 Task: Go to Digital Content & Devices. Select Echo & Alexa. Add to cart Echo Show-2-. Select Smart Home Devices from Echo & Alexa. Add to cart Ecobee Smart Thermostat-2, Samsung SmartThings Hub-1. Select Fire Tablet. Add to cart Amazon Fire 7 Kids Edition-1. Select Fire TV from Amazon Fire TV. Add to cart Amazon Fire TV Stick Basic Edition, Amazon Fire TV 40 2-Series 1080p HD smart TV-2. Select Audible Books & Originals. Add to cart Where the Crawdads Sing by Delia Owens-2. Place order for _x000D_
12 Shoal Dr_x000D_
Barnegat, New Jersey(NJ), 08005, Cell Number (609) 660-9227
Action: Mouse moved to (374, 266)
Screenshot: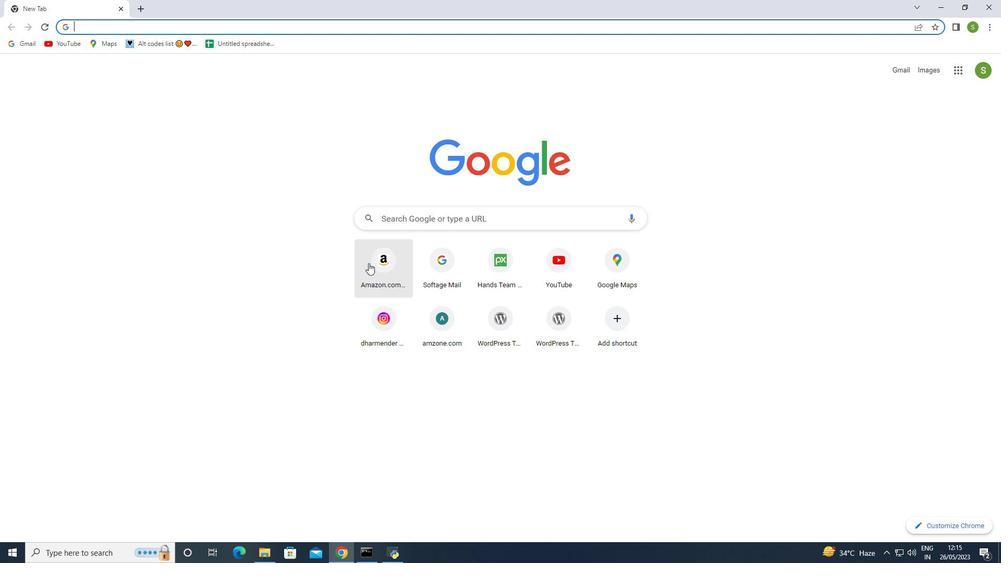 
Action: Mouse pressed left at (374, 266)
Screenshot: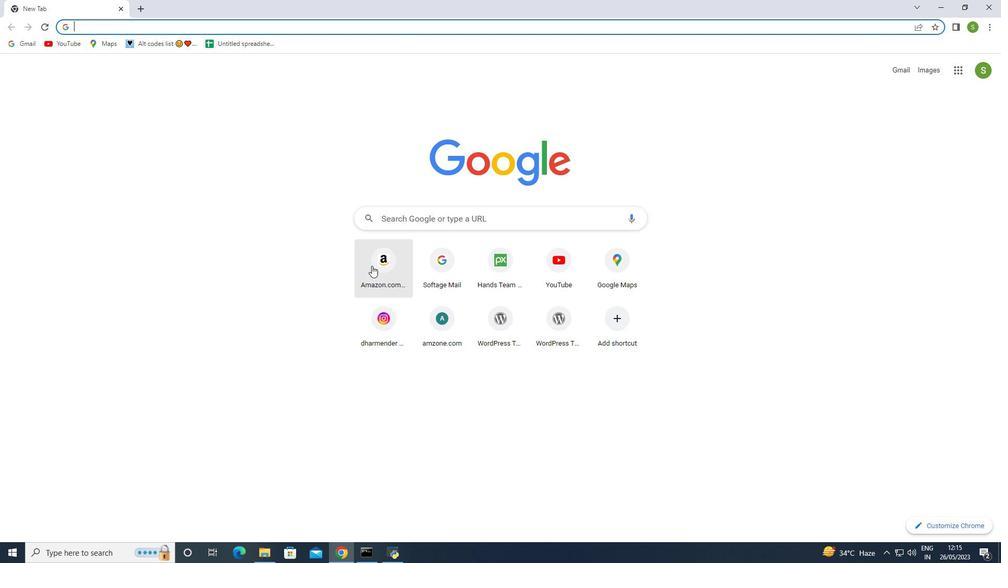 
Action: Mouse moved to (10, 97)
Screenshot: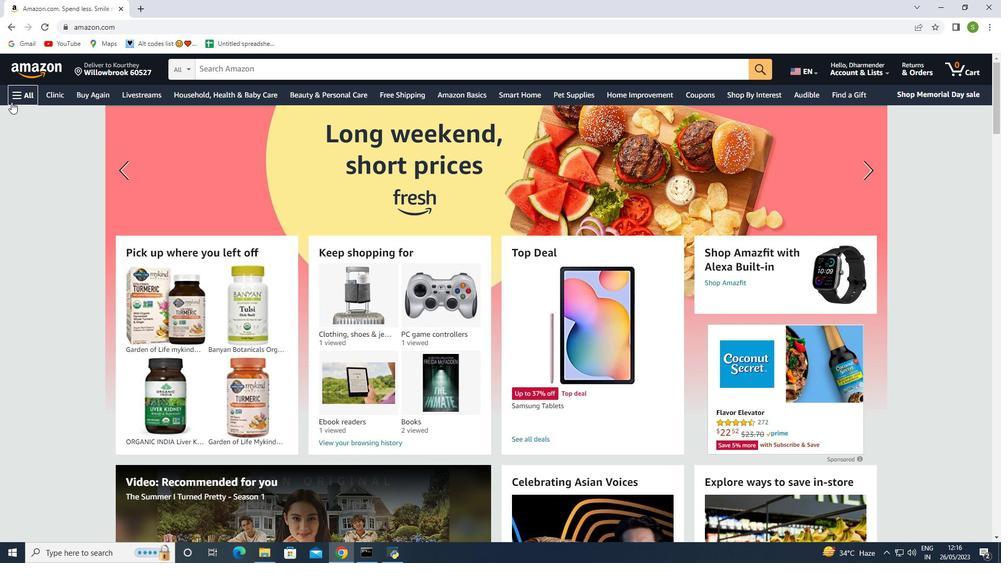 
Action: Mouse pressed left at (10, 97)
Screenshot: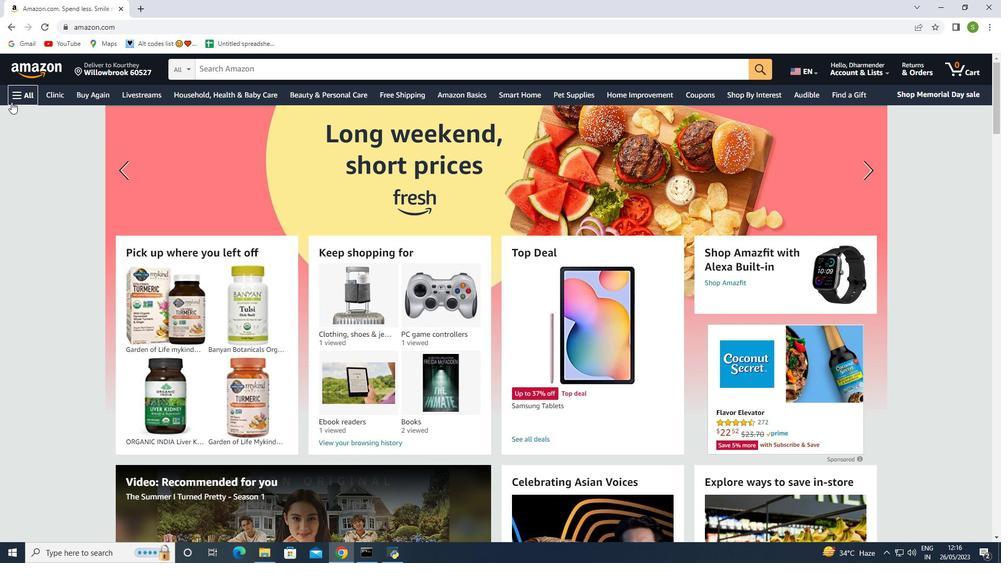 
Action: Mouse moved to (59, 284)
Screenshot: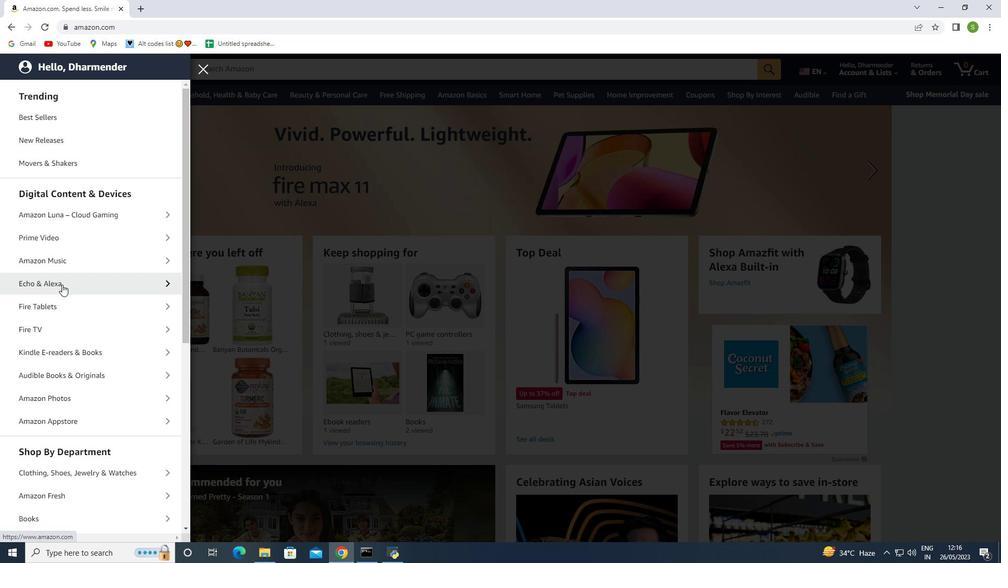 
Action: Mouse pressed left at (59, 284)
Screenshot: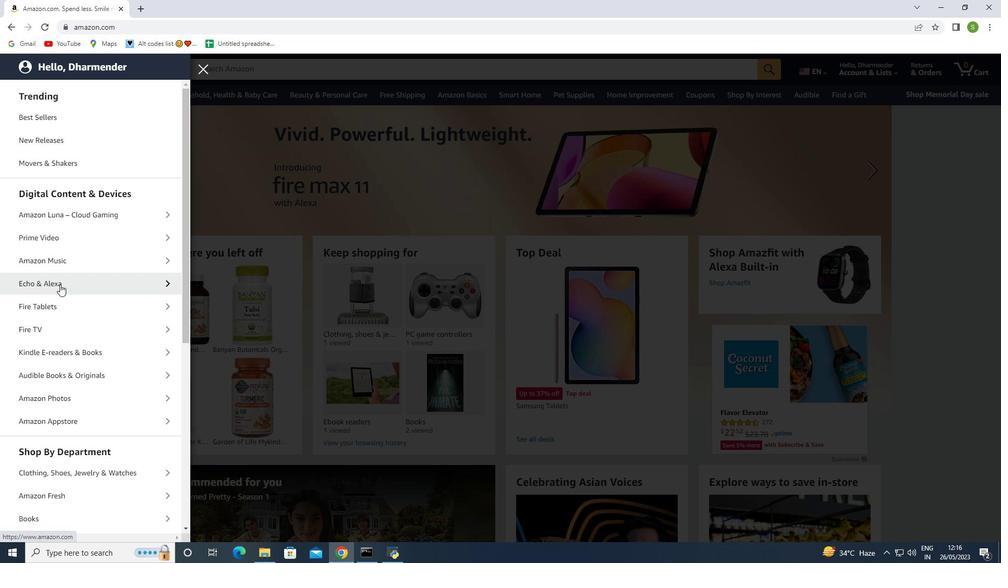 
Action: Mouse moved to (45, 287)
Screenshot: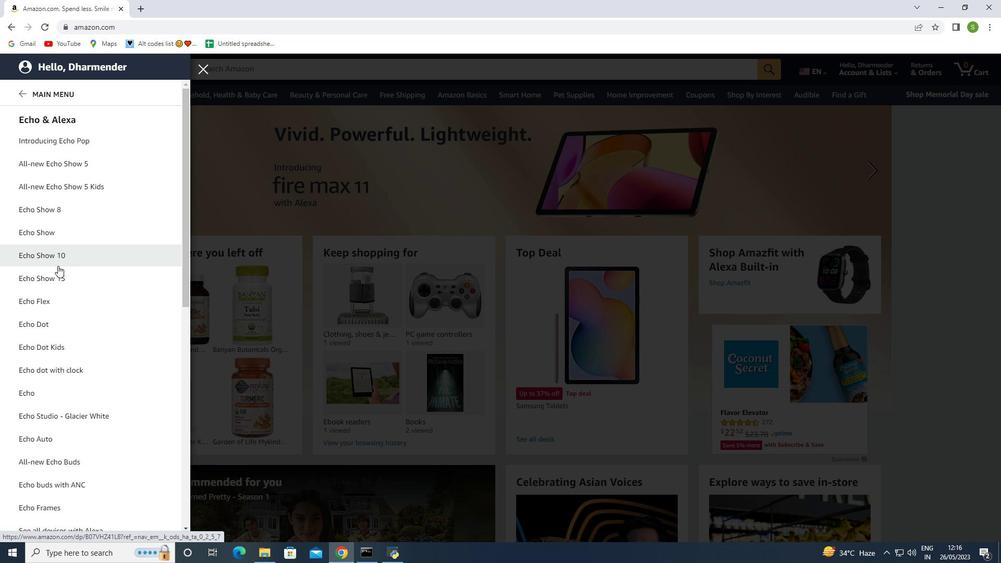 
Action: Mouse scrolled (45, 286) with delta (0, 0)
Screenshot: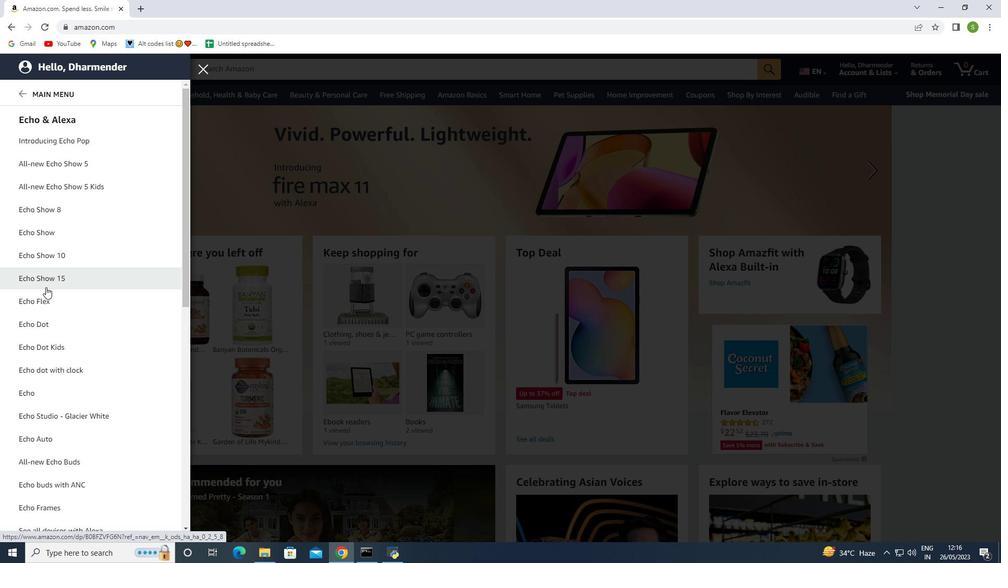 
Action: Mouse moved to (64, 301)
Screenshot: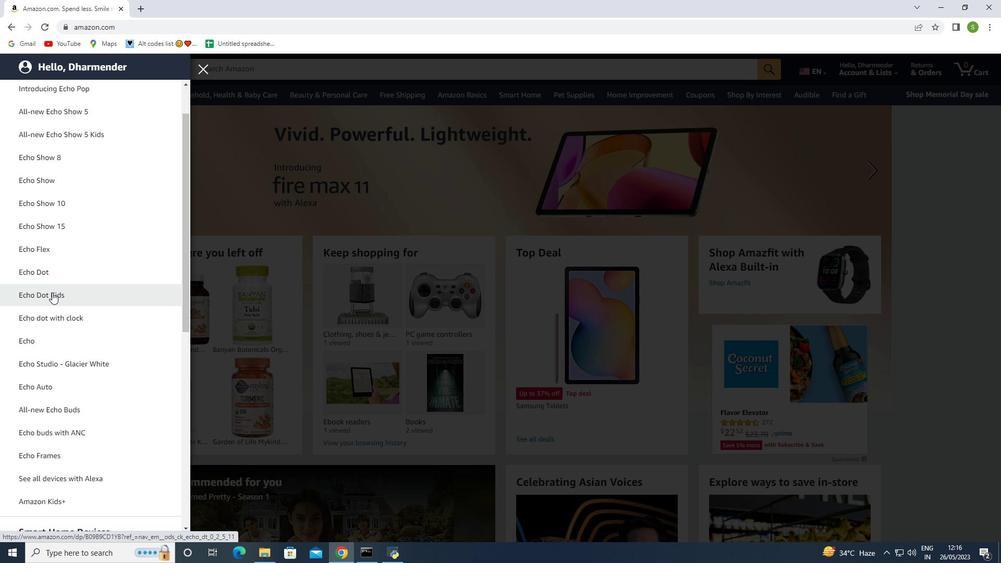
Action: Mouse scrolled (64, 301) with delta (0, 0)
Screenshot: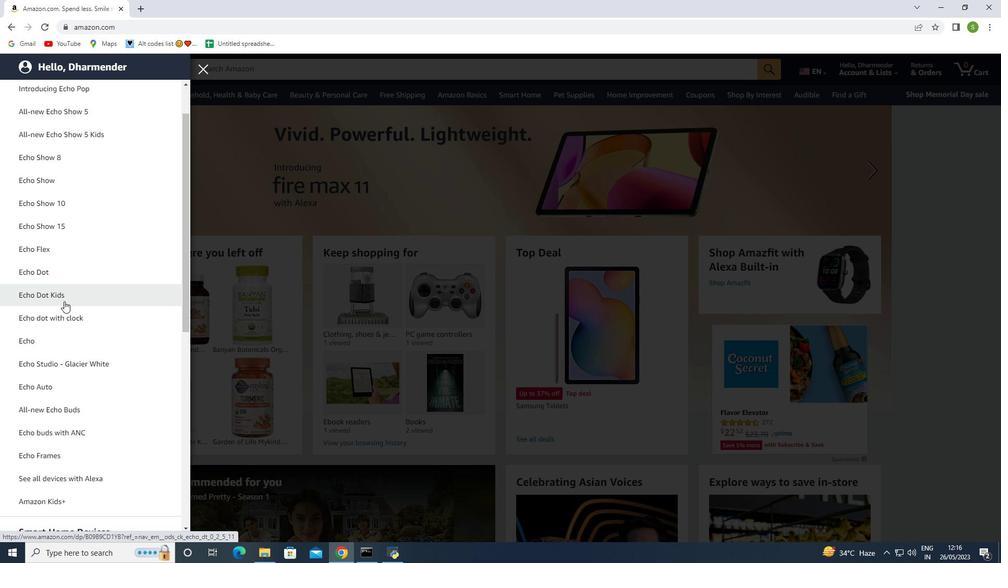 
Action: Mouse moved to (79, 353)
Screenshot: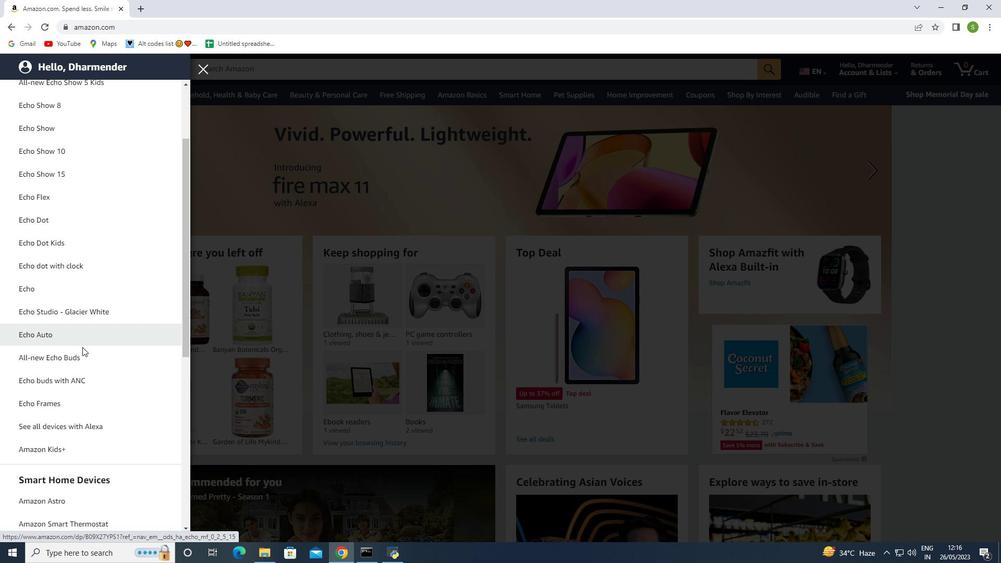 
Action: Mouse scrolled (79, 353) with delta (0, 0)
Screenshot: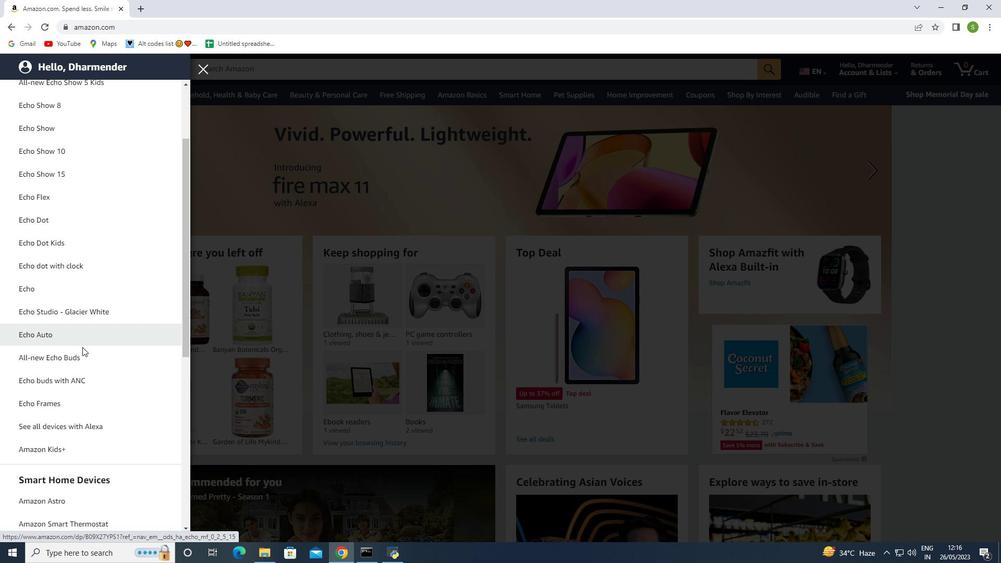
Action: Mouse scrolled (79, 353) with delta (0, 0)
Screenshot: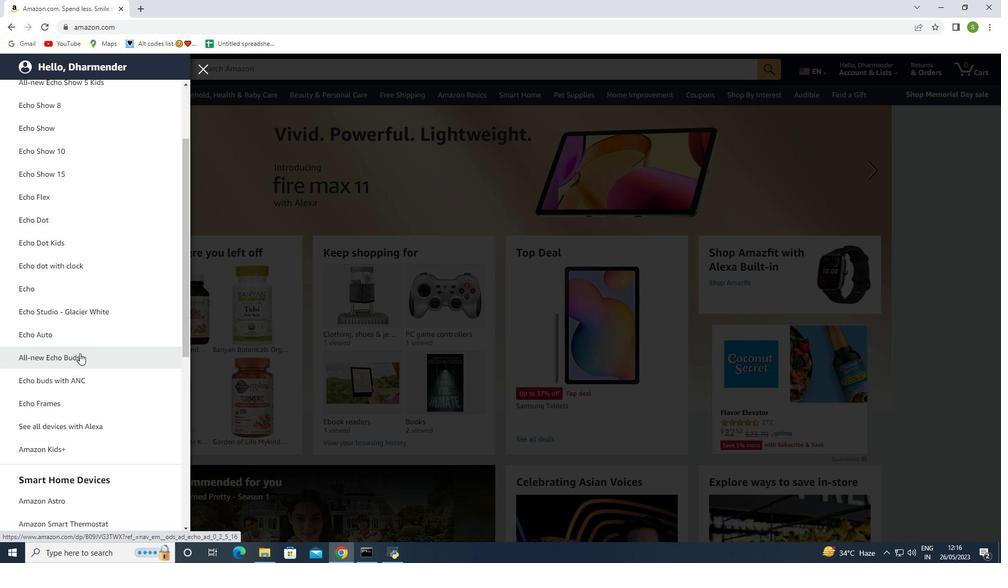 
Action: Mouse moved to (62, 299)
Screenshot: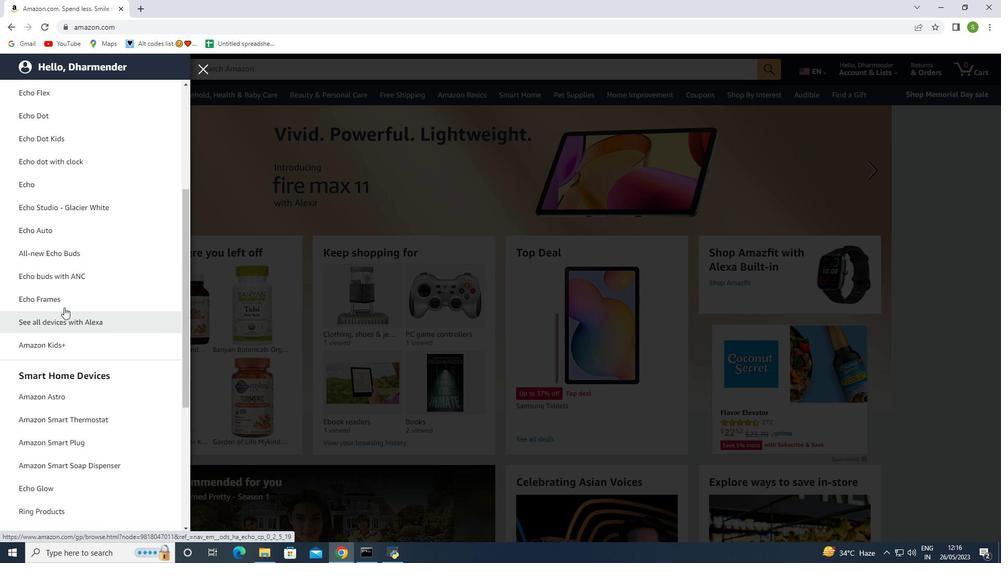 
Action: Mouse scrolled (62, 300) with delta (0, 0)
Screenshot: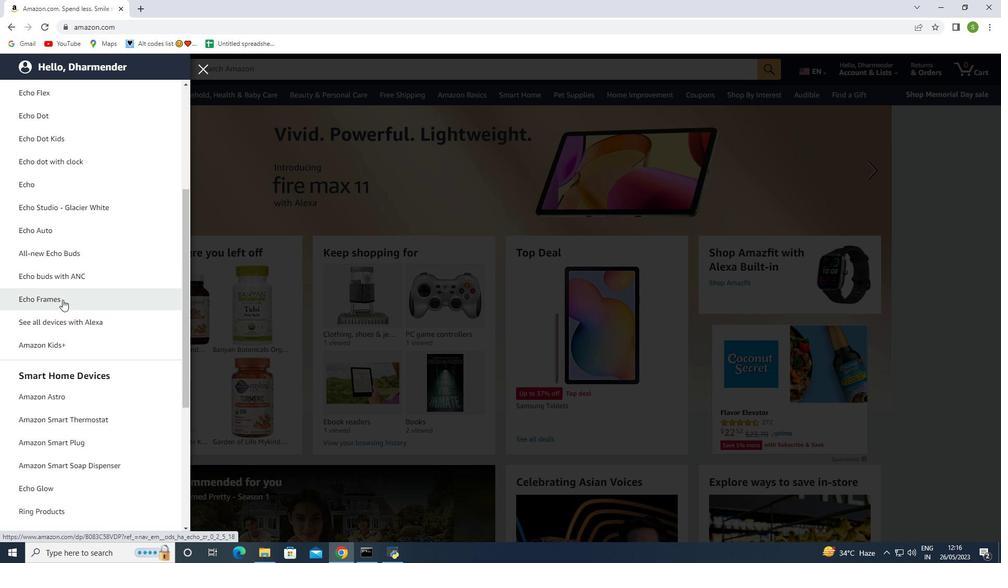 
Action: Mouse moved to (41, 283)
Screenshot: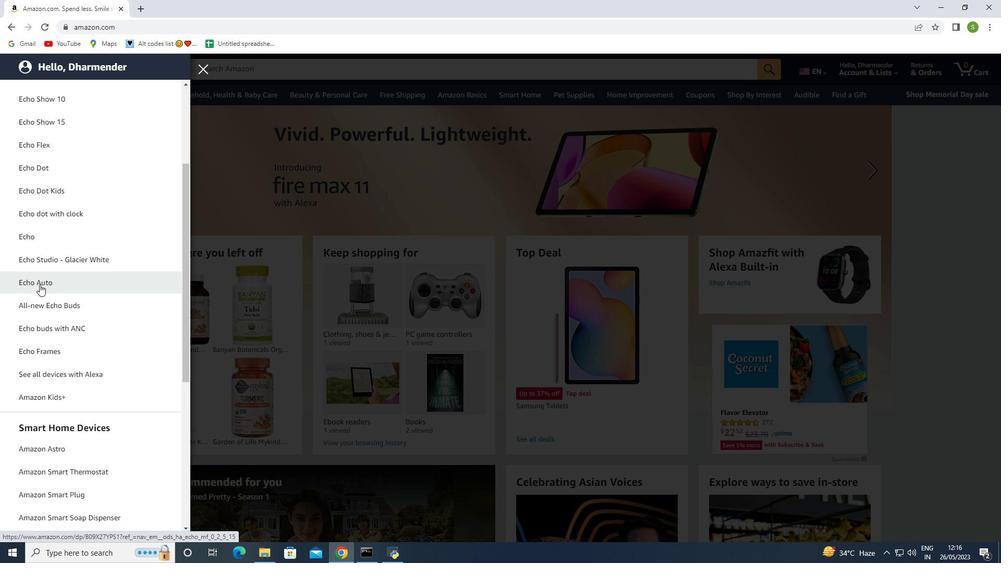
Action: Mouse scrolled (41, 284) with delta (0, 0)
Screenshot: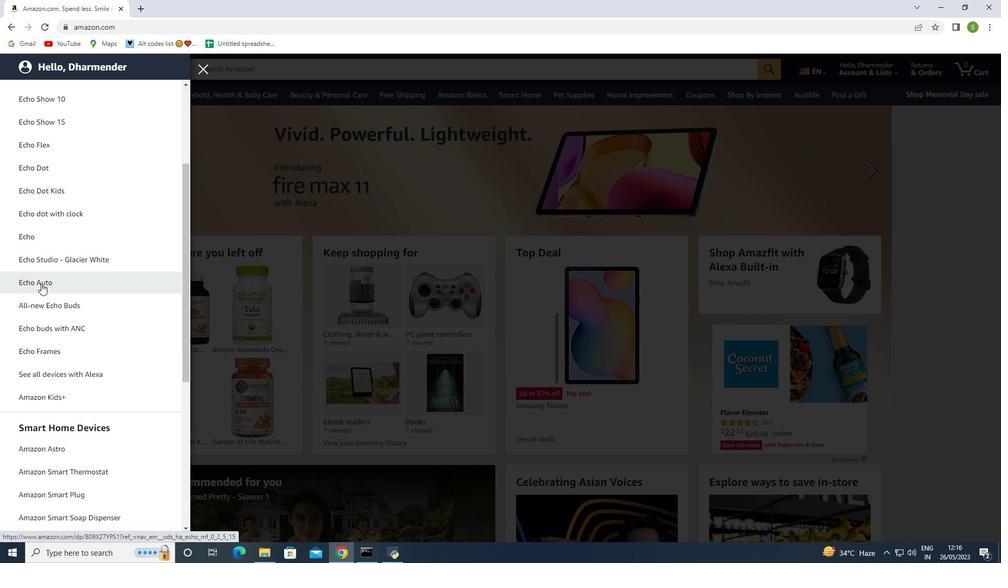 
Action: Mouse scrolled (41, 284) with delta (0, 0)
Screenshot: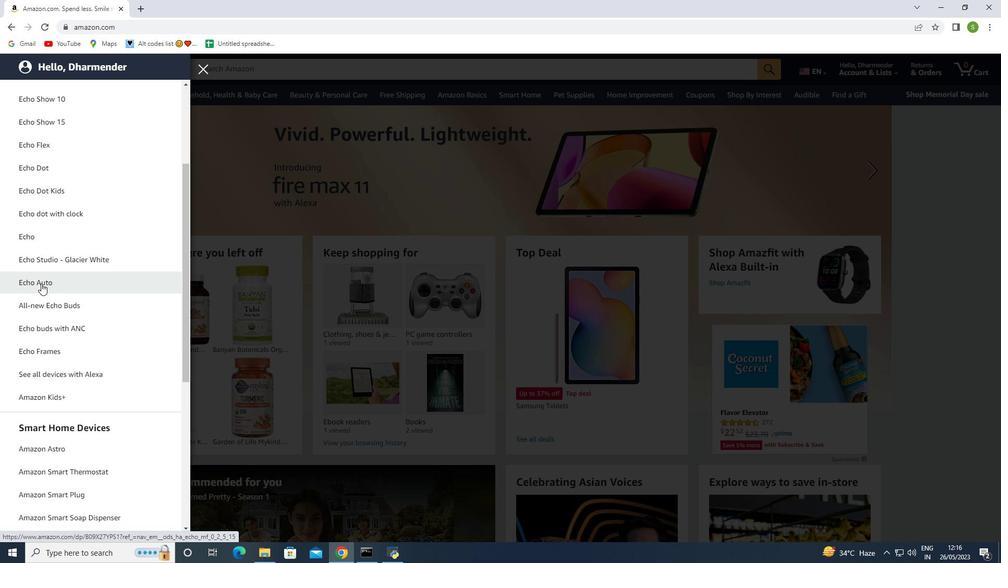 
Action: Mouse moved to (57, 229)
Screenshot: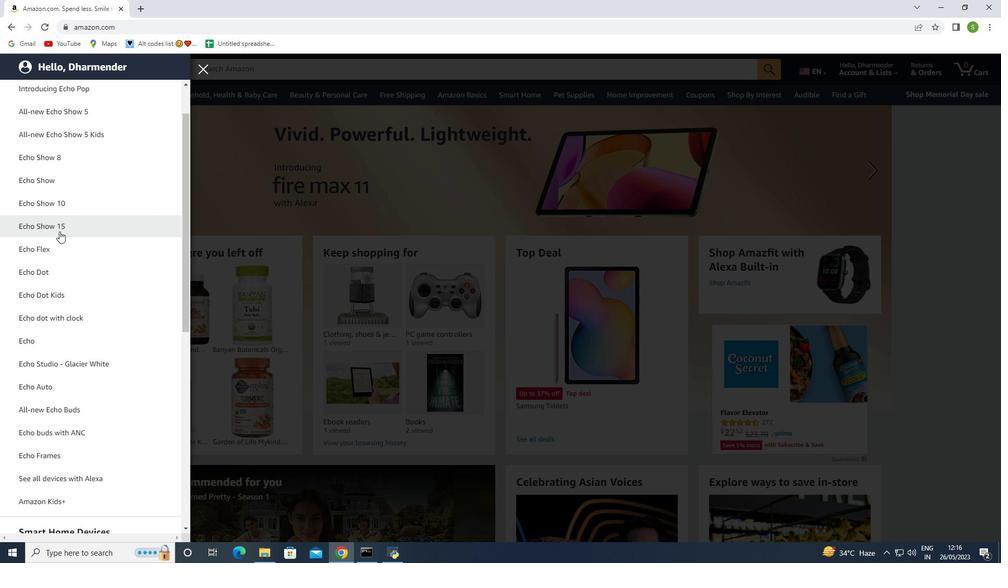 
Action: Mouse scrolled (57, 229) with delta (0, 0)
Screenshot: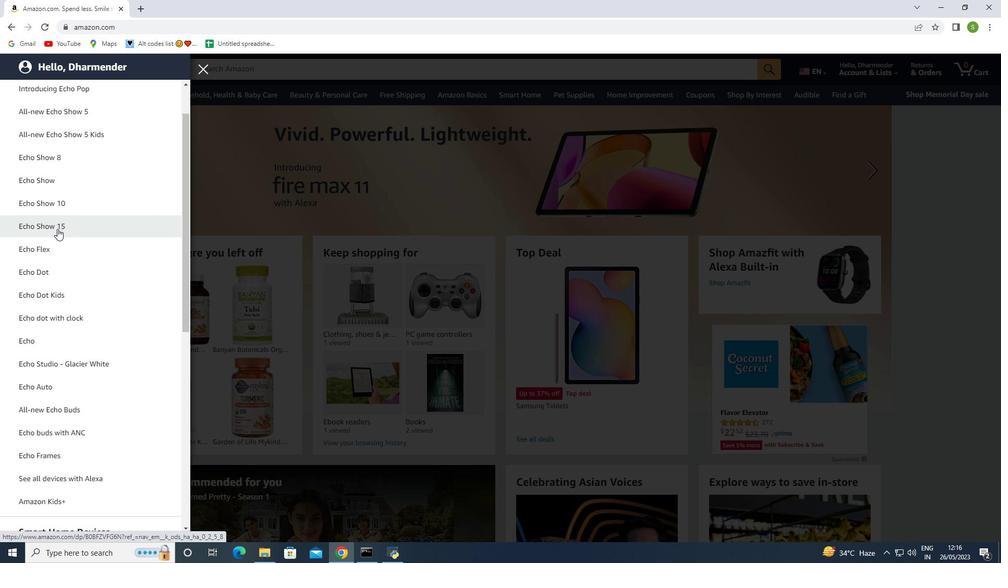 
Action: Mouse moved to (67, 242)
Screenshot: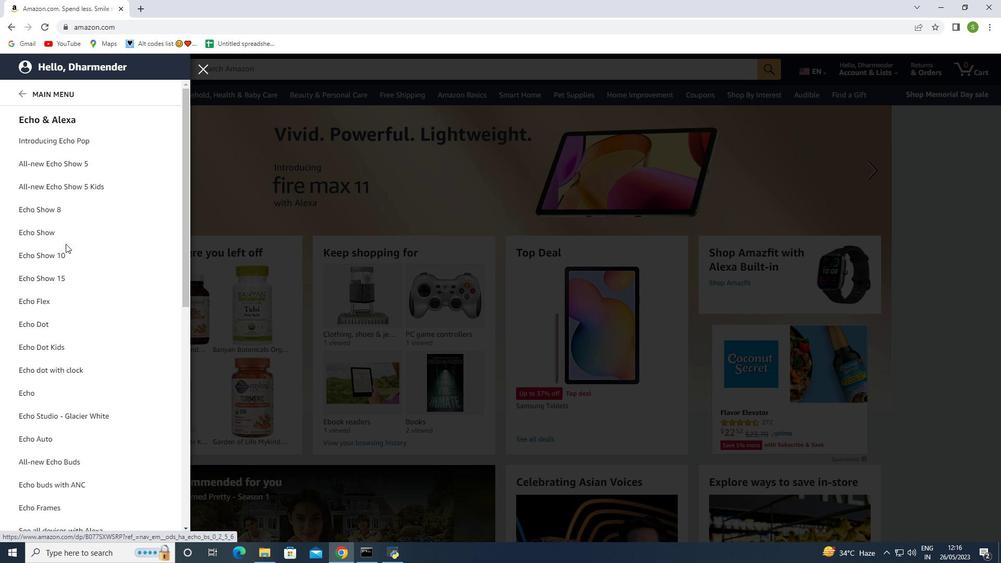 
Action: Mouse scrolled (67, 243) with delta (0, 0)
Screenshot: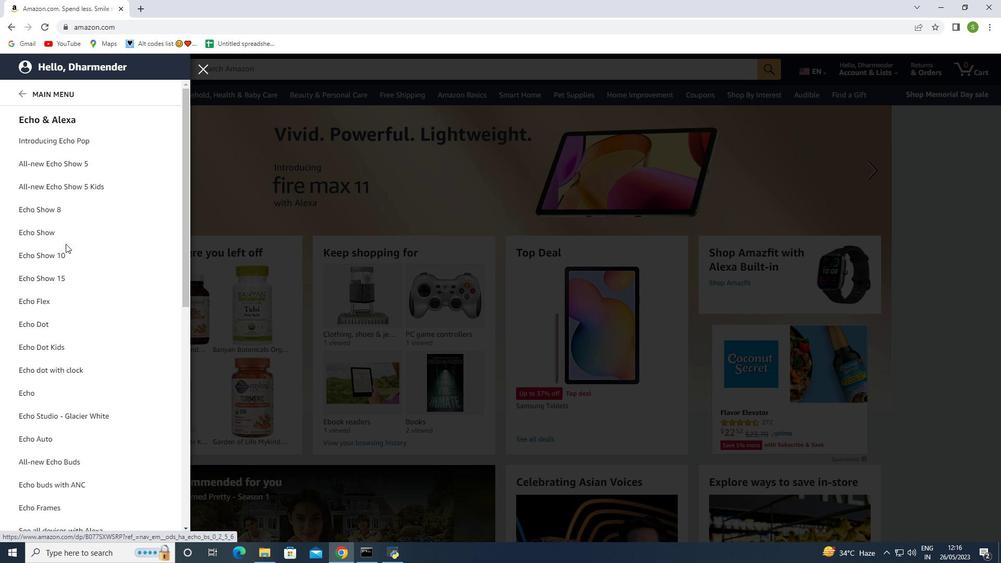 
Action: Mouse scrolled (67, 243) with delta (0, 0)
Screenshot: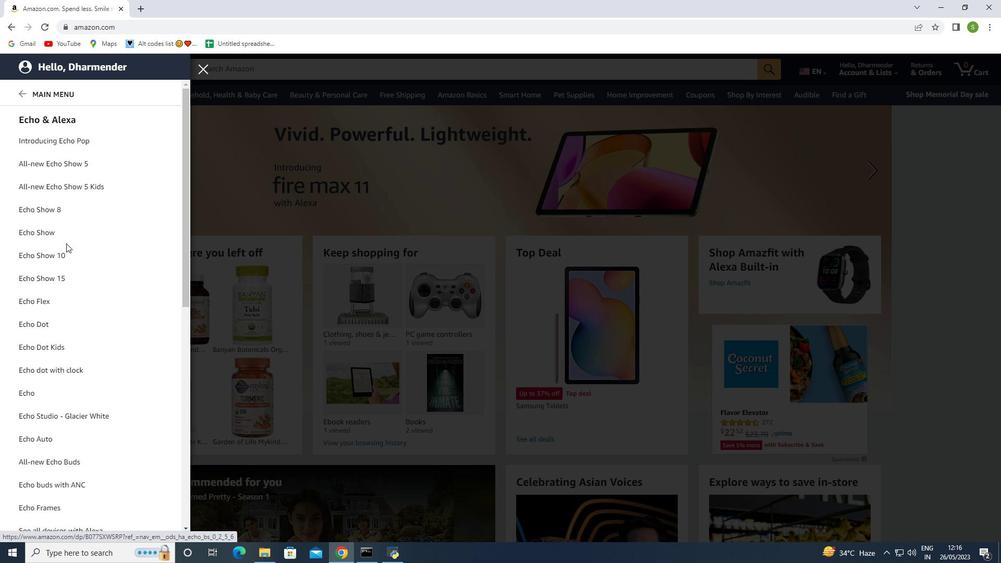 
Action: Mouse moved to (65, 230)
Screenshot: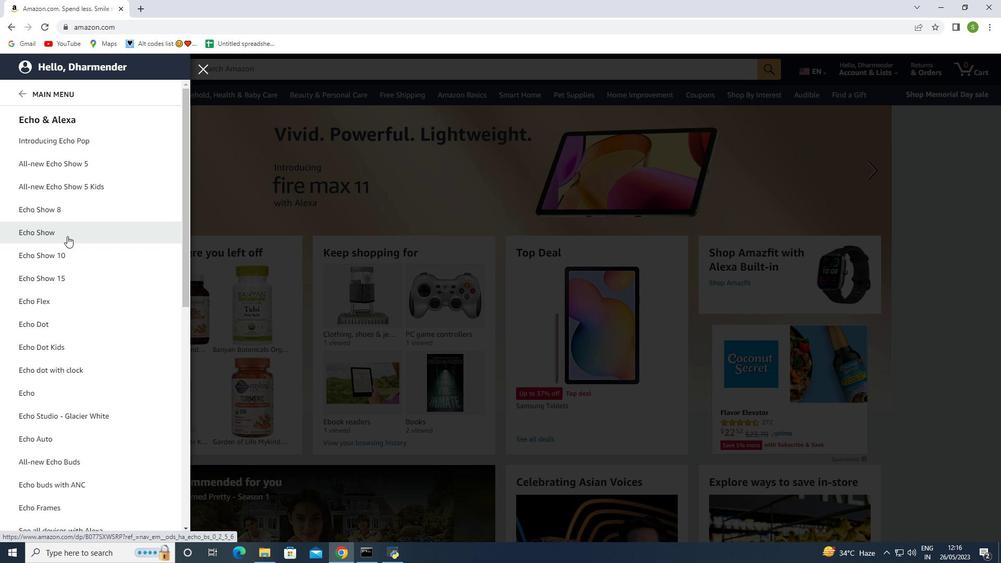 
Action: Mouse pressed left at (65, 230)
Screenshot: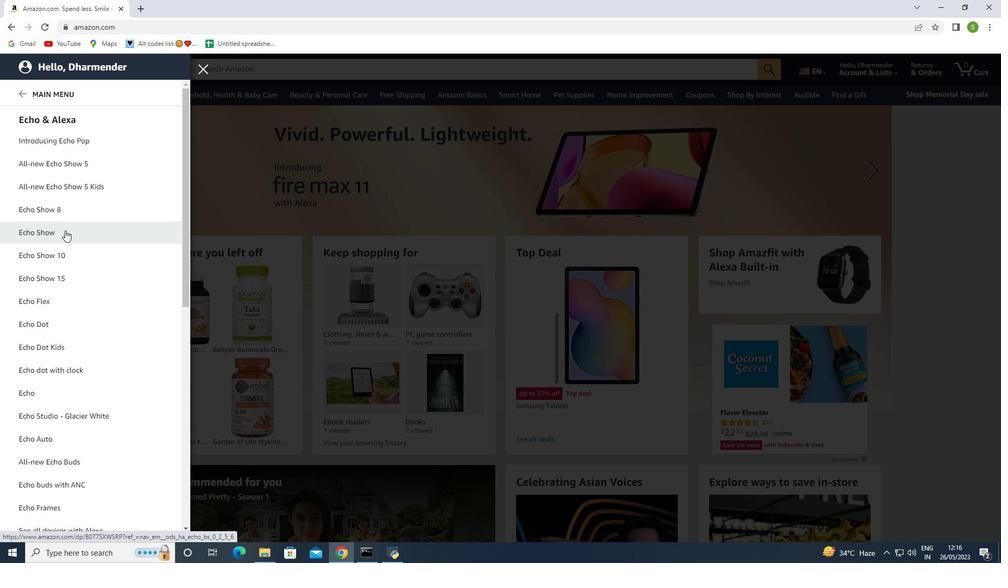 
Action: Mouse moved to (495, 253)
Screenshot: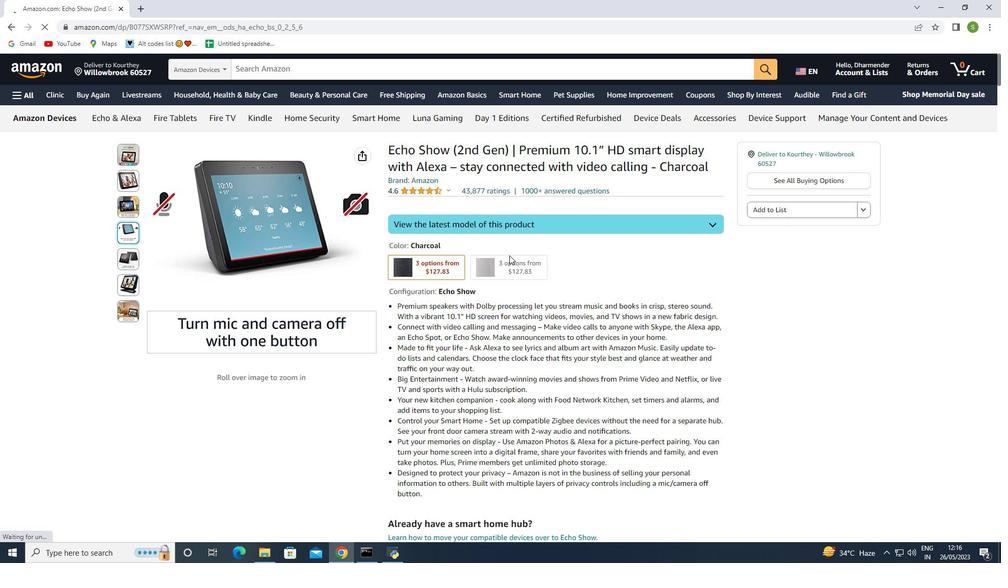 
Action: Mouse scrolled (495, 252) with delta (0, 0)
Screenshot: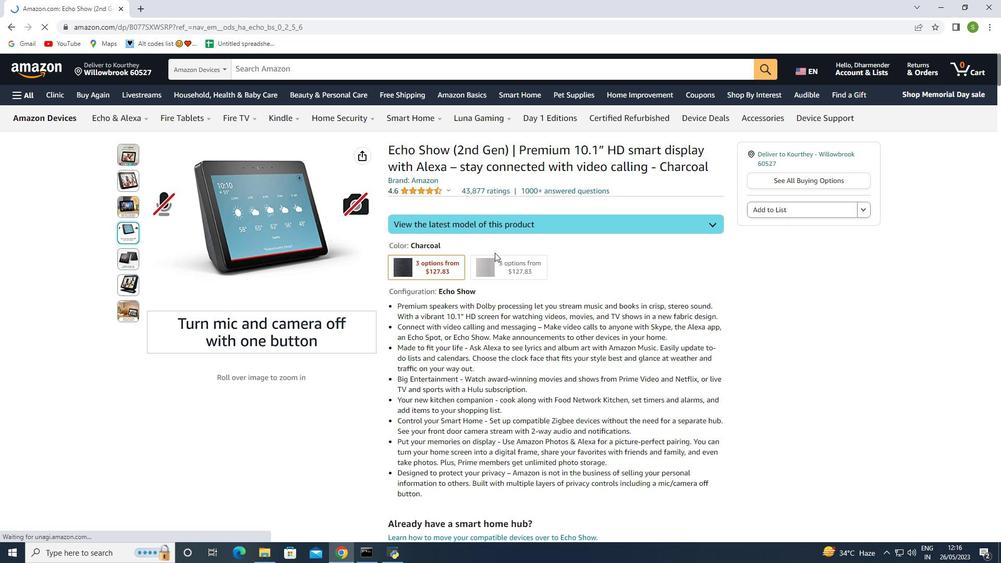 
Action: Mouse scrolled (495, 252) with delta (0, 0)
Screenshot: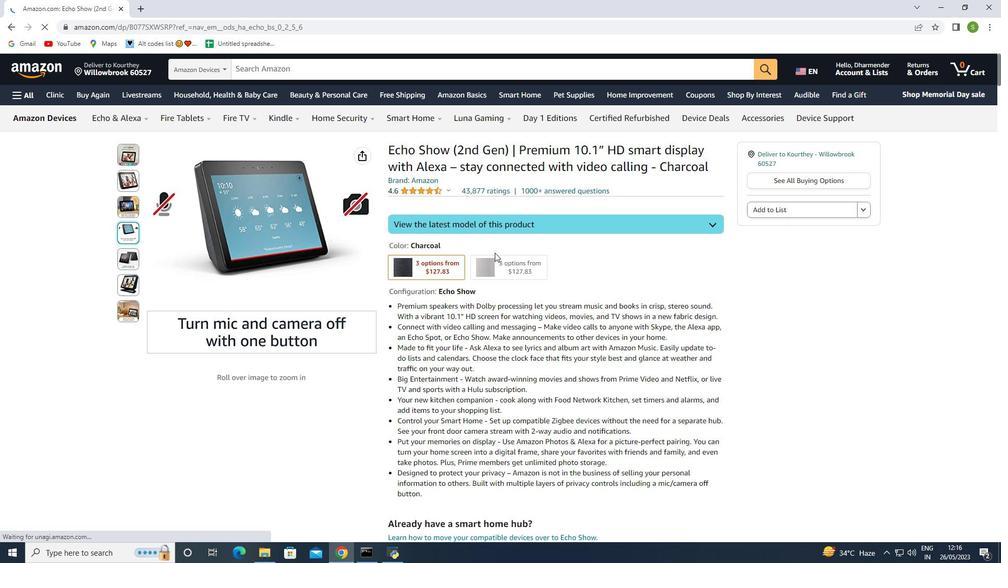 
Action: Mouse scrolled (495, 252) with delta (0, 0)
Screenshot: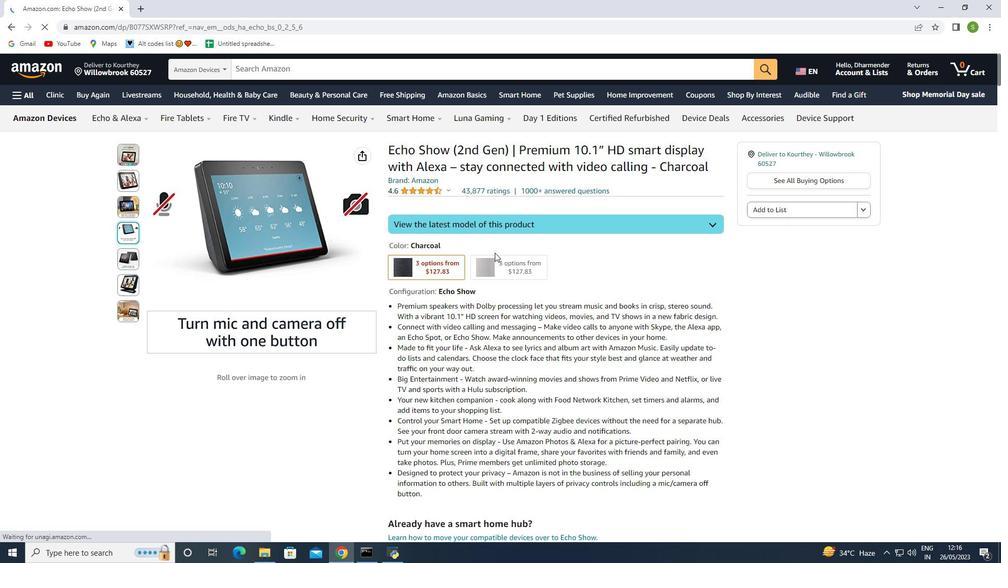 
Action: Mouse moved to (496, 254)
Screenshot: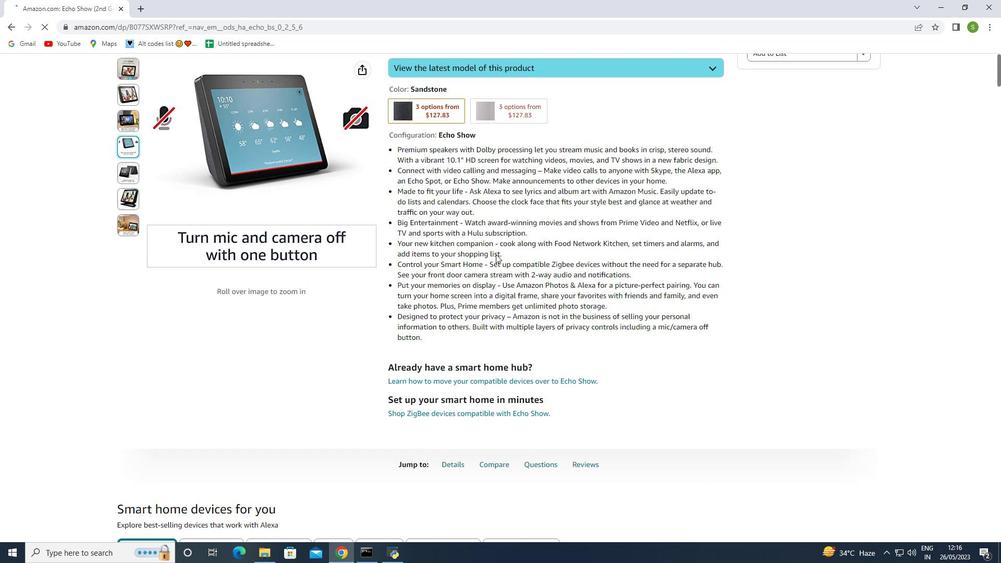 
Action: Mouse scrolled (496, 254) with delta (0, 0)
Screenshot: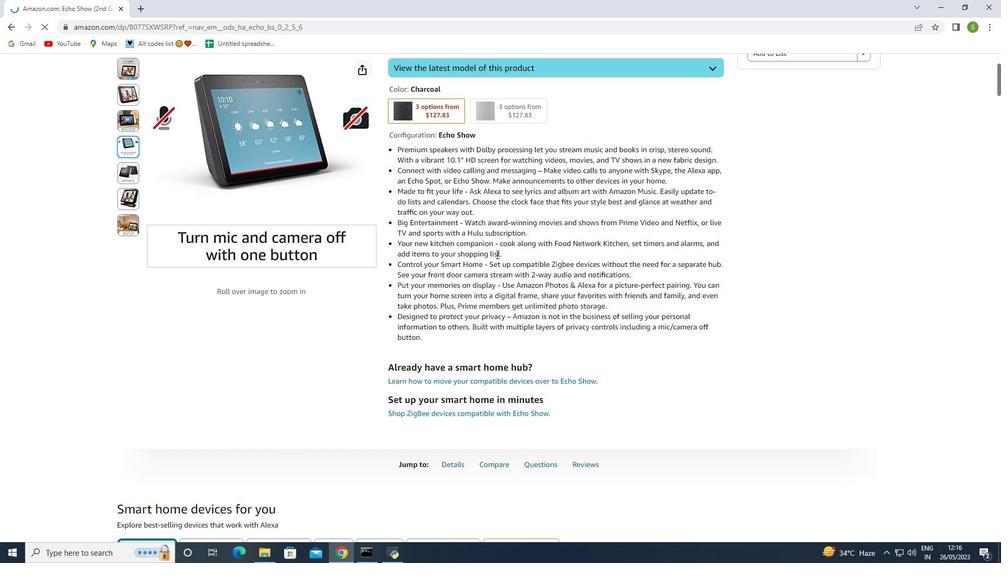 
Action: Mouse scrolled (496, 254) with delta (0, 0)
Screenshot: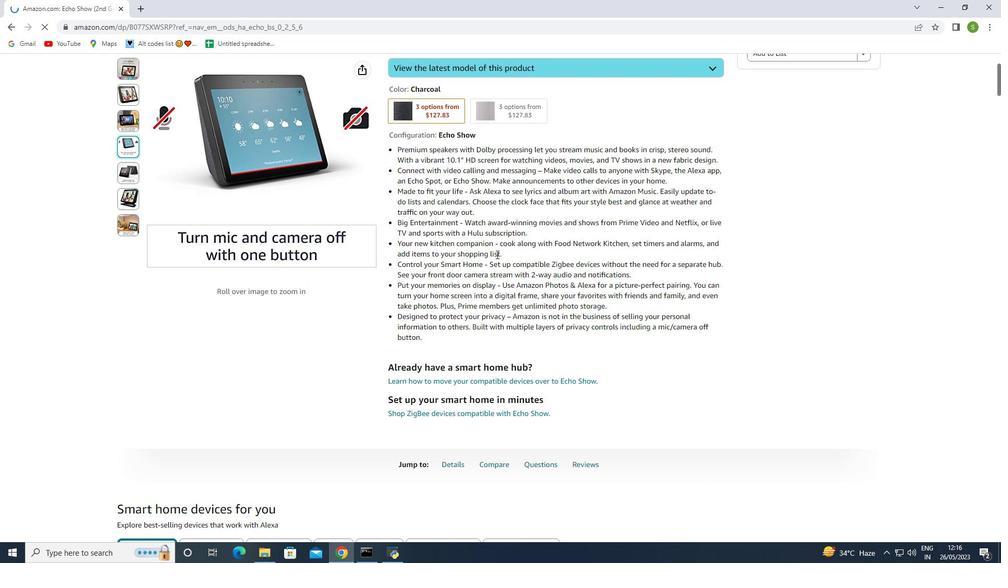 
Action: Mouse scrolled (496, 254) with delta (0, 0)
Screenshot: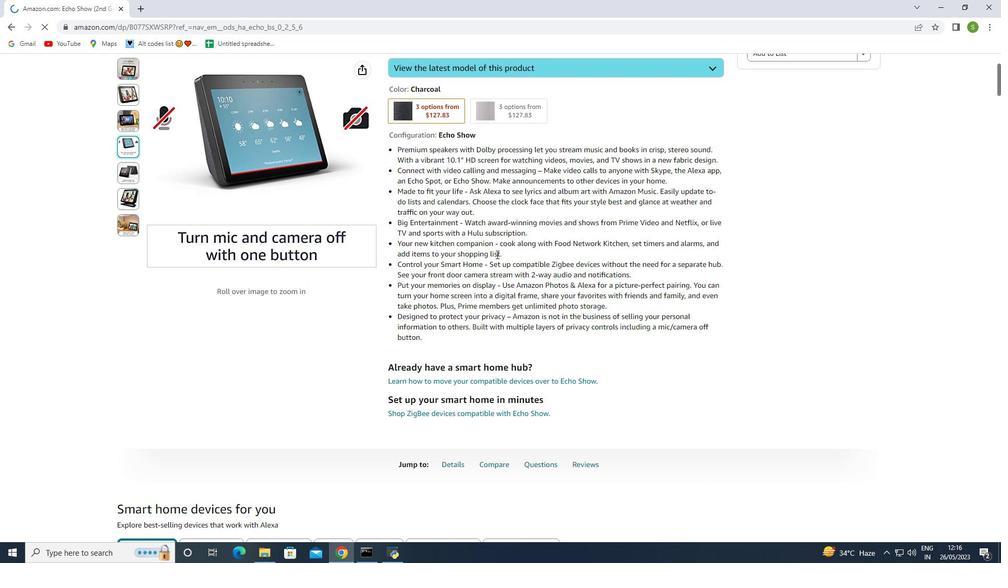 
Action: Mouse scrolled (496, 255) with delta (0, 0)
Screenshot: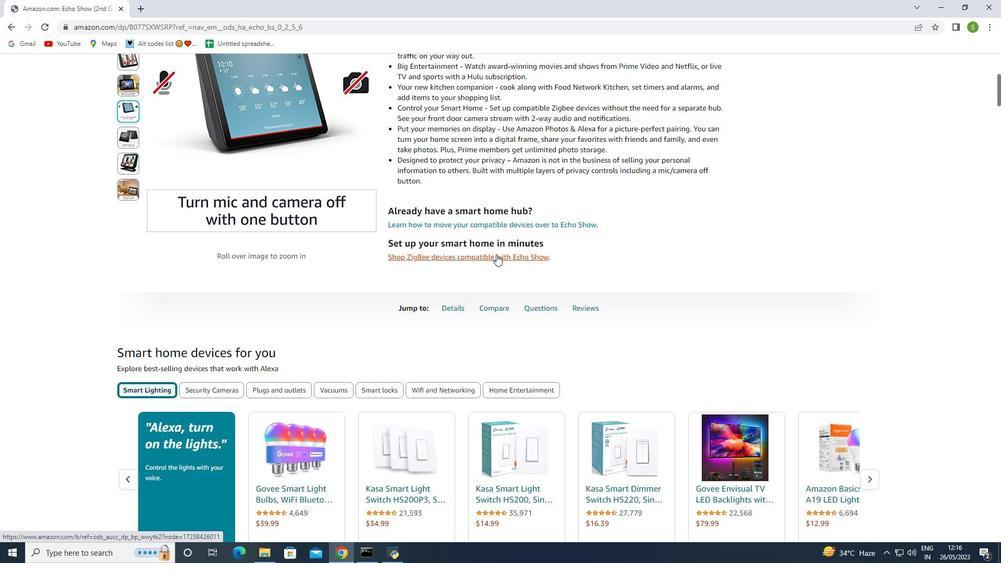 
Action: Mouse scrolled (496, 255) with delta (0, 0)
Screenshot: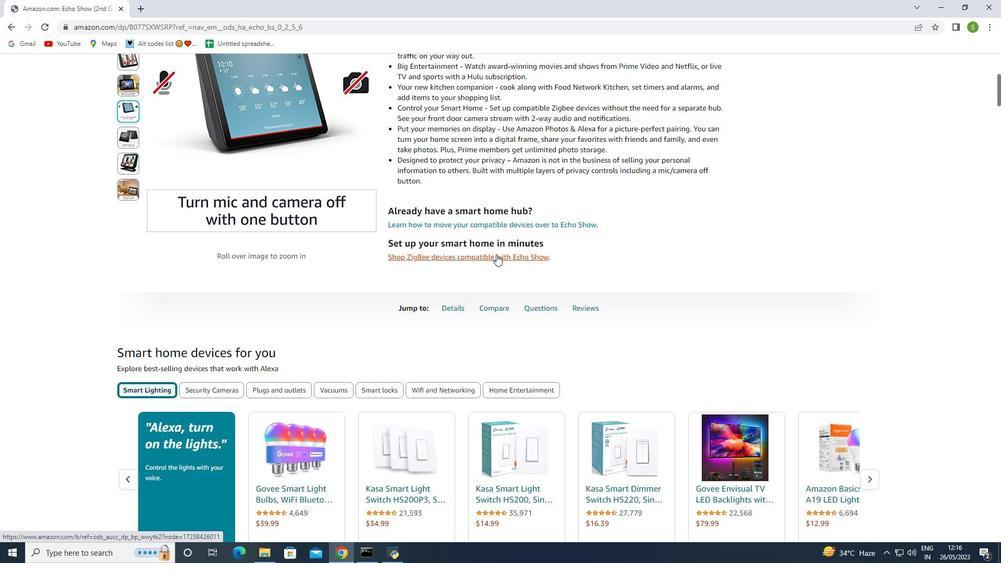 
Action: Mouse scrolled (496, 255) with delta (0, 0)
Screenshot: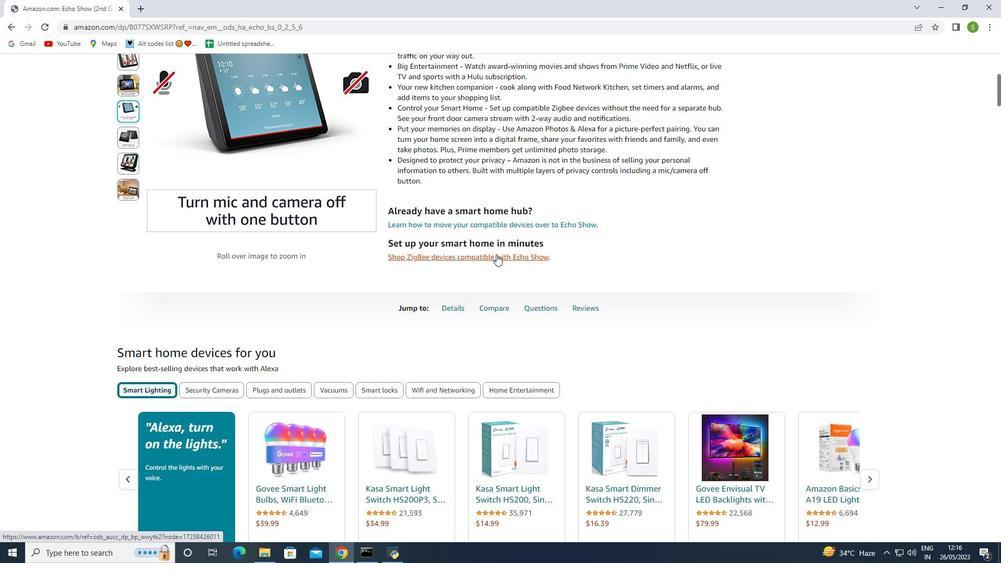 
Action: Mouse scrolled (496, 255) with delta (0, 0)
Screenshot: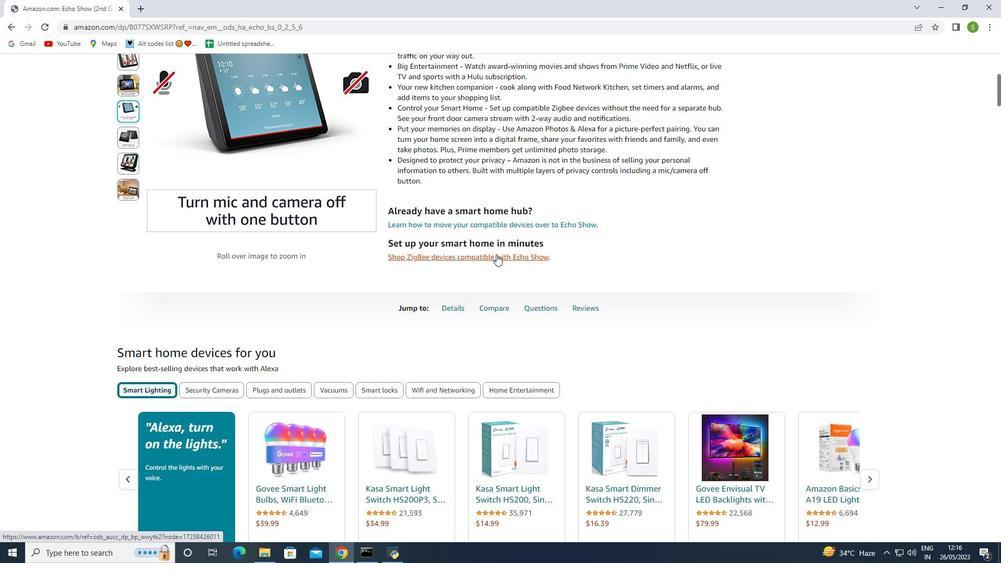 
Action: Mouse scrolled (496, 255) with delta (0, 0)
Screenshot: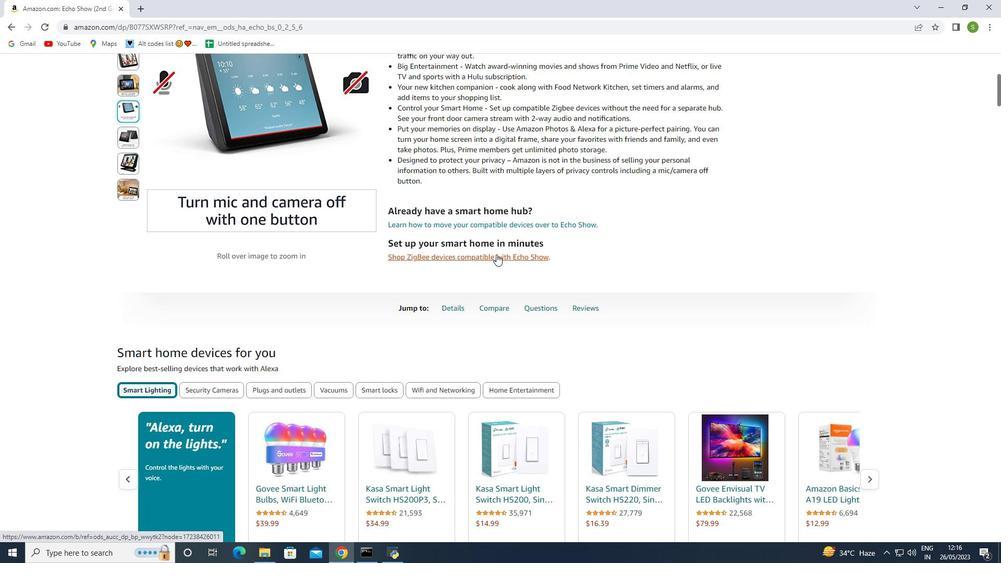 
Action: Mouse moved to (500, 259)
Screenshot: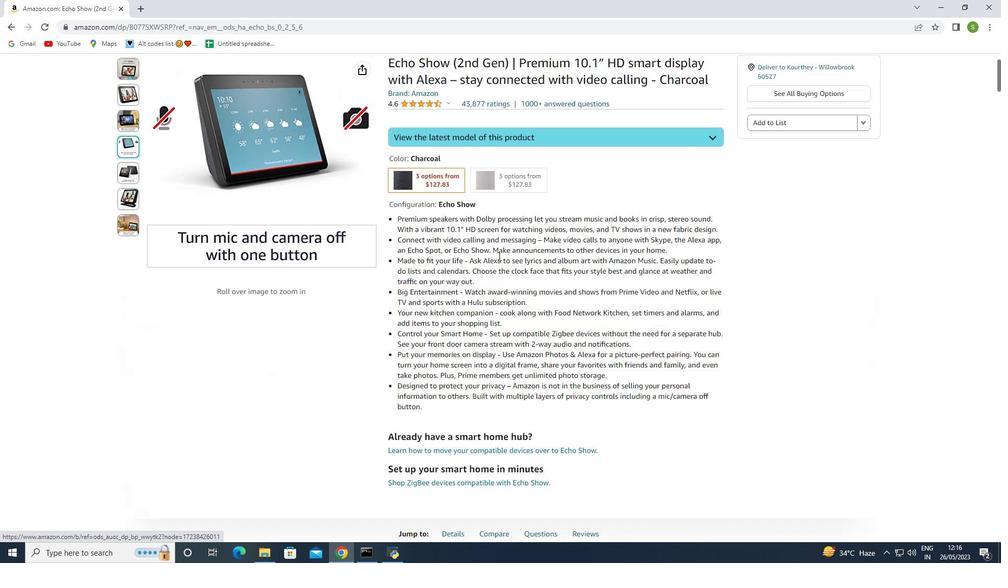 
Action: Mouse scrolled (500, 260) with delta (0, 0)
Screenshot: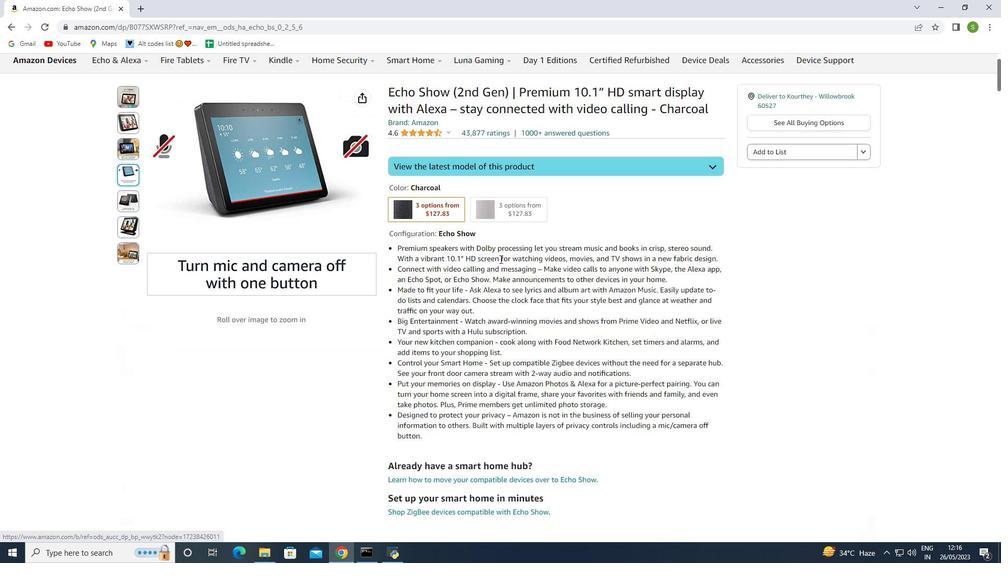
Action: Mouse scrolled (500, 260) with delta (0, 0)
Screenshot: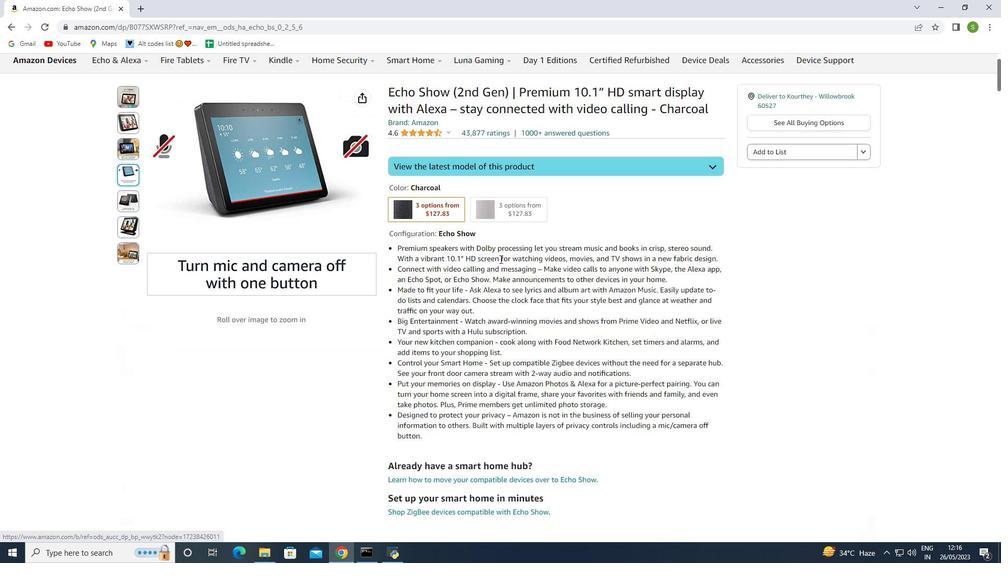 
Action: Mouse scrolled (500, 260) with delta (0, 0)
Screenshot: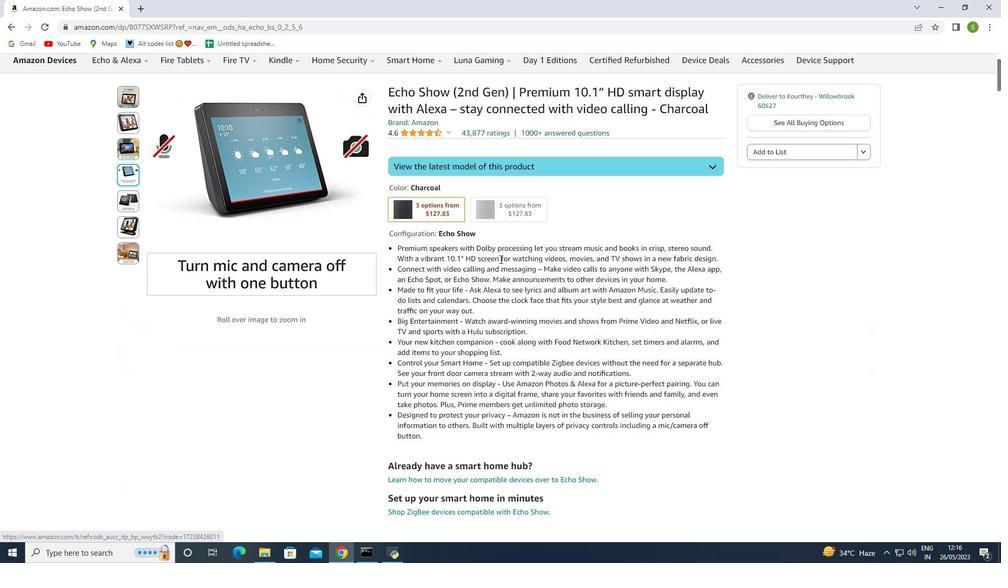 
Action: Mouse scrolled (500, 260) with delta (0, 0)
Screenshot: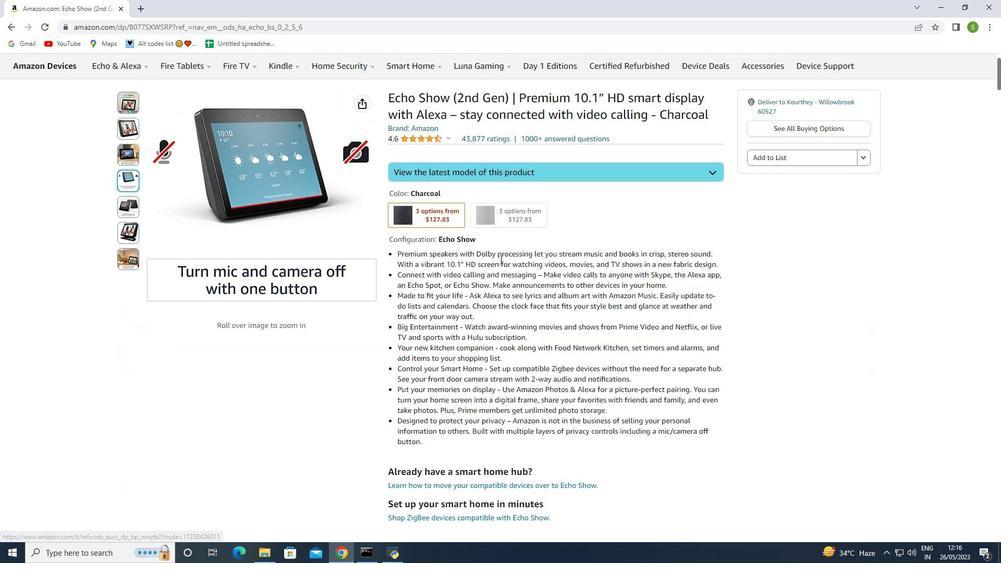 
Action: Mouse moved to (144, 75)
Screenshot: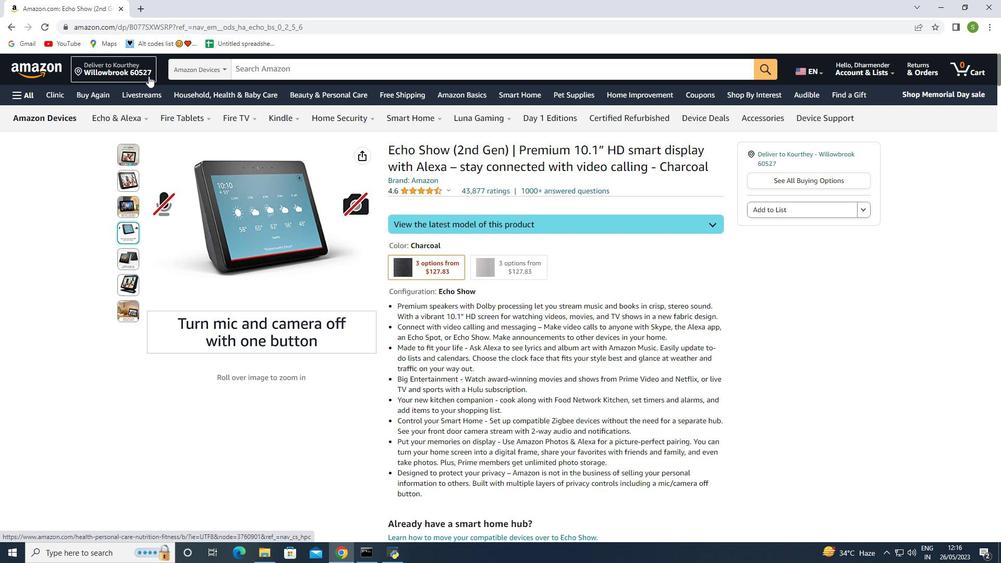 
Action: Mouse pressed left at (144, 75)
Screenshot: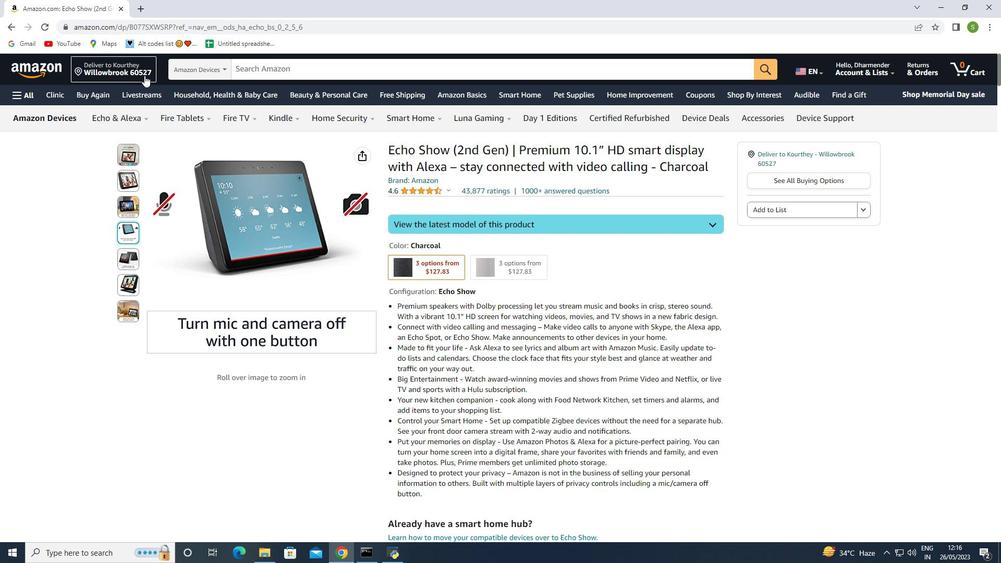 
Action: Mouse moved to (475, 364)
Screenshot: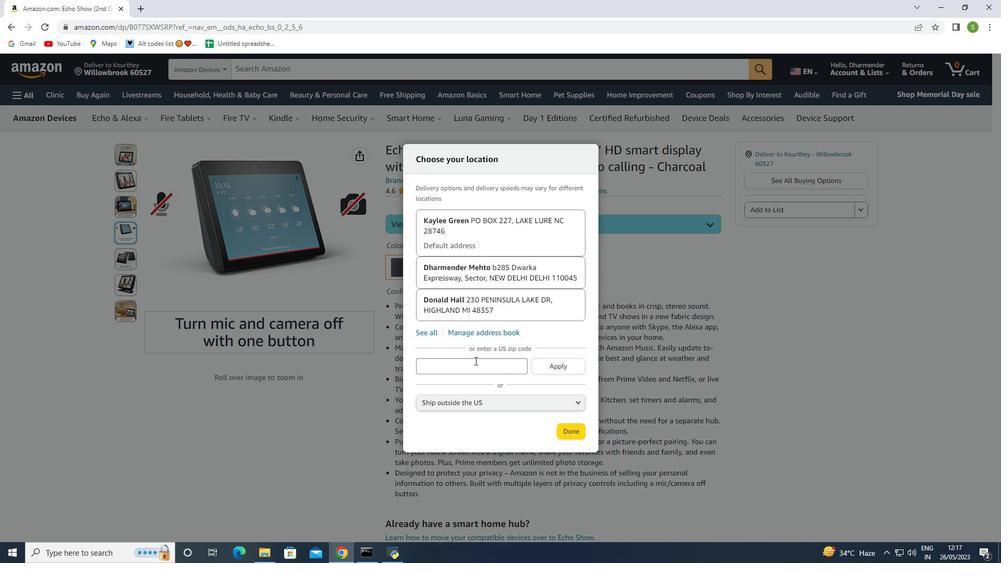 
Action: Mouse pressed left at (475, 364)
Screenshot: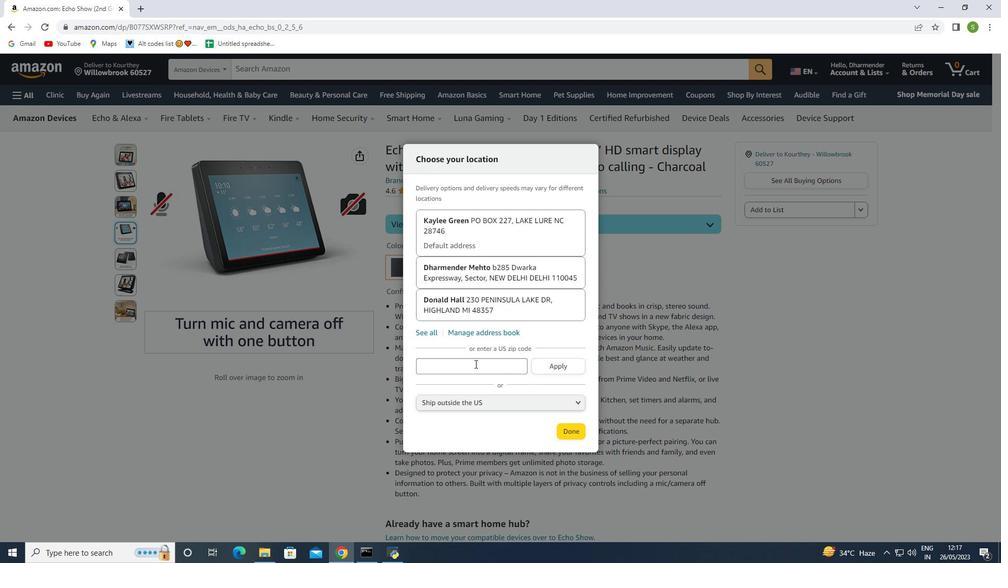 
Action: Mouse moved to (471, 384)
Screenshot: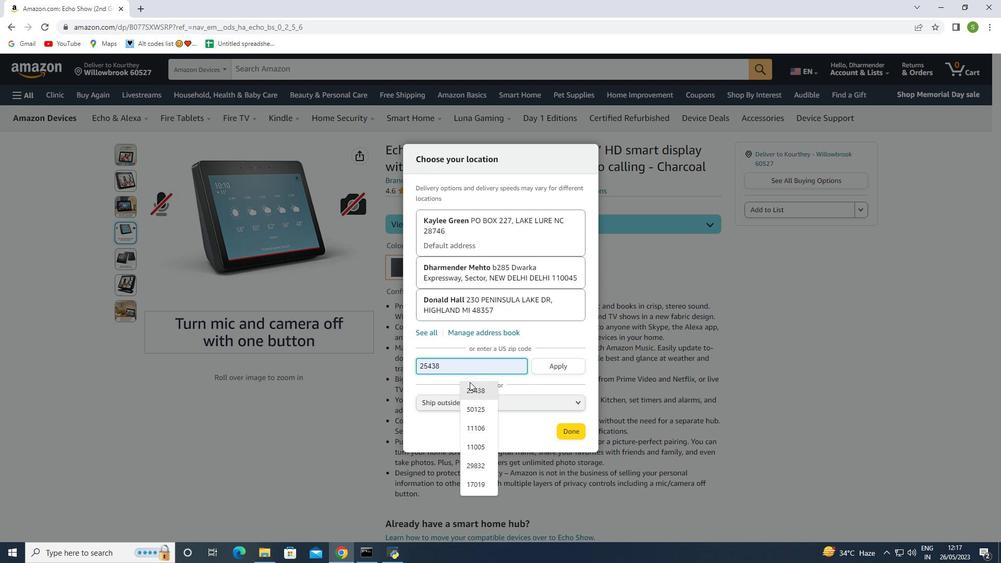 
Action: Key pressed 11
Screenshot: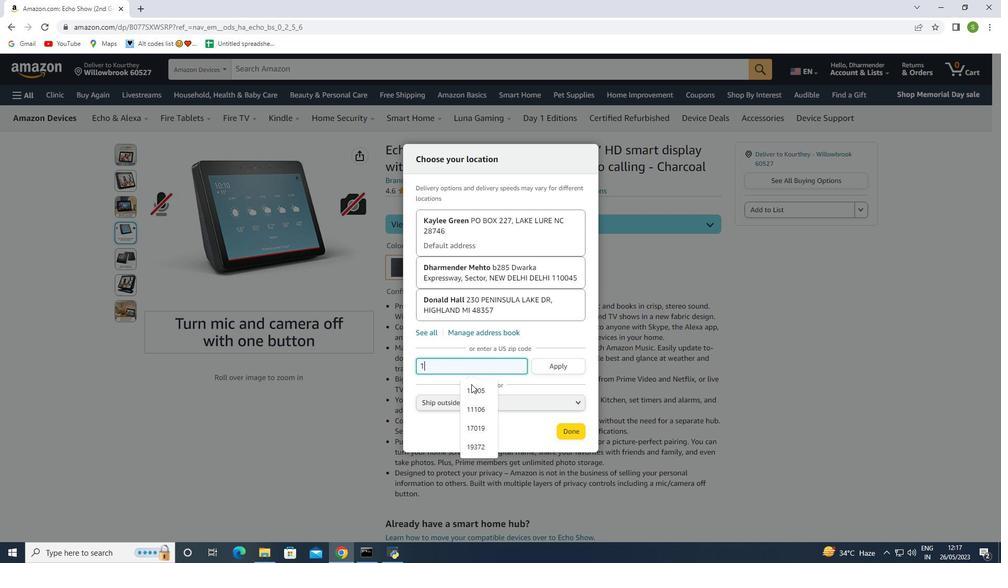 
Action: Mouse moved to (475, 383)
Screenshot: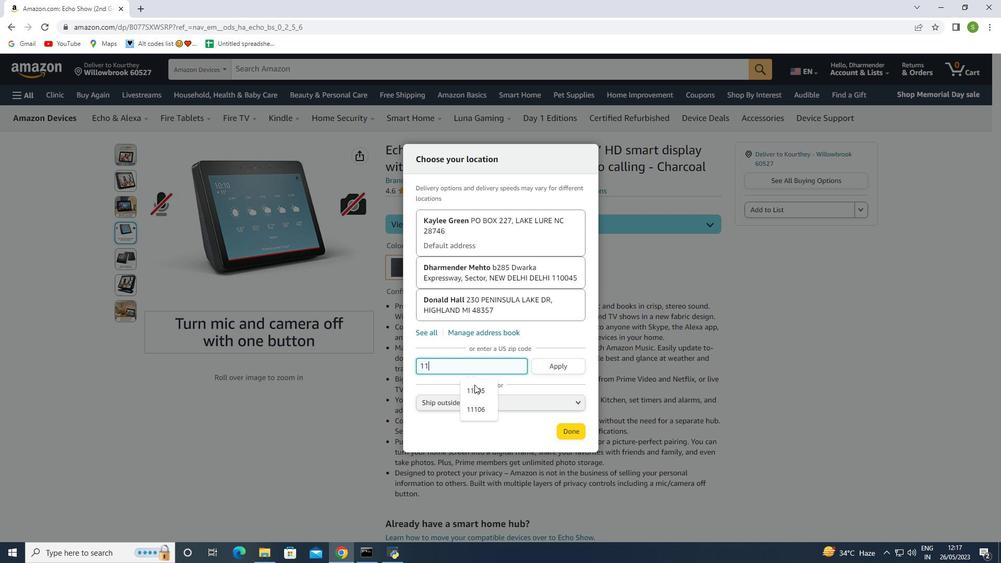 
Action: Key pressed <Key.backspace>
Screenshot: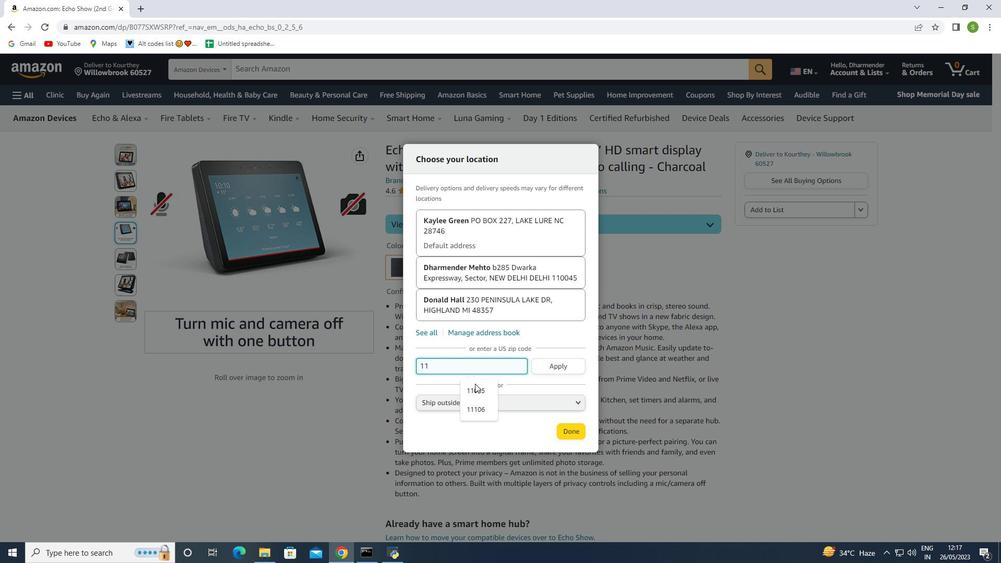 
Action: Mouse moved to (475, 379)
Screenshot: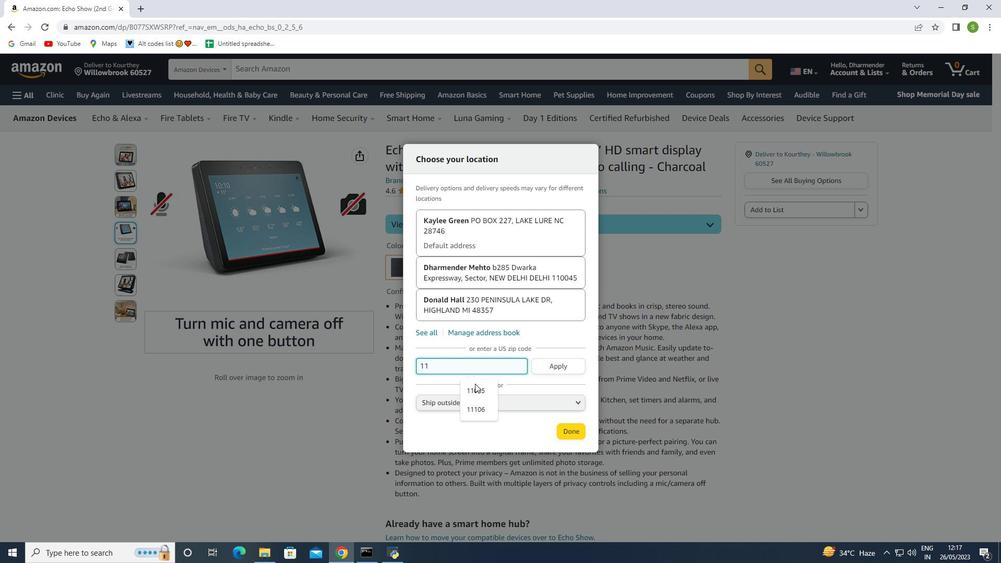 
Action: Key pressed <Key.backspace>
Screenshot: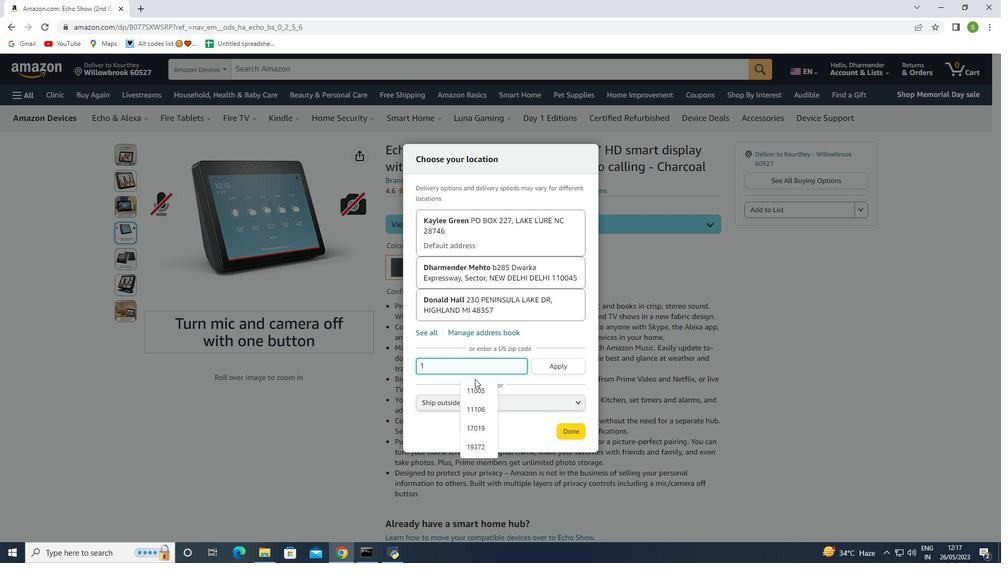 
Action: Mouse moved to (477, 378)
Screenshot: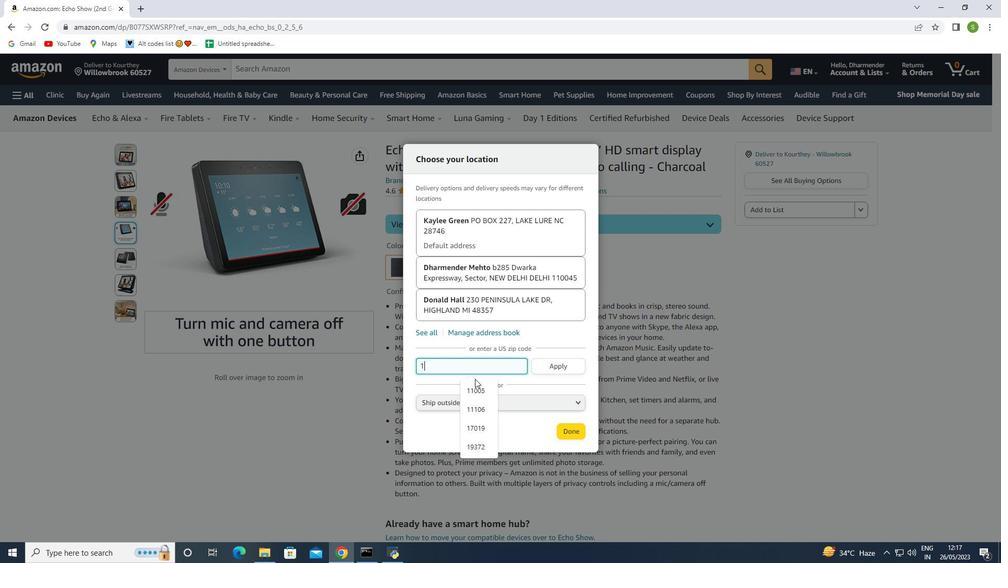 
Action: Key pressed <Key.backspace>
Screenshot: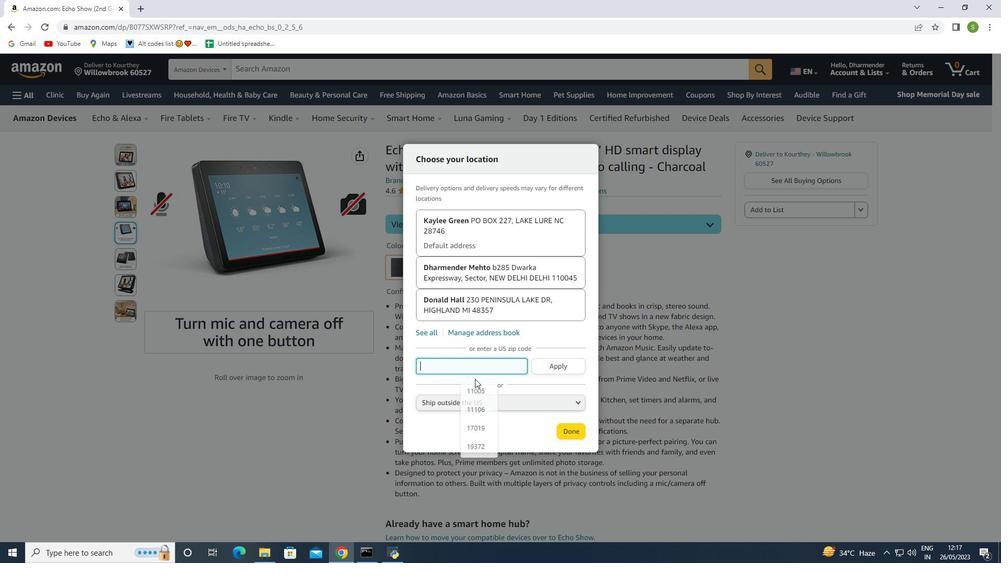 
Action: Mouse moved to (574, 436)
Screenshot: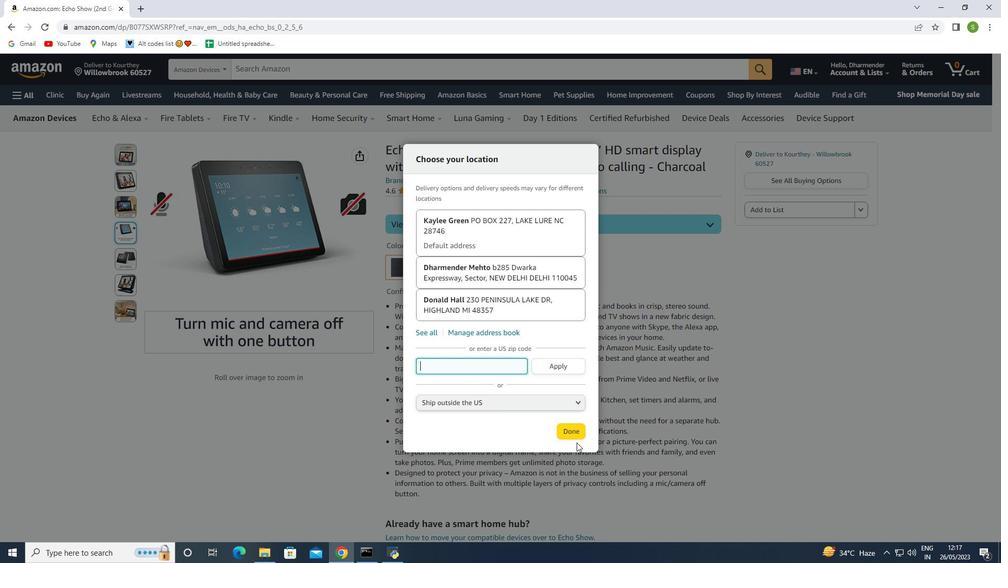 
Action: Mouse pressed left at (574, 436)
Screenshot: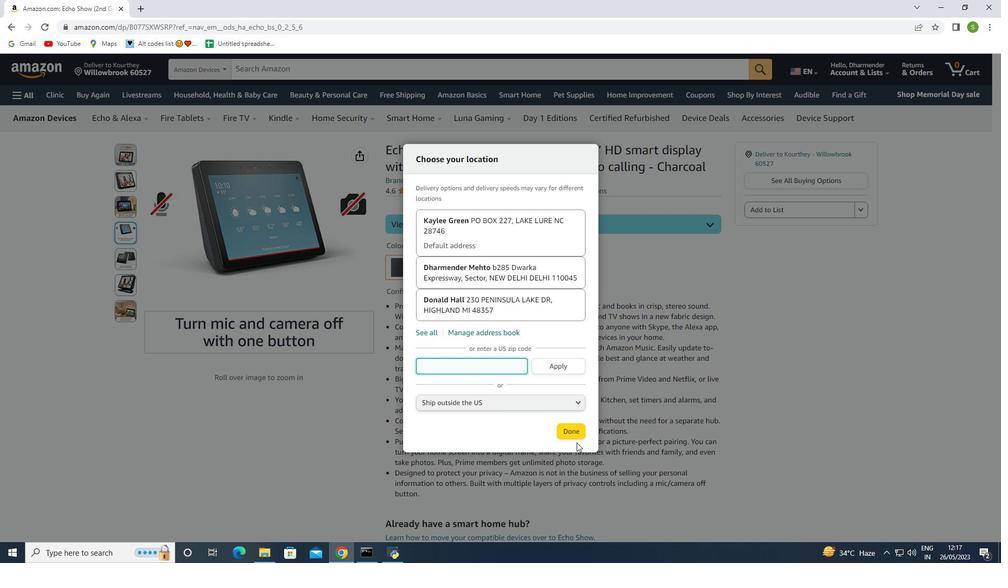 
Action: Mouse moved to (853, 145)
Screenshot: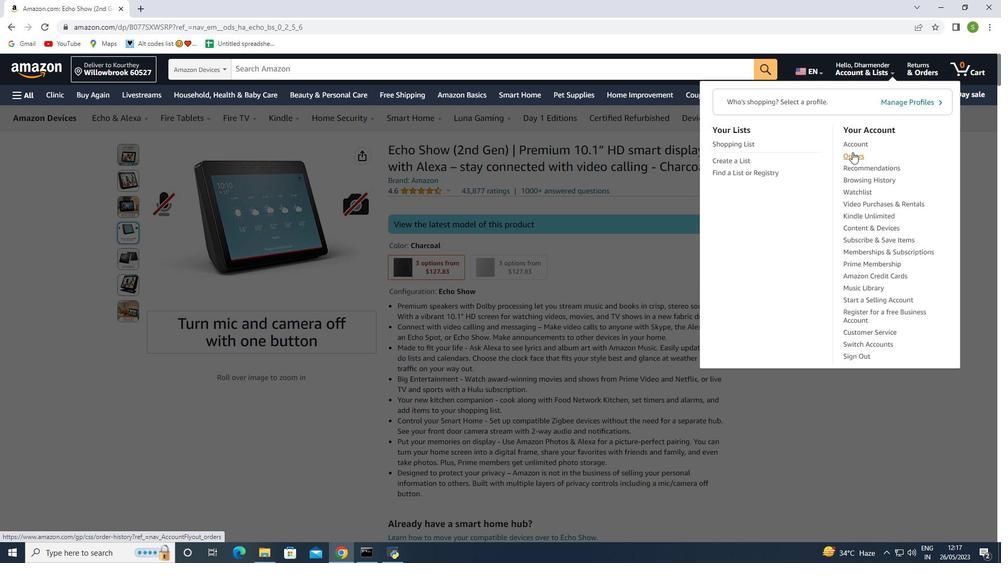 
Action: Mouse pressed left at (853, 145)
Screenshot: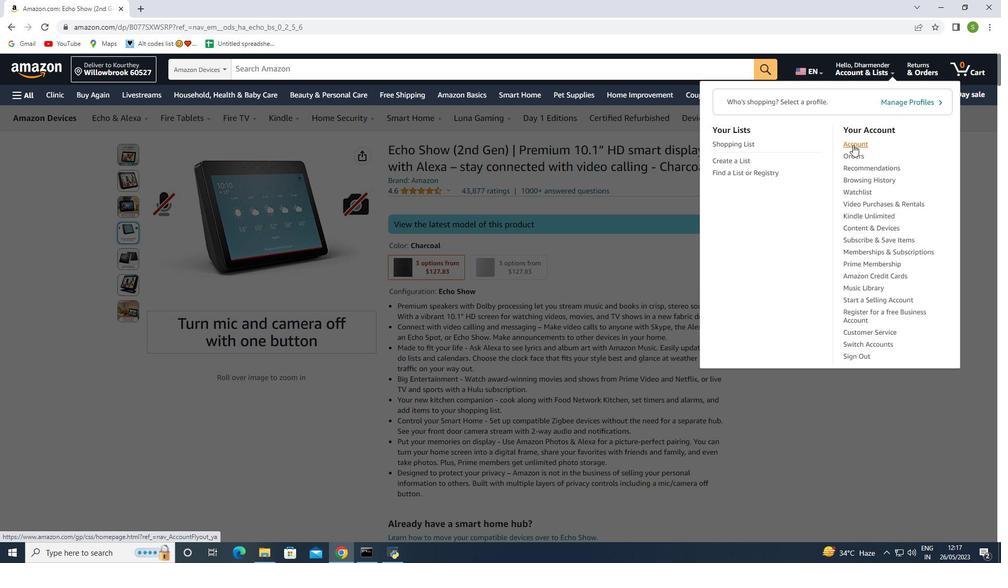 
Action: Mouse moved to (301, 234)
Screenshot: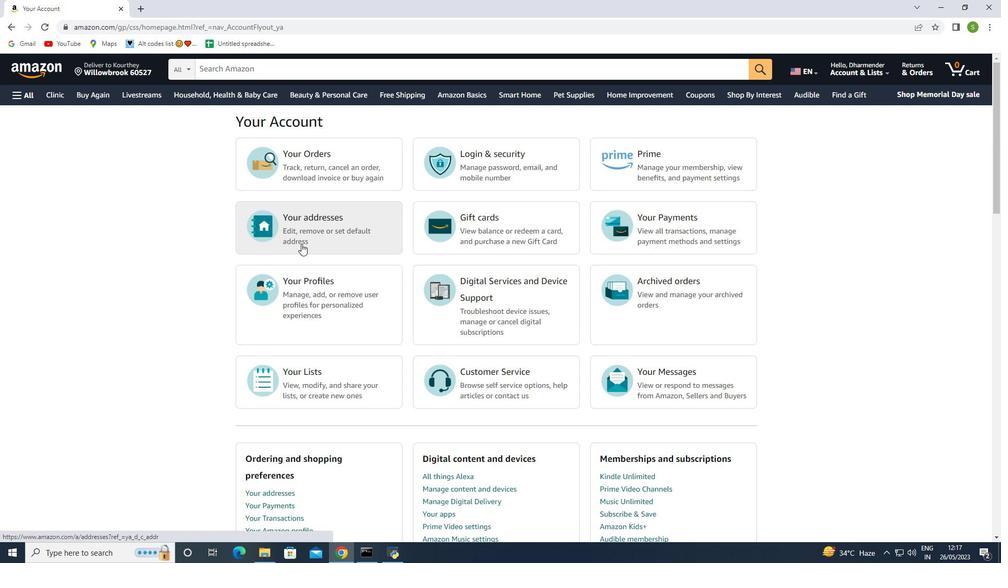 
Action: Mouse pressed left at (301, 234)
Screenshot: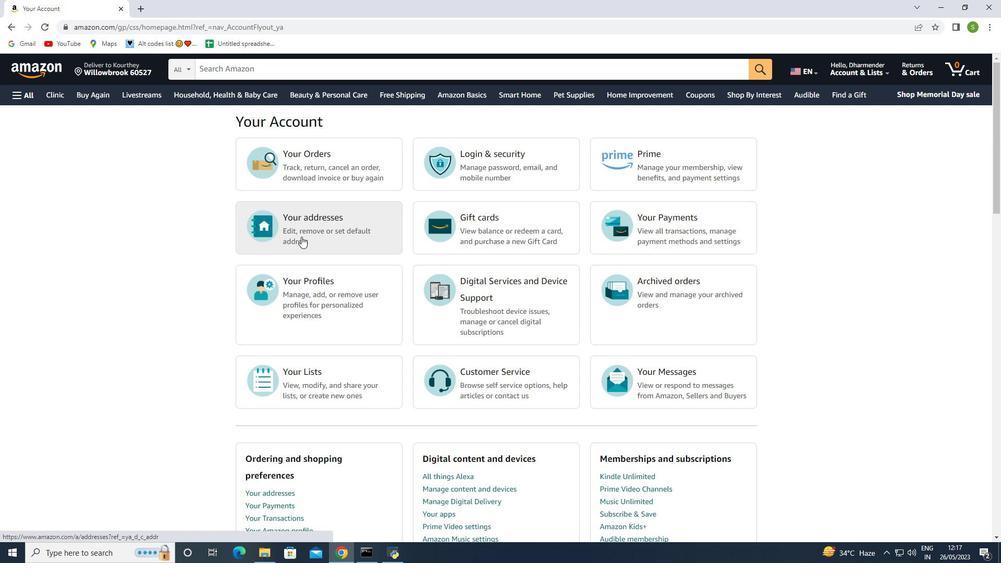 
Action: Mouse moved to (263, 250)
Screenshot: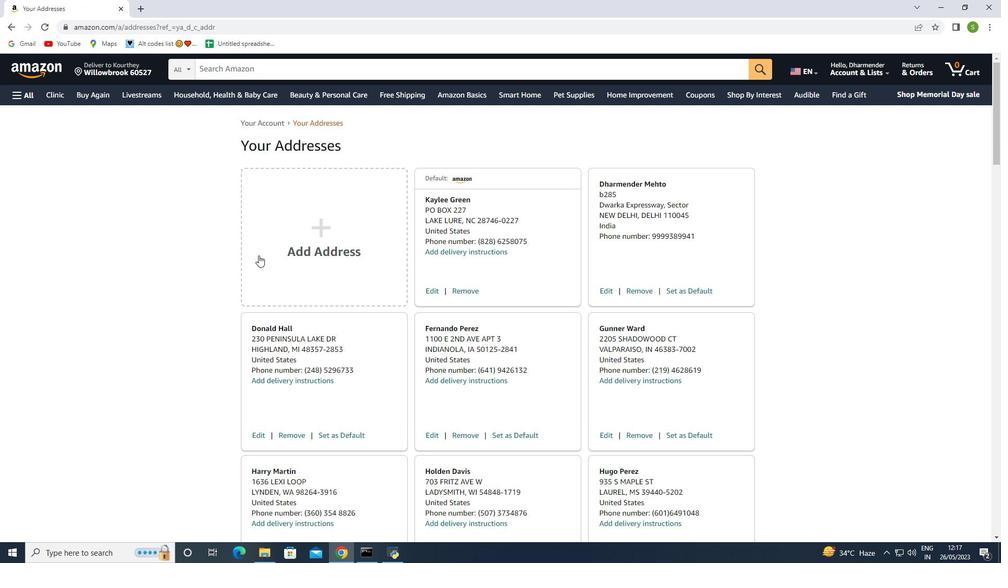 
Action: Mouse pressed left at (263, 250)
Screenshot: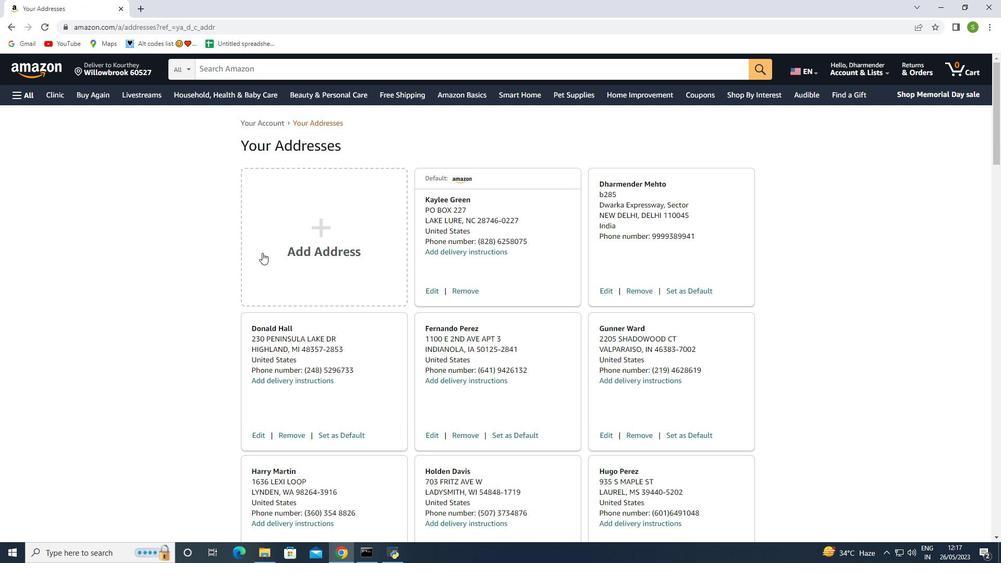 
Action: Mouse moved to (444, 272)
Screenshot: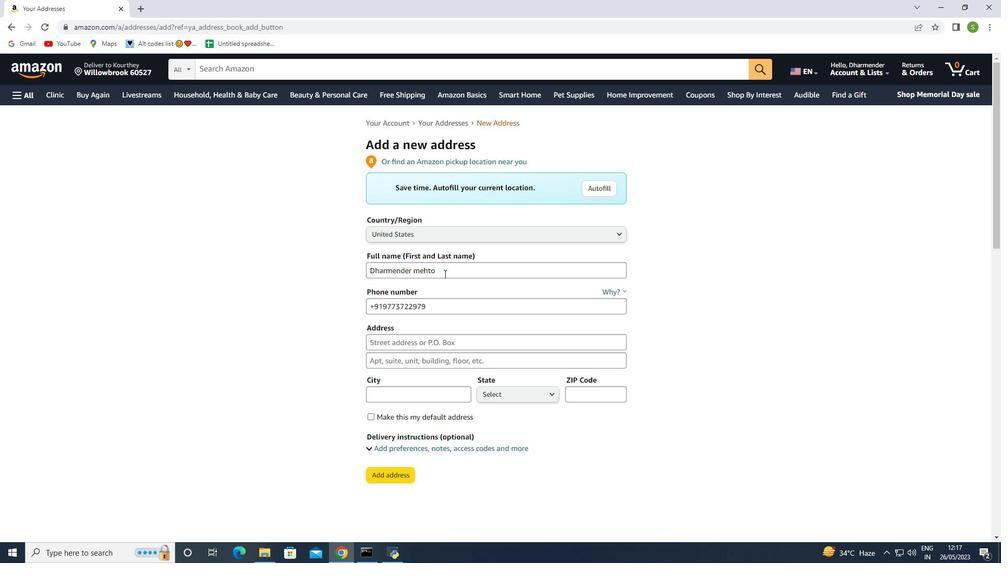 
Action: Mouse pressed left at (444, 272)
Screenshot: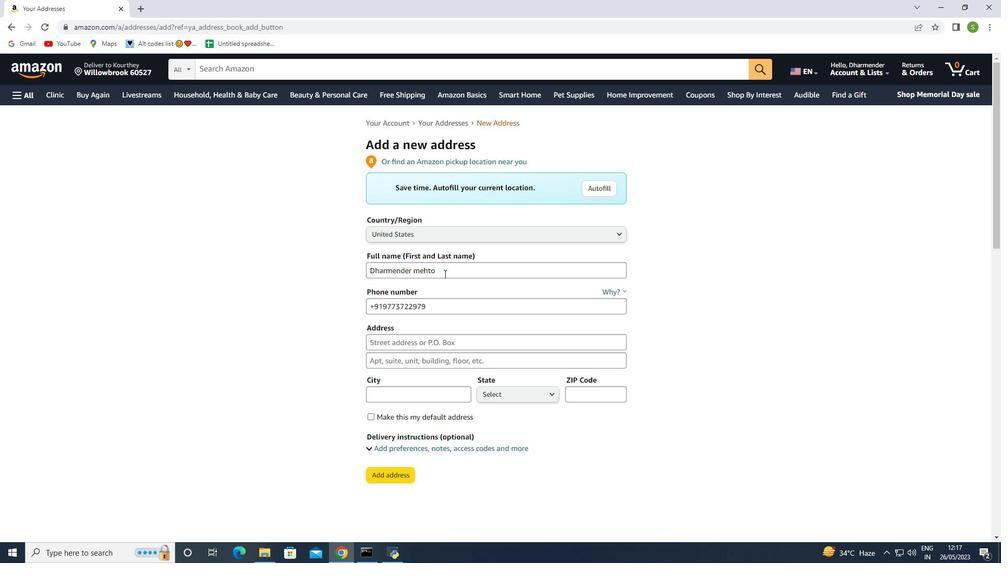 
Action: Mouse moved to (294, 255)
Screenshot: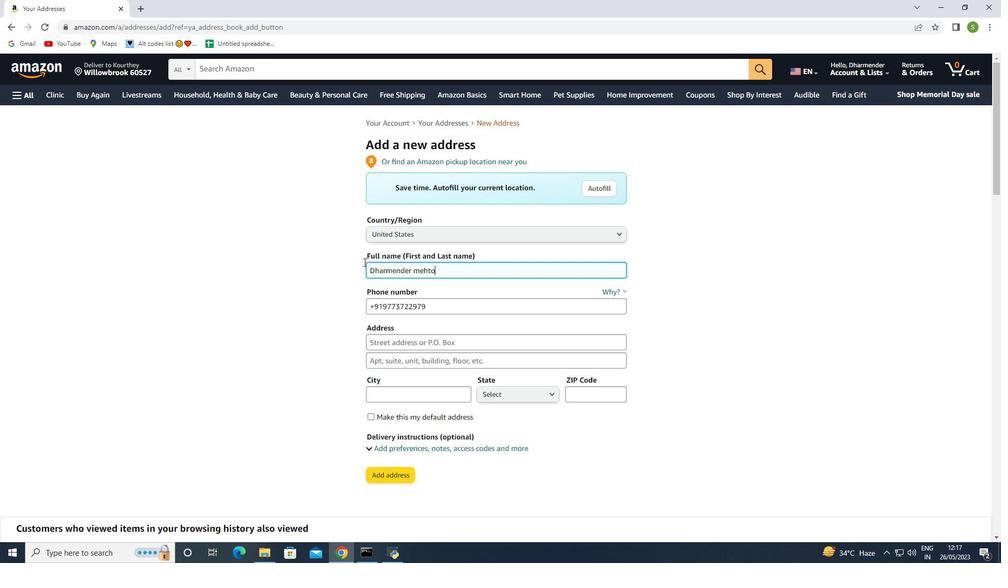 
Action: Key pressed <Key.backspace><Key.shift>Delia<Key.space><Key.shift>Owen<Key.backspace><Key.backspace><Key.backspace><Key.backspace><Key.backspace><Key.backspace><Key.backspace><Key.backspace><Key.backspace><Key.backspace><Key.backspace><Key.backspace><Key.backspace><Key.backspace><Key.backspace><Key.backspace>12<Key.space><Key.shift>Shoal<Key.space><Key.shift>Dr<Key.backspace><Key.backspace><Key.backspace><Key.backspace><Key.backspace><Key.backspace><Key.backspace><Key.backspace><Key.backspace><Key.backspace><Key.backspace><Key.backspace><Key.backspace>
Screenshot: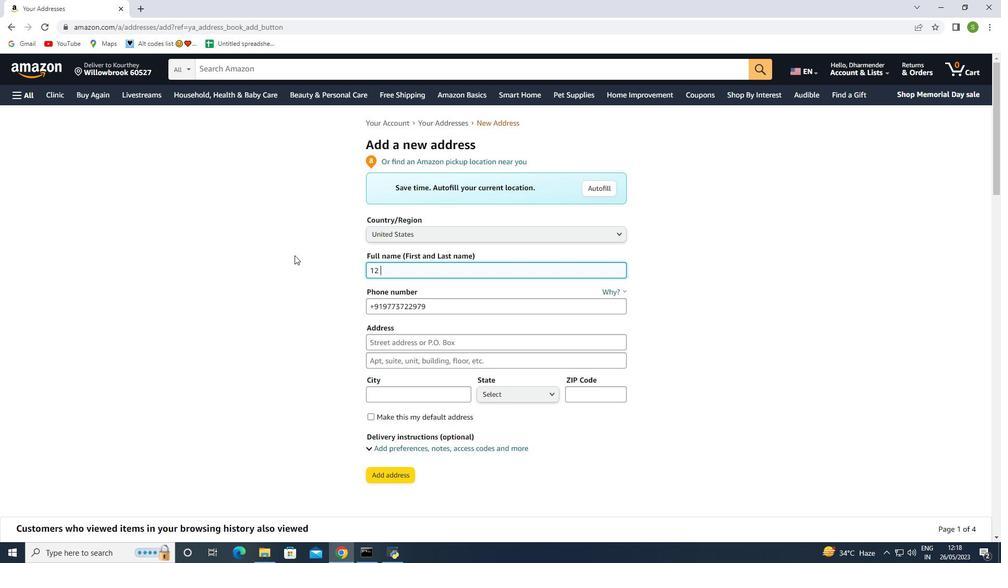 
Action: Mouse moved to (419, 266)
Screenshot: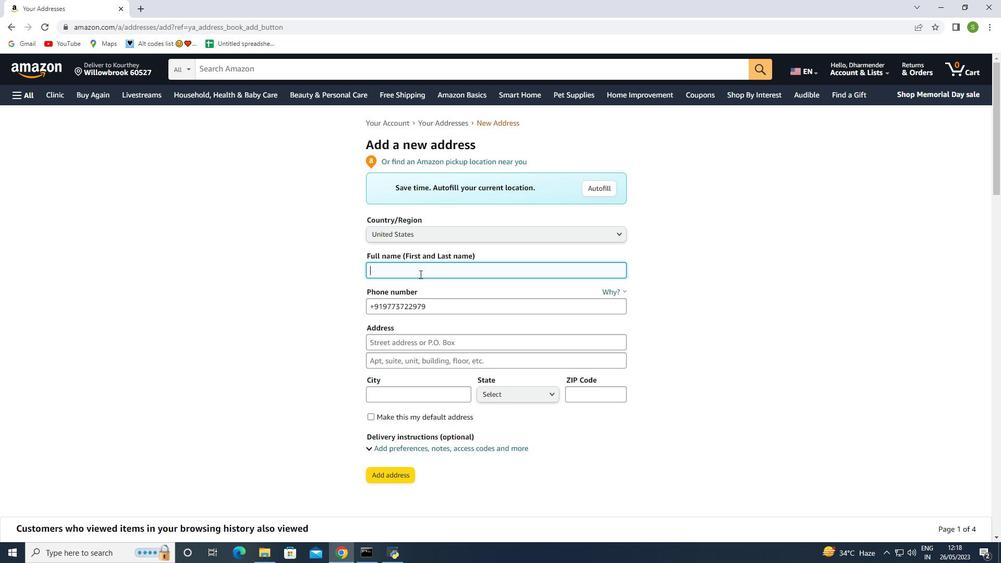 
Action: Mouse pressed left at (419, 266)
Screenshot: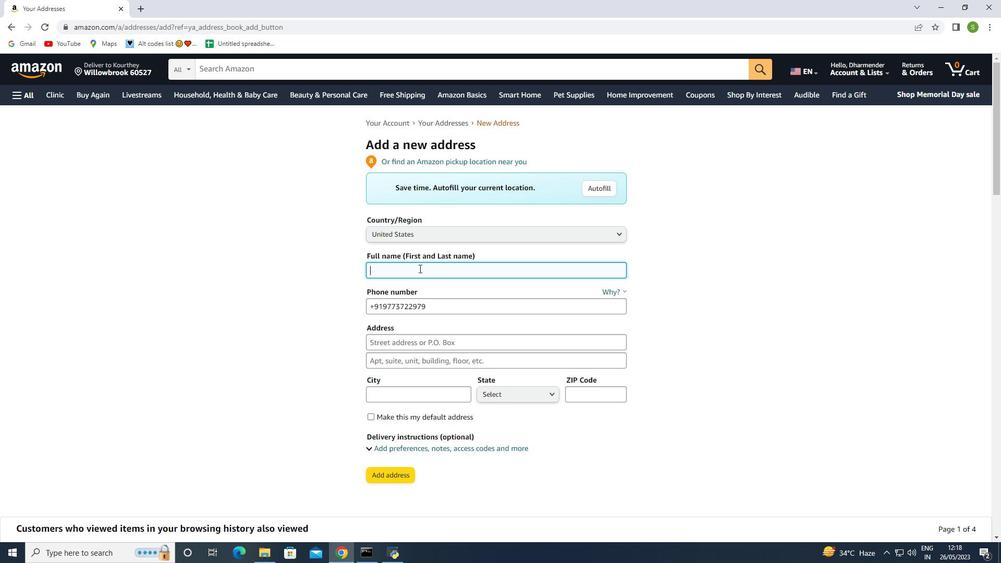 
Action: Key pressed shoal<Key.space><Key.shift>Dr
Screenshot: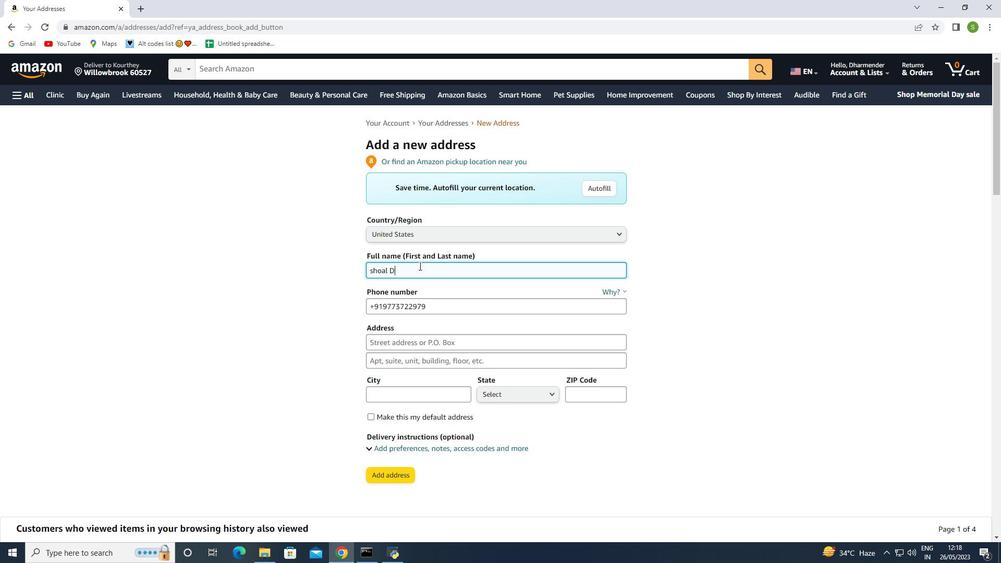 
Action: Mouse moved to (439, 311)
Screenshot: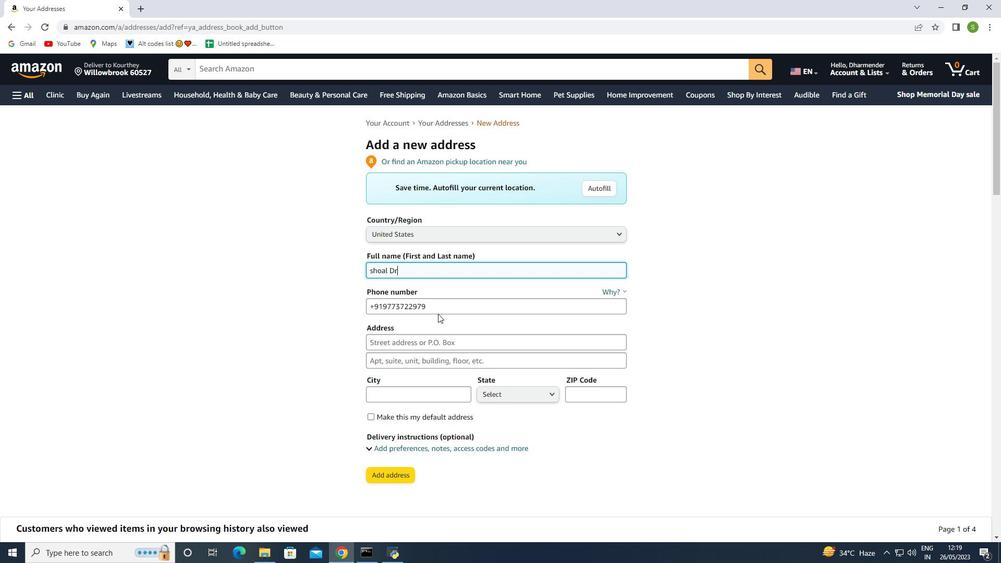 
Action: Mouse pressed left at (439, 311)
Screenshot: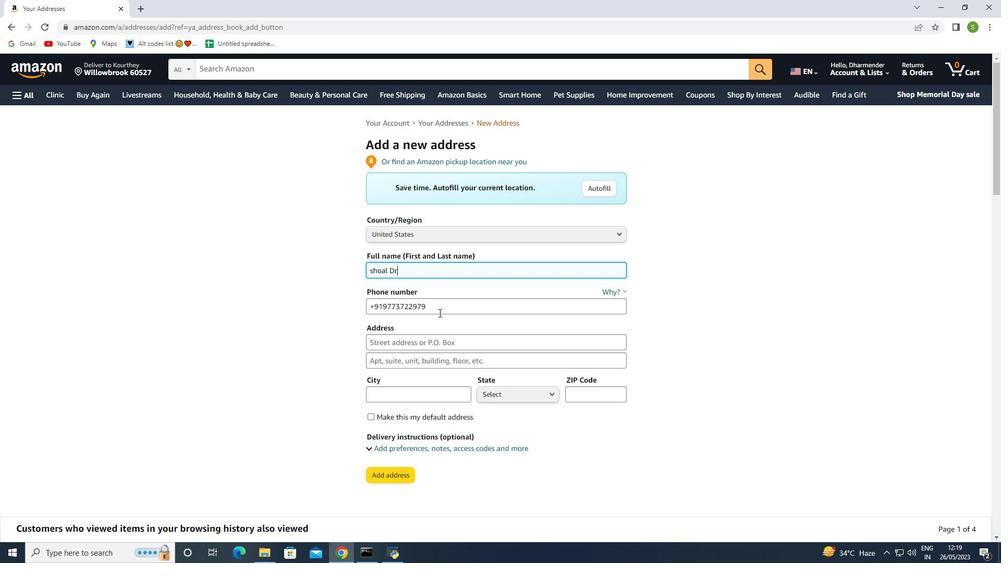 
Action: Mouse moved to (334, 290)
Screenshot: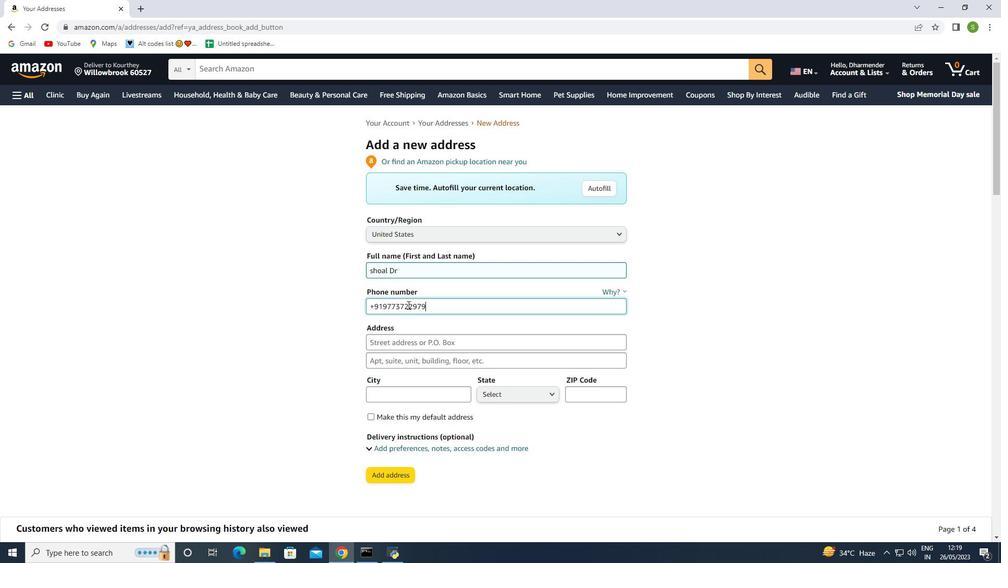 
Action: Key pressed <Key.backspace><Key.shift_r>(609<Key.shift_r>)6609227
Screenshot: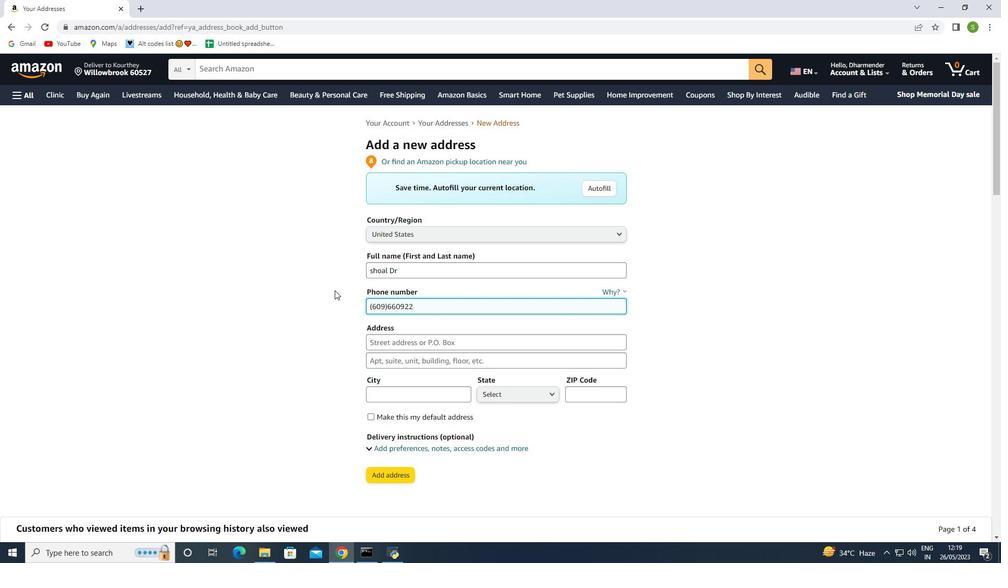 
Action: Mouse moved to (420, 338)
Screenshot: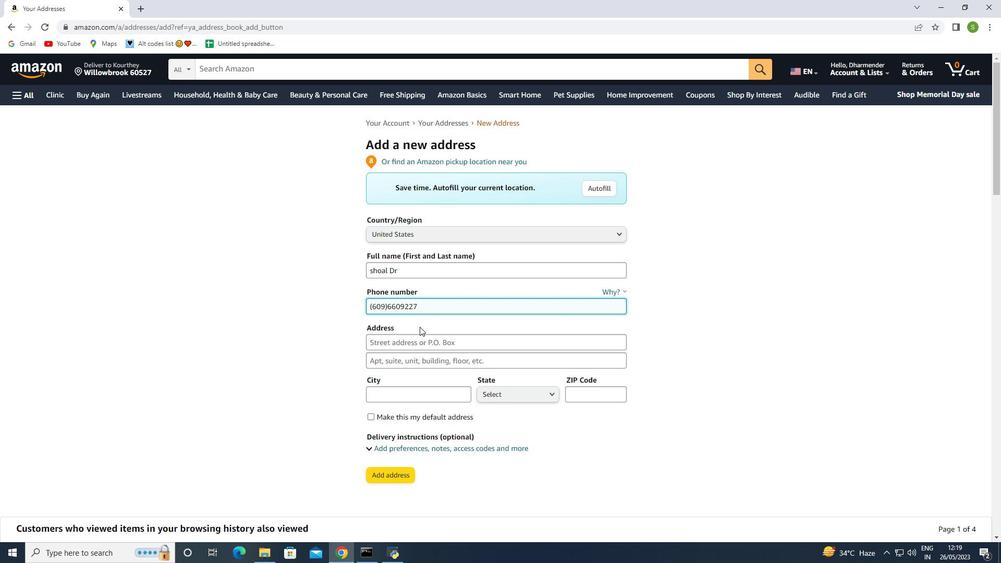 
Action: Mouse pressed left at (420, 338)
Screenshot: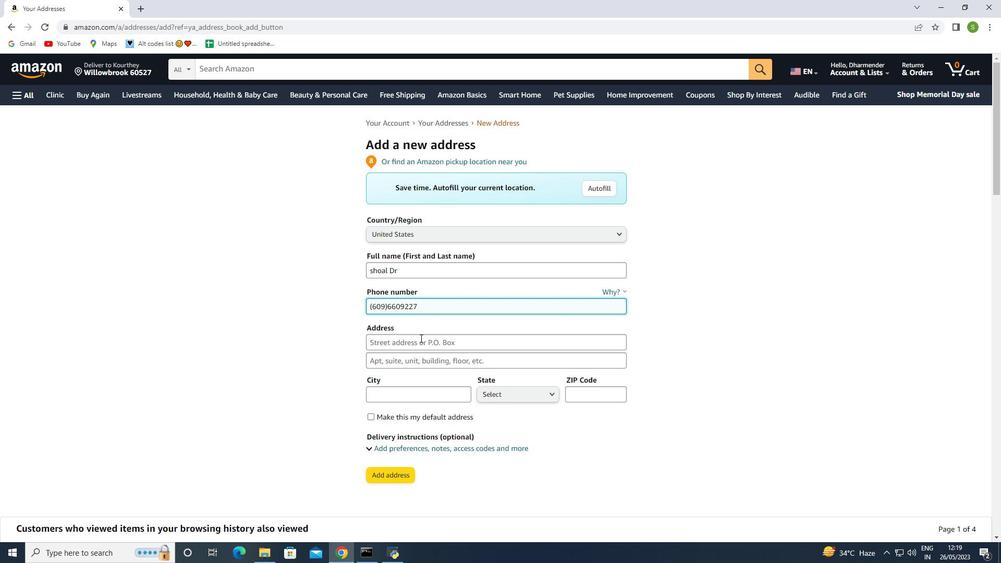 
Action: Mouse moved to (386, 306)
Screenshot: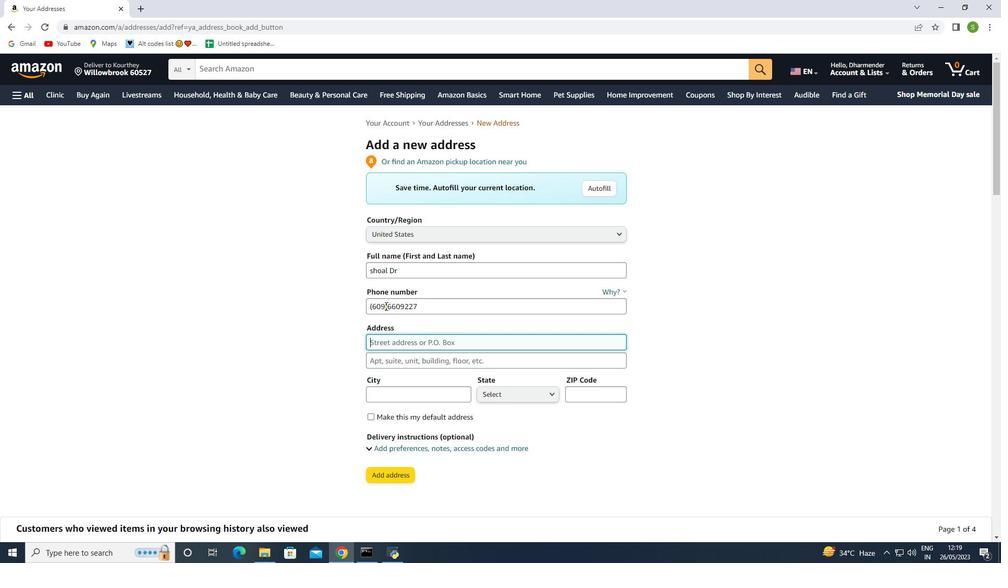 
Action: Mouse pressed left at (386, 306)
Screenshot: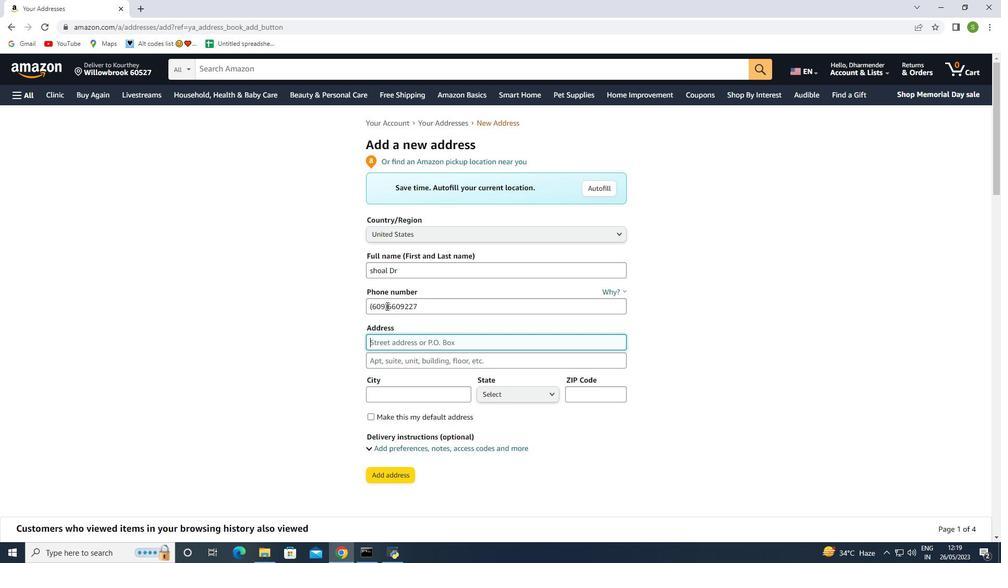 
Action: Mouse moved to (387, 326)
Screenshot: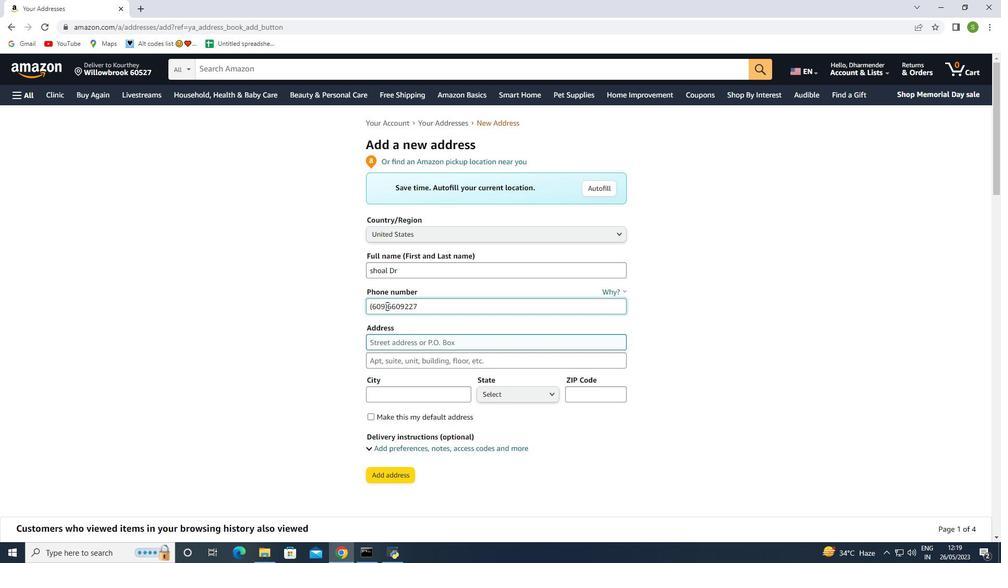 
Action: Key pressed <Key.space>
Screenshot: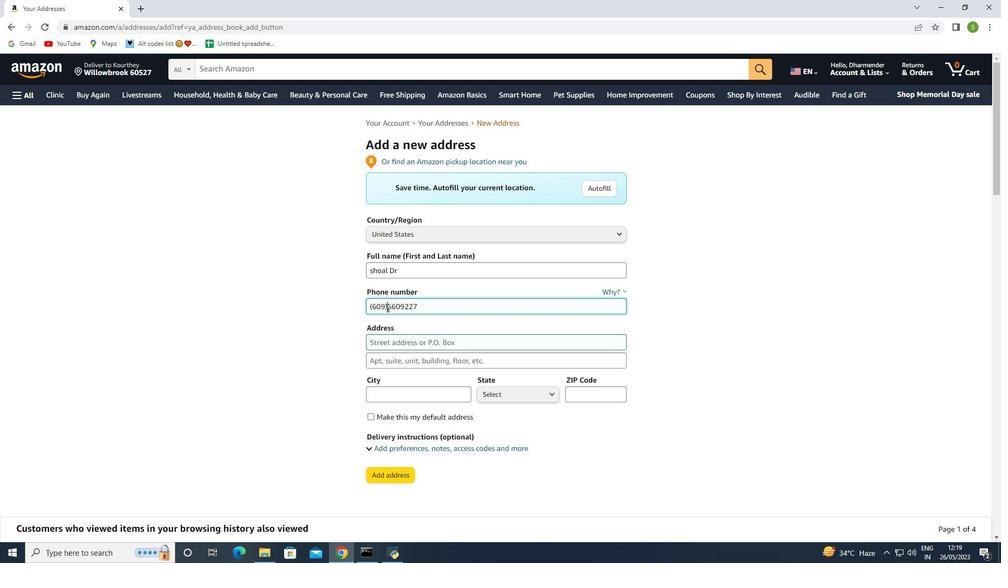
Action: Mouse moved to (405, 344)
Screenshot: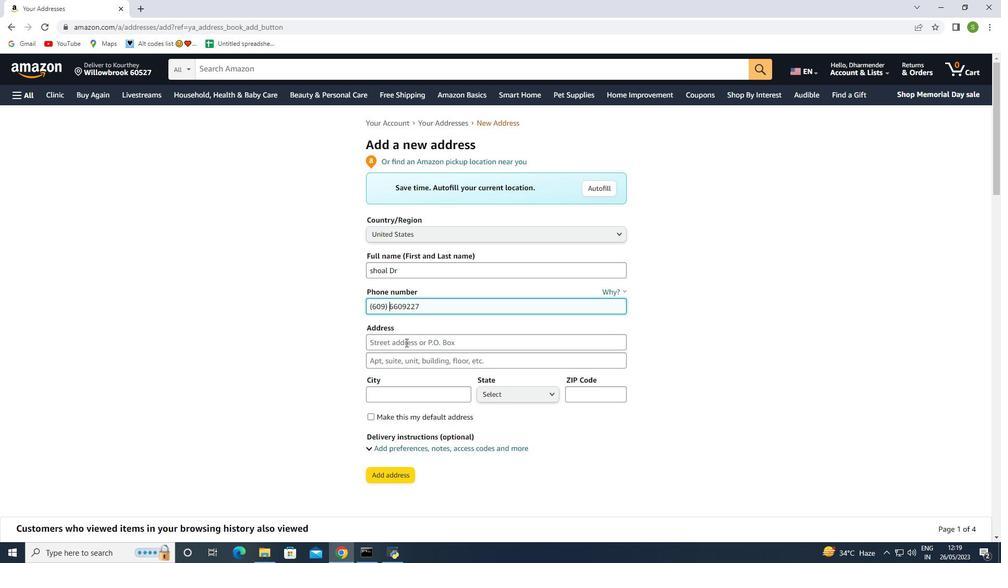 
Action: Mouse pressed left at (405, 344)
Screenshot: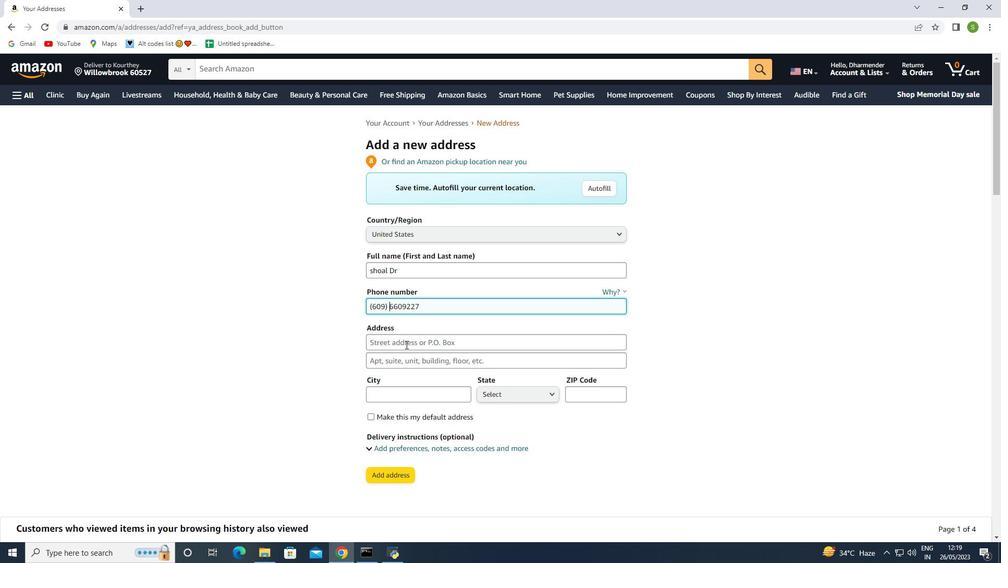 
Action: Mouse moved to (402, 349)
Screenshot: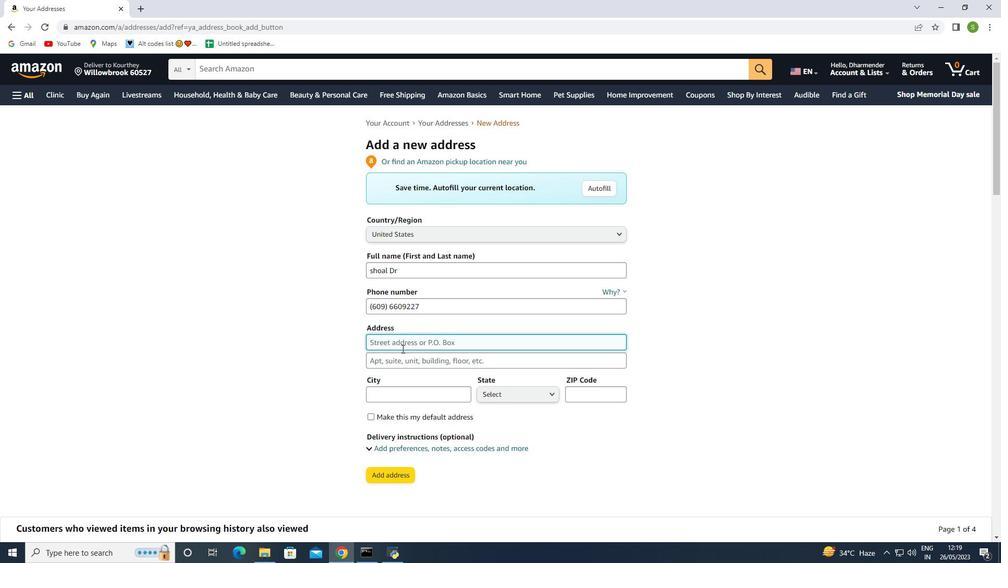 
Action: Key pressed 12<Key.space><Key.shift>Shoal<Key.space><Key.shift>Dr
Screenshot: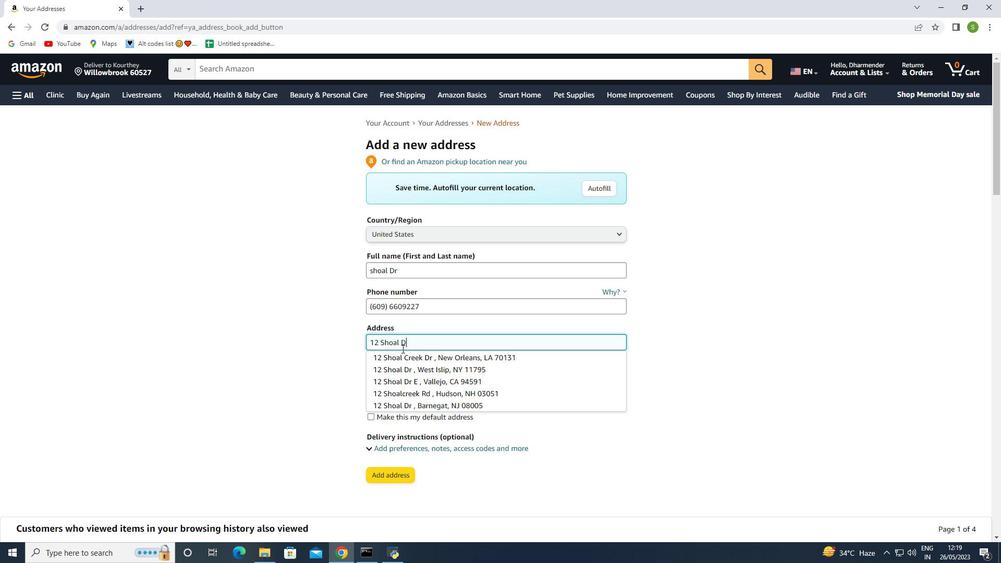 
Action: Mouse moved to (451, 377)
Screenshot: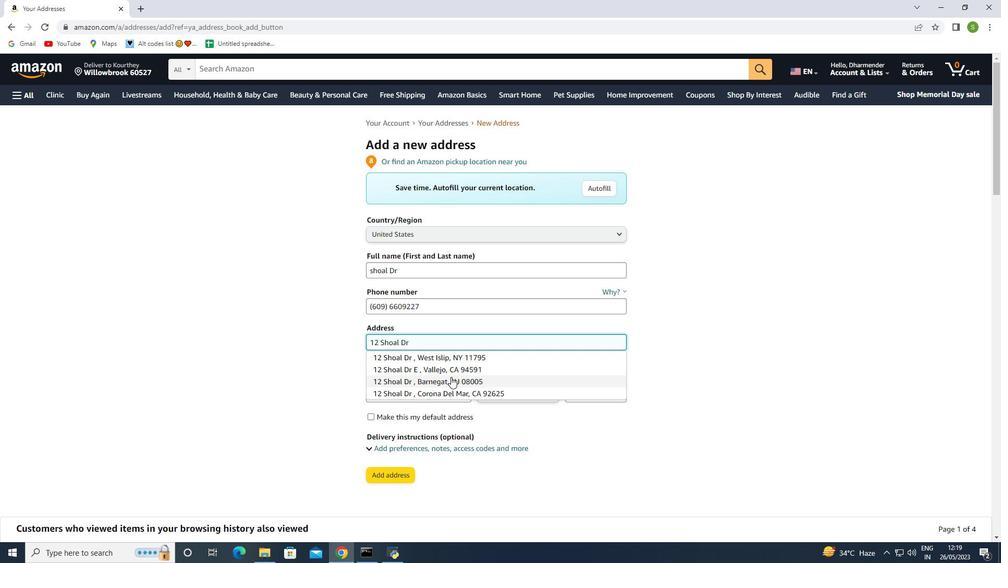
Action: Key pressed <Key.space>
Screenshot: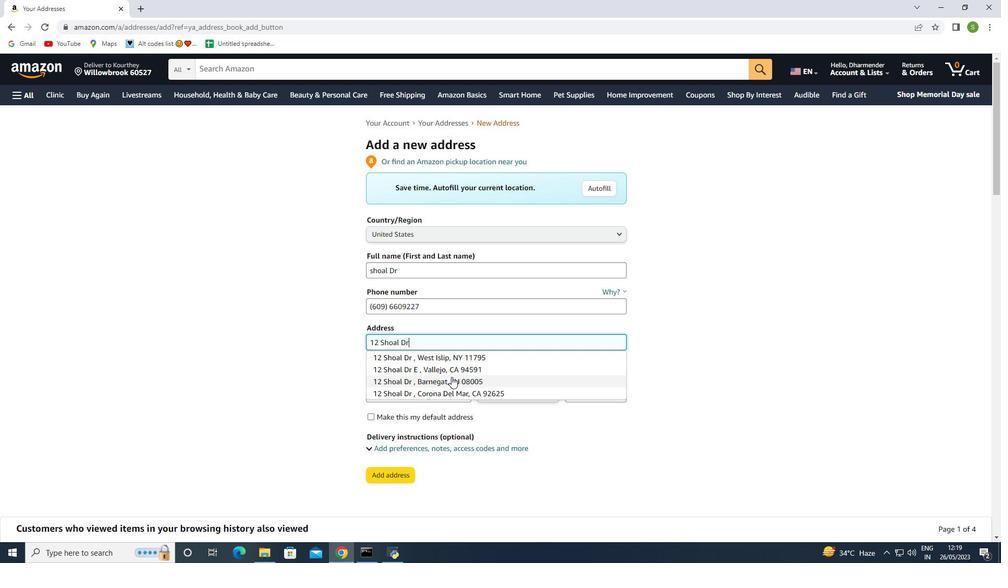 
Action: Mouse moved to (453, 376)
Screenshot: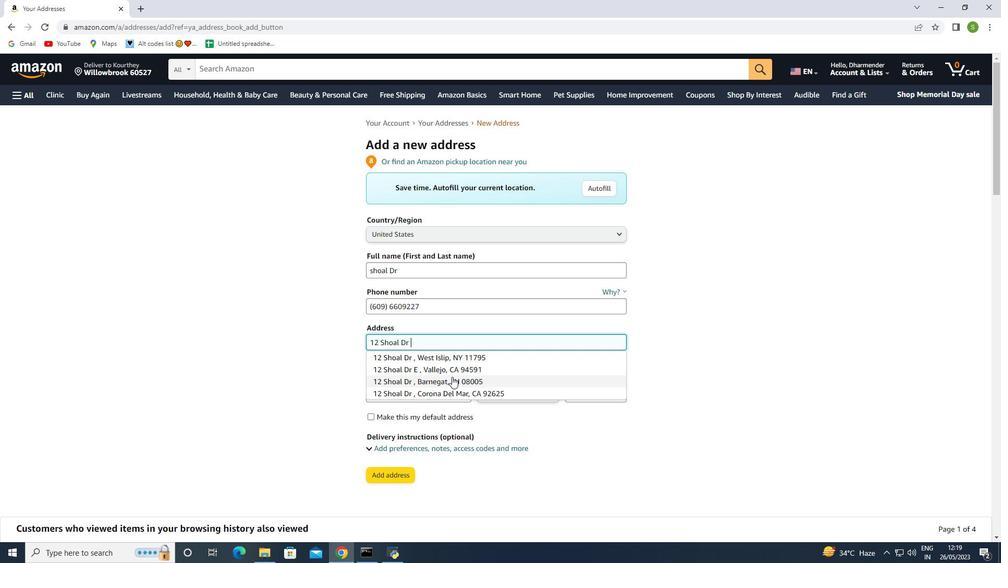 
Action: Key pressed b
Screenshot: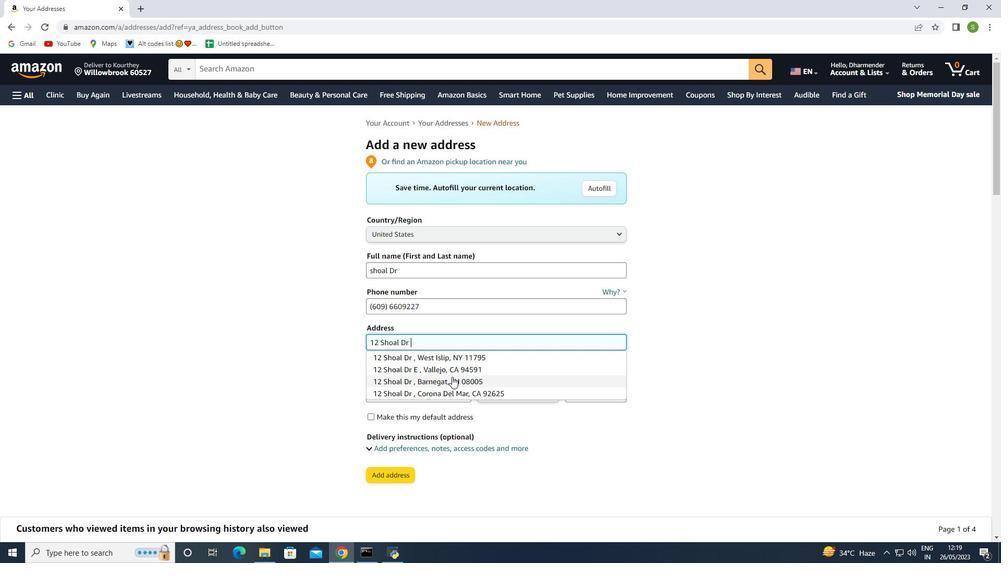 
Action: Mouse moved to (445, 359)
Screenshot: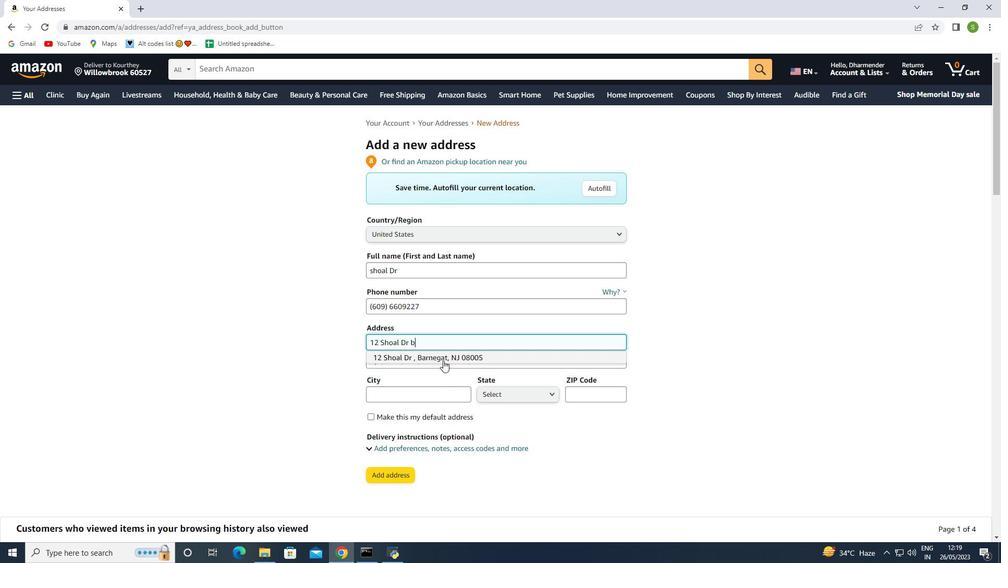 
Action: Mouse pressed left at (445, 359)
Screenshot: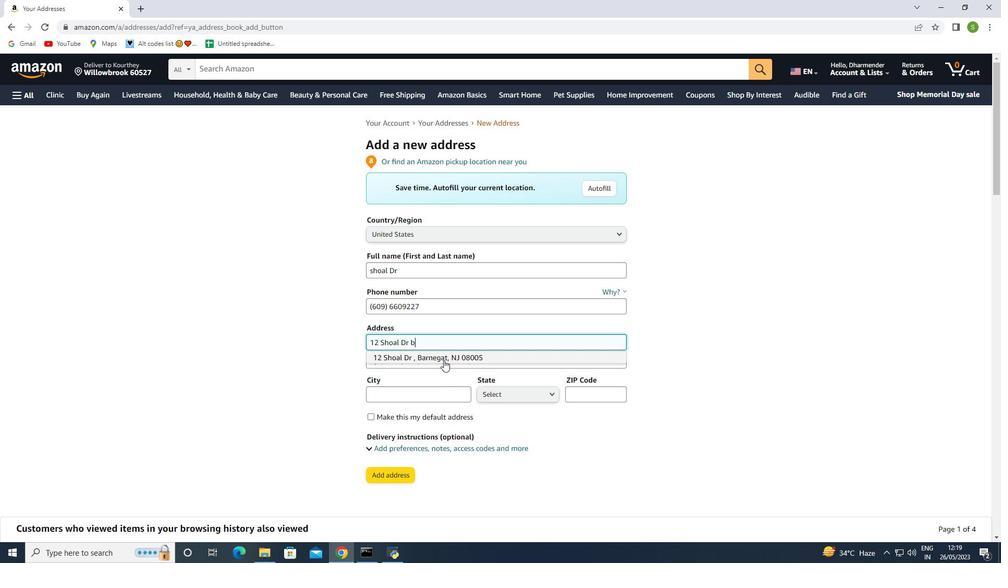 
Action: Mouse moved to (416, 268)
Screenshot: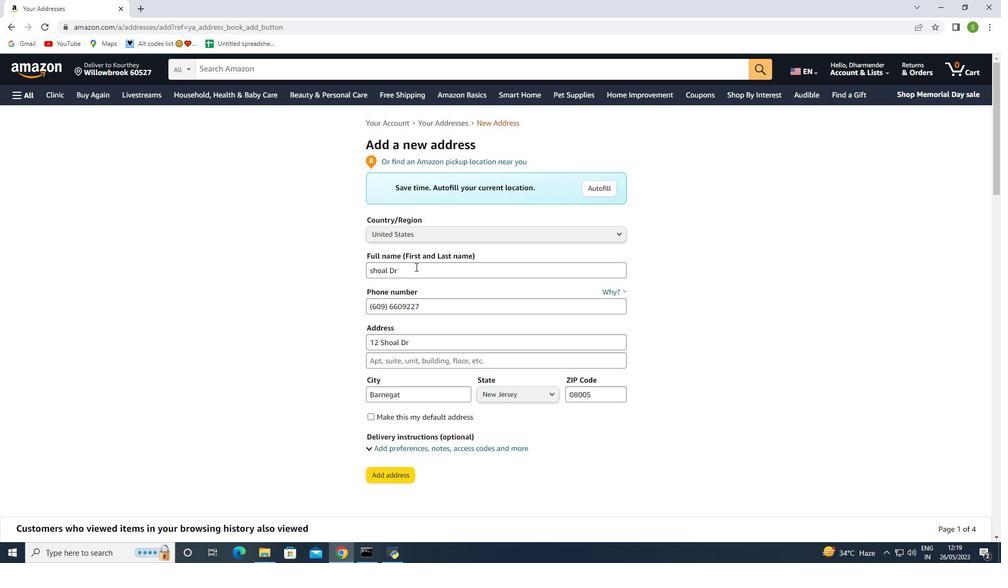 
Action: Mouse pressed left at (416, 268)
Screenshot: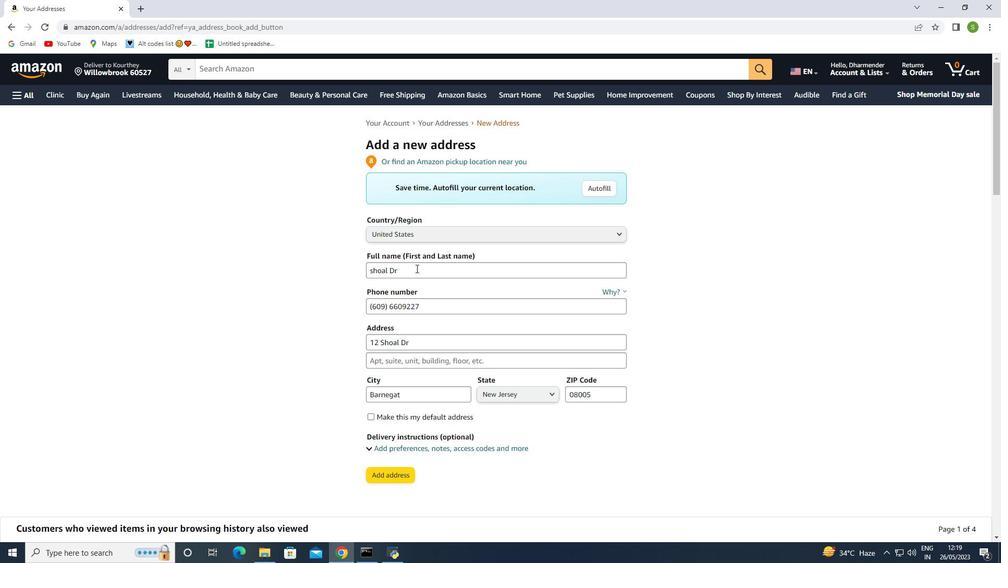 
Action: Mouse moved to (350, 261)
Screenshot: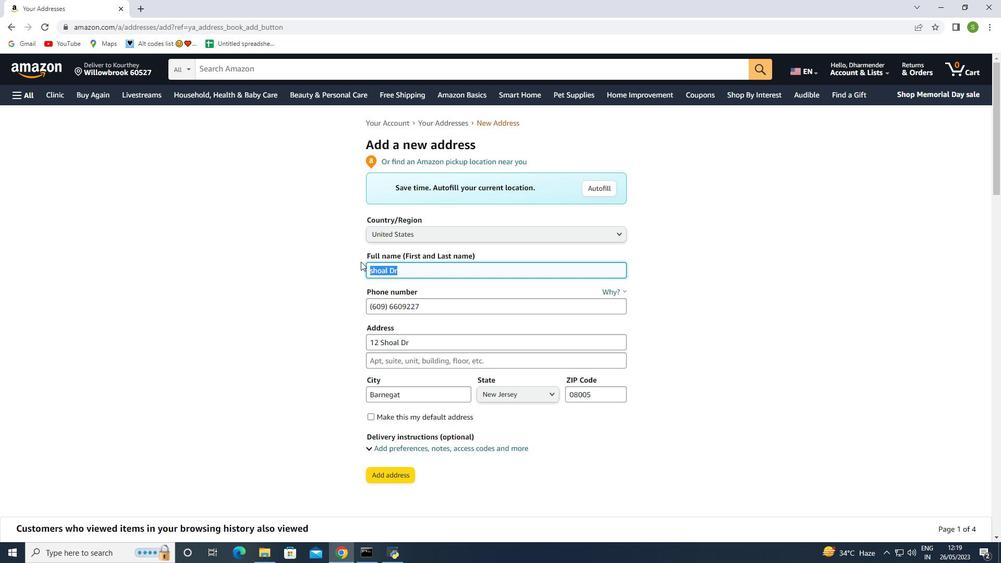
Action: Key pressed <Key.backspace><Key.shift><Key.shift><Key.shift><Key.shift><Key.shift><Key.shift><Key.shift><Key.shift><Key.shift>Crawdads<Key.space><Key.shift>Sing
Screenshot: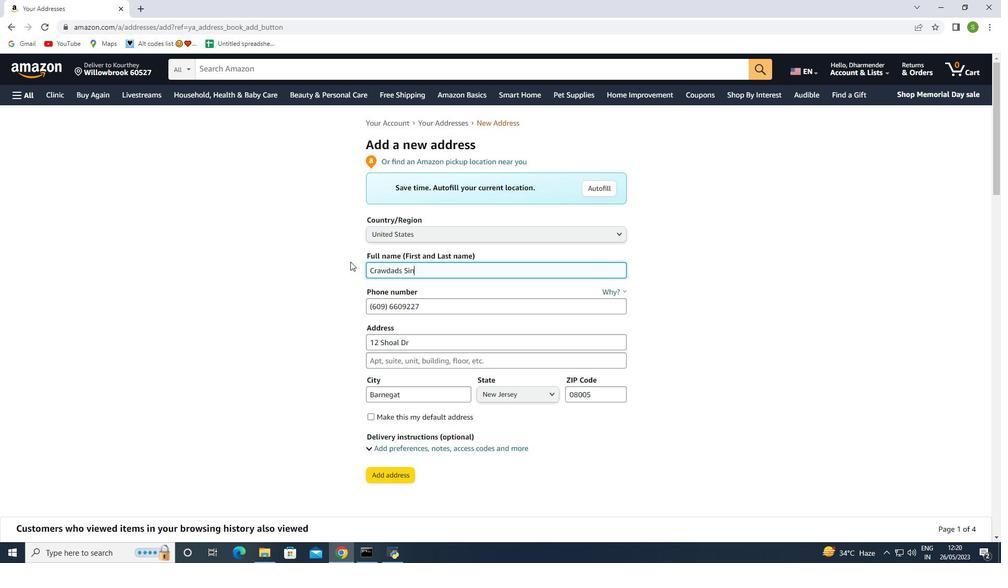 
Action: Mouse moved to (289, 433)
Screenshot: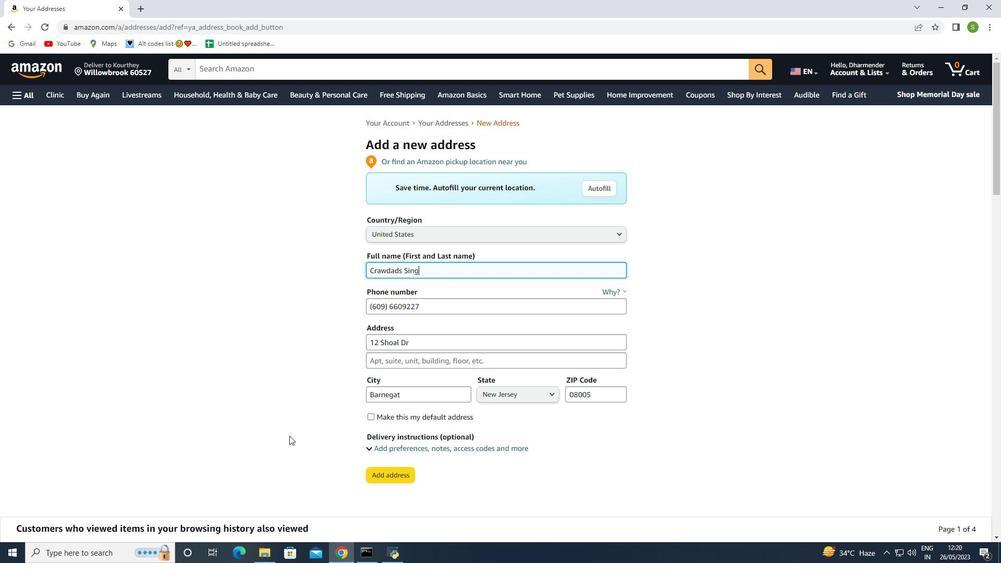 
Action: Mouse pressed left at (289, 433)
Screenshot: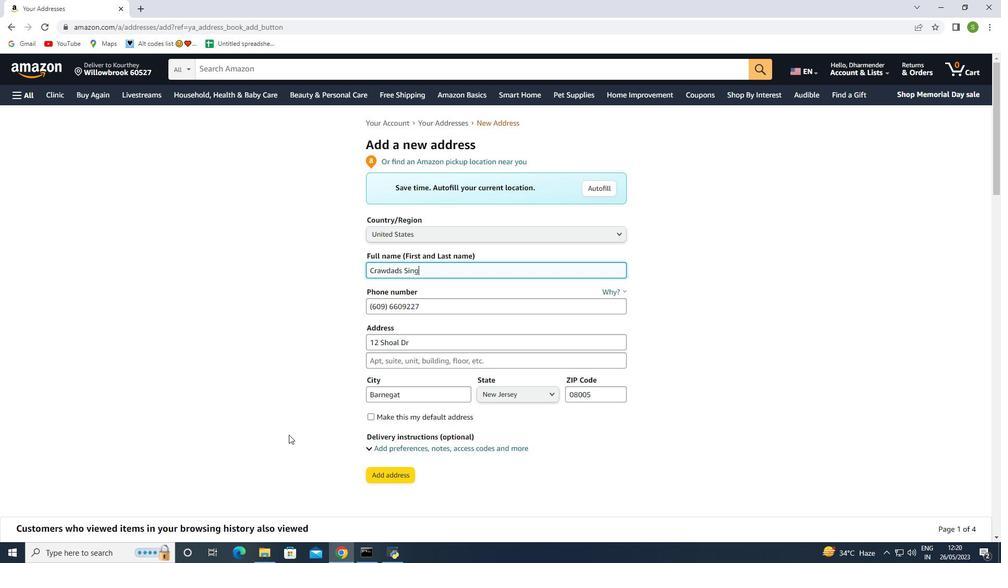
Action: Mouse moved to (401, 472)
Screenshot: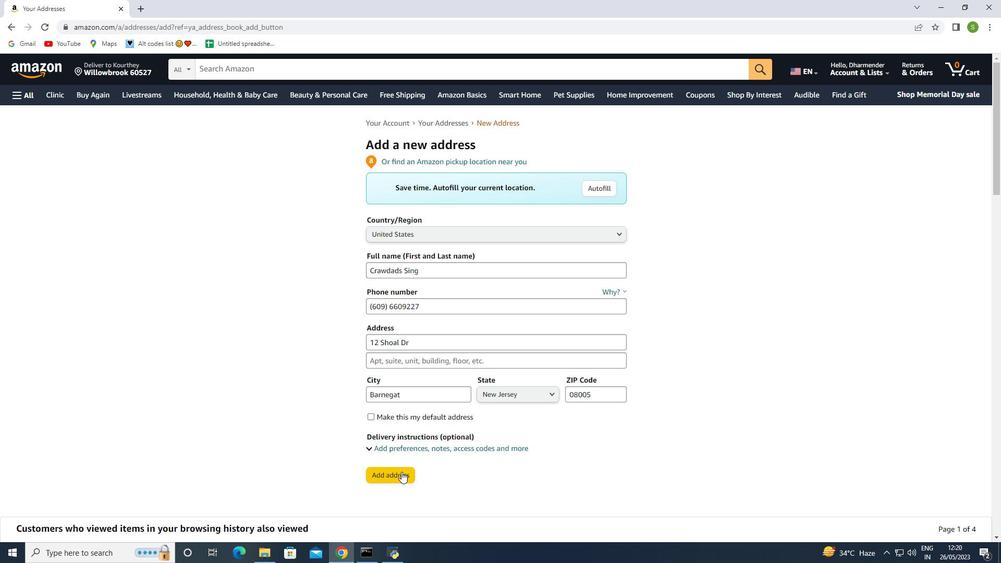 
Action: Mouse pressed left at (401, 472)
Screenshot: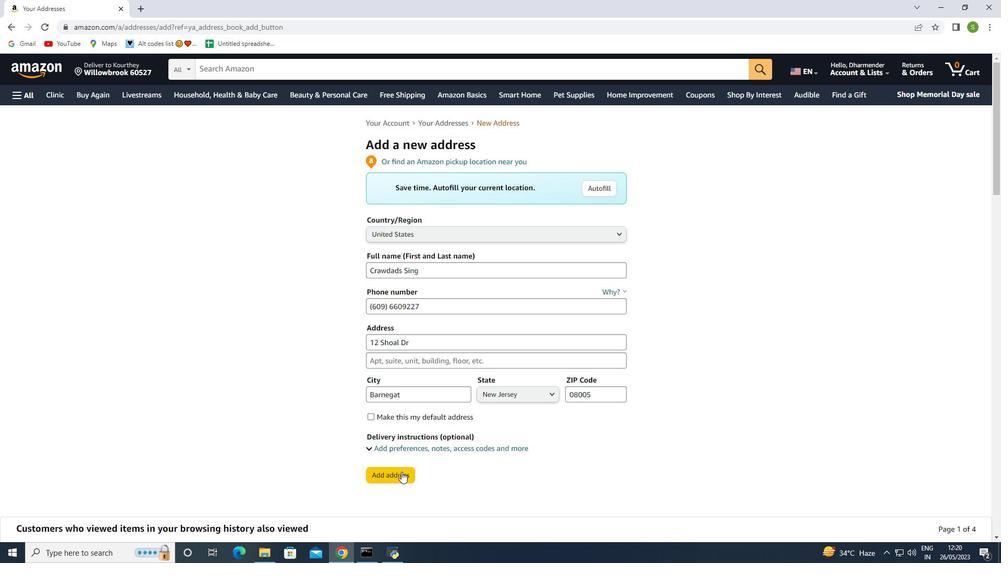 
Action: Mouse moved to (141, 71)
Screenshot: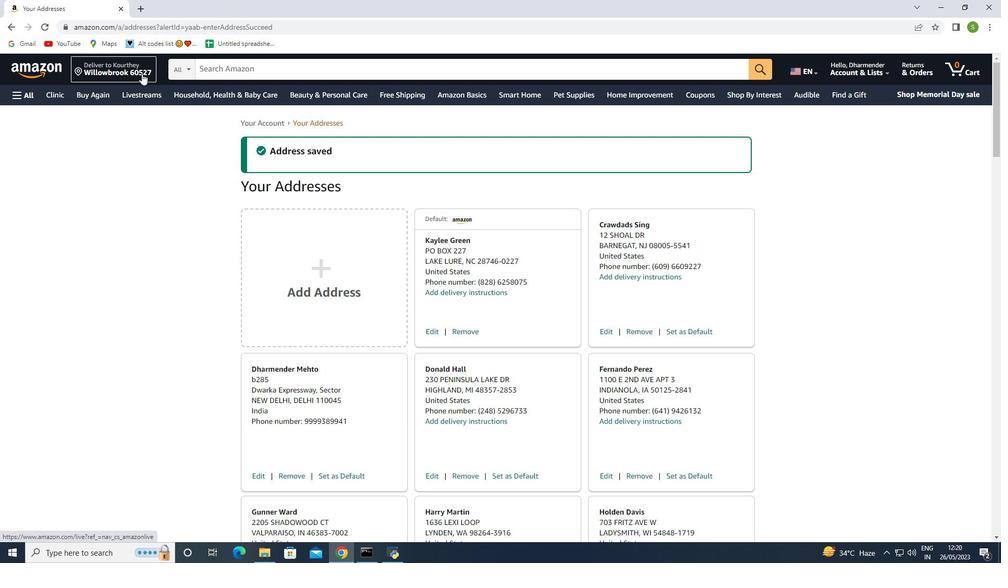 
Action: Mouse pressed left at (141, 71)
Screenshot: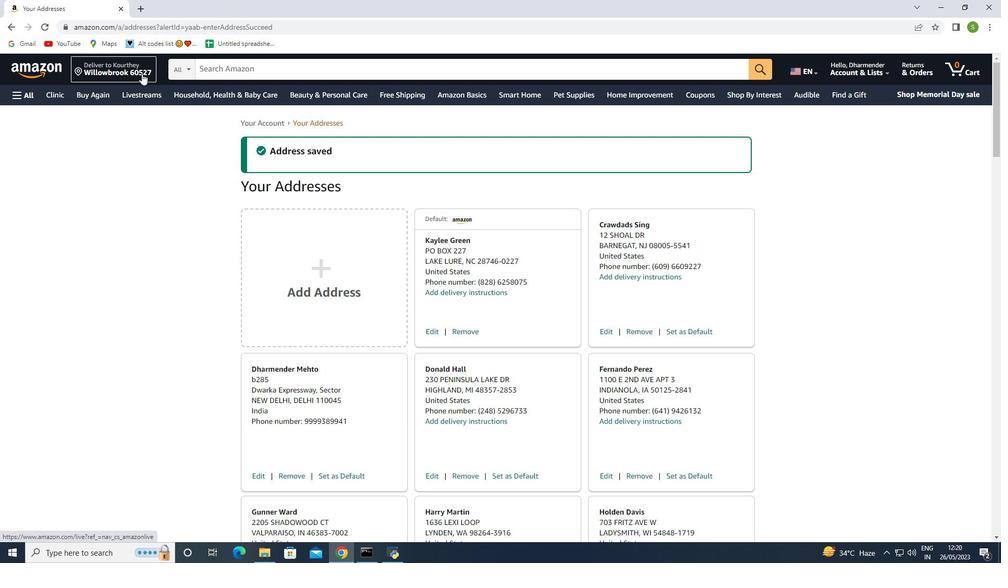 
Action: Mouse moved to (480, 366)
Screenshot: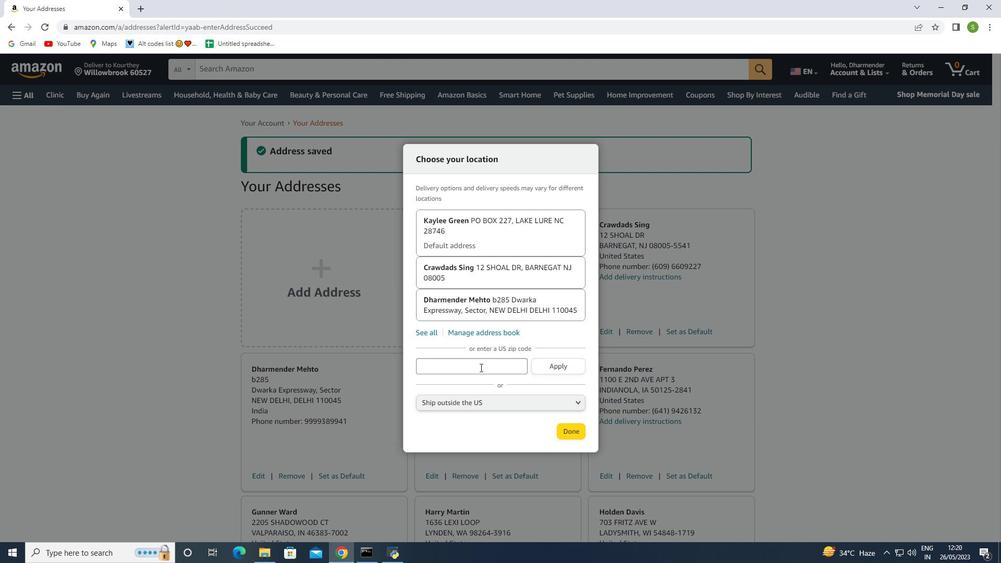 
Action: Mouse pressed left at (480, 366)
Screenshot: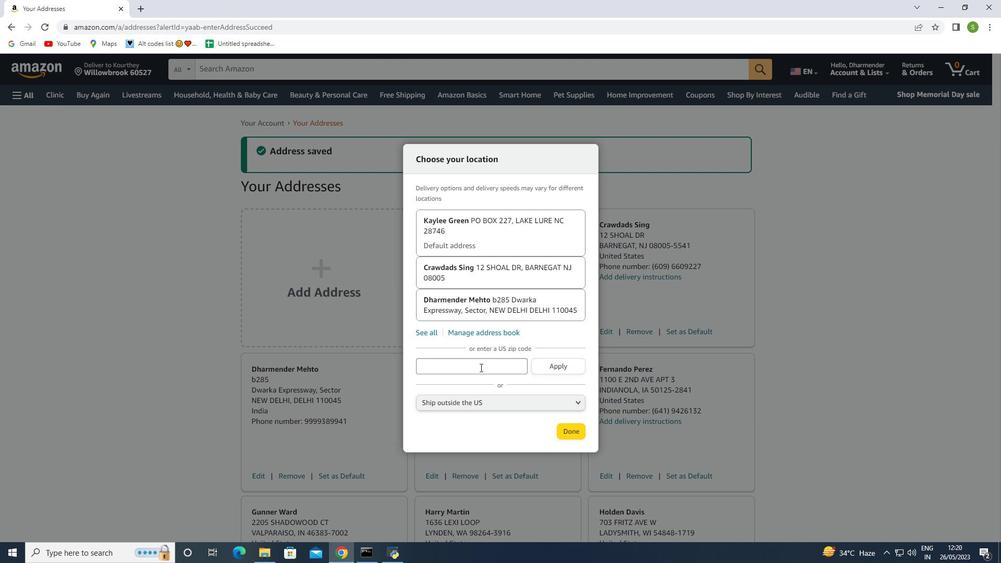 
Action: Key pressed 08005
Screenshot: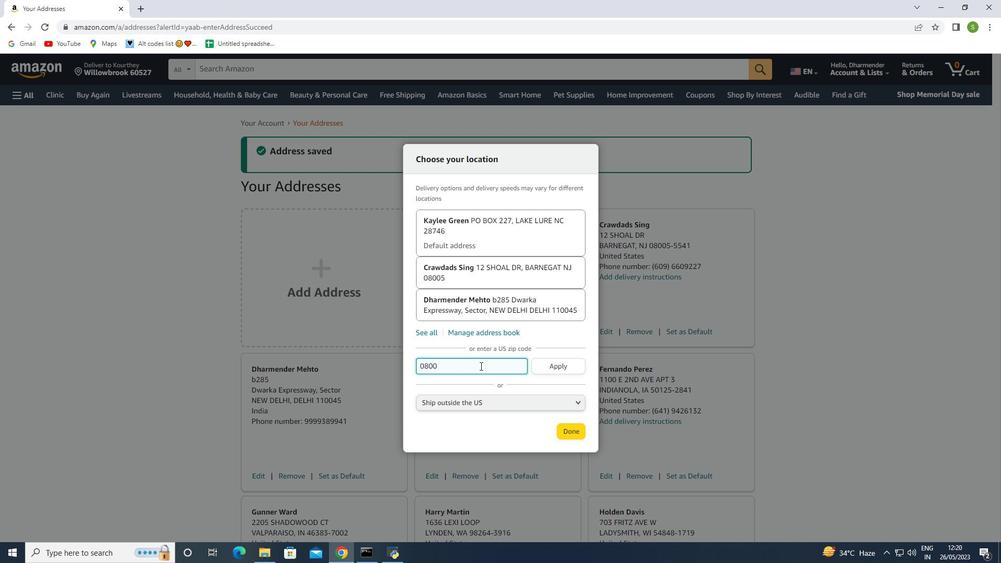 
Action: Mouse moved to (560, 364)
Screenshot: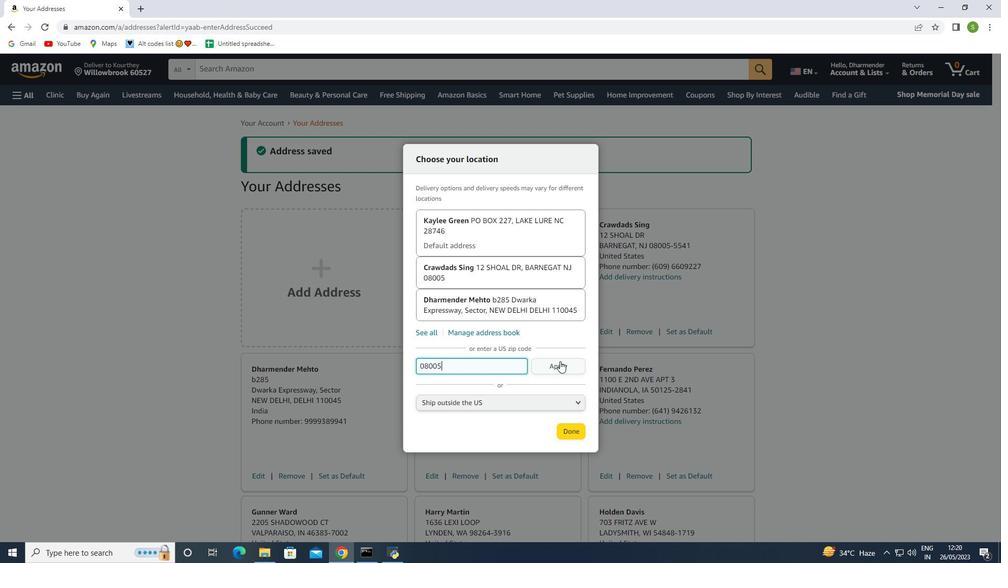 
Action: Mouse pressed left at (560, 364)
Screenshot: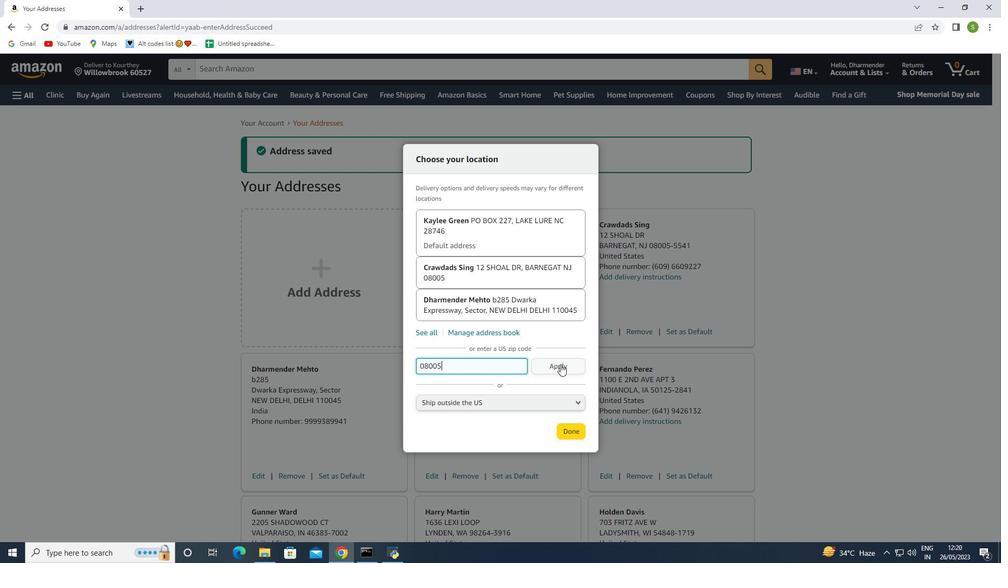 
Action: Mouse moved to (570, 438)
Screenshot: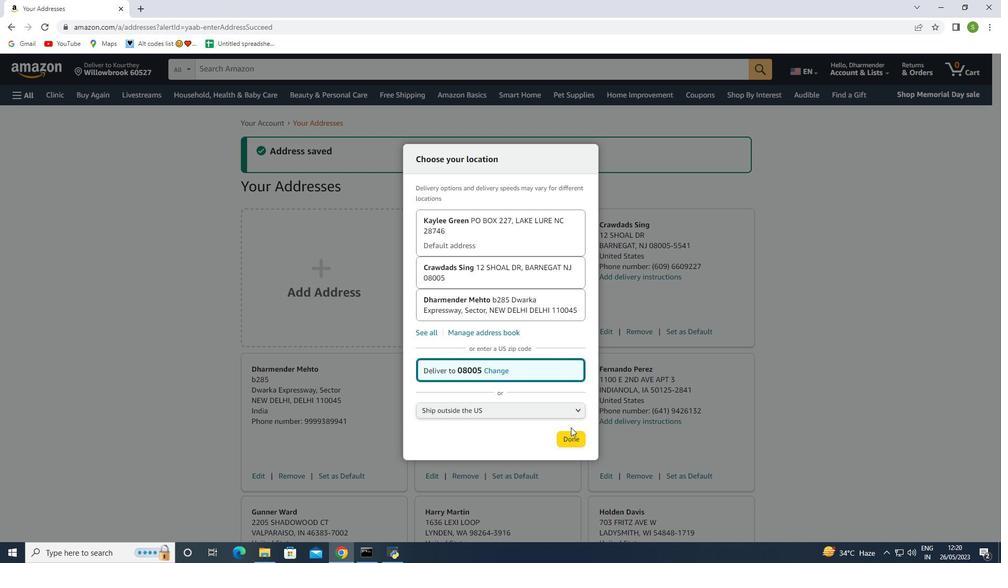 
Action: Mouse pressed left at (570, 438)
Screenshot: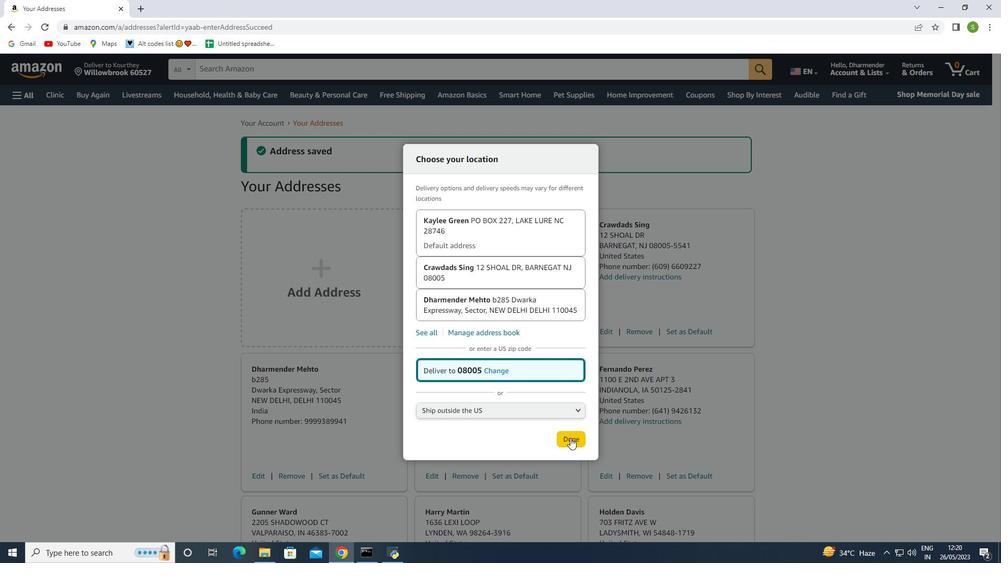 
Action: Mouse moved to (30, 97)
Screenshot: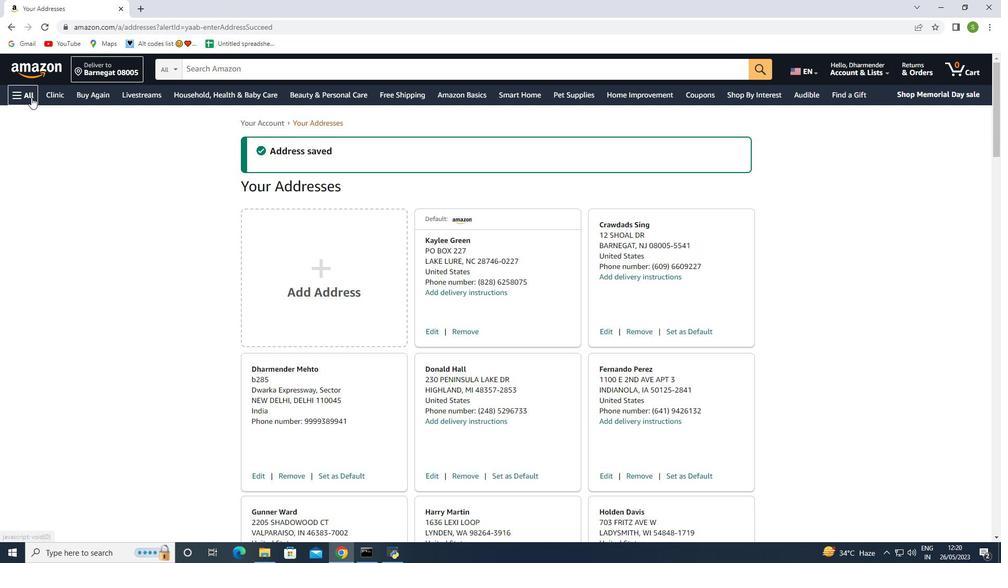 
Action: Mouse pressed left at (30, 97)
Screenshot: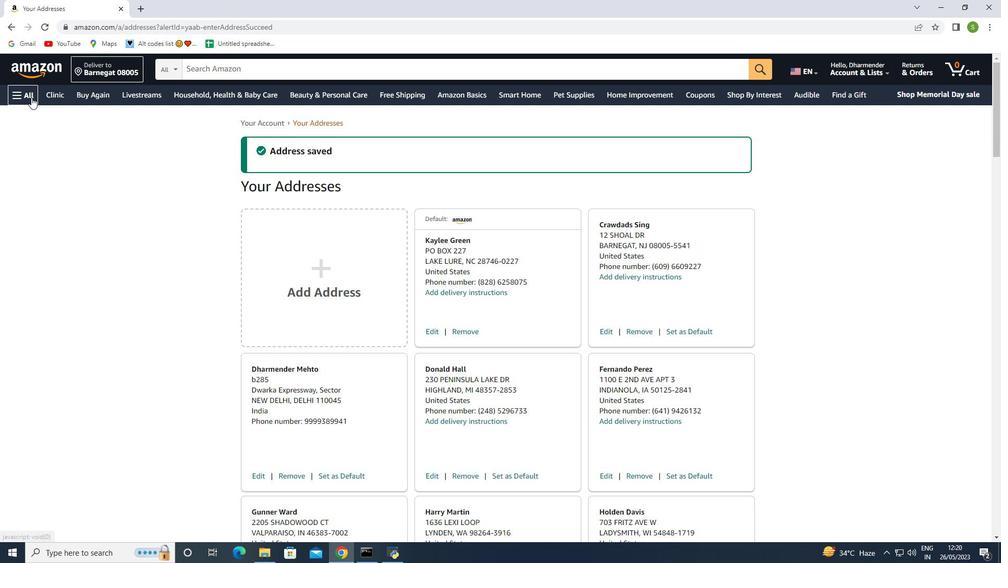 
Action: Mouse moved to (57, 313)
Screenshot: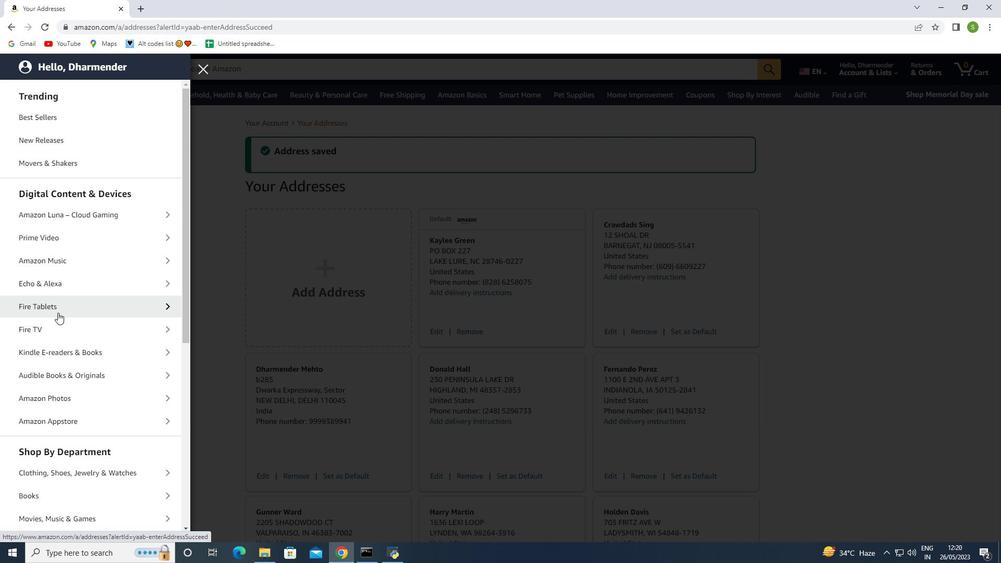 
Action: Mouse scrolled (57, 312) with delta (0, 0)
Screenshot: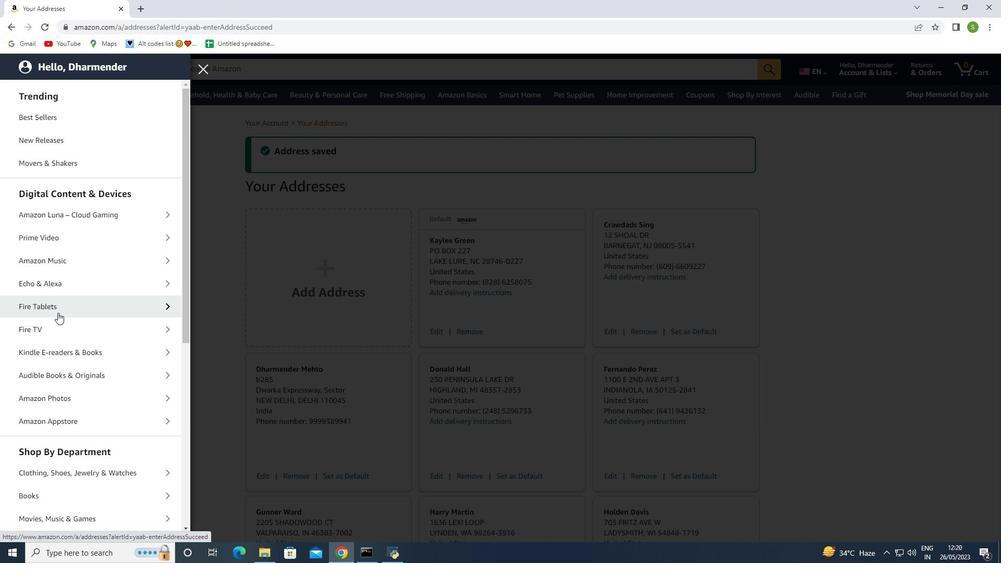 
Action: Mouse moved to (61, 232)
Screenshot: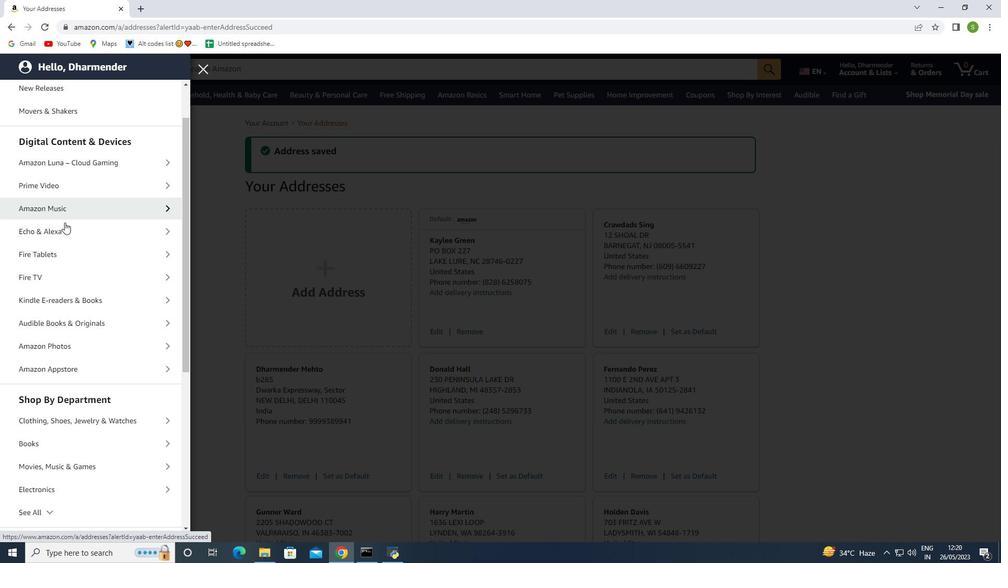 
Action: Mouse pressed left at (61, 232)
Screenshot: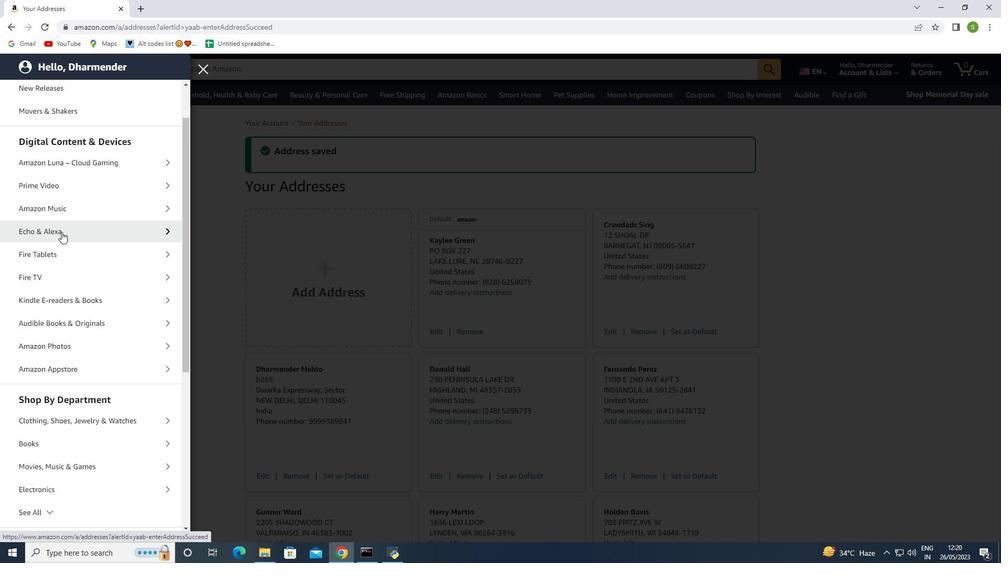 
Action: Mouse moved to (46, 230)
Screenshot: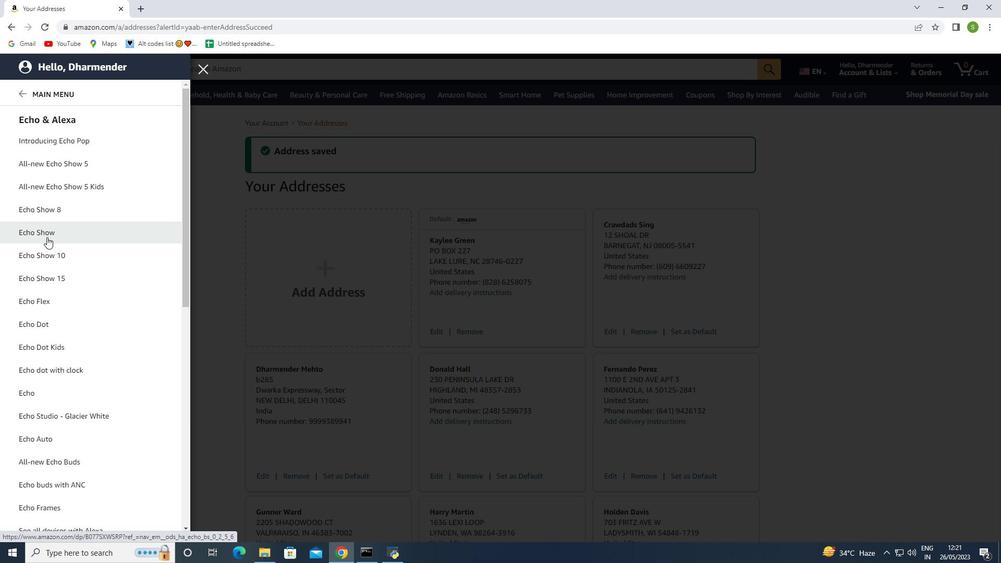 
Action: Mouse pressed left at (46, 230)
Screenshot: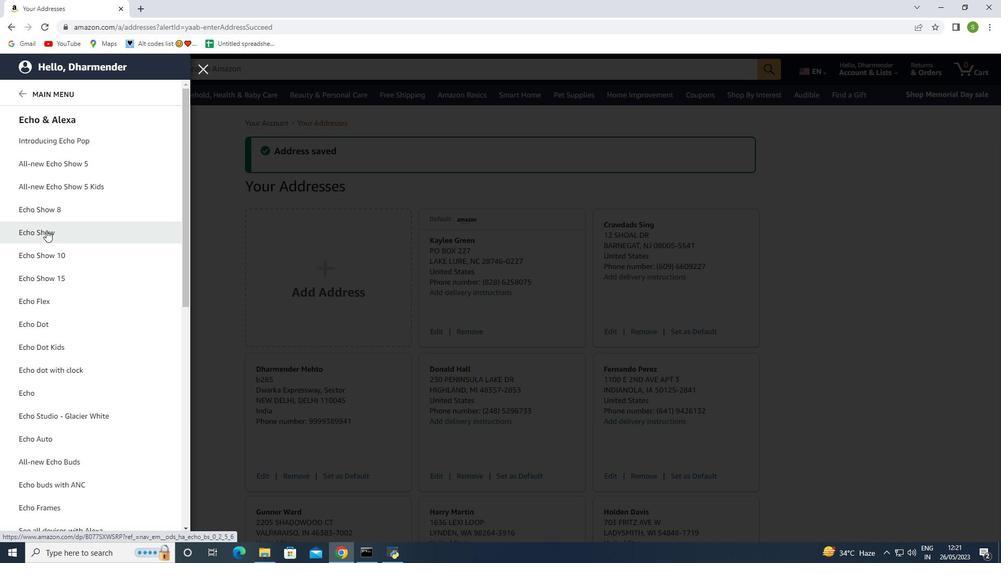 
Action: Mouse moved to (623, 228)
Screenshot: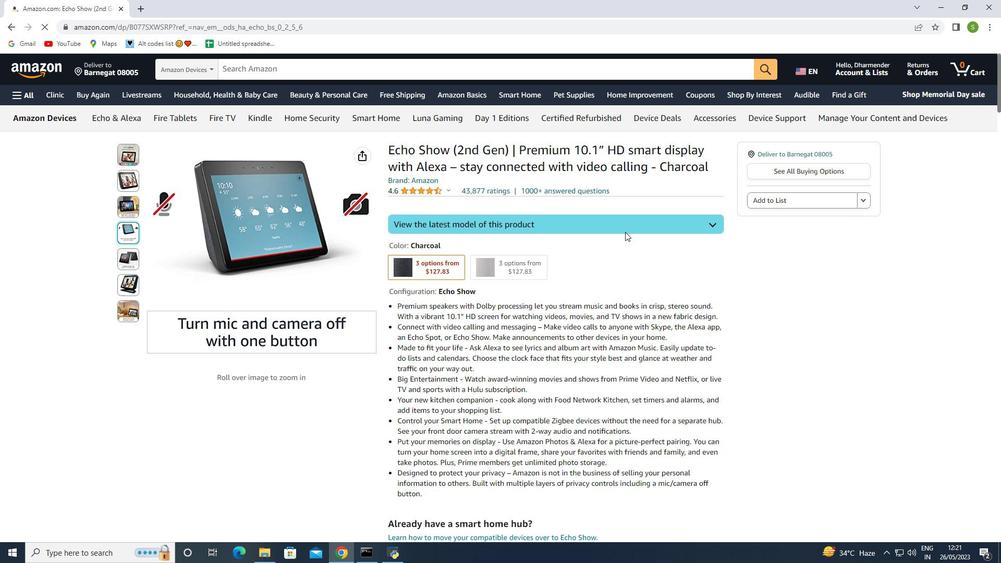
Action: Mouse pressed left at (623, 228)
Screenshot: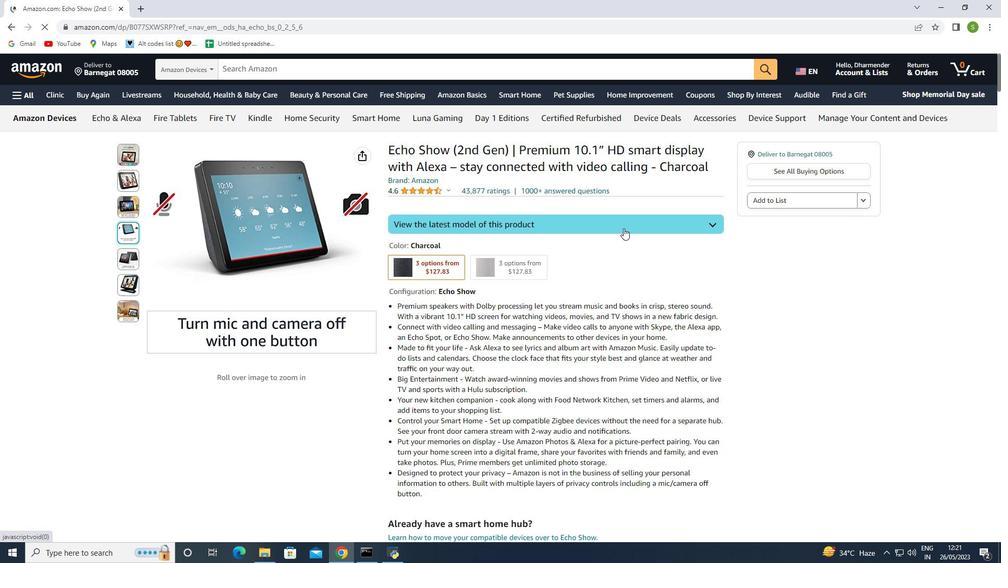 
Action: Mouse moved to (771, 200)
Screenshot: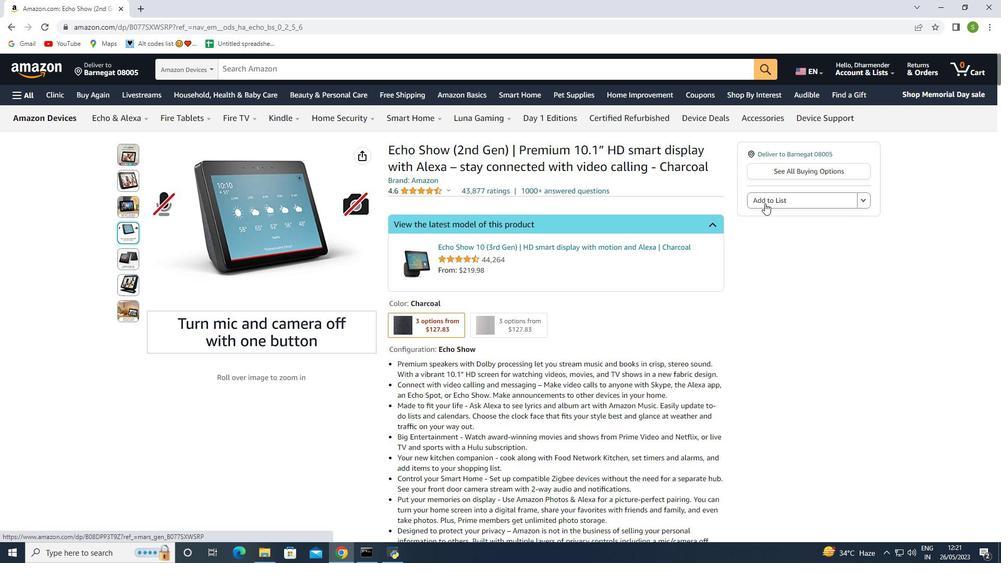 
Action: Mouse pressed left at (771, 200)
Screenshot: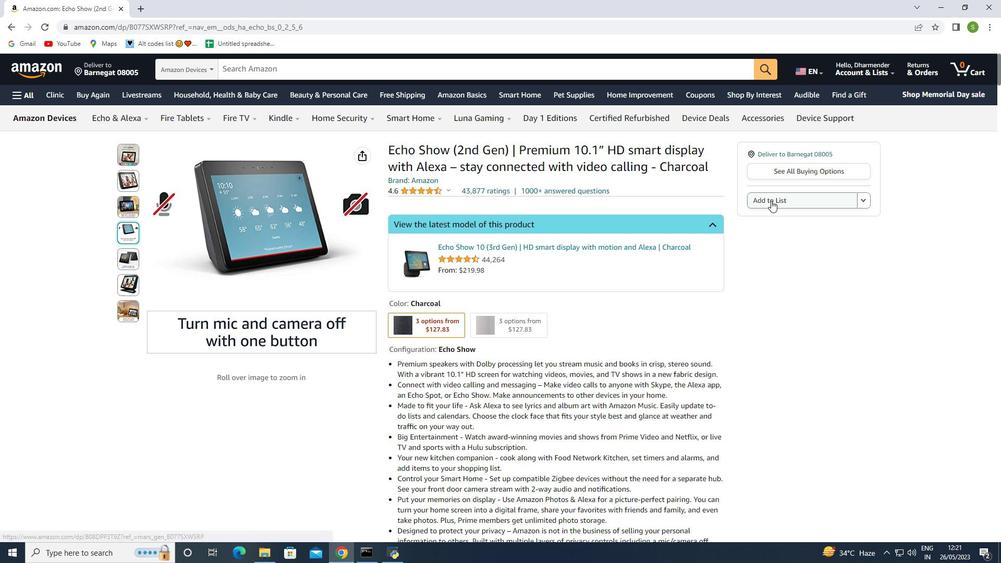 
Action: Mouse moved to (650, 193)
Screenshot: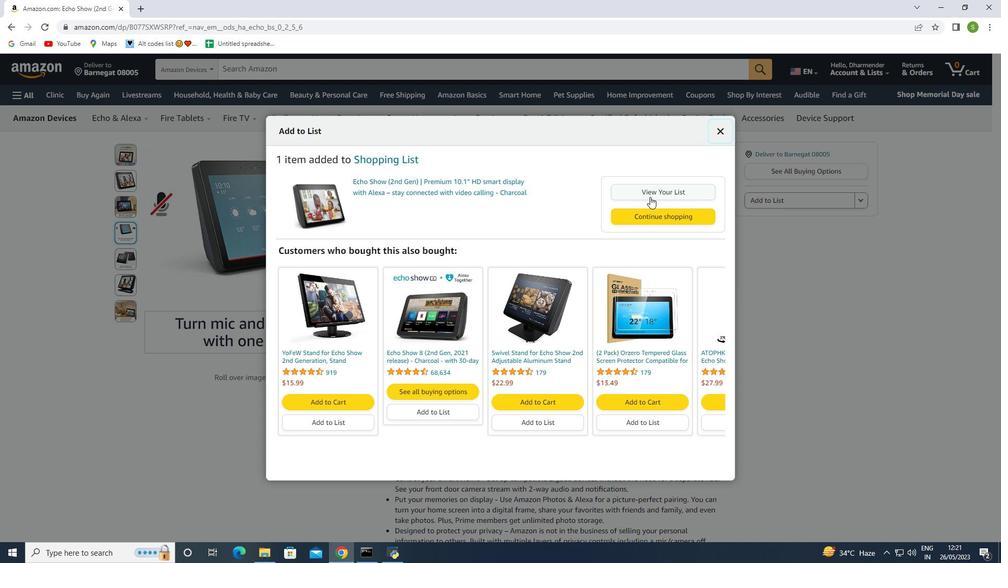 
Action: Mouse pressed left at (650, 193)
Screenshot: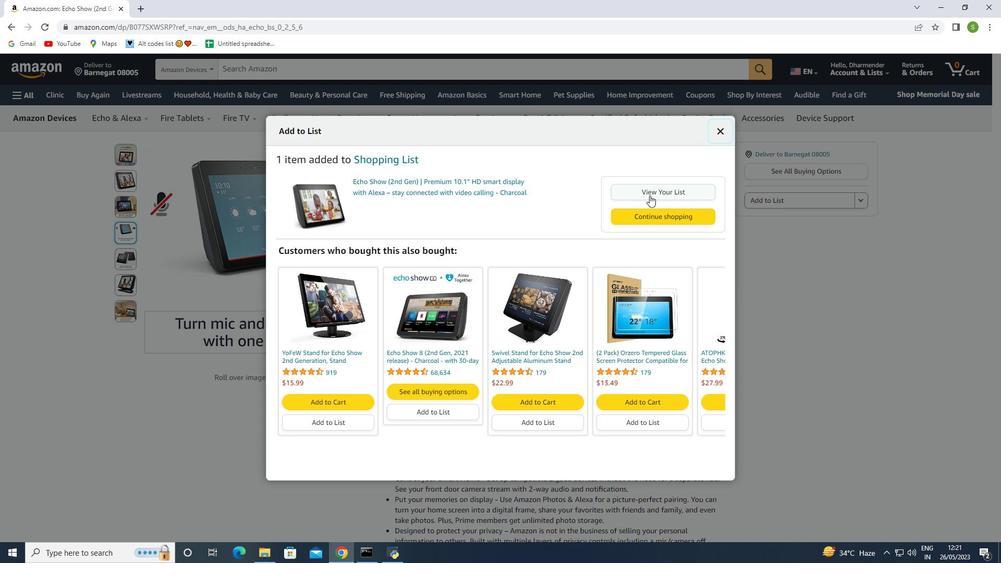 
Action: Mouse moved to (453, 256)
Screenshot: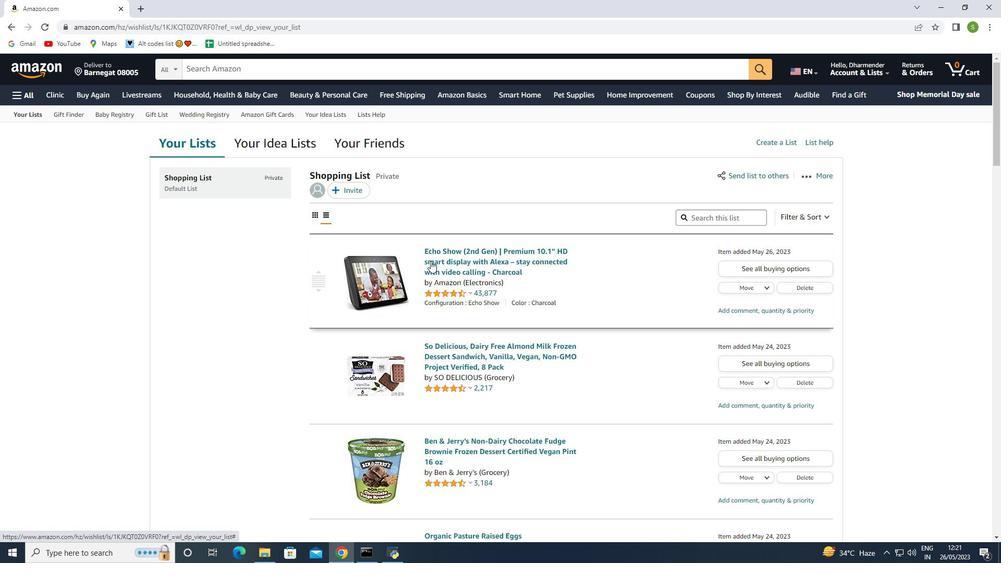 
Action: Mouse pressed left at (453, 256)
Screenshot: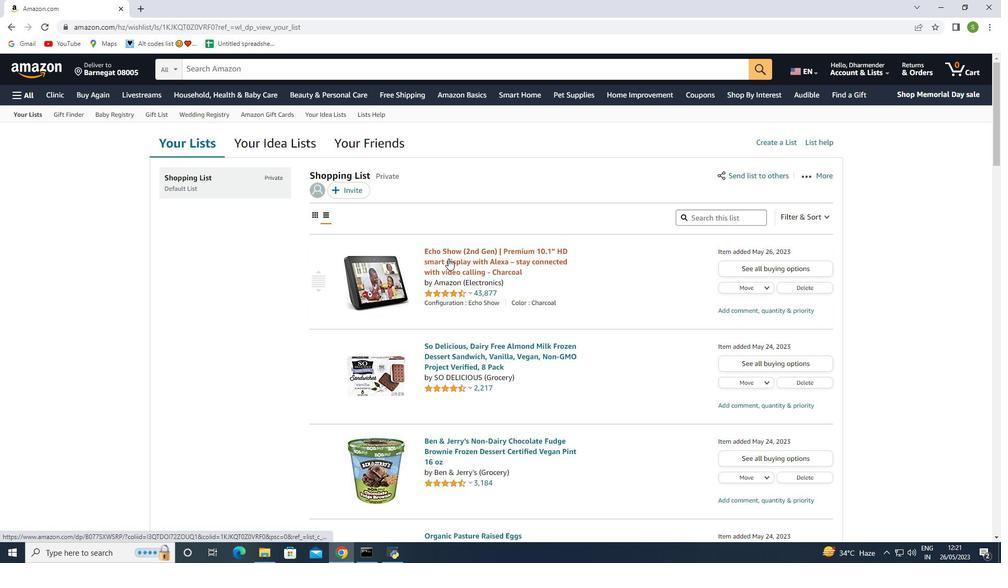 
Action: Mouse moved to (368, 279)
Screenshot: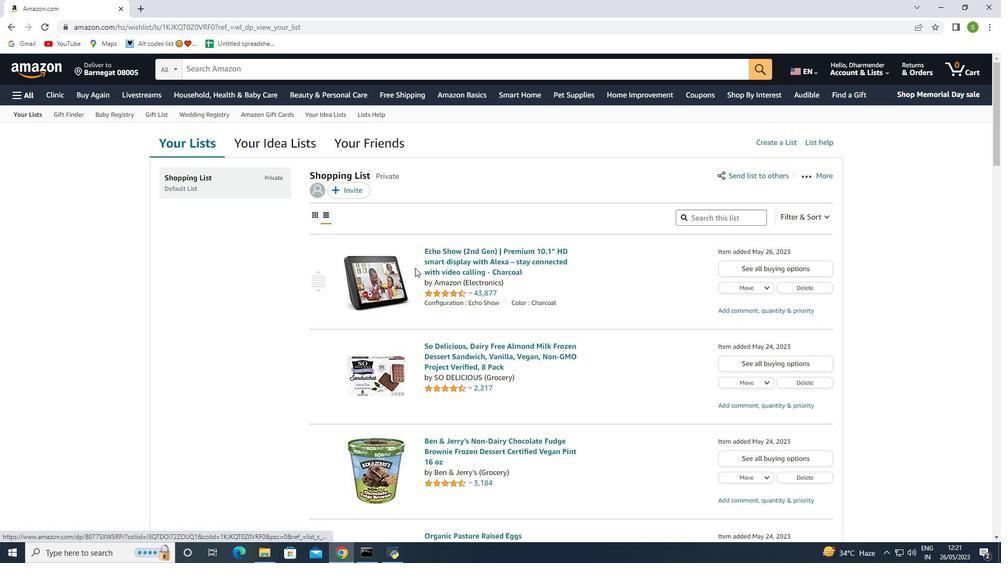 
Action: Mouse pressed left at (368, 279)
Screenshot: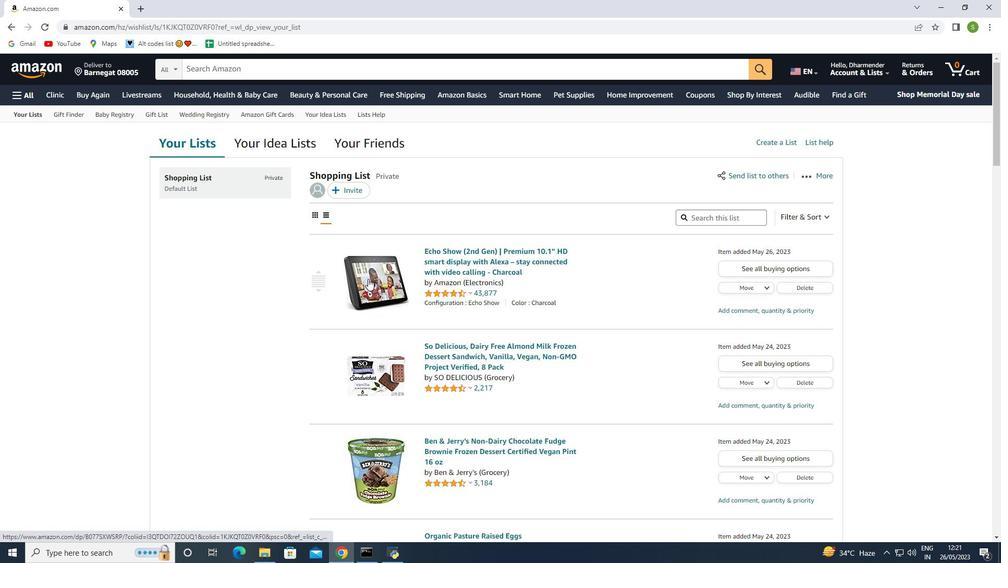 
Action: Mouse moved to (860, 360)
Screenshot: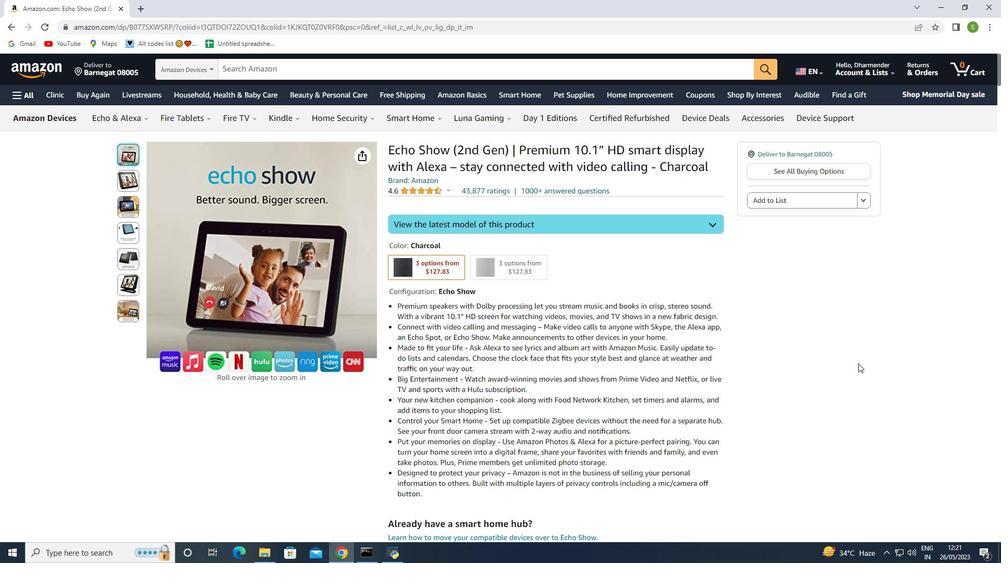 
Action: Mouse scrolled (860, 359) with delta (0, 0)
Screenshot: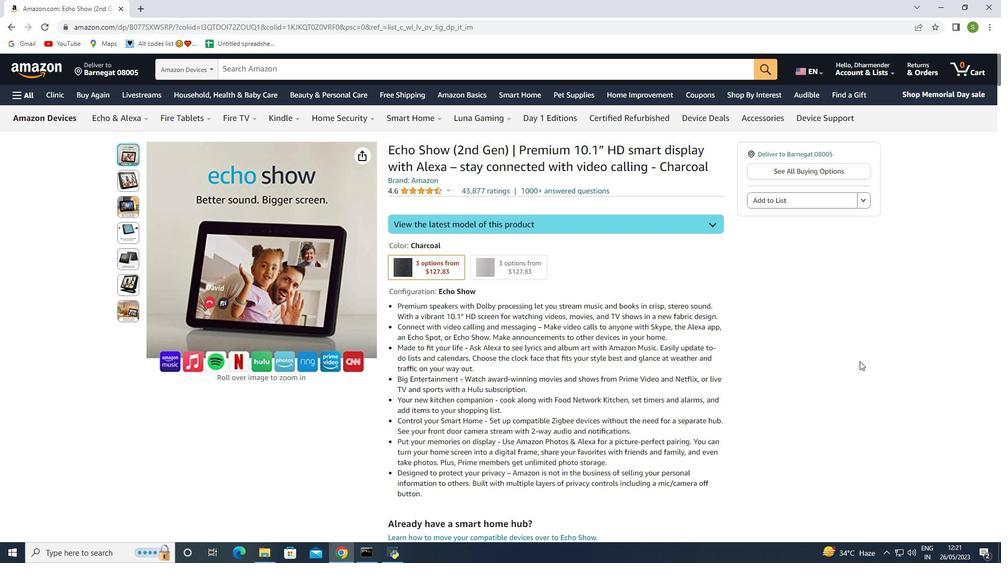 
Action: Mouse scrolled (860, 359) with delta (0, 0)
Screenshot: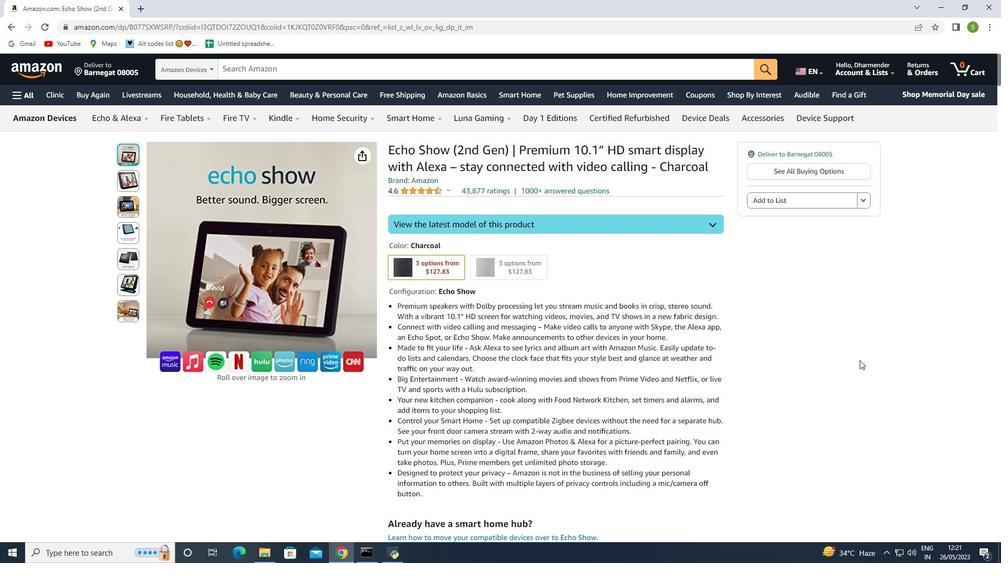 
Action: Mouse scrolled (860, 359) with delta (0, 0)
Screenshot: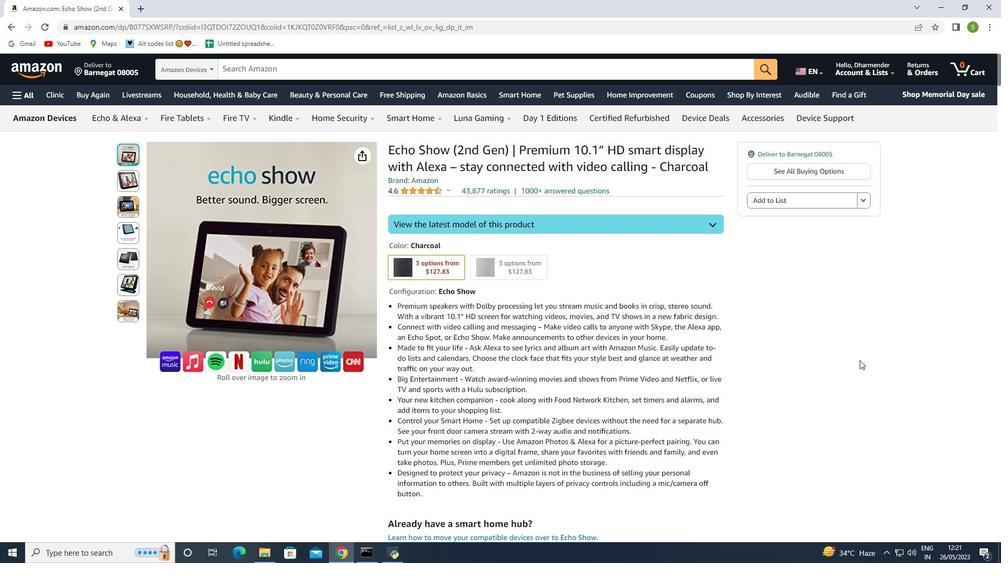
Action: Mouse moved to (767, 351)
Screenshot: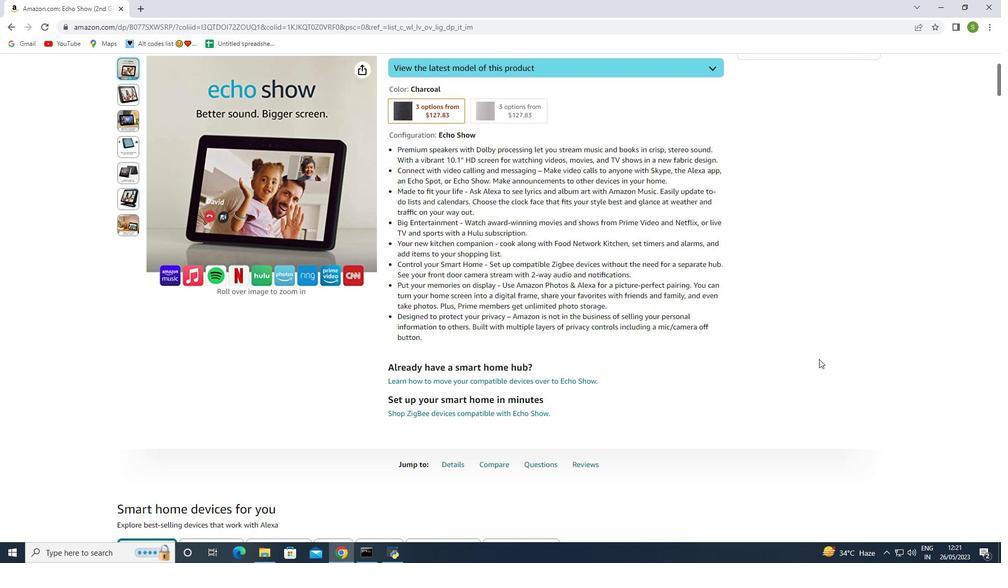
Action: Mouse scrolled (767, 351) with delta (0, 0)
Screenshot: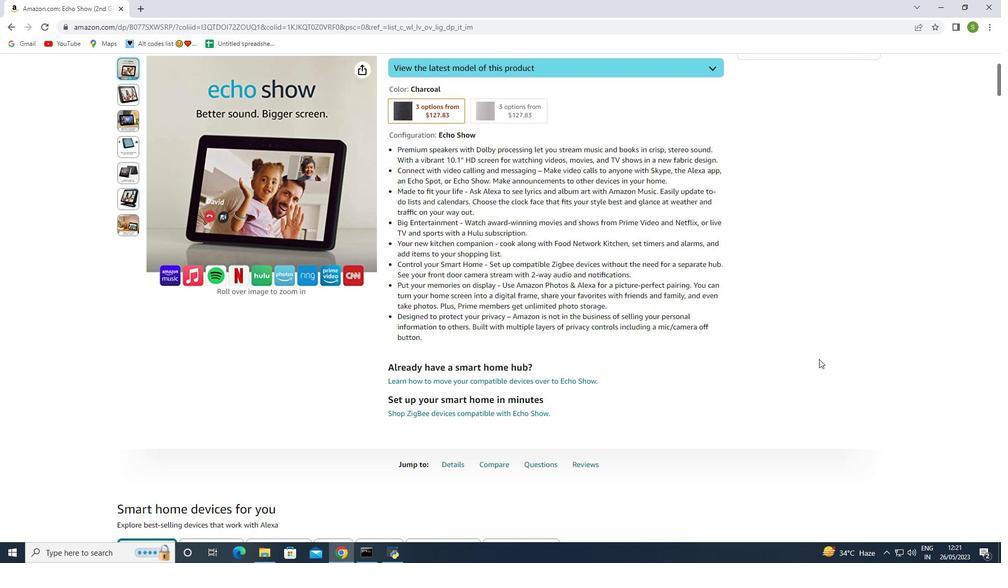 
Action: Mouse scrolled (767, 351) with delta (0, 0)
Screenshot: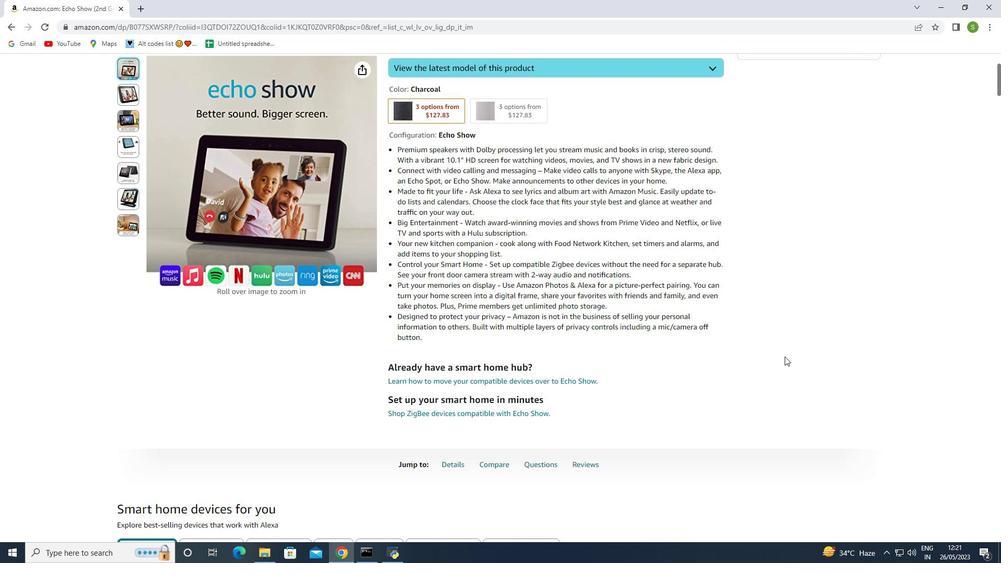
Action: Mouse scrolled (767, 351) with delta (0, 0)
Screenshot: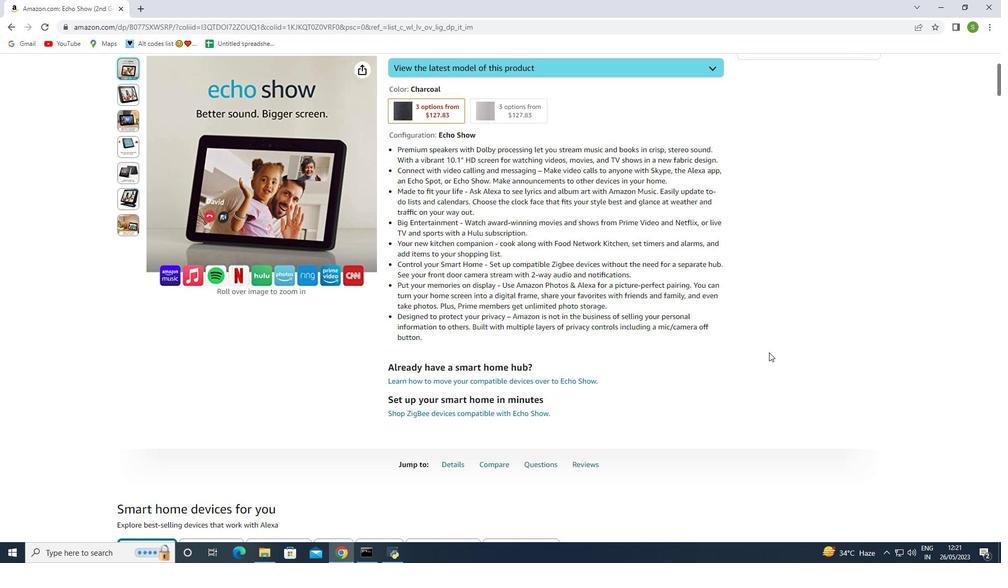 
Action: Mouse moved to (277, 68)
Screenshot: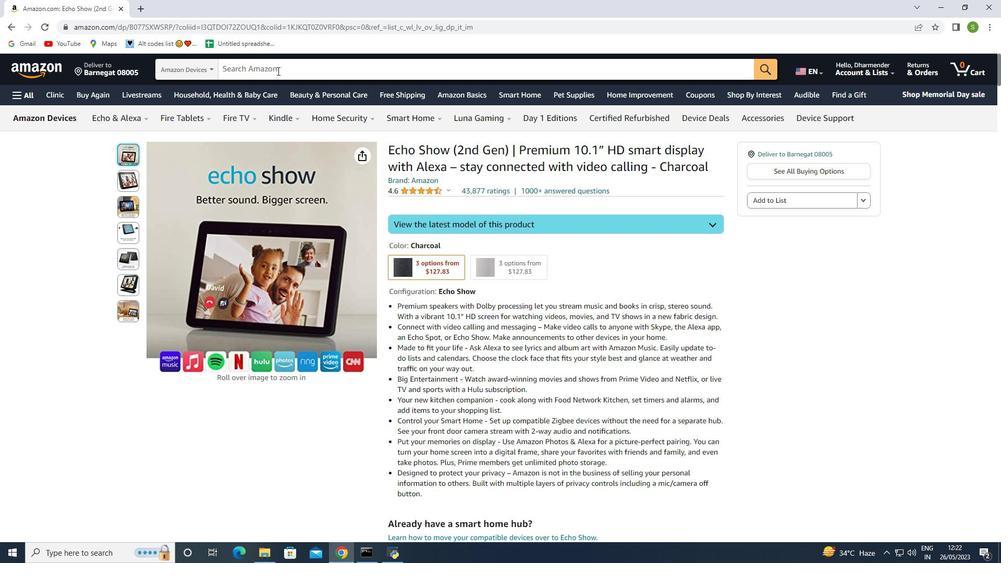 
Action: Mouse pressed left at (277, 68)
Screenshot: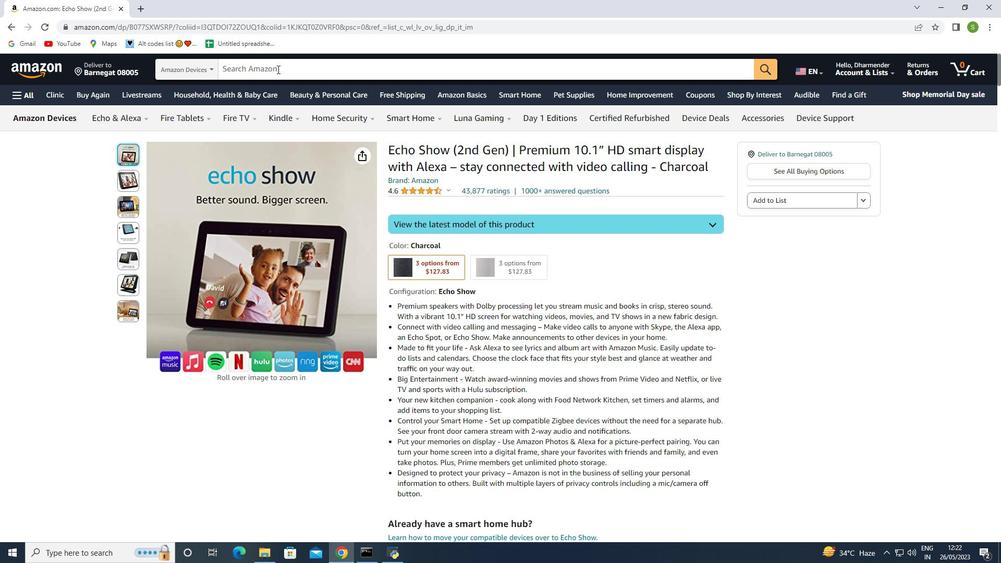 
Action: Key pressed smart<Key.space><Key.shift>Home<Key.space><Key.shift><Key.shift><Key.shift><Key.shift><Key.shift><Key.shift><Key.shift><Key.shift><Key.shift><Key.shift><Key.shift><Key.shift><Key.shift><Key.shift>Divices<Key.enter>
Screenshot: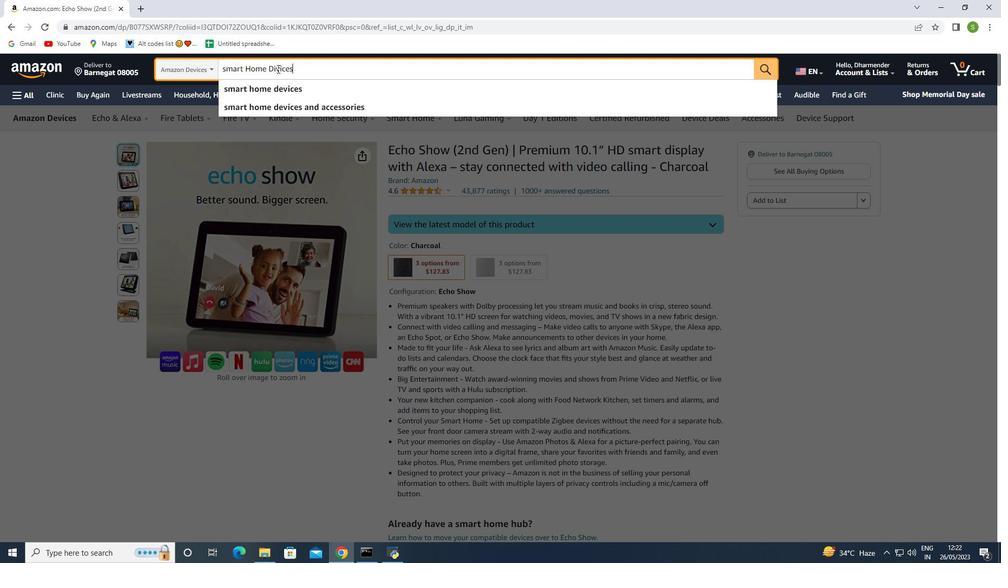 
Action: Mouse moved to (261, 237)
Screenshot: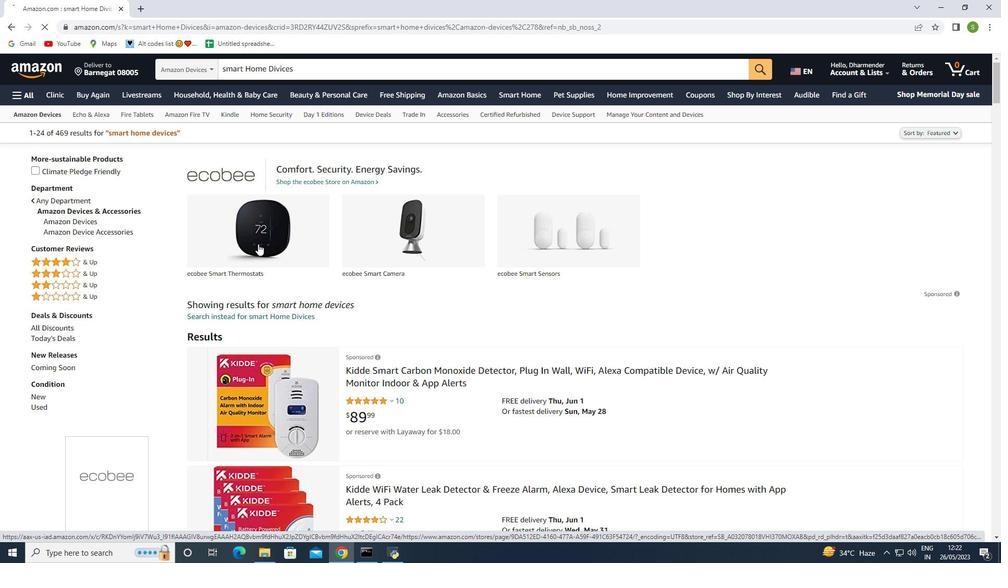 
Action: Mouse pressed left at (261, 237)
Screenshot: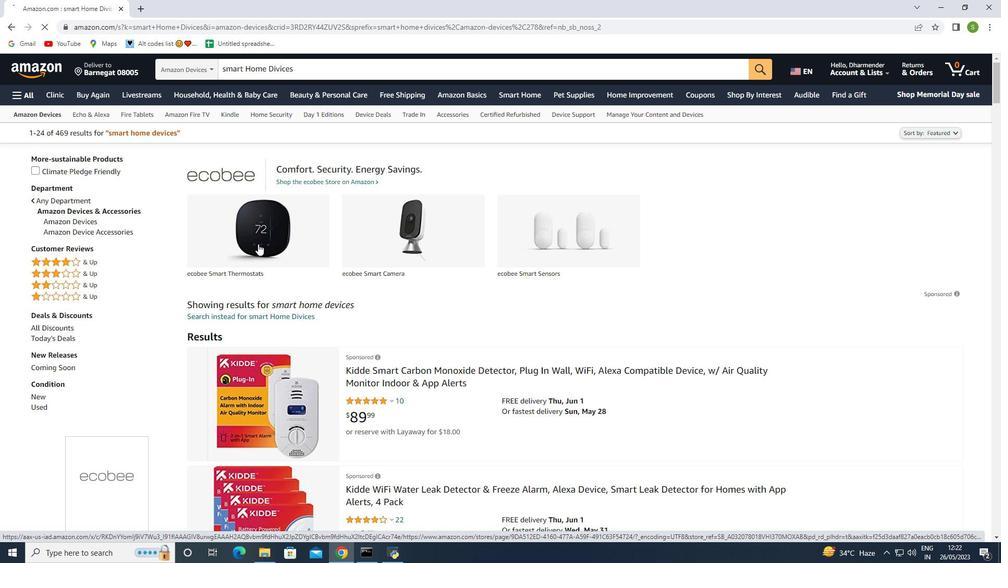 
Action: Mouse moved to (674, 387)
Screenshot: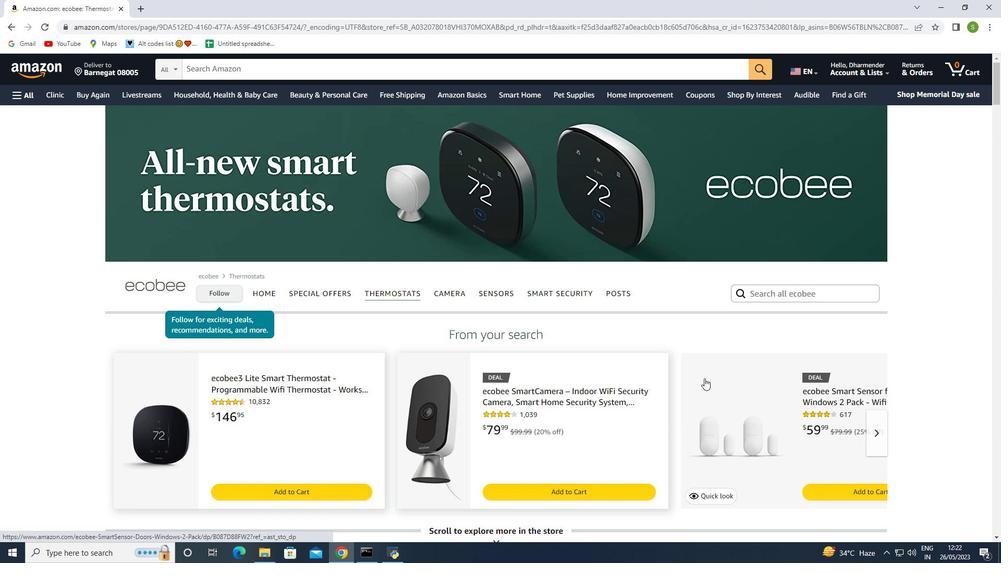 
Action: Mouse scrolled (674, 387) with delta (0, 0)
Screenshot: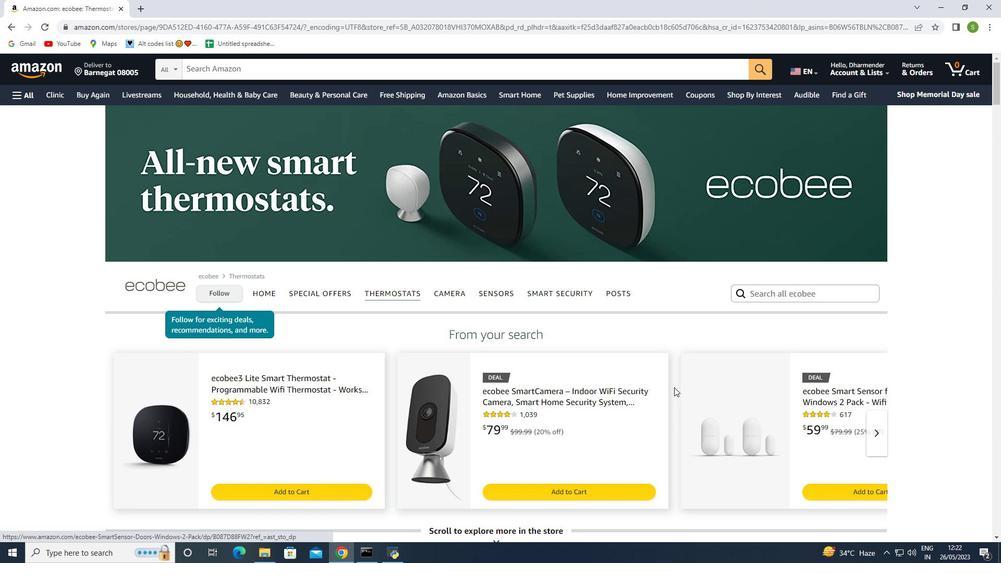 
Action: Mouse moved to (295, 435)
Screenshot: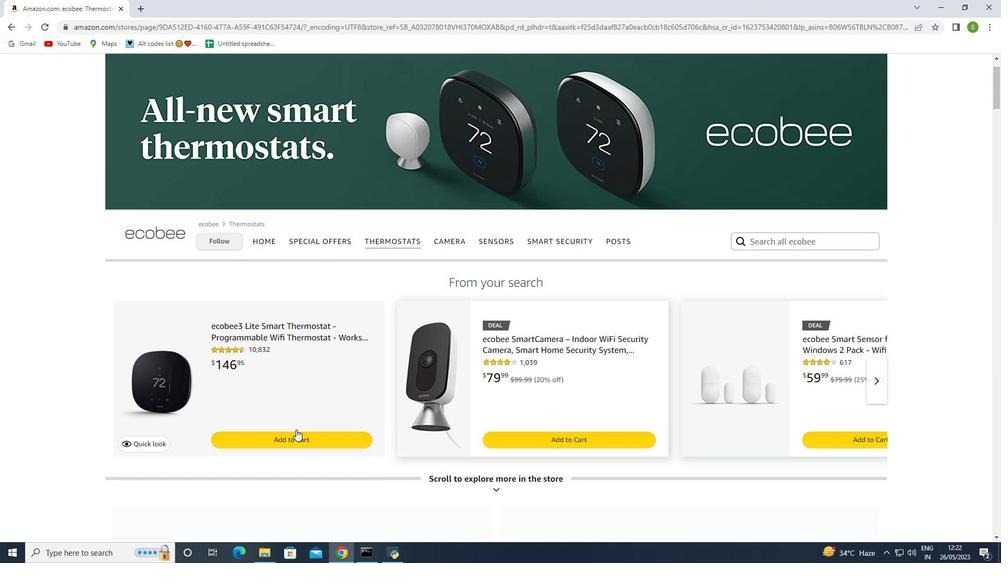 
Action: Mouse pressed left at (295, 435)
Screenshot: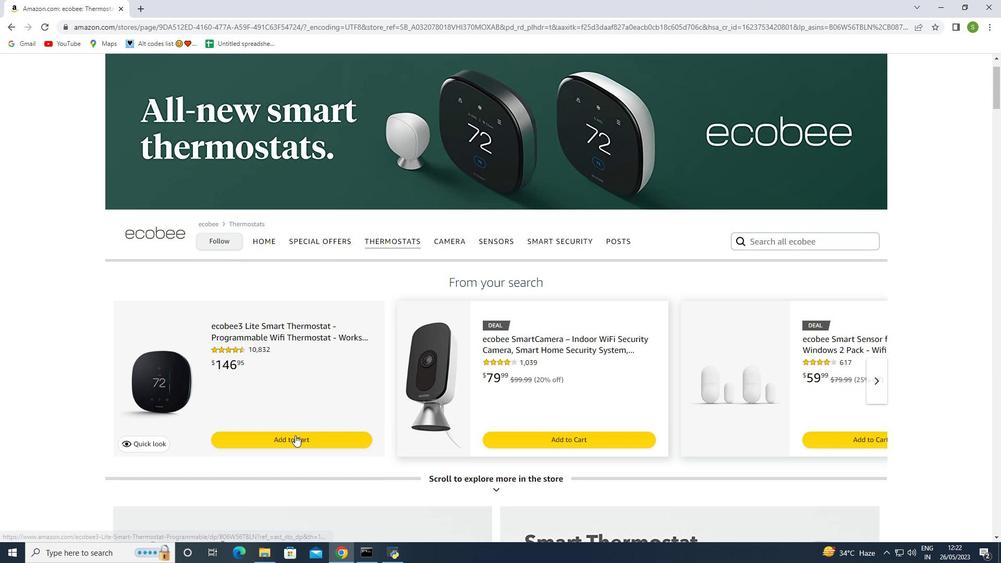 
Action: Mouse moved to (828, 162)
Screenshot: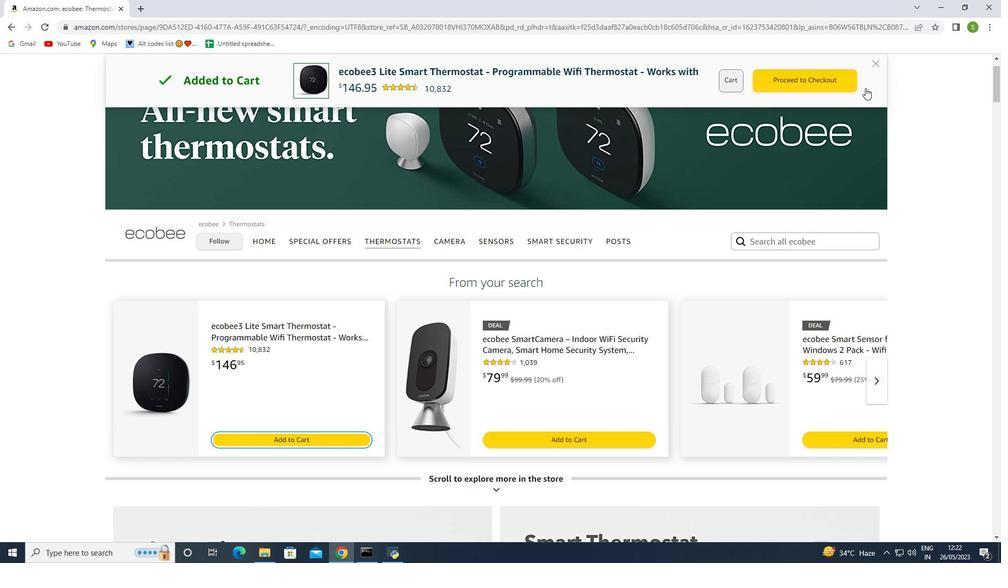 
Action: Mouse scrolled (828, 163) with delta (0, 0)
Screenshot: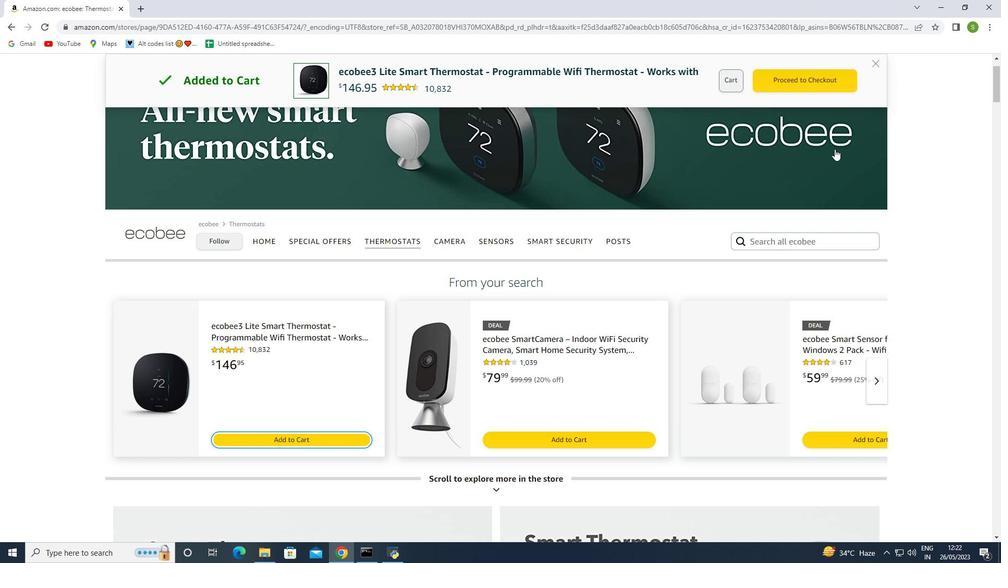 
Action: Mouse scrolled (828, 163) with delta (0, 0)
Screenshot: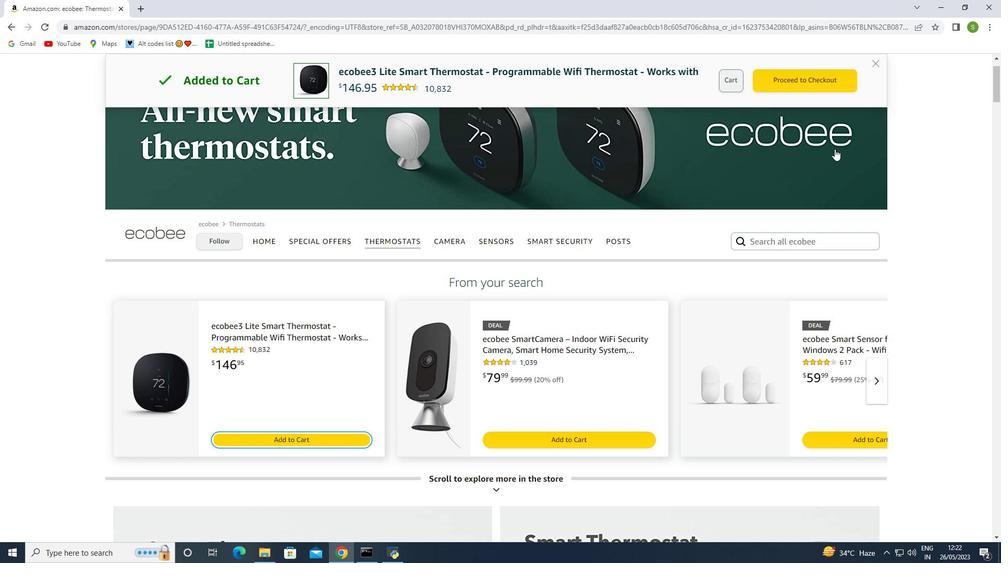 
Action: Mouse scrolled (828, 163) with delta (0, 0)
Screenshot: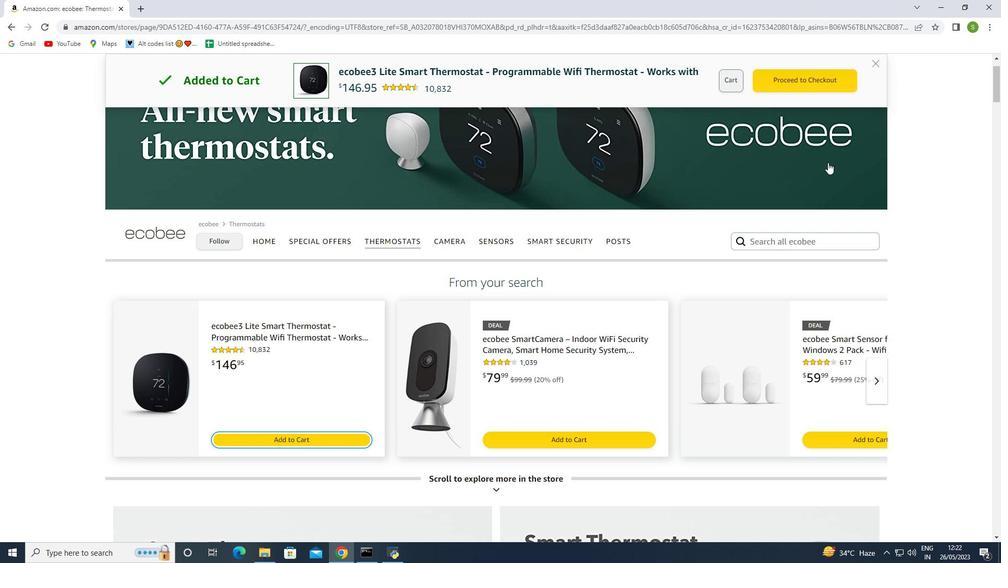 
Action: Mouse moved to (864, 154)
Screenshot: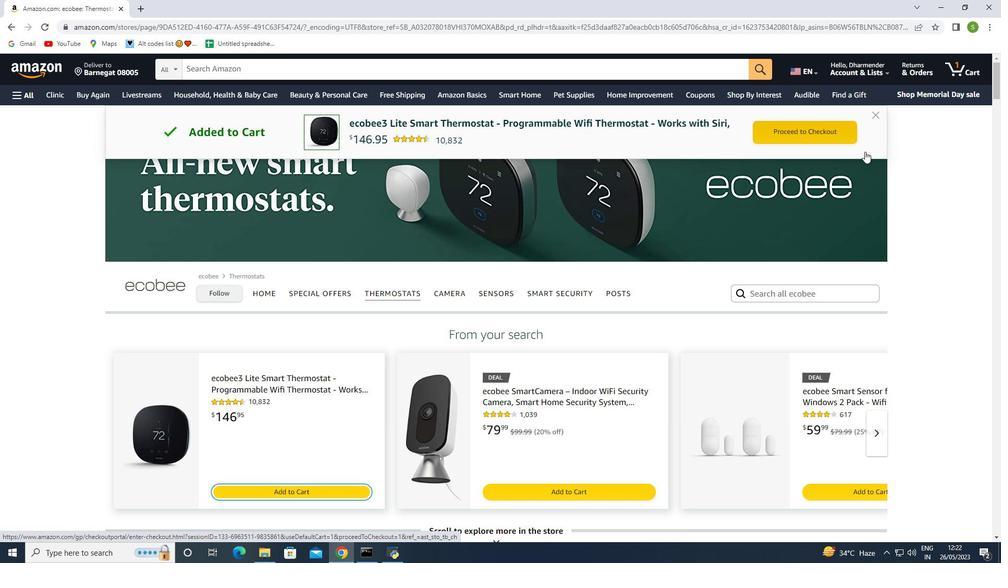 
Action: Mouse scrolled (864, 155) with delta (0, 0)
Screenshot: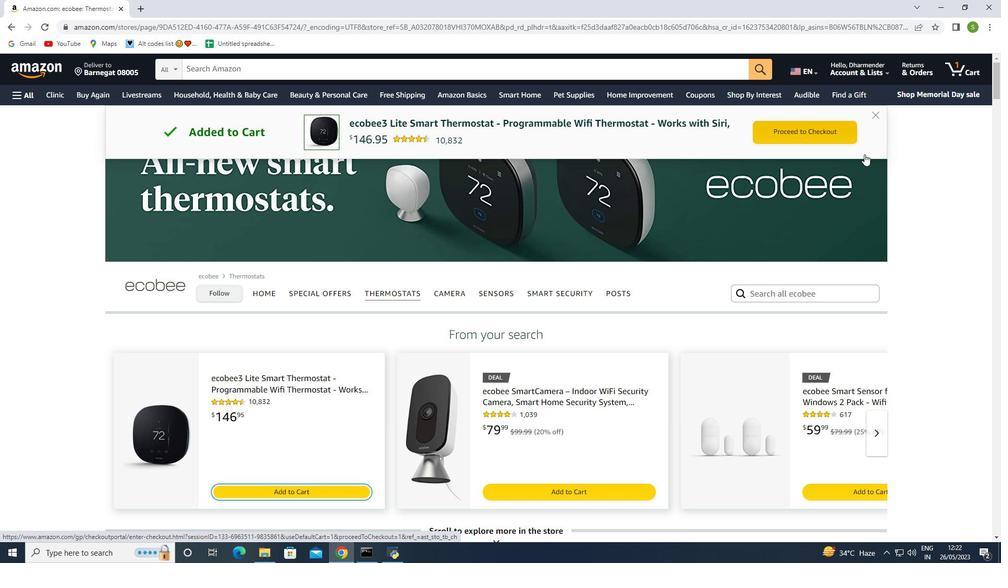
Action: Mouse scrolled (864, 155) with delta (0, 0)
Screenshot: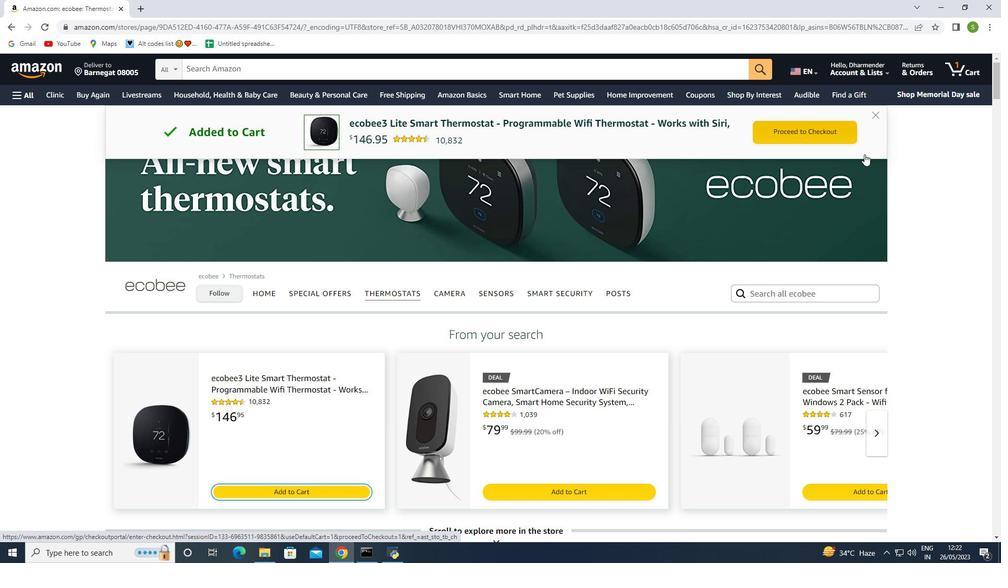 
Action: Mouse scrolled (864, 155) with delta (0, 0)
Screenshot: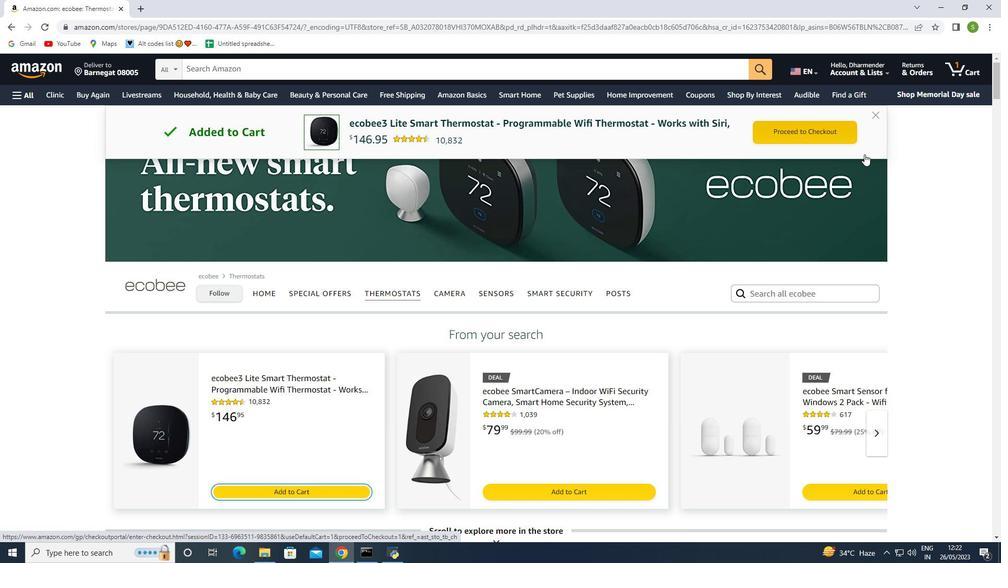 
Action: Mouse moved to (879, 111)
Screenshot: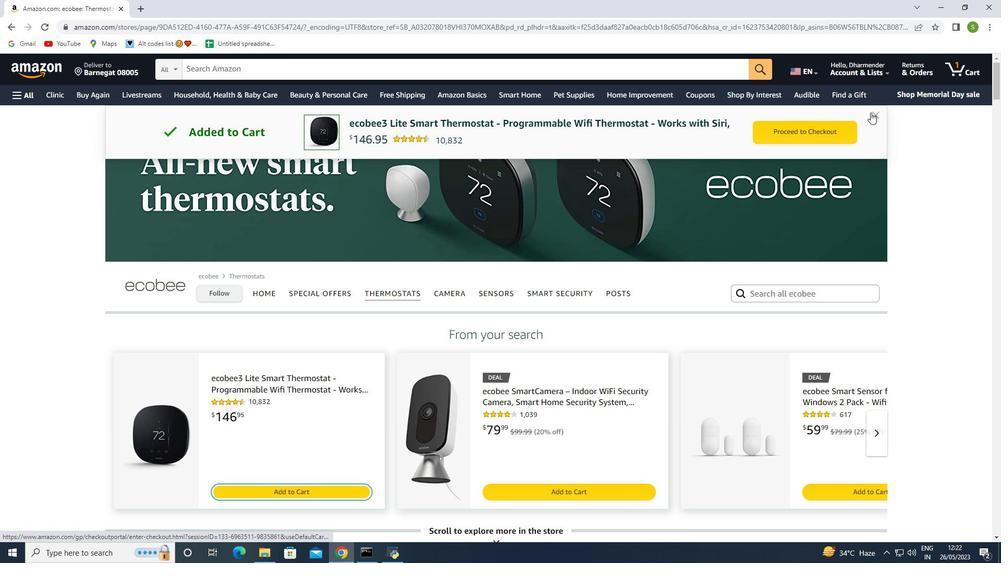 
Action: Mouse pressed left at (879, 111)
Screenshot: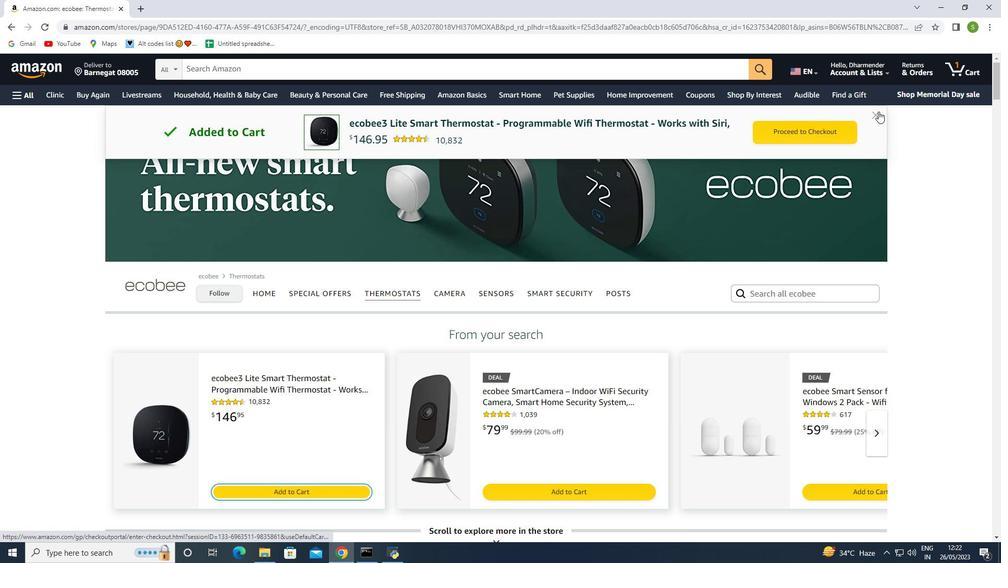 
Action: Mouse moved to (16, 93)
Screenshot: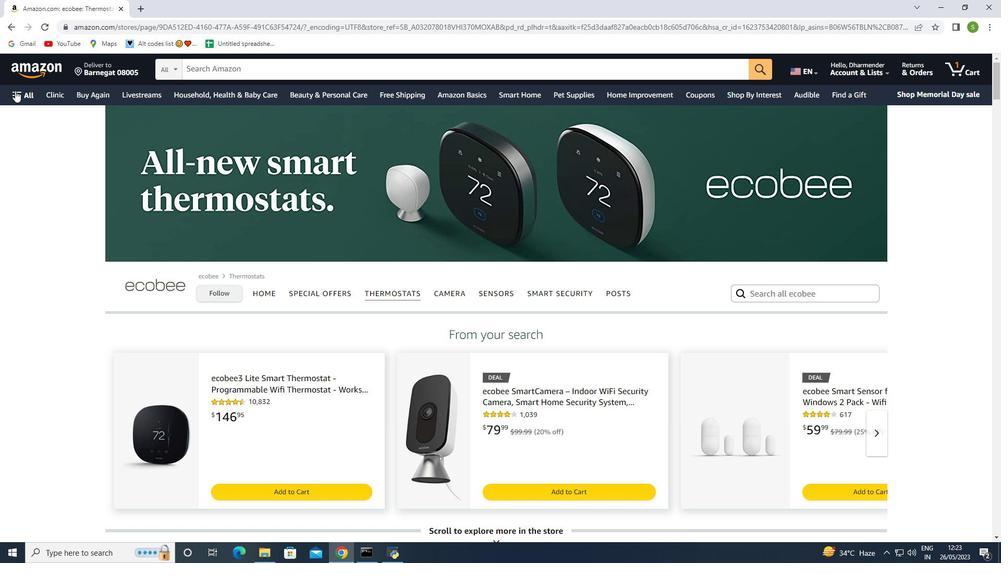 
Action: Mouse pressed left at (16, 93)
Screenshot: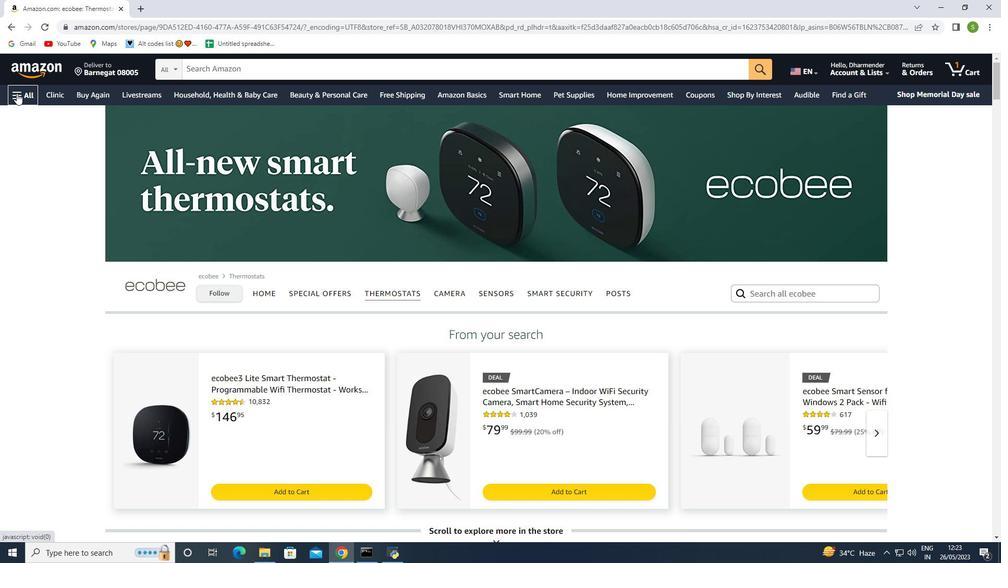 
Action: Mouse moved to (38, 229)
Screenshot: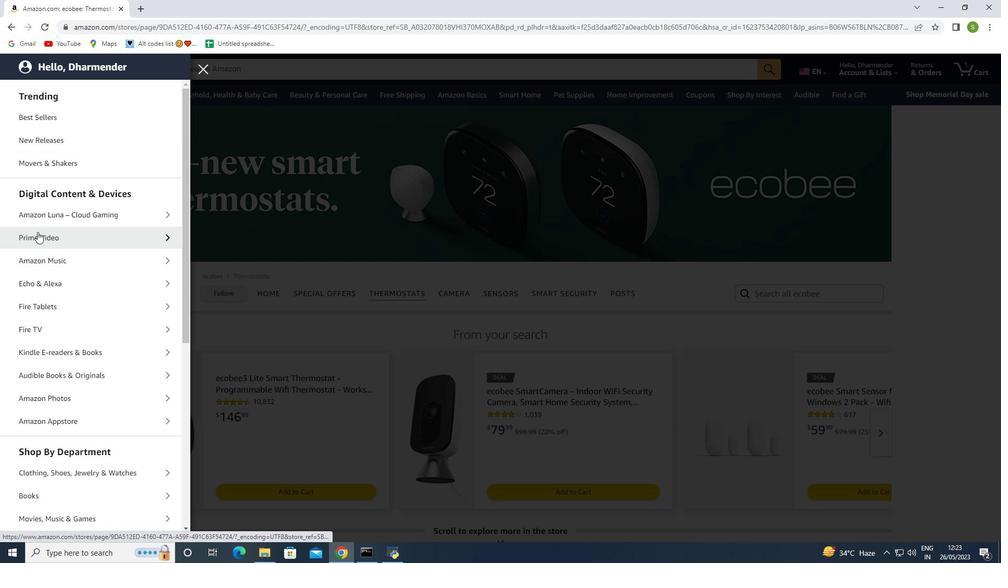 
Action: Mouse scrolled (38, 228) with delta (0, 0)
Screenshot: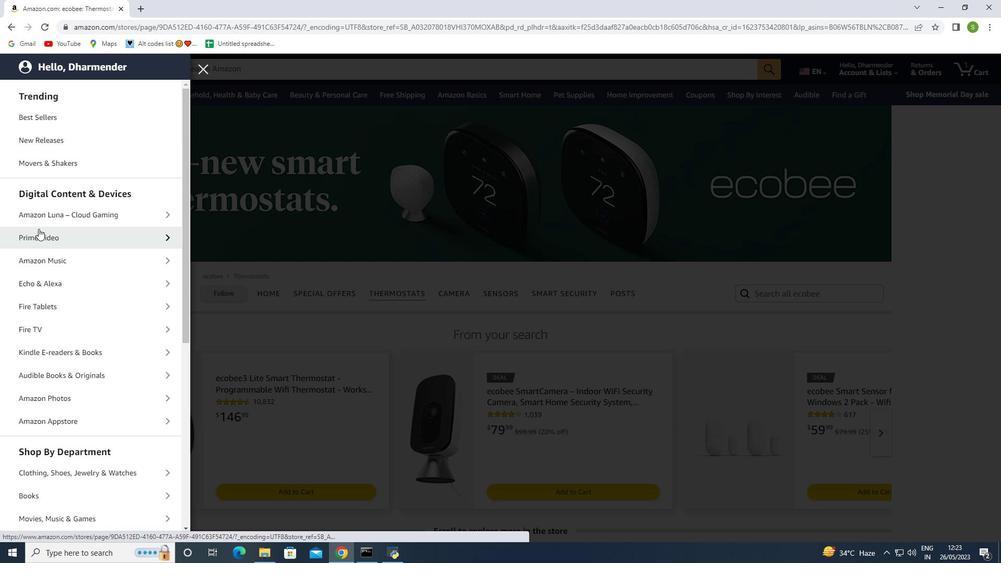 
Action: Mouse moved to (38, 229)
Screenshot: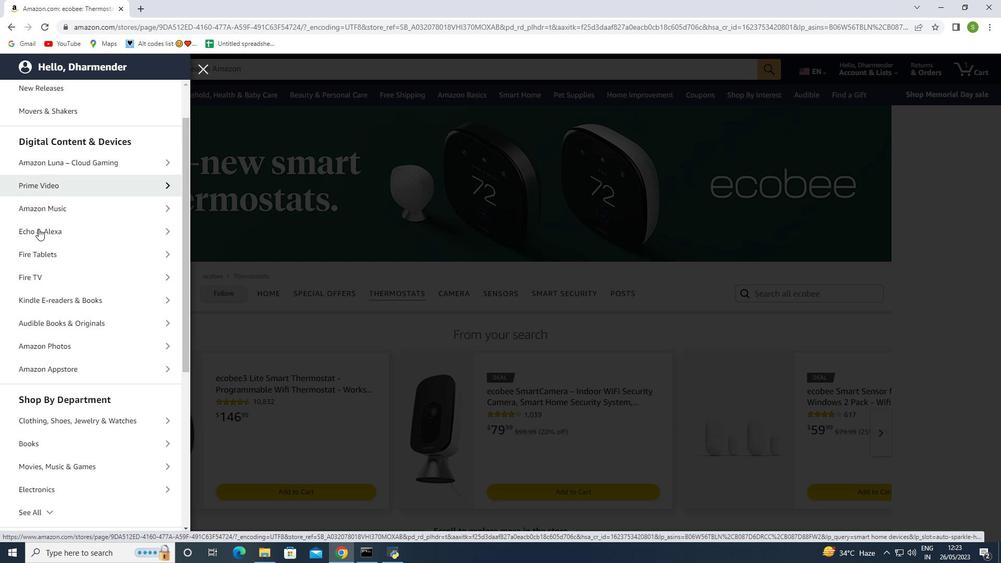 
Action: Mouse scrolled (38, 228) with delta (0, 0)
Screenshot: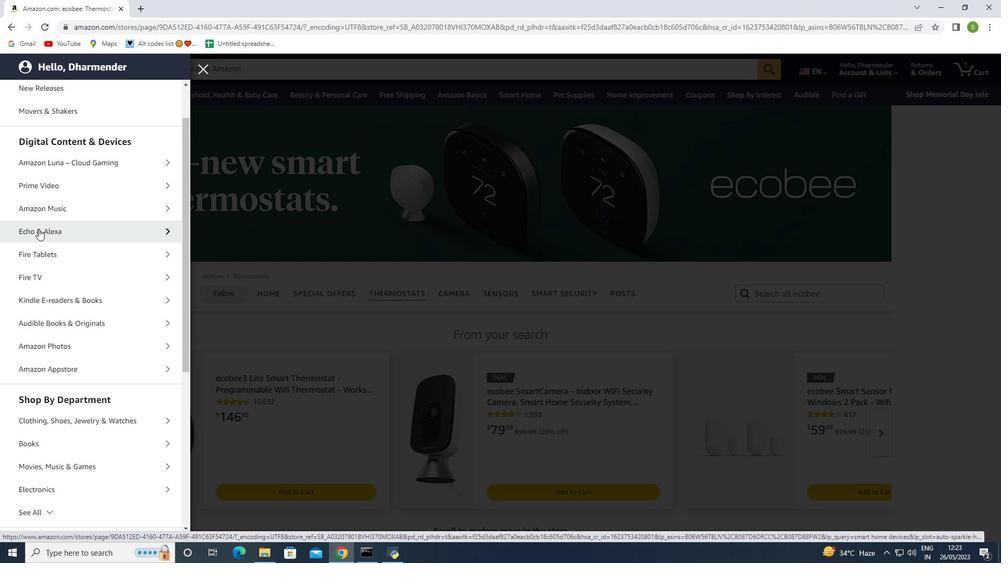 
Action: Mouse scrolled (38, 228) with delta (0, 0)
Screenshot: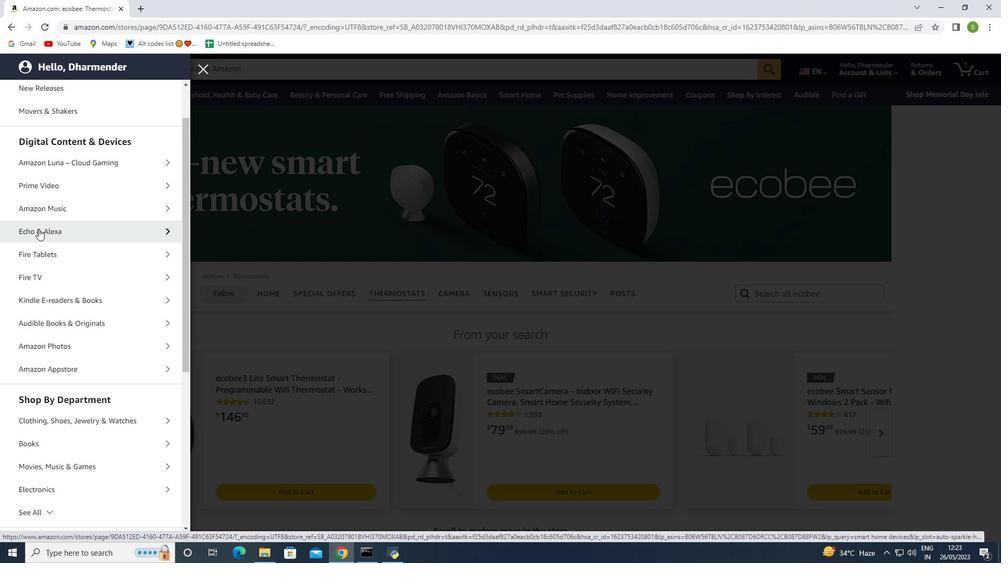 
Action: Mouse scrolled (38, 228) with delta (0, 0)
Screenshot: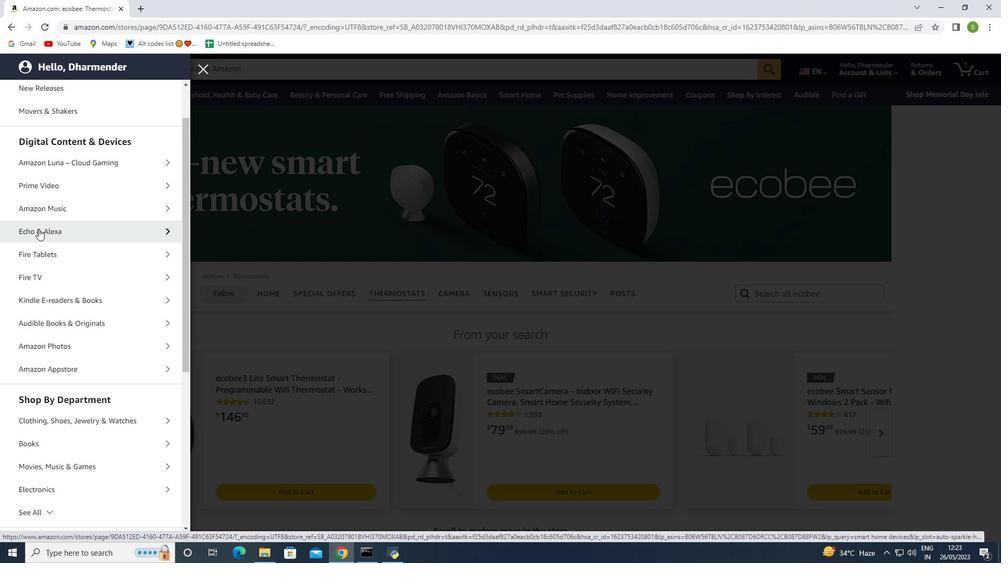 
Action: Mouse moved to (50, 265)
Screenshot: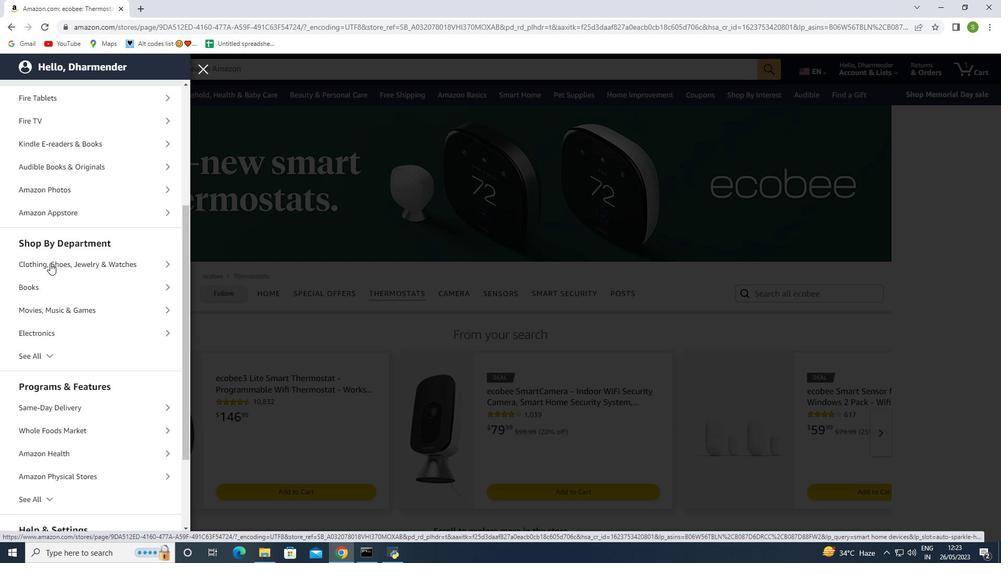 
Action: Mouse scrolled (50, 265) with delta (0, 0)
Screenshot: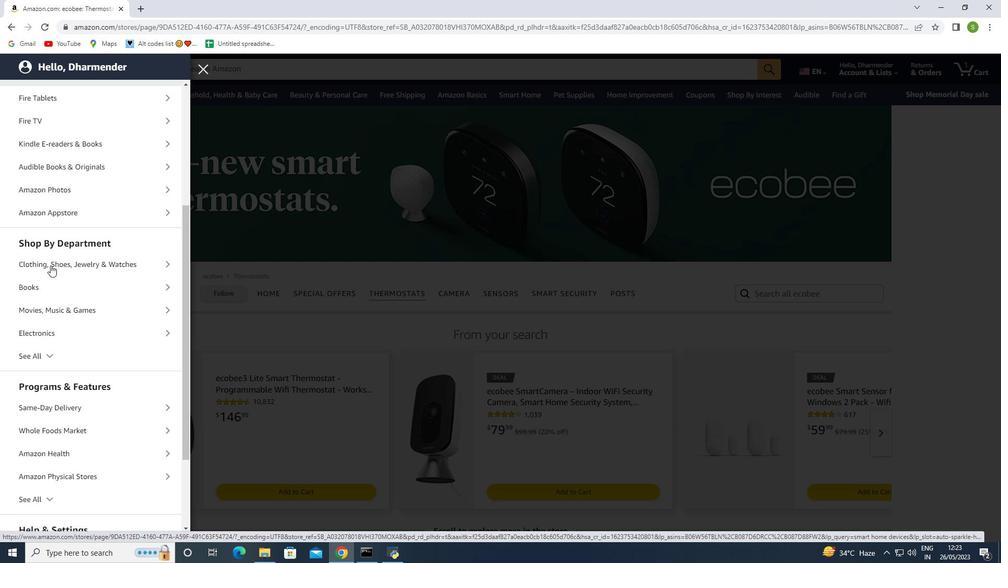 
Action: Mouse scrolled (50, 265) with delta (0, 0)
Screenshot: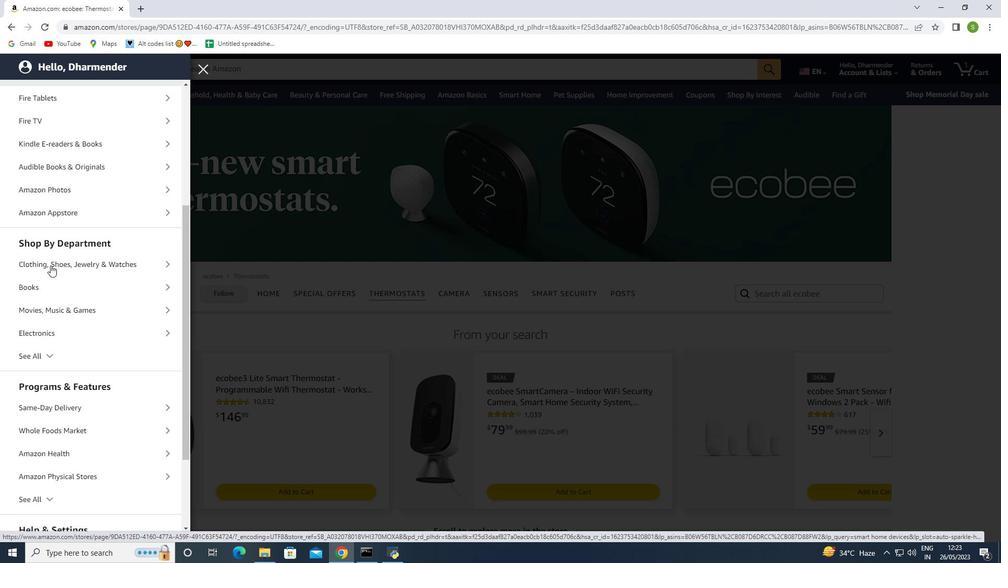 
Action: Mouse scrolled (50, 265) with delta (0, 0)
Screenshot: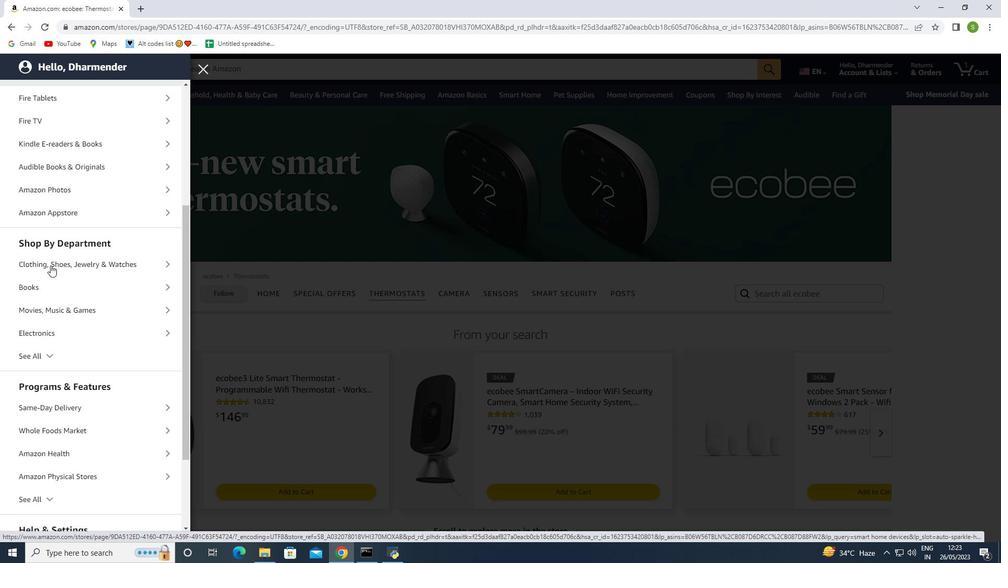 
Action: Mouse moved to (50, 266)
Screenshot: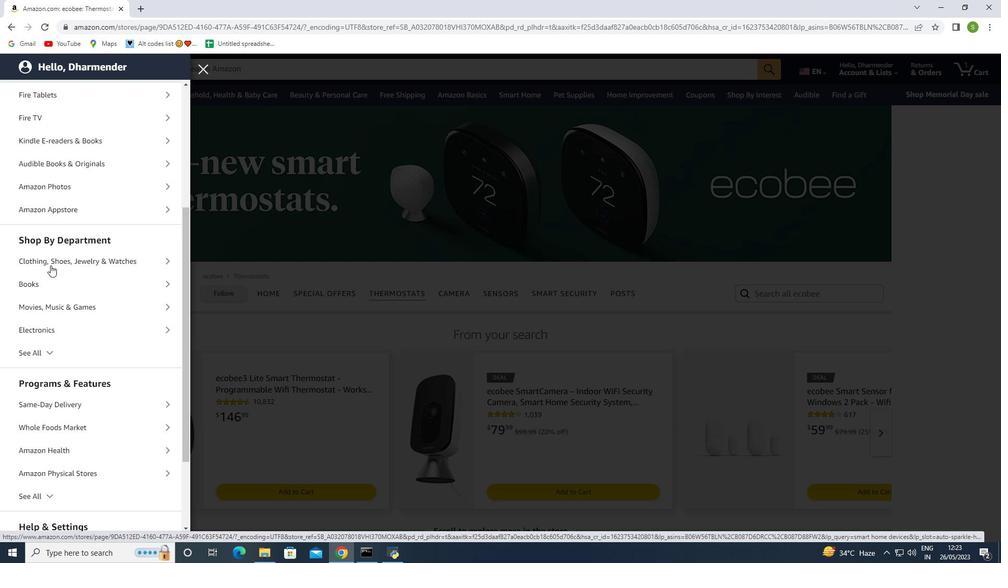 
Action: Mouse scrolled (50, 265) with delta (0, 0)
Screenshot: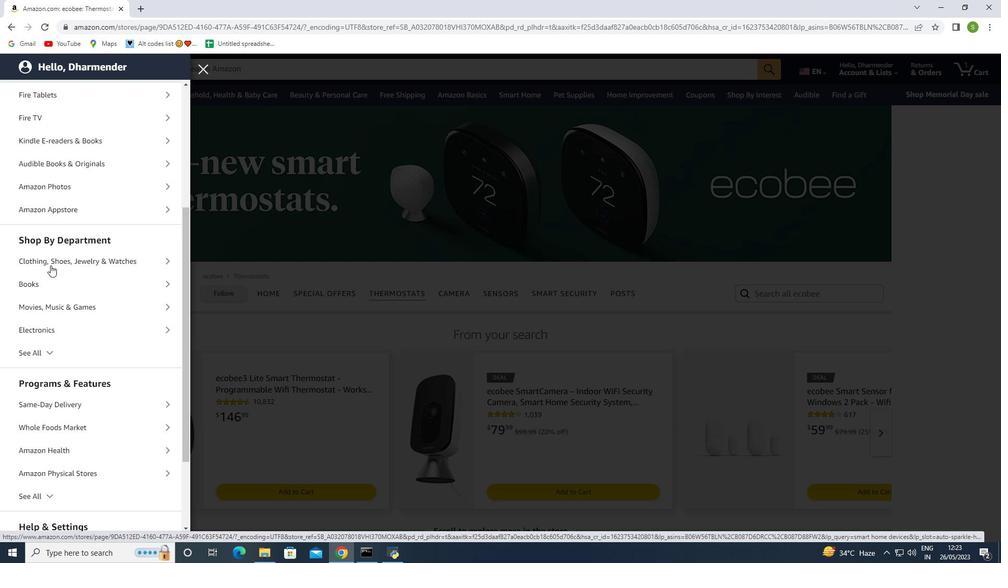 
Action: Mouse moved to (58, 291)
Screenshot: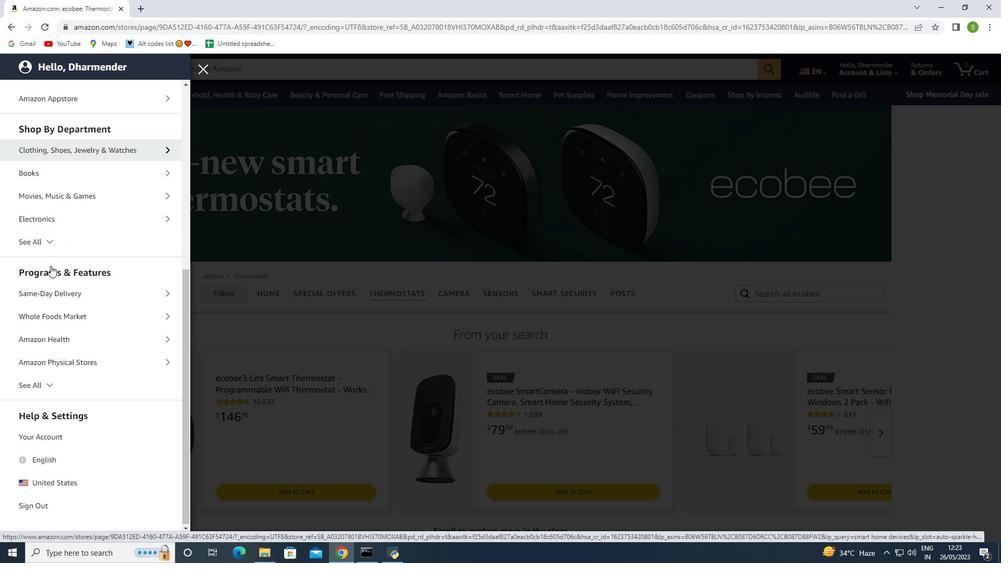 
Action: Mouse scrolled (58, 290) with delta (0, 0)
Screenshot: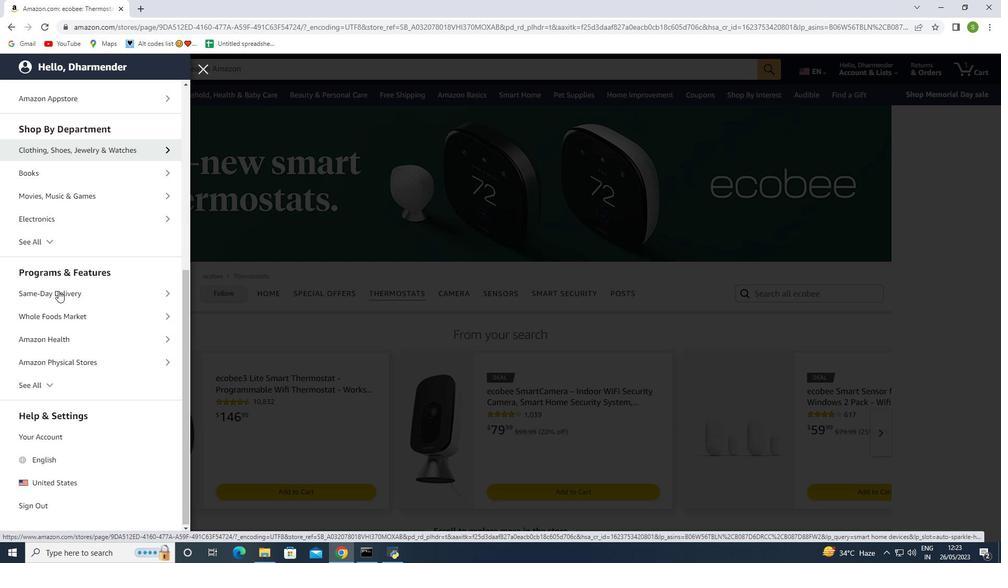 
Action: Mouse scrolled (58, 290) with delta (0, 0)
Screenshot: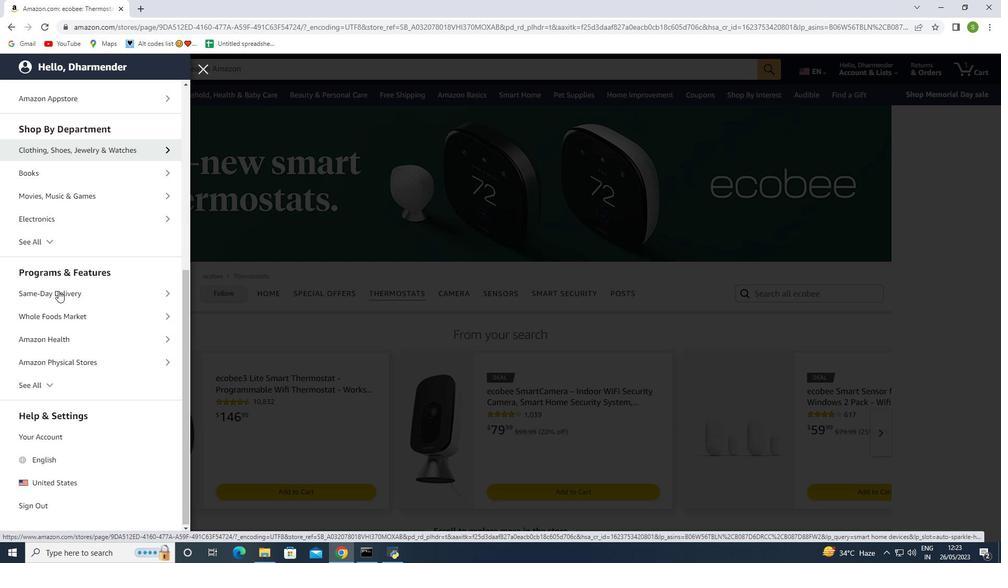 
Action: Mouse scrolled (58, 290) with delta (0, 0)
Screenshot: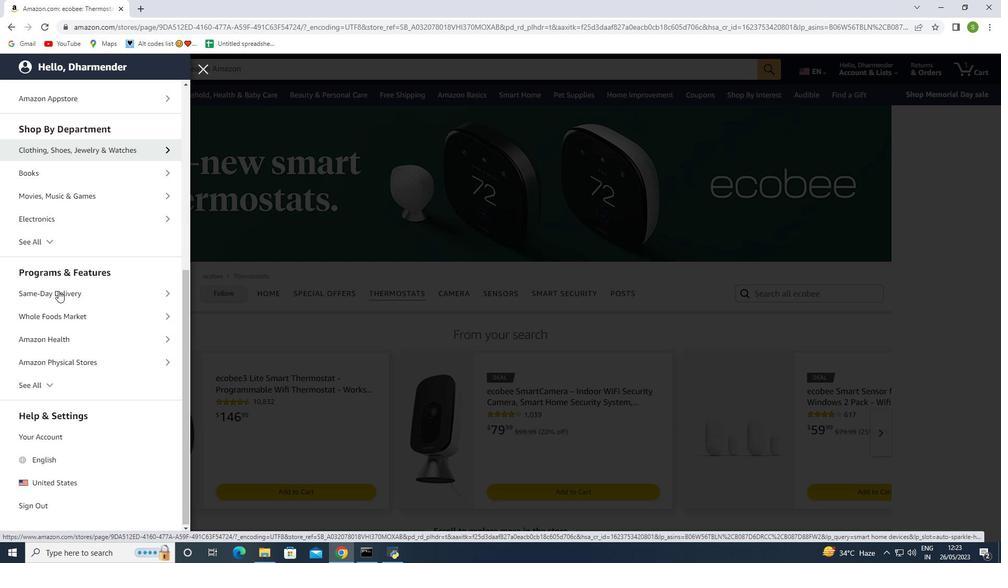 
Action: Mouse scrolled (58, 291) with delta (0, 0)
Screenshot: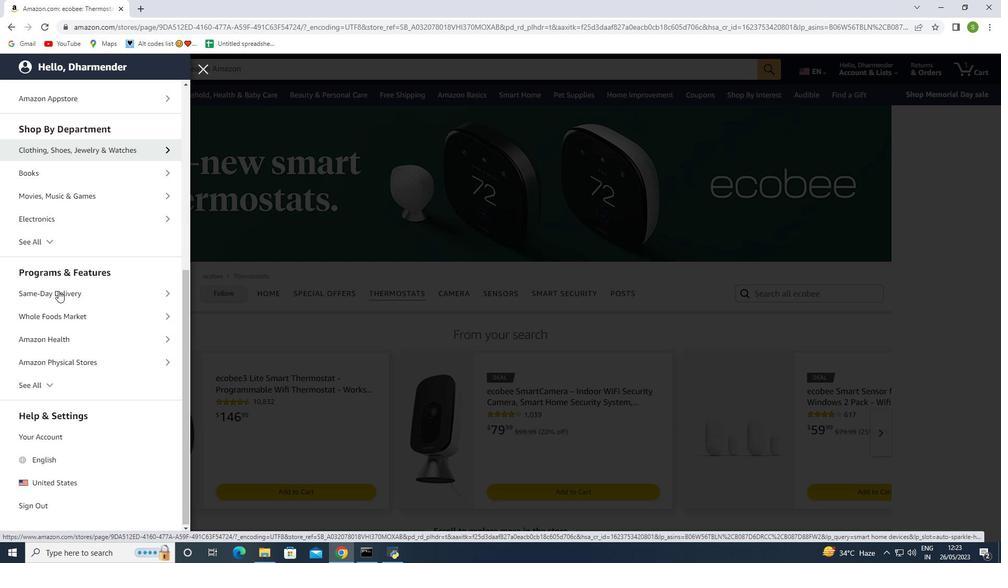 
Action: Mouse scrolled (58, 291) with delta (0, 0)
Screenshot: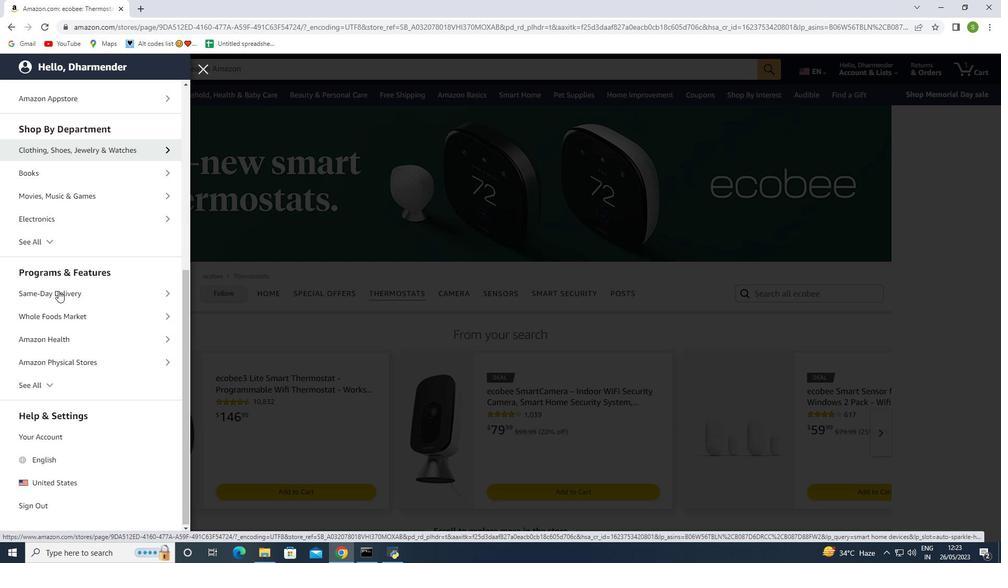
Action: Mouse scrolled (58, 291) with delta (0, 0)
Screenshot: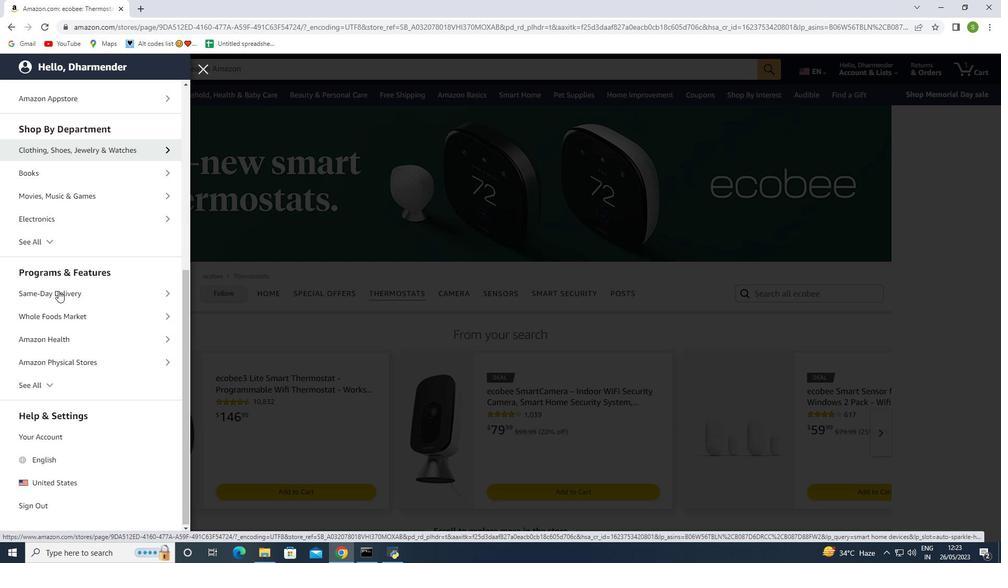 
Action: Mouse scrolled (58, 291) with delta (0, 0)
Screenshot: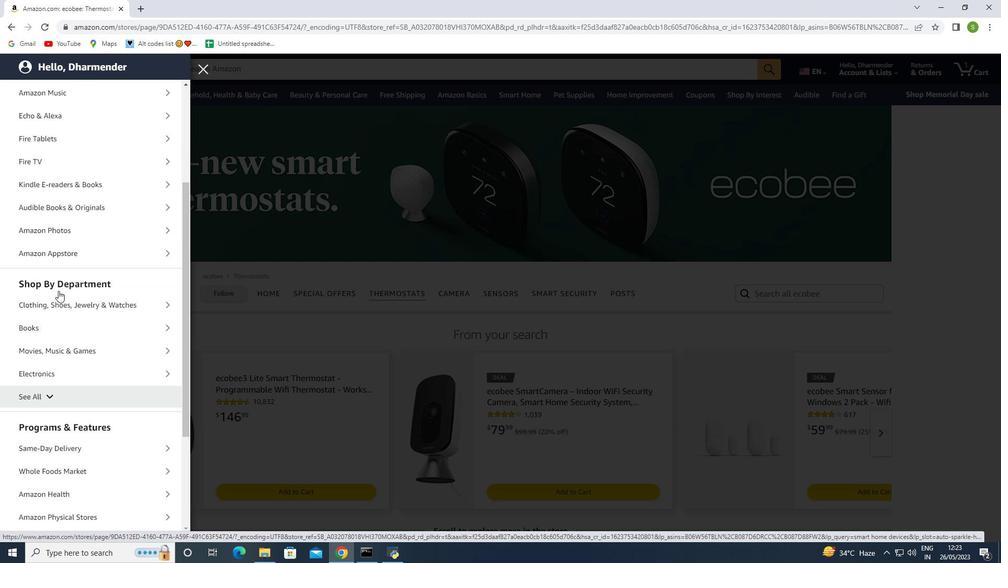 
Action: Mouse scrolled (58, 291) with delta (0, 0)
Screenshot: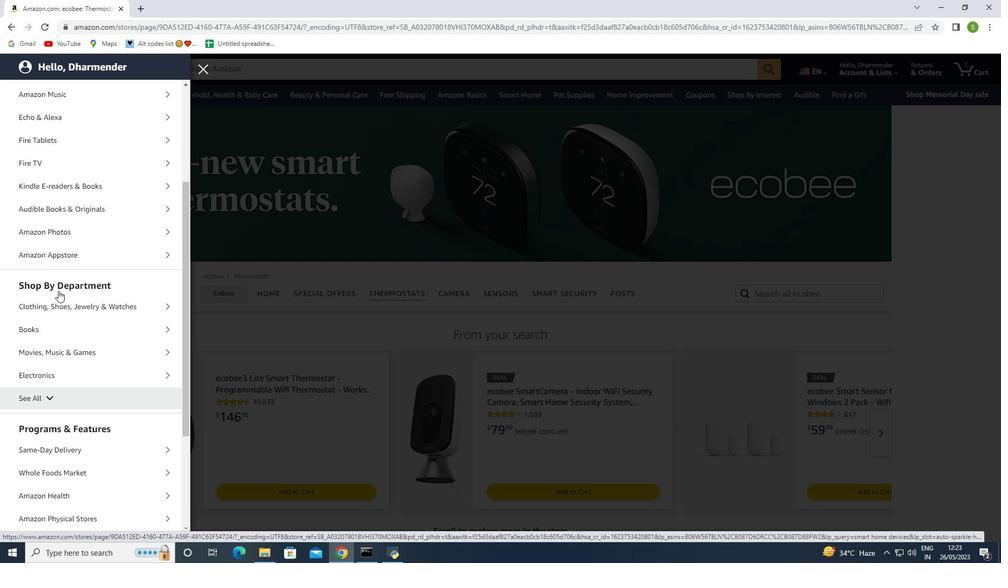
Action: Mouse scrolled (58, 291) with delta (0, 0)
Screenshot: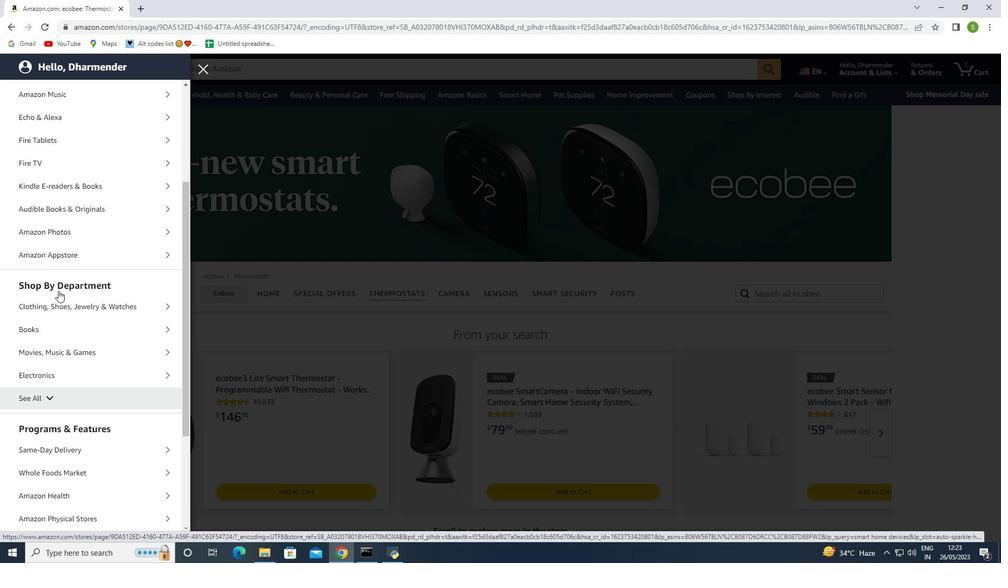 
Action: Mouse scrolled (58, 291) with delta (0, 0)
Screenshot: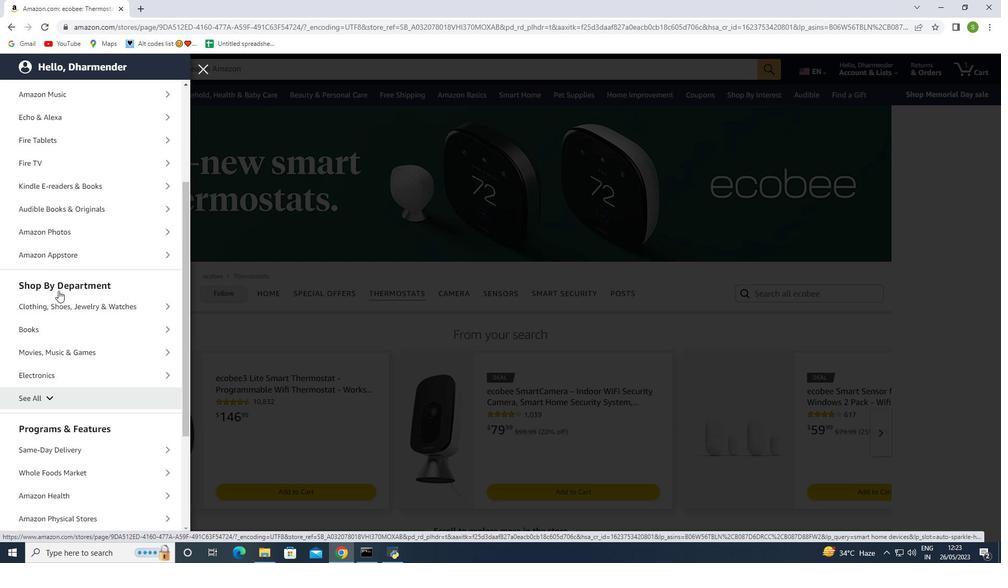 
Action: Mouse moved to (29, 285)
Screenshot: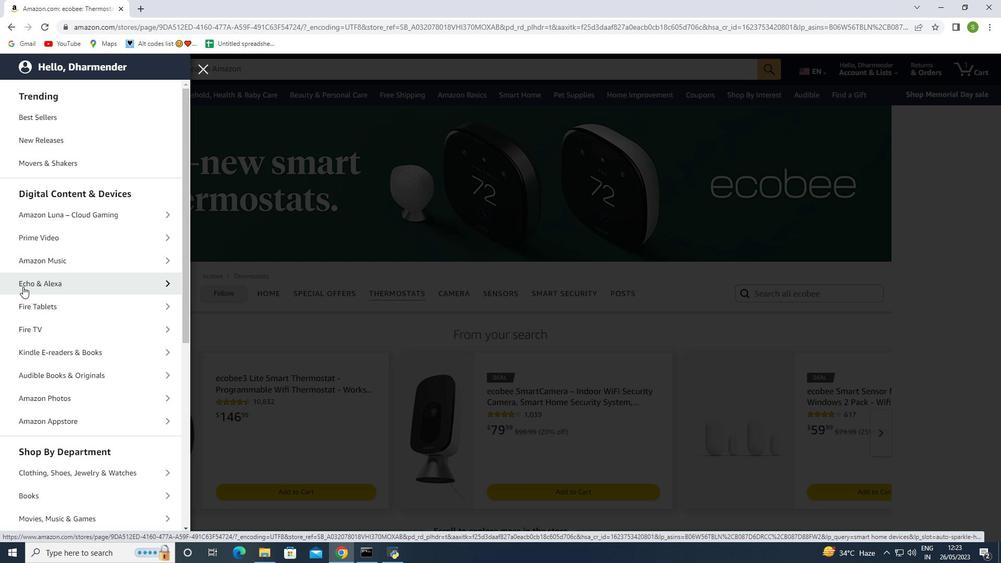 
Action: Mouse pressed left at (29, 285)
Screenshot: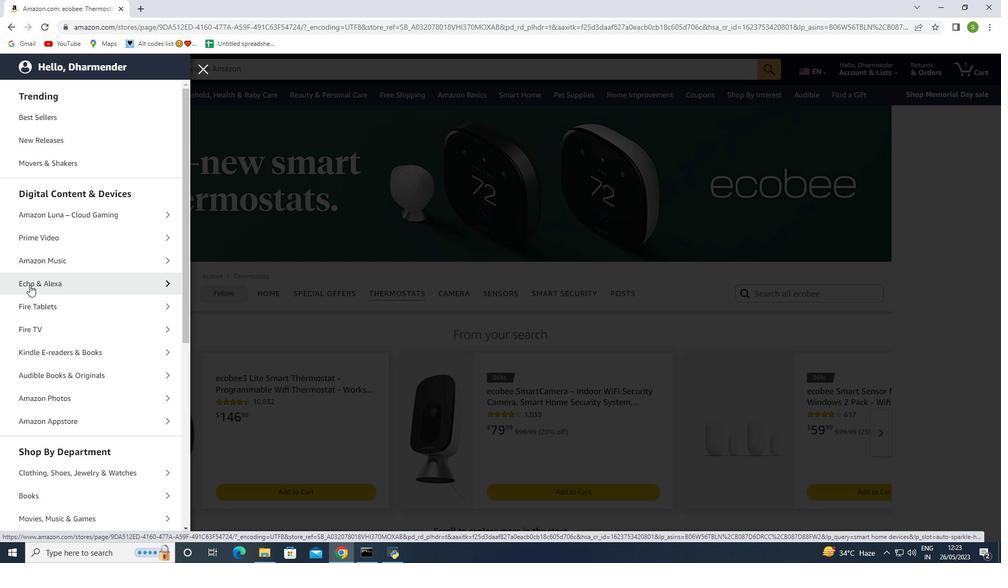 
Action: Mouse moved to (58, 377)
Screenshot: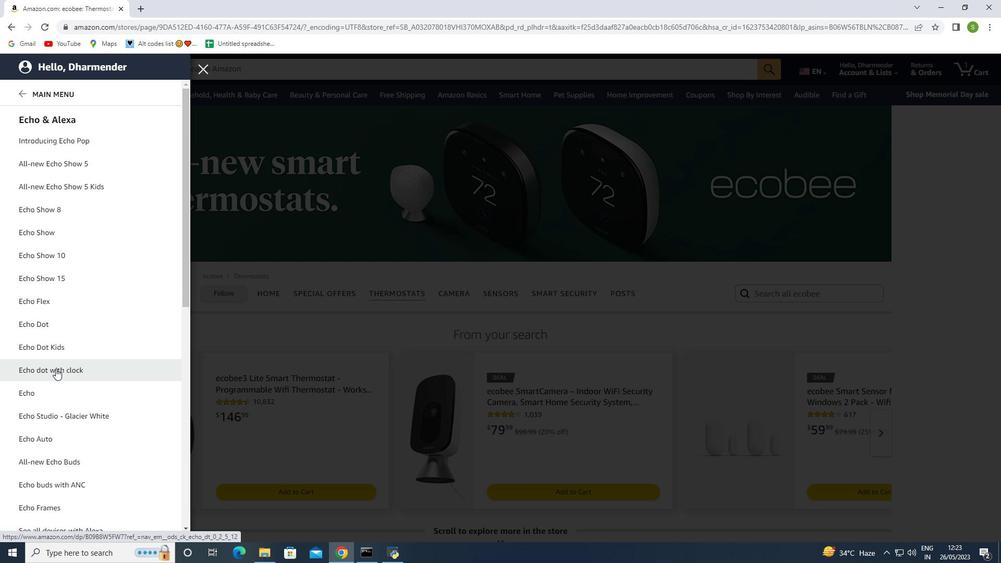 
Action: Mouse scrolled (58, 377) with delta (0, 0)
Screenshot: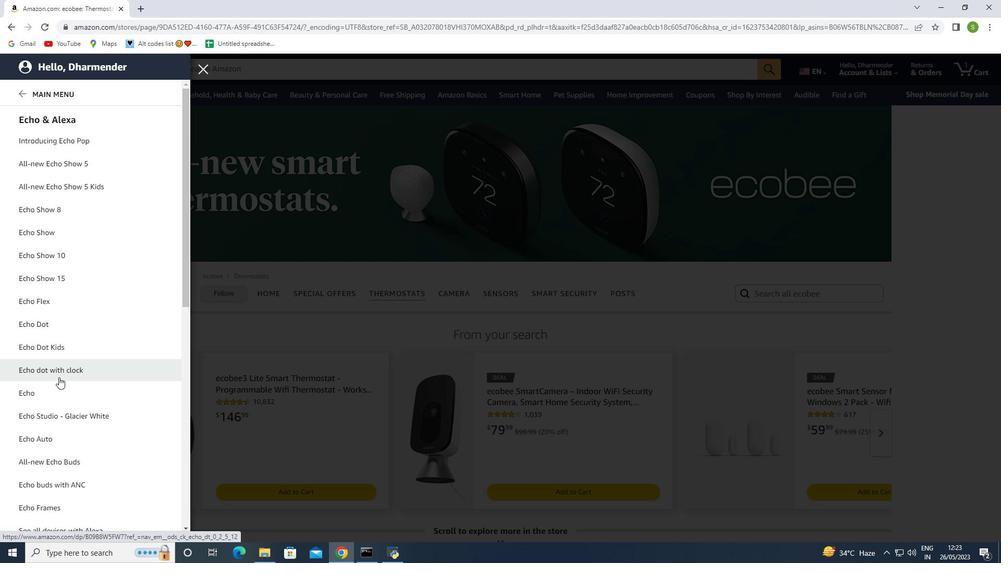 
Action: Mouse scrolled (58, 377) with delta (0, 0)
Screenshot: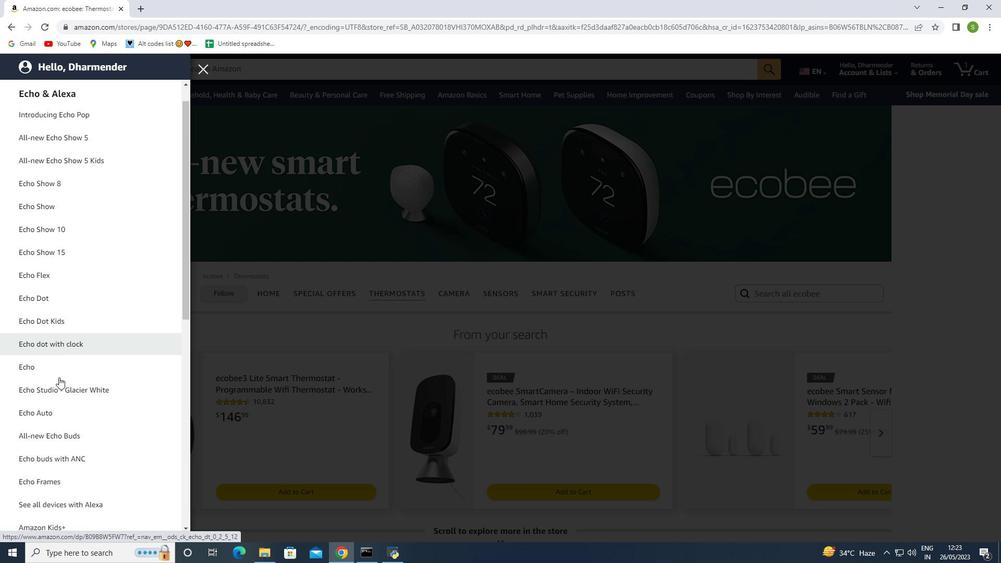 
Action: Mouse moved to (66, 382)
Screenshot: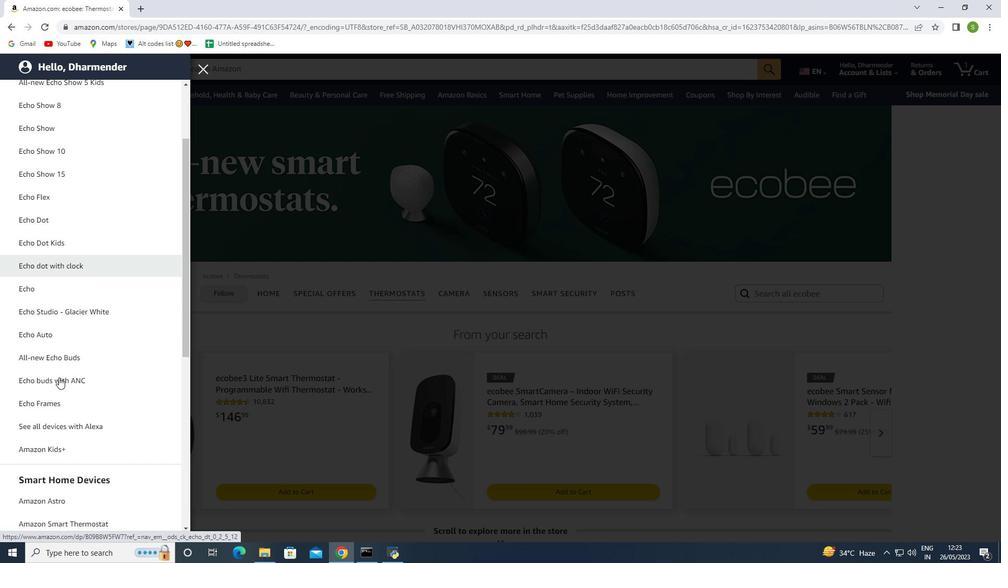 
Action: Mouse scrolled (66, 382) with delta (0, 0)
Screenshot: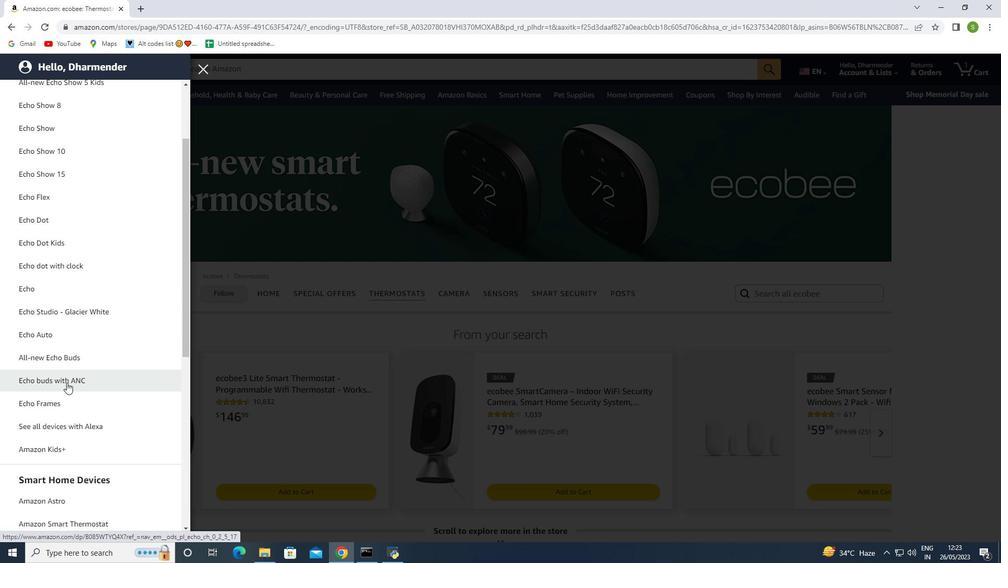 
Action: Mouse scrolled (66, 382) with delta (0, 0)
Screenshot: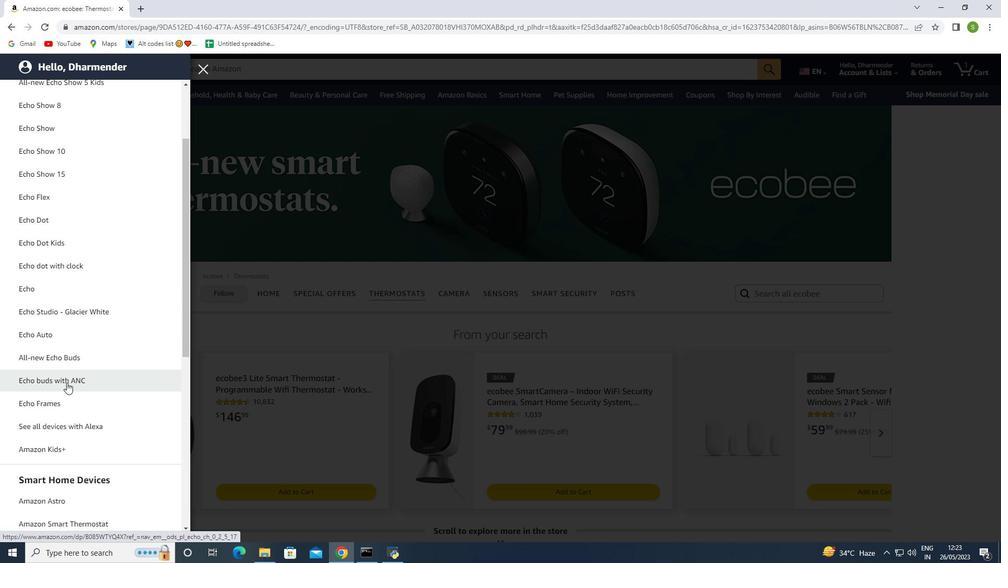 
Action: Mouse moved to (89, 389)
Screenshot: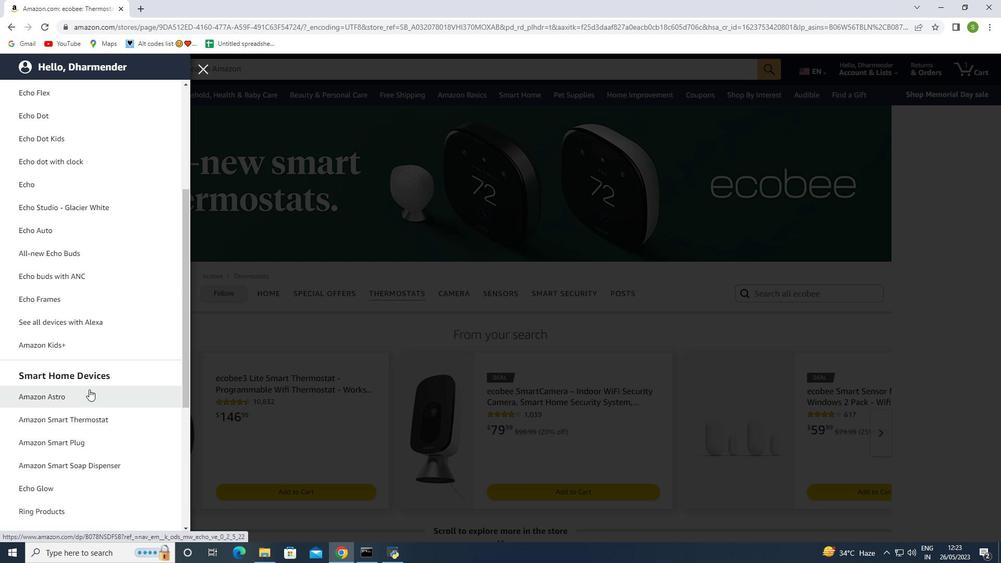 
Action: Mouse scrolled (89, 389) with delta (0, 0)
Screenshot: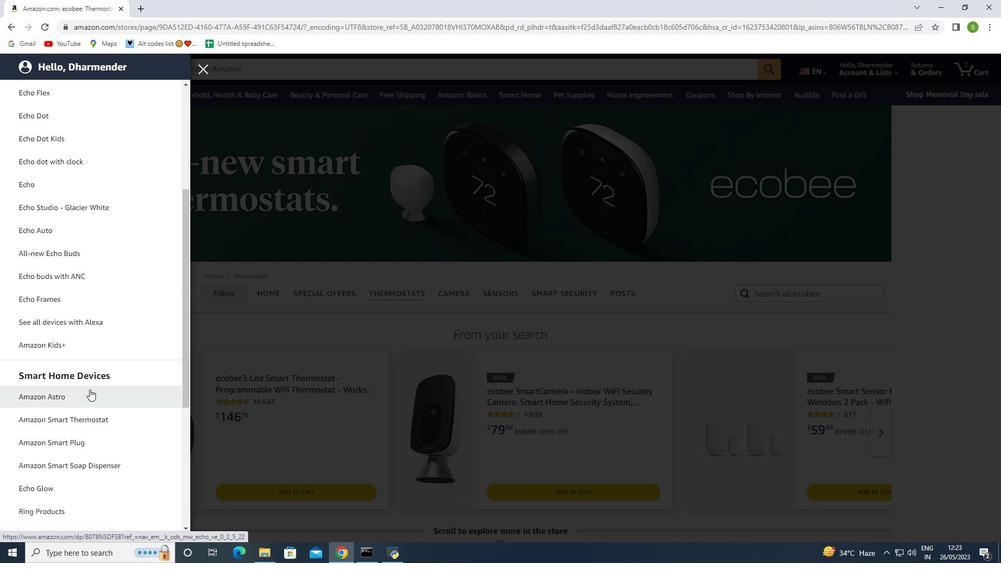 
Action: Mouse scrolled (89, 389) with delta (0, 0)
Screenshot: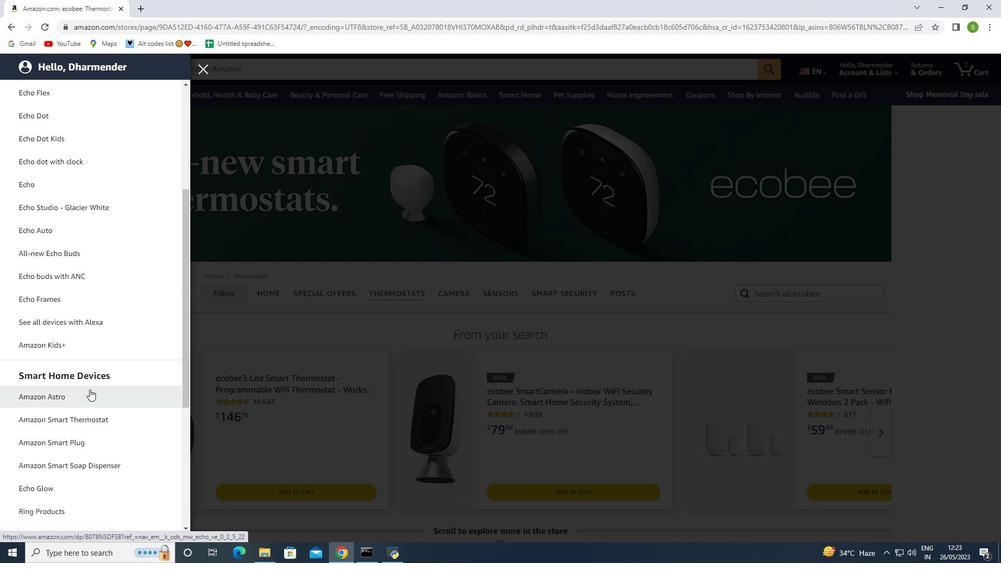
Action: Mouse moved to (94, 392)
Screenshot: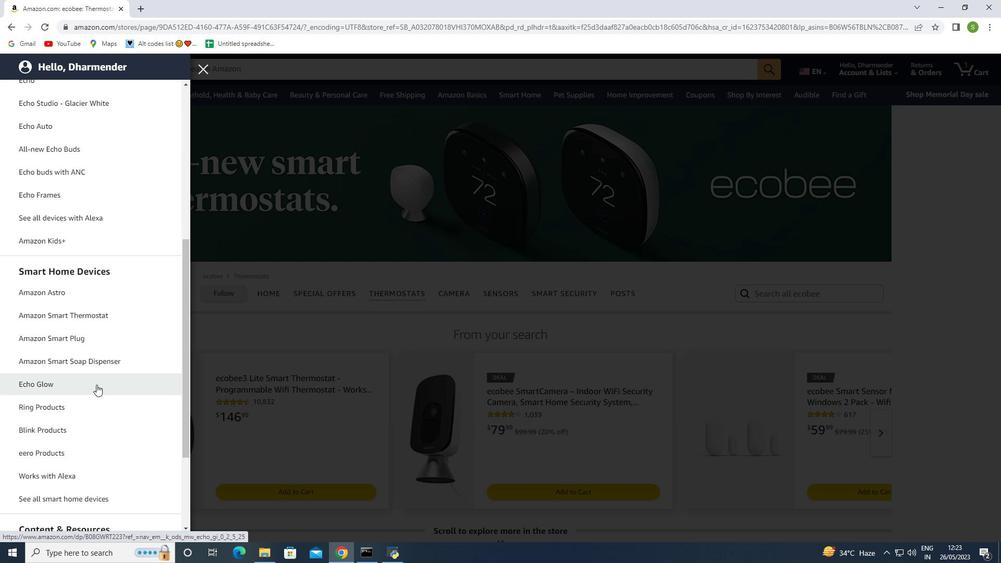 
Action: Mouse scrolled (94, 391) with delta (0, 0)
Screenshot: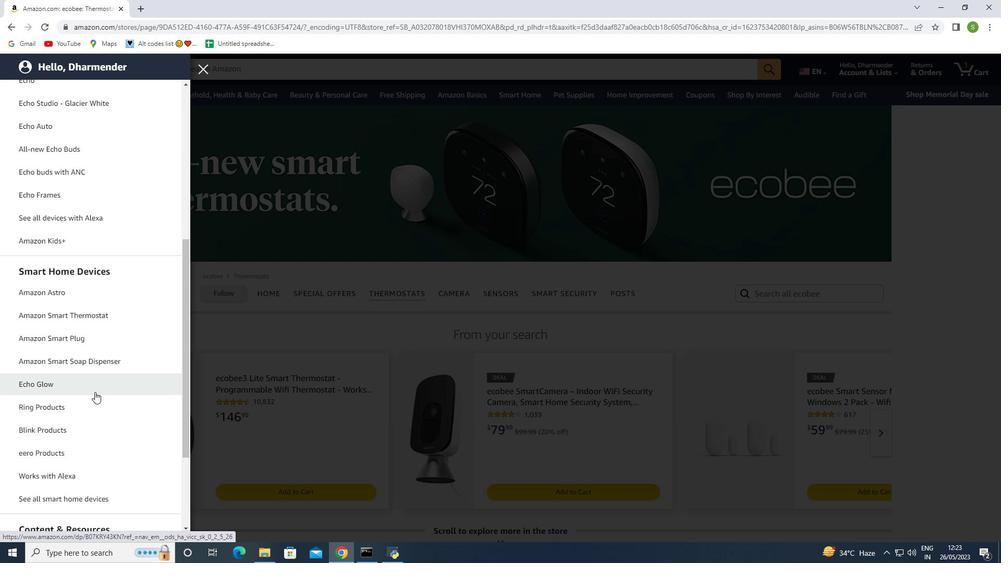 
Action: Mouse scrolled (94, 391) with delta (0, 0)
Screenshot: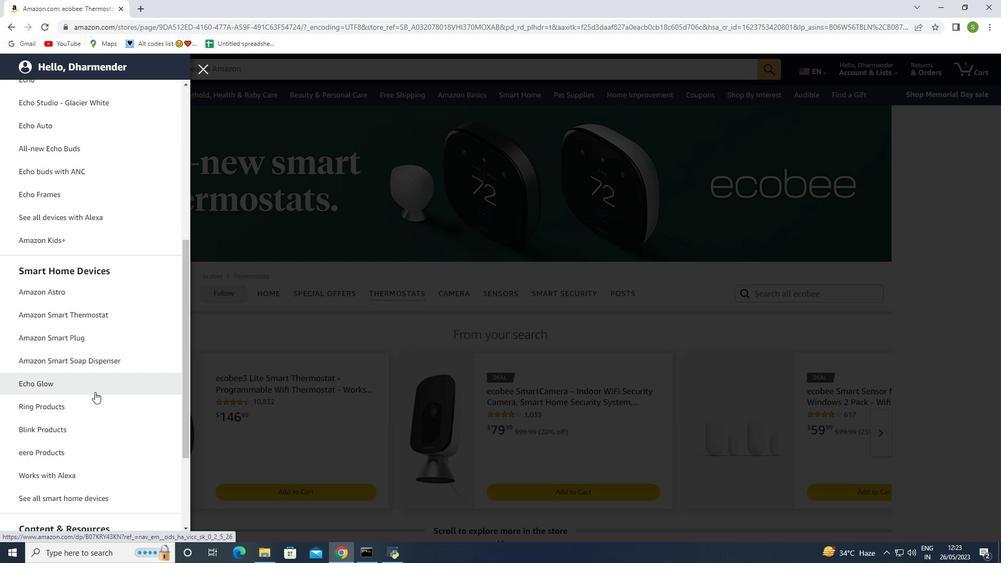 
Action: Mouse moved to (81, 369)
Screenshot: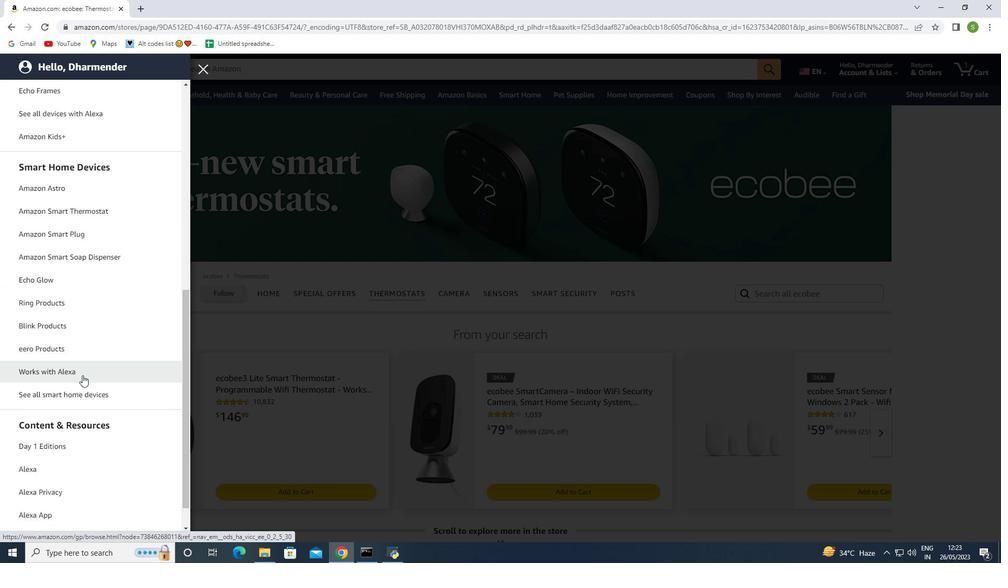 
Action: Mouse scrolled (81, 368) with delta (0, 0)
Screenshot: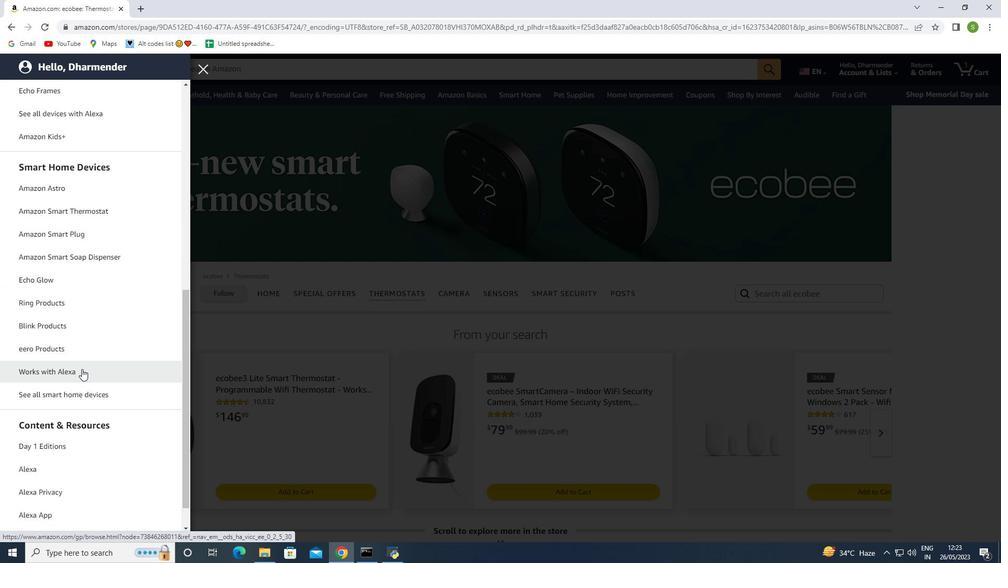 
Action: Mouse moved to (54, 298)
Screenshot: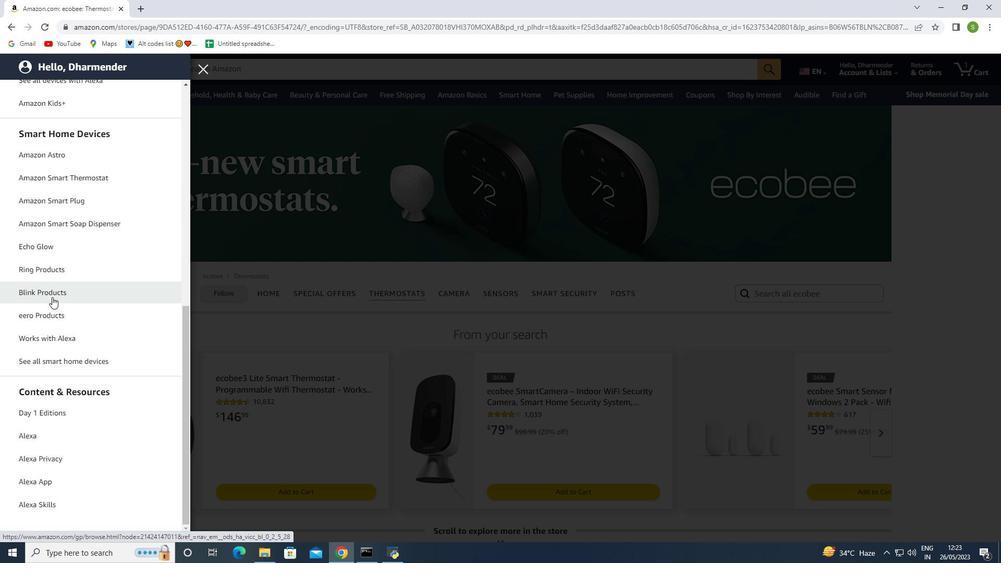 
Action: Mouse scrolled (54, 299) with delta (0, 0)
Screenshot: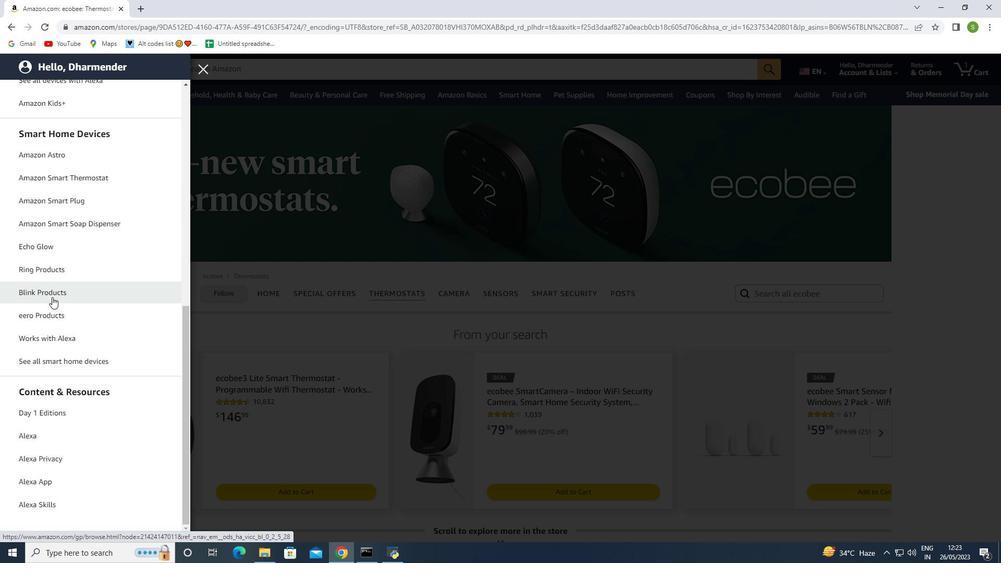 
Action: Mouse moved to (62, 300)
Screenshot: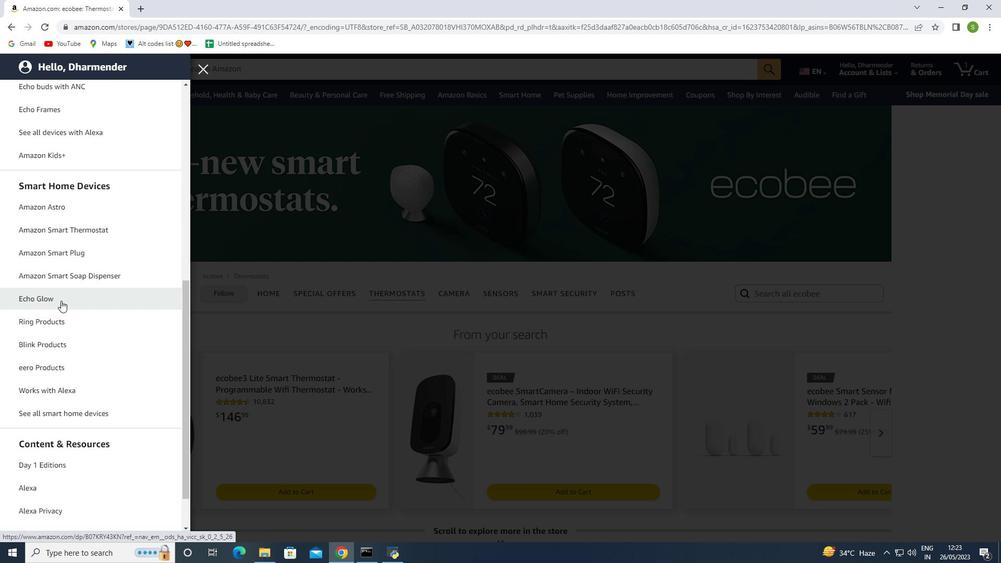 
Action: Mouse scrolled (62, 301) with delta (0, 0)
Screenshot: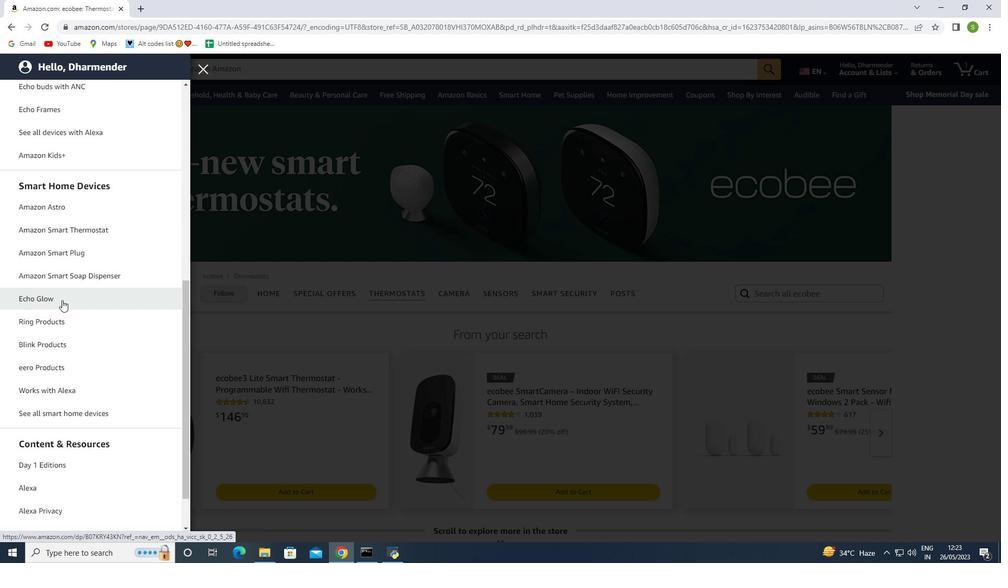 
Action: Mouse moved to (74, 316)
Screenshot: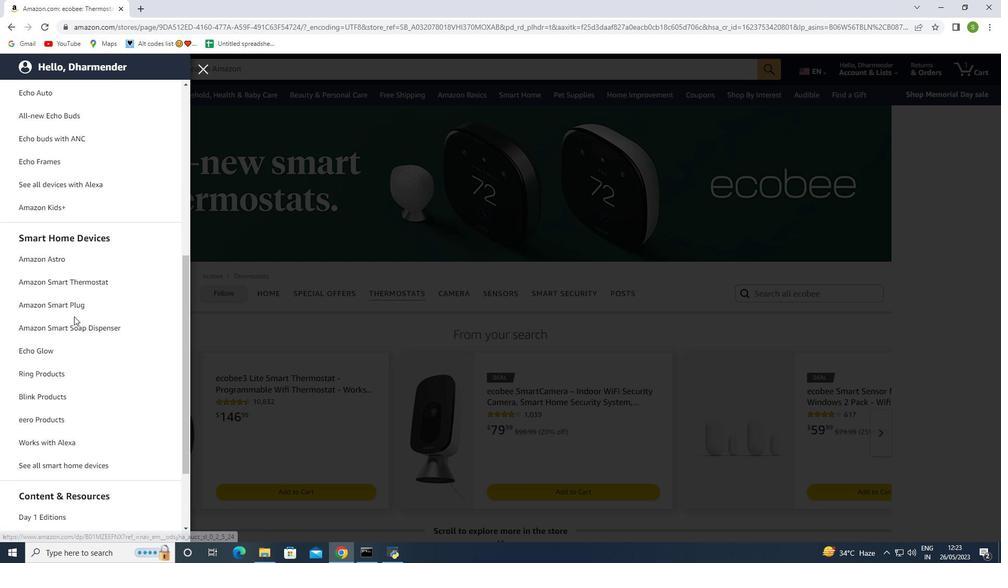 
Action: Mouse scrolled (74, 316) with delta (0, 0)
Screenshot: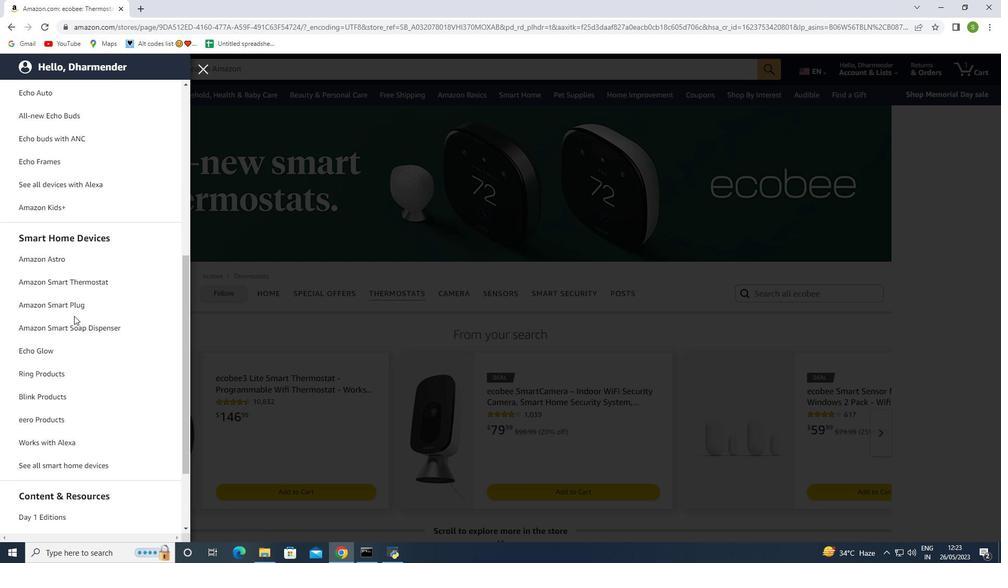 
Action: Mouse moved to (57, 265)
Screenshot: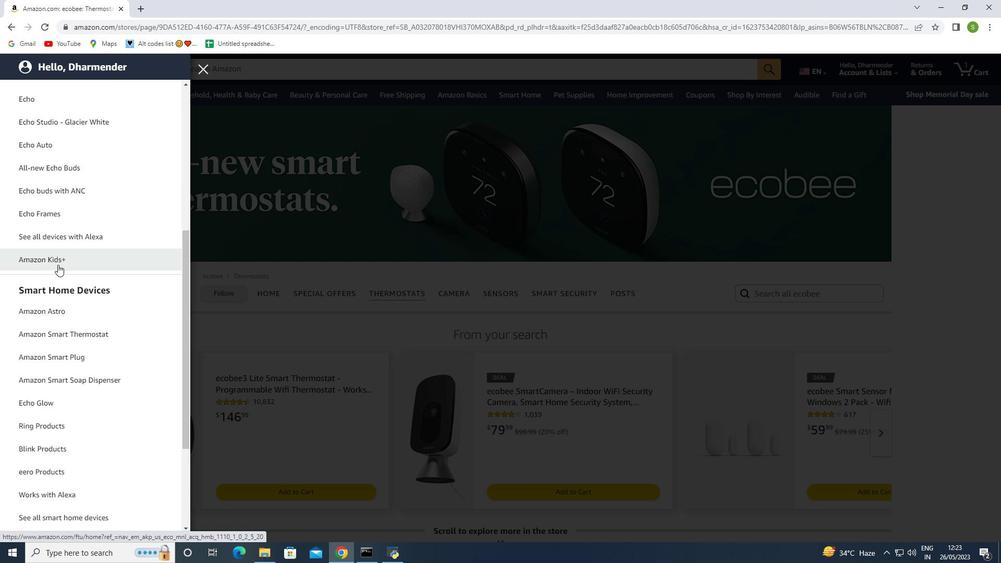 
Action: Mouse scrolled (57, 265) with delta (0, 0)
Screenshot: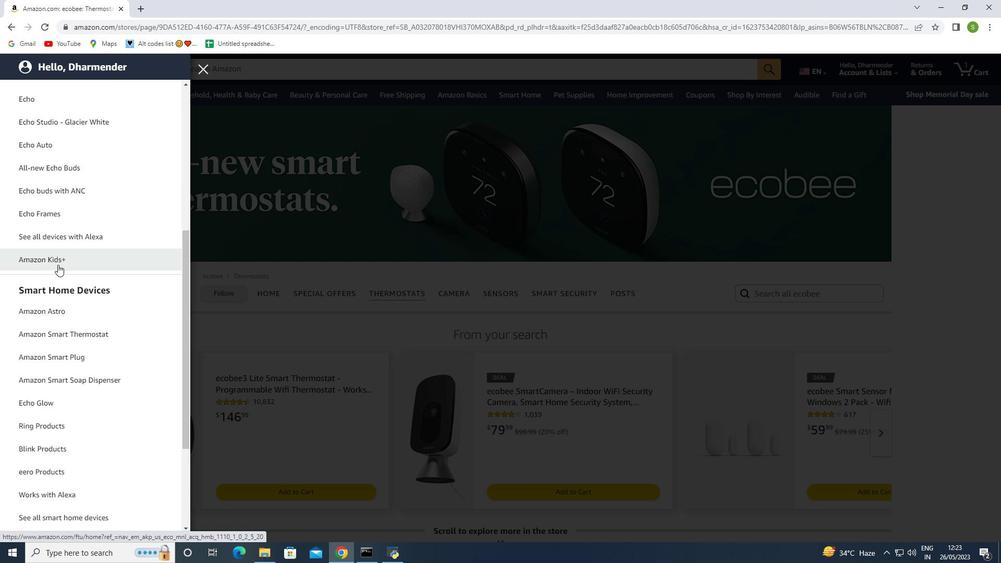 
Action: Mouse moved to (67, 293)
Screenshot: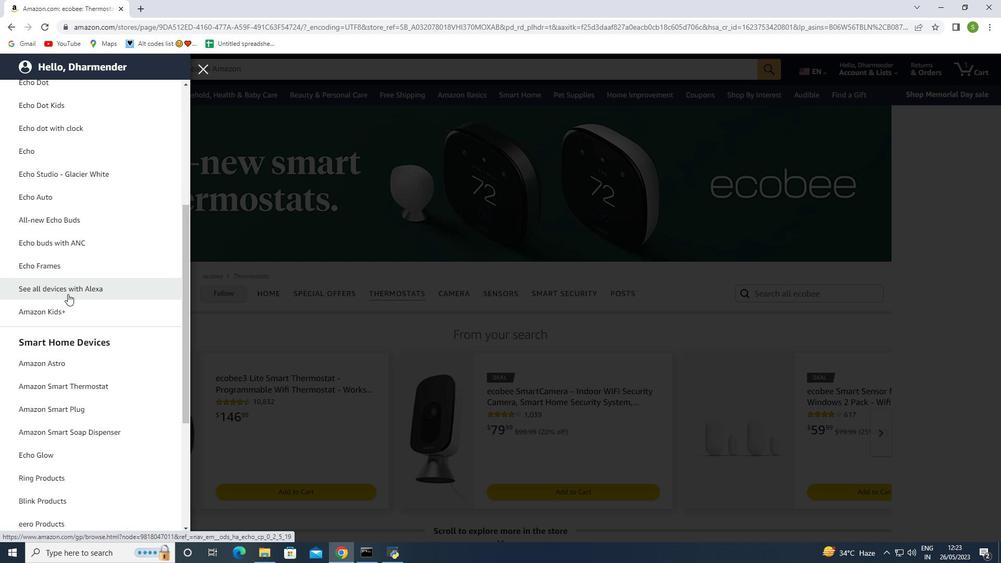
Action: Mouse scrolled (67, 294) with delta (0, 0)
Screenshot: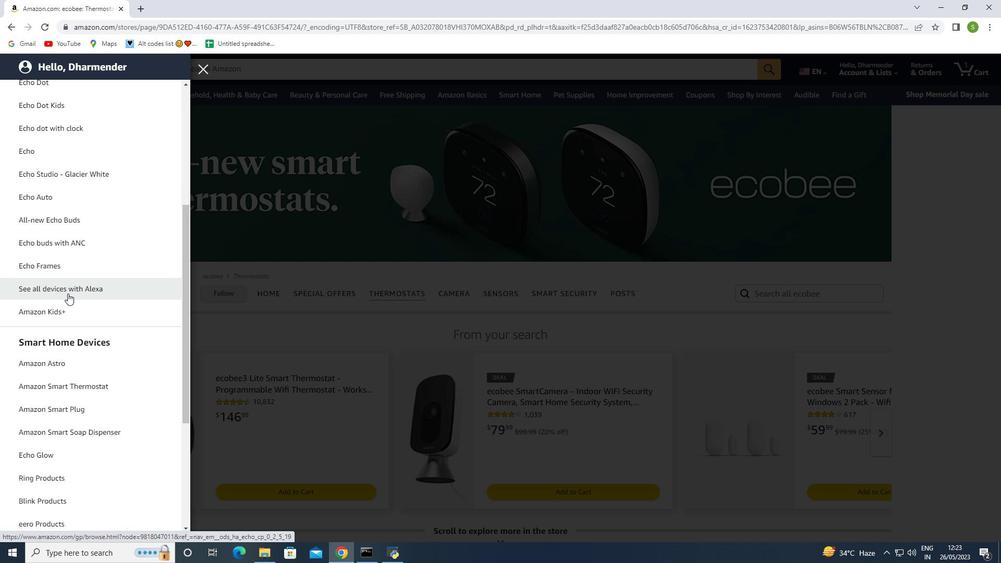 
Action: Mouse scrolled (67, 294) with delta (0, 0)
Screenshot: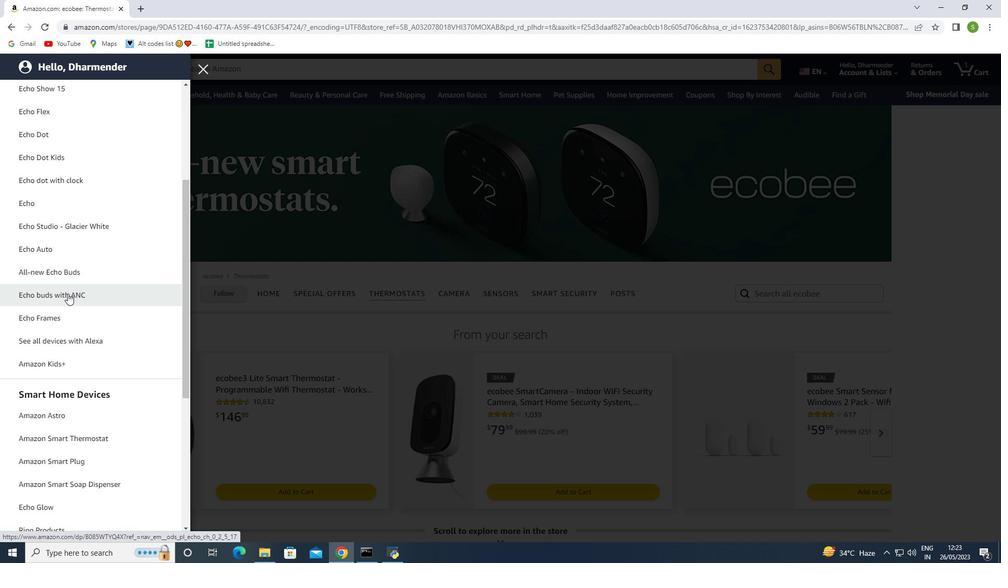 
Action: Mouse moved to (65, 262)
Screenshot: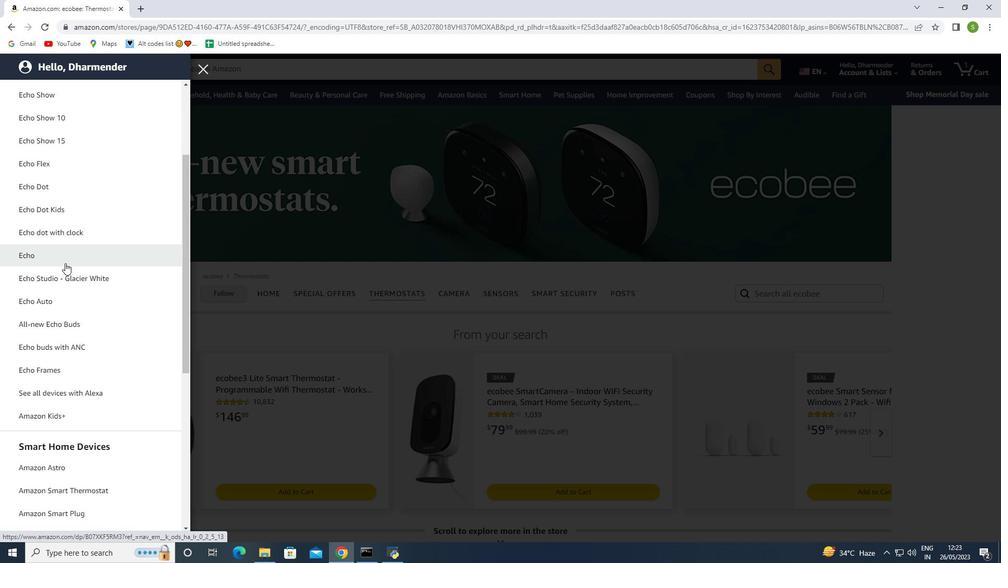 
Action: Mouse scrolled (65, 262) with delta (0, 0)
Screenshot: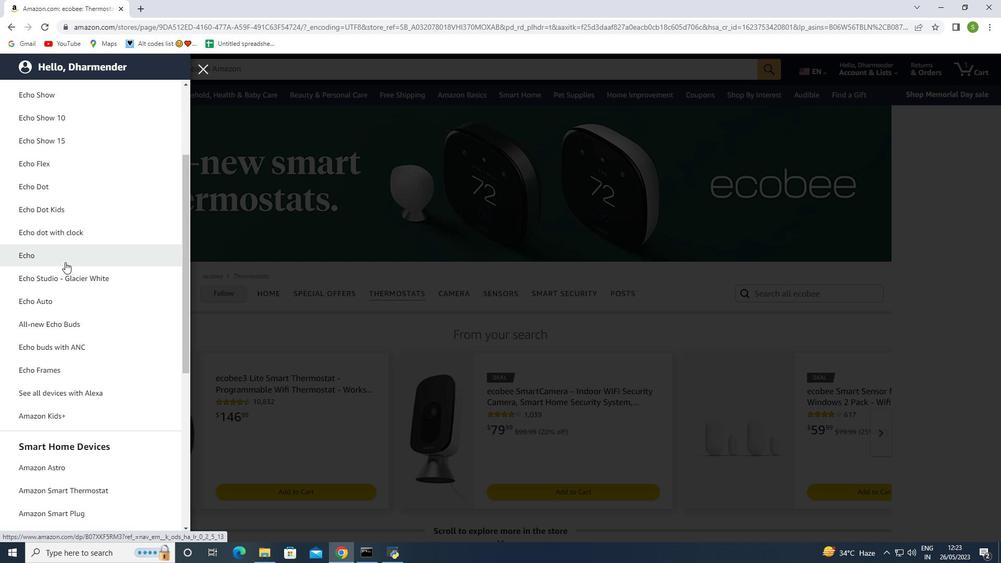 
Action: Mouse moved to (73, 262)
Screenshot: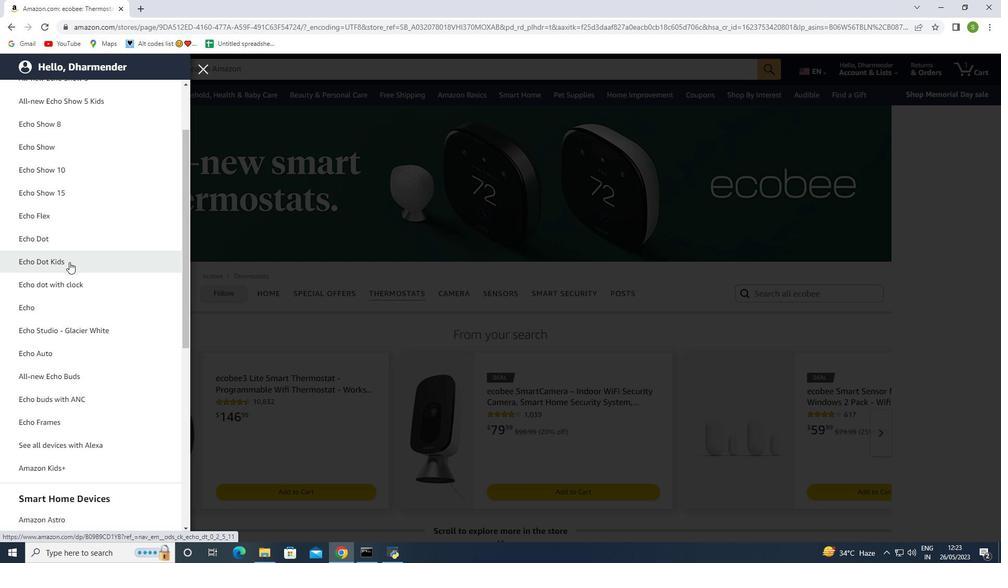 
Action: Mouse scrolled (73, 262) with delta (0, 0)
Screenshot: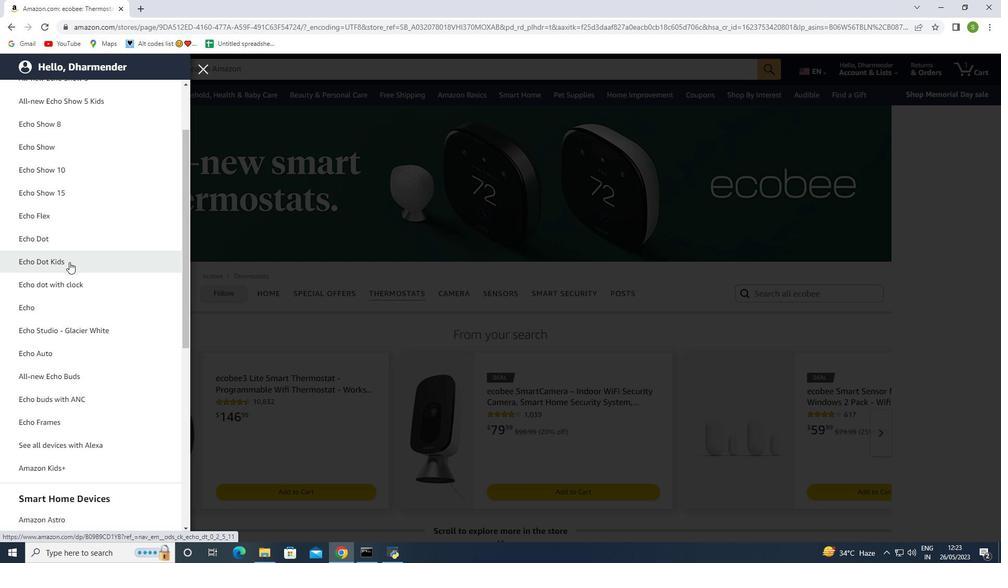 
Action: Mouse moved to (75, 262)
Screenshot: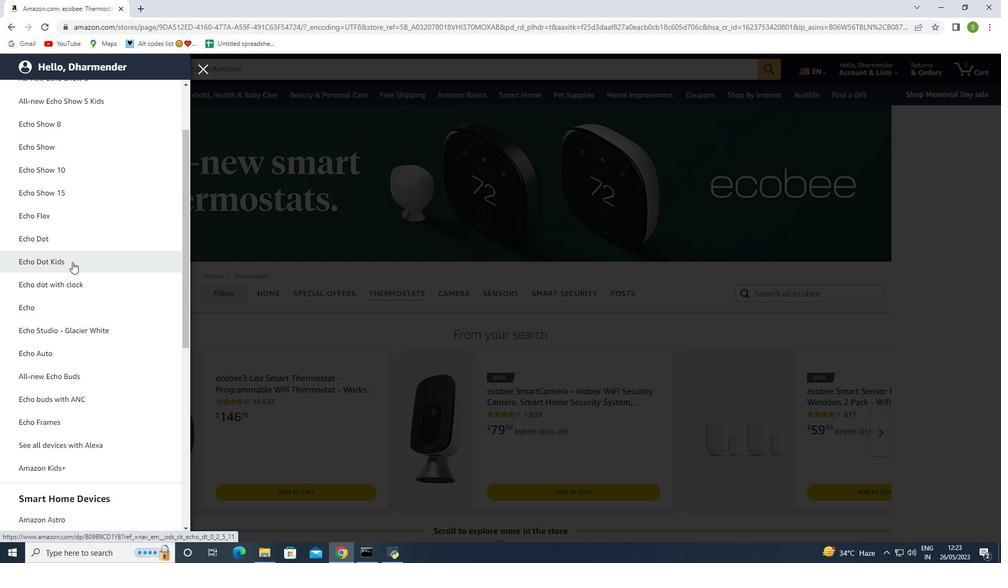 
Action: Mouse scrolled (75, 262) with delta (0, 0)
Screenshot: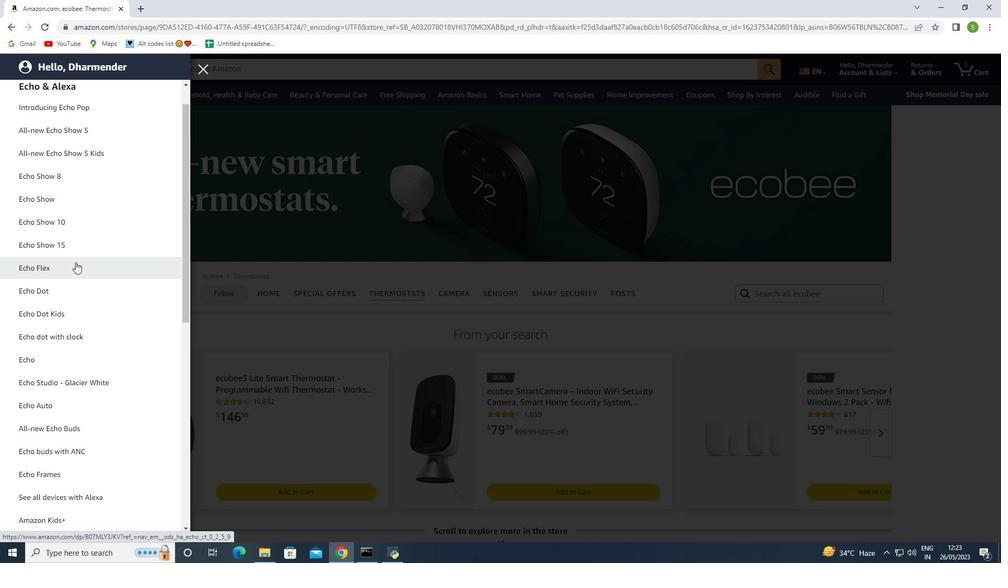 
Action: Mouse scrolled (75, 262) with delta (0, 0)
Screenshot: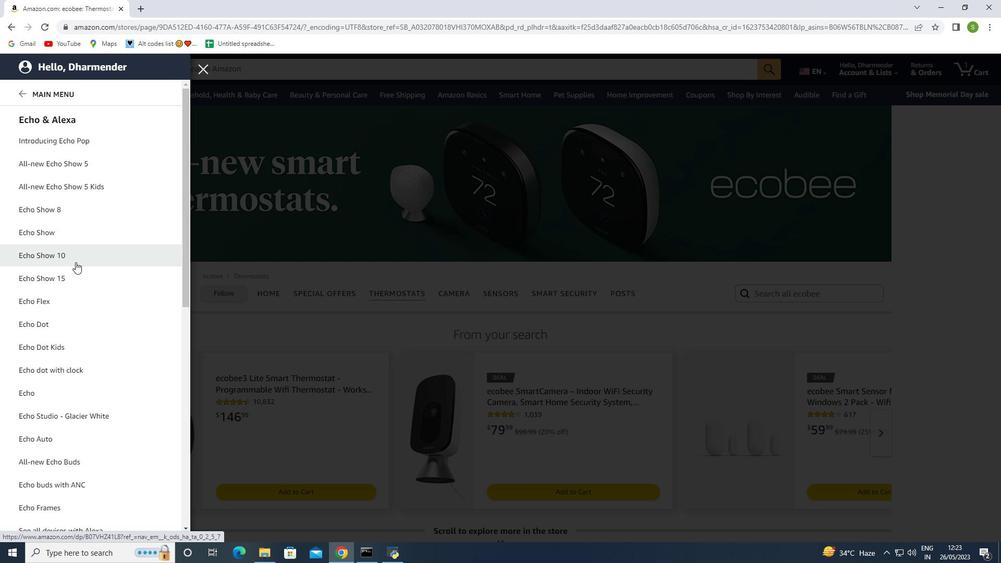 
Action: Mouse scrolled (75, 262) with delta (0, 0)
Screenshot: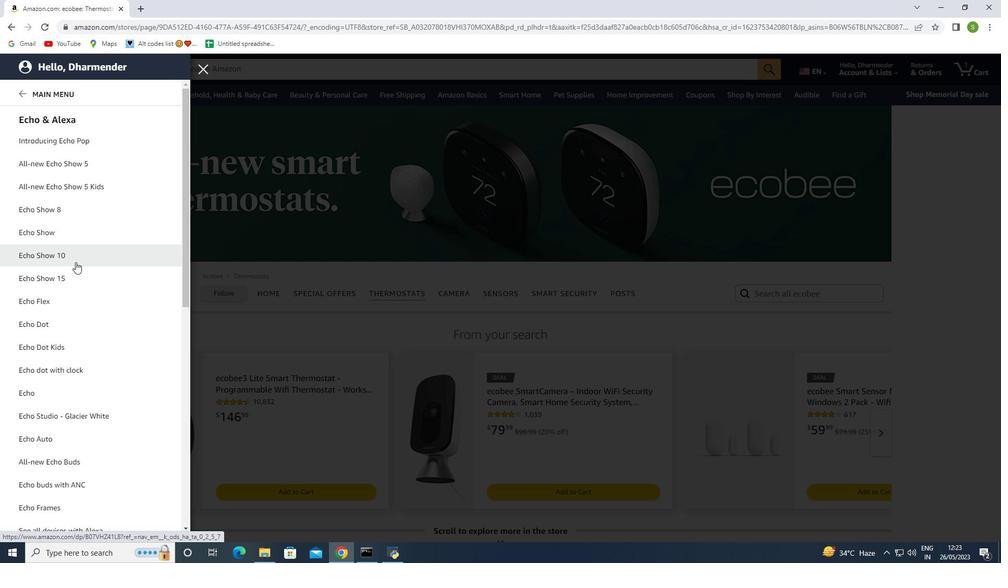 
Action: Mouse moved to (72, 306)
Screenshot: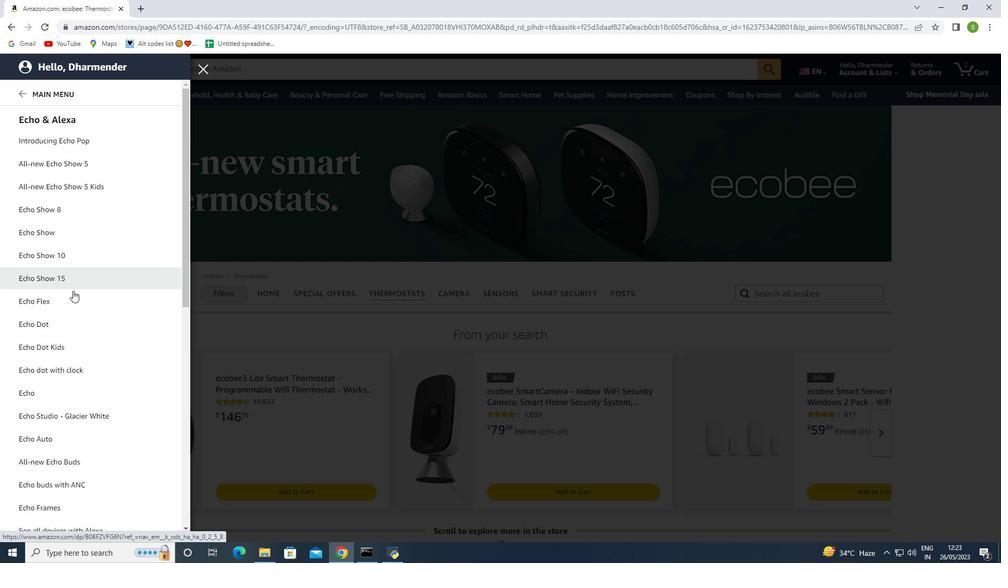 
Action: Mouse scrolled (72, 305) with delta (0, 0)
Screenshot: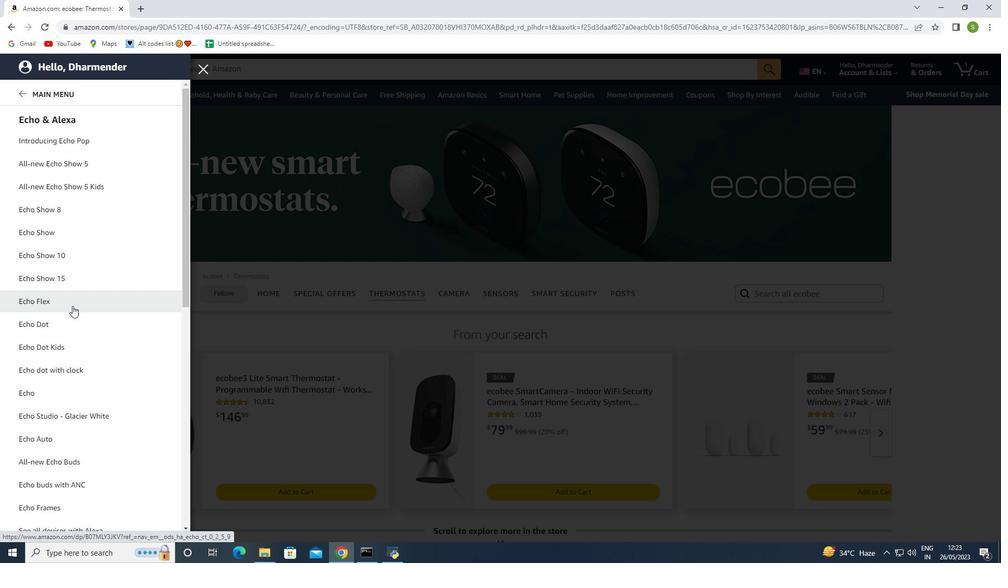 
Action: Mouse scrolled (72, 305) with delta (0, 0)
Screenshot: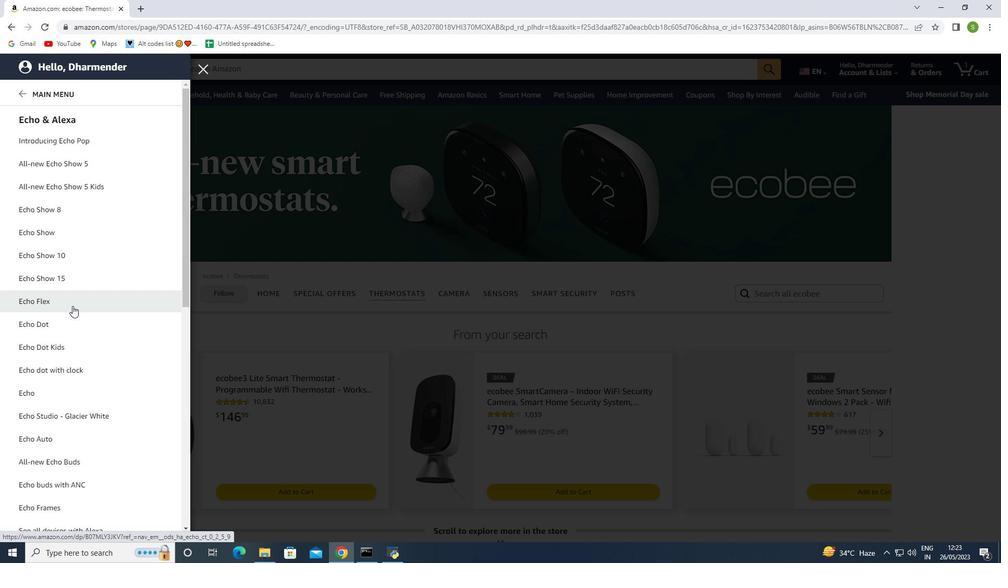 
Action: Mouse moved to (51, 251)
Screenshot: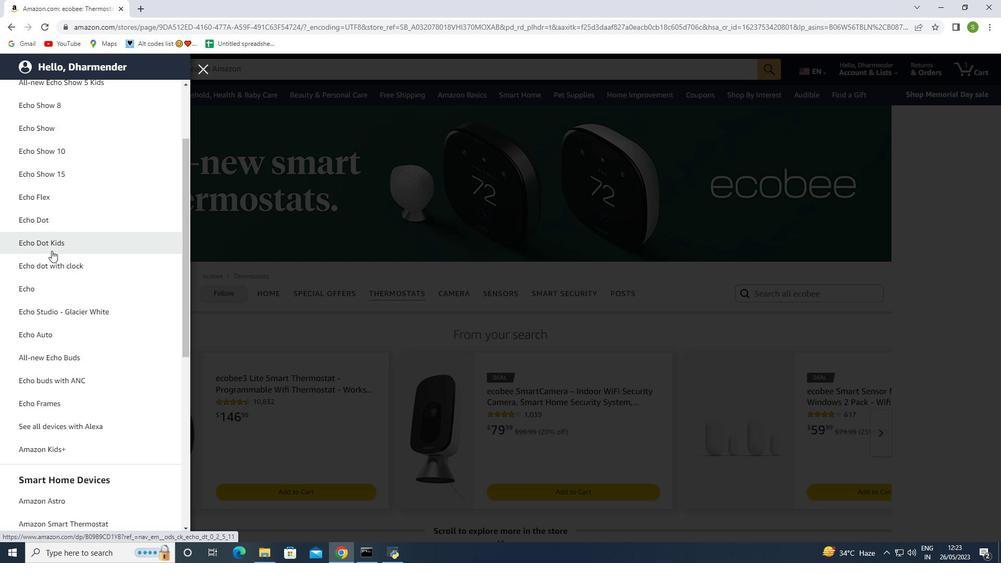 
Action: Mouse scrolled (51, 250) with delta (0, 0)
Screenshot: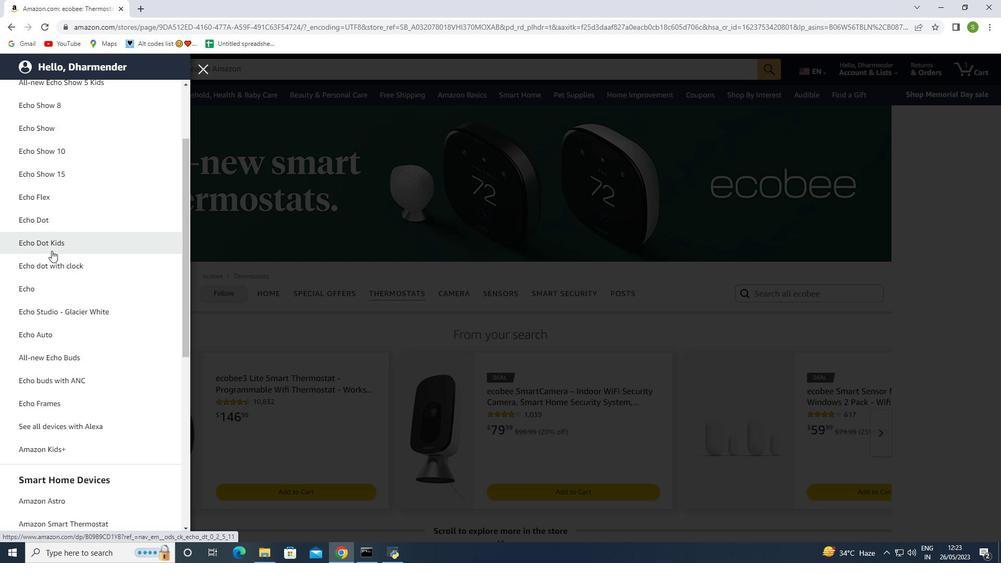 
Action: Mouse scrolled (51, 250) with delta (0, 0)
Screenshot: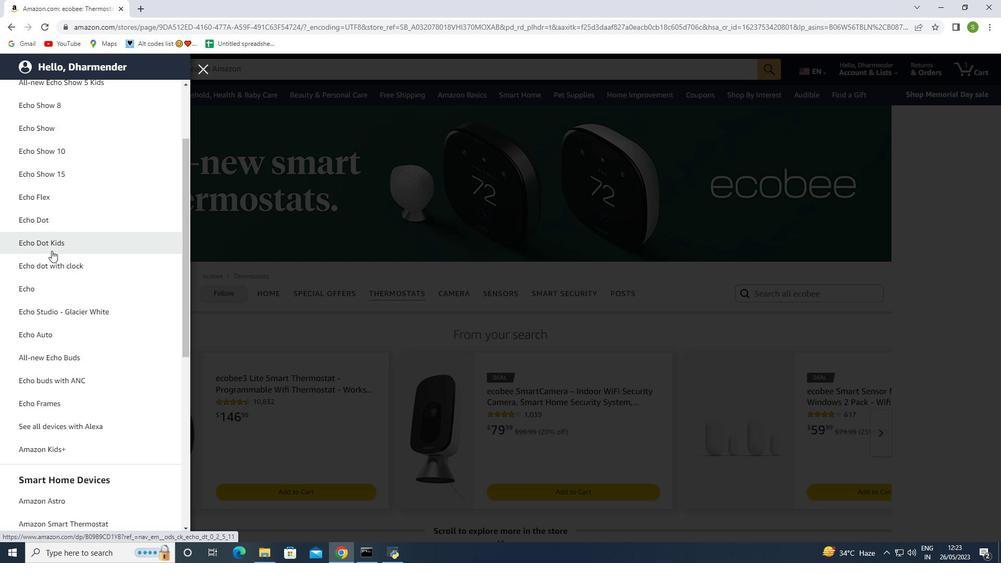 
Action: Mouse moved to (81, 286)
Screenshot: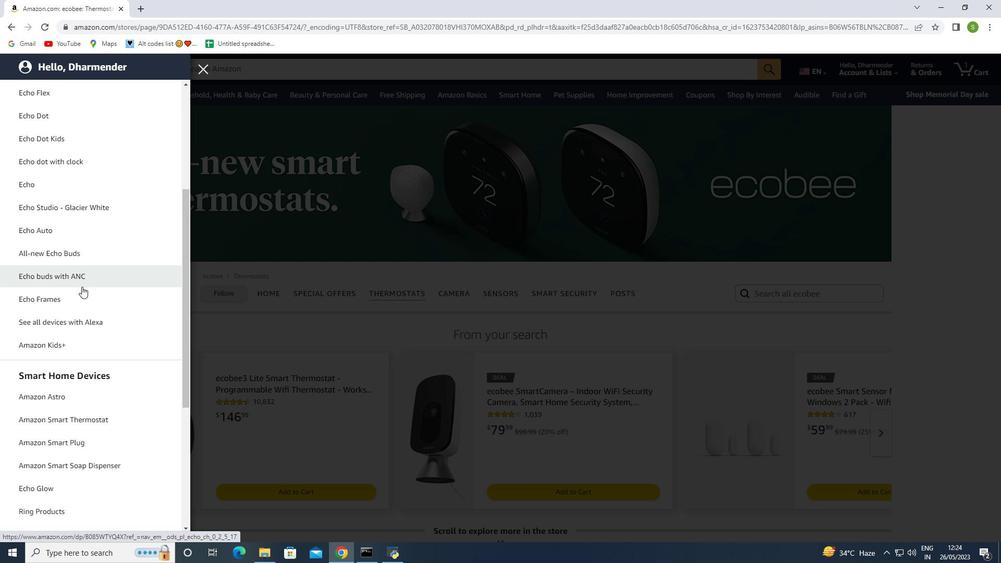 
Action: Mouse scrolled (81, 286) with delta (0, 0)
Screenshot: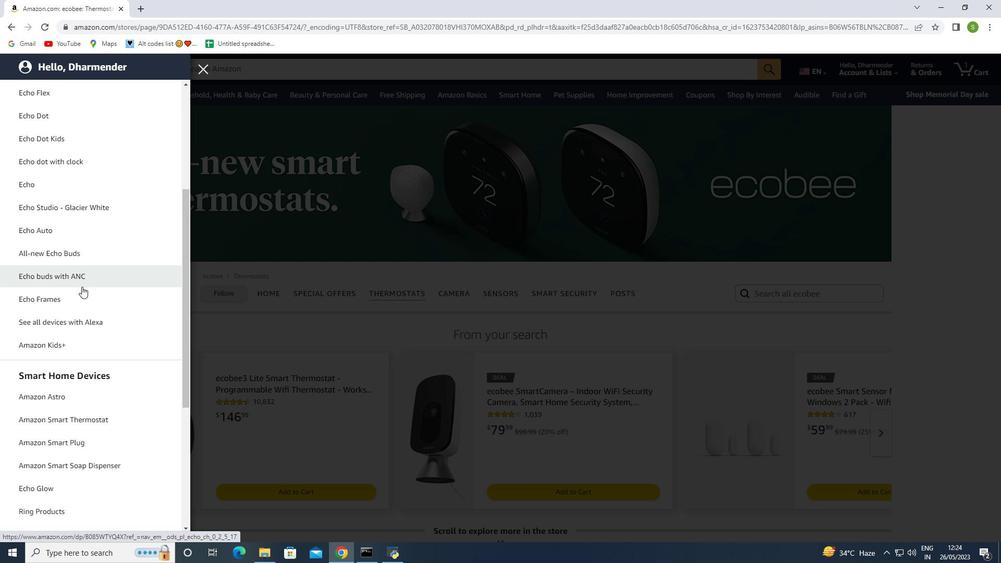 
Action: Mouse scrolled (81, 286) with delta (0, 0)
Screenshot: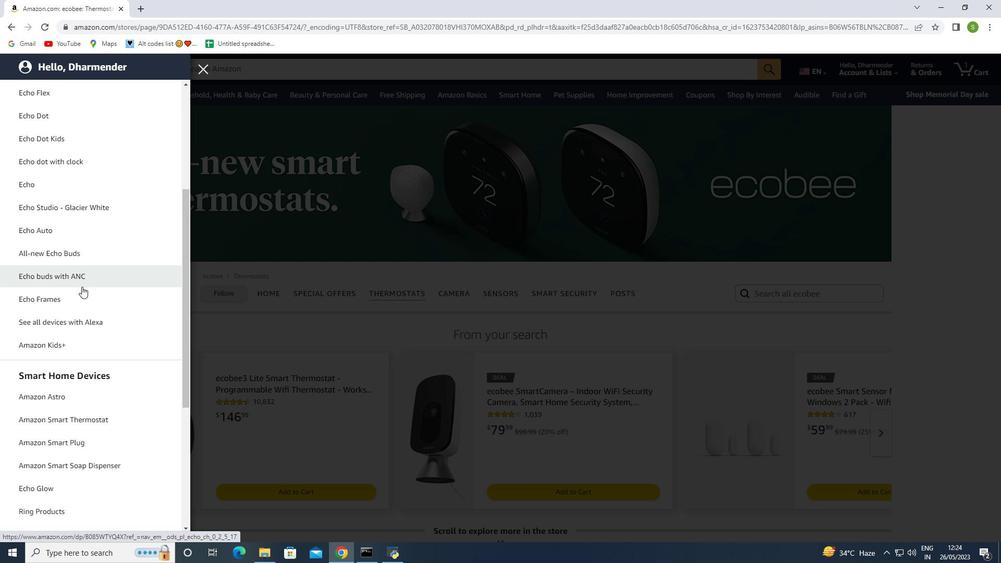 
Action: Mouse moved to (61, 219)
Screenshot: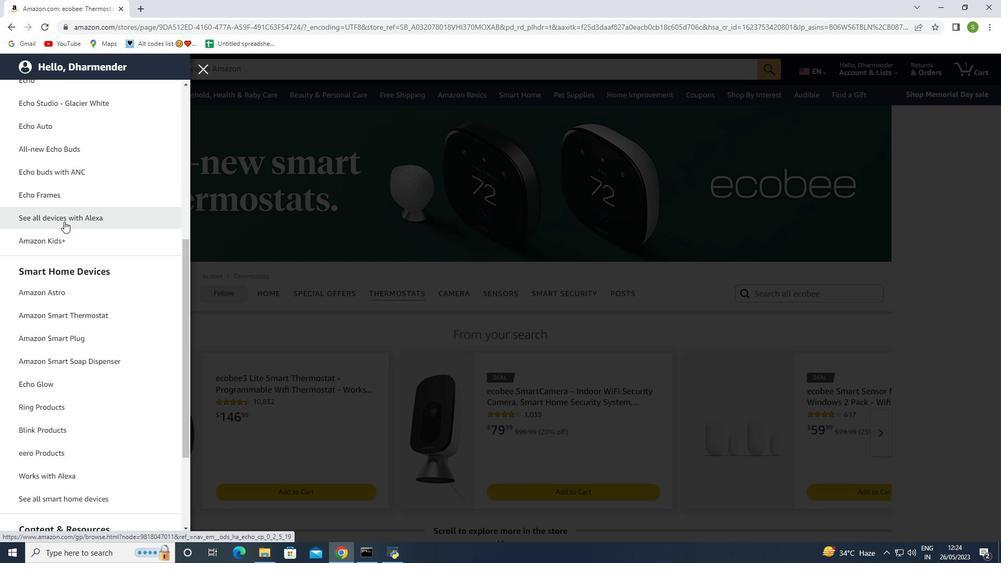 
Action: Mouse pressed left at (61, 219)
Screenshot: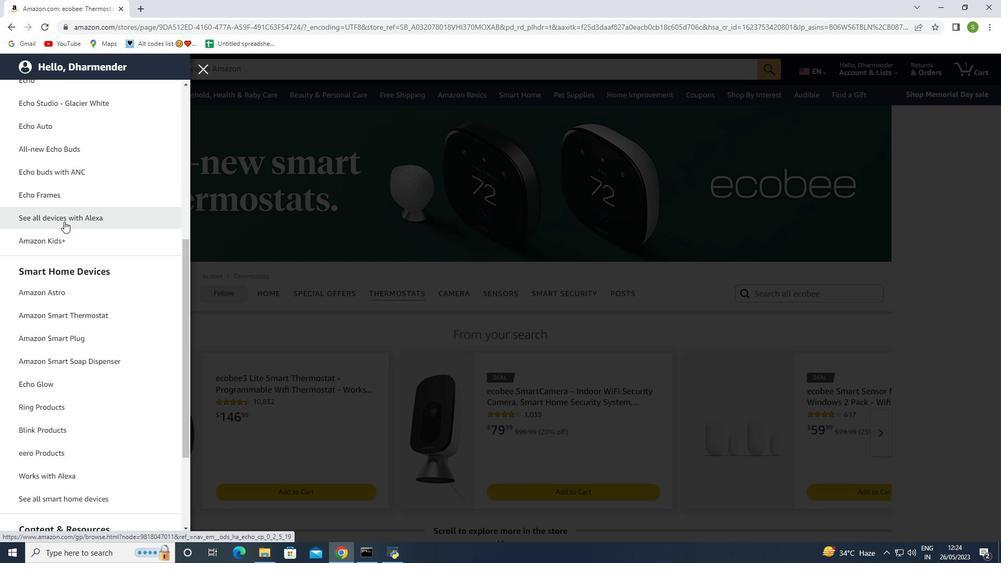 
Action: Mouse moved to (234, 375)
Screenshot: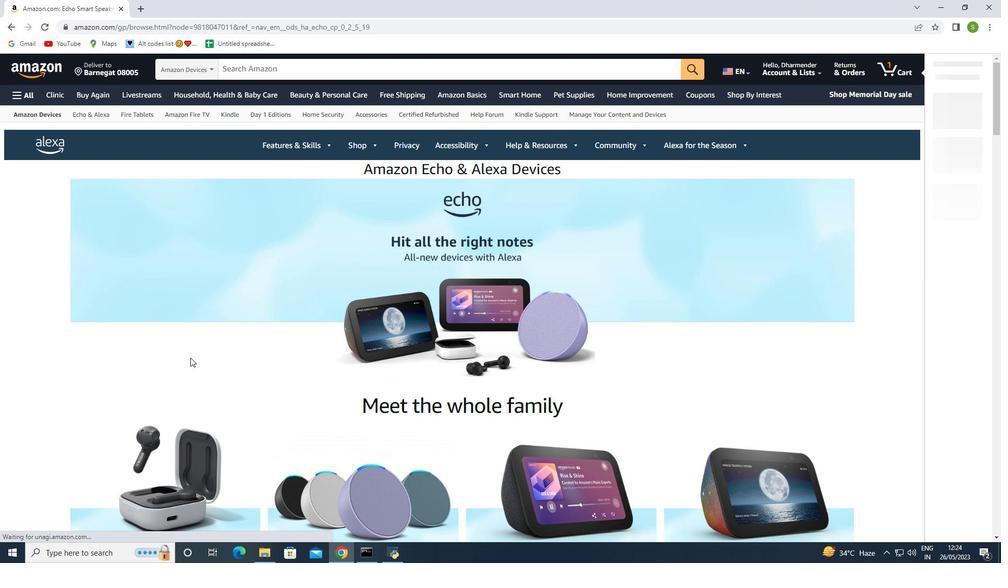 
Action: Mouse scrolled (234, 374) with delta (0, 0)
Screenshot: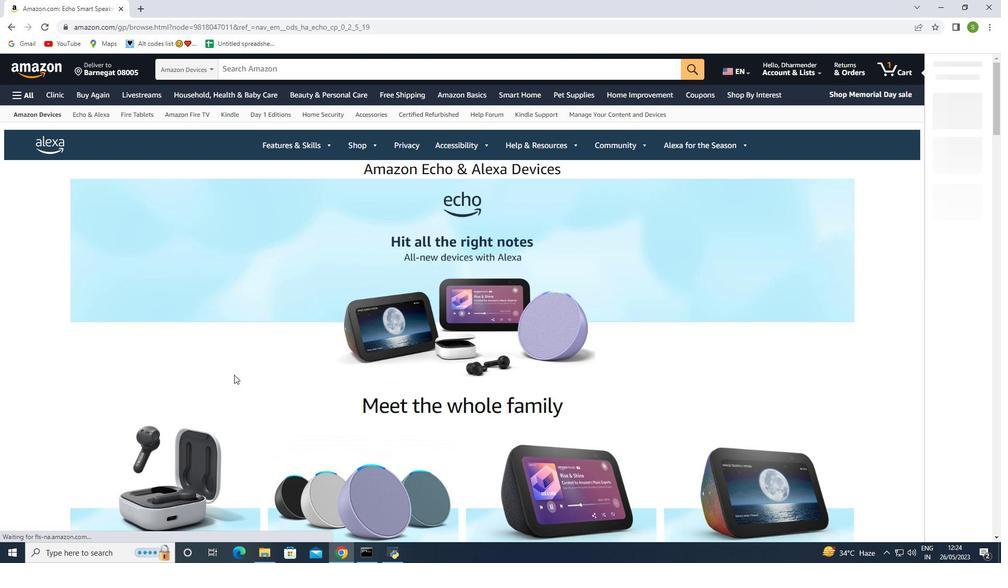 
Action: Mouse scrolled (234, 374) with delta (0, 0)
Screenshot: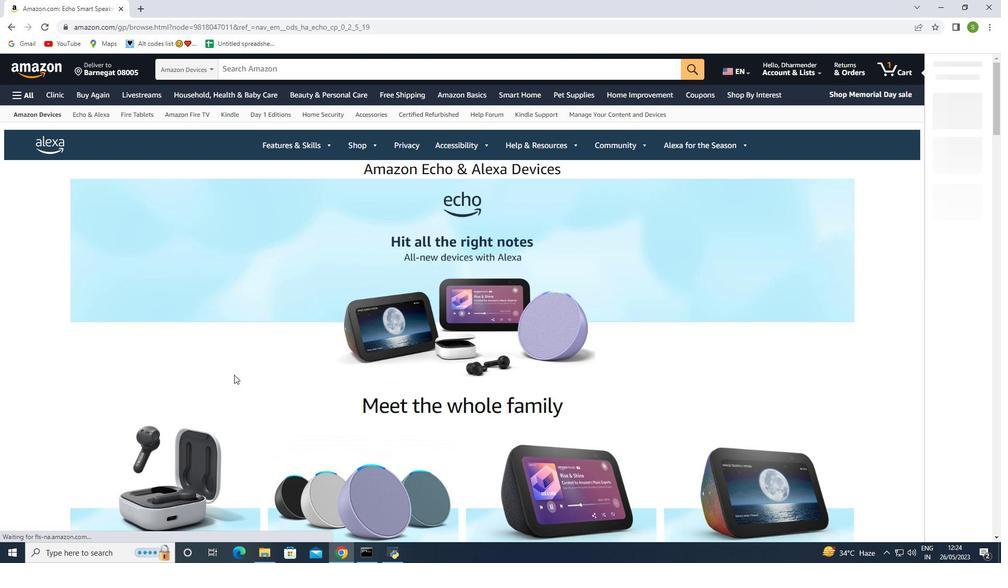 
Action: Mouse moved to (380, 369)
Screenshot: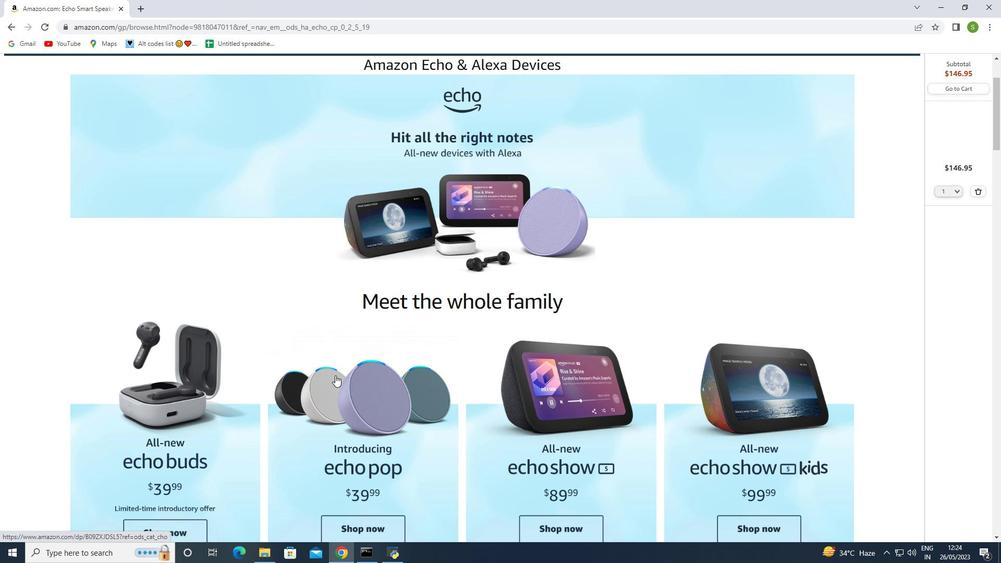 
Action: Mouse scrolled (380, 369) with delta (0, 0)
Screenshot: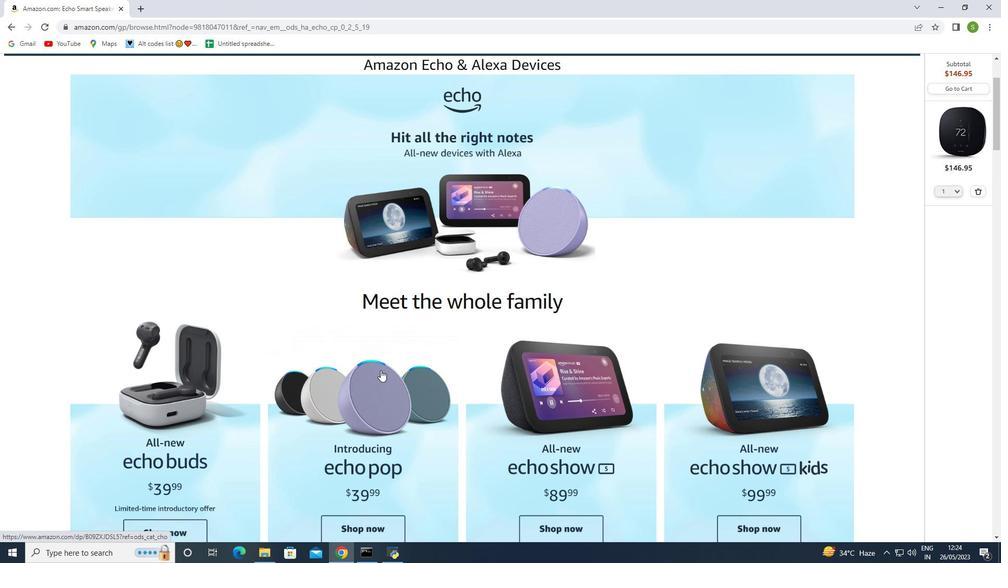 
Action: Mouse scrolled (380, 369) with delta (0, 0)
Screenshot: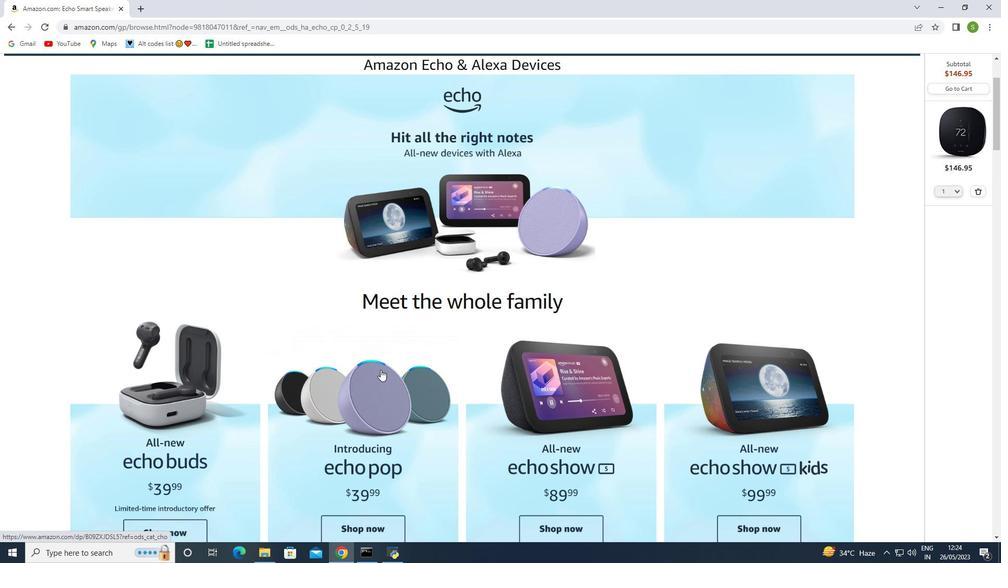 
Action: Mouse scrolled (380, 369) with delta (0, 0)
Screenshot: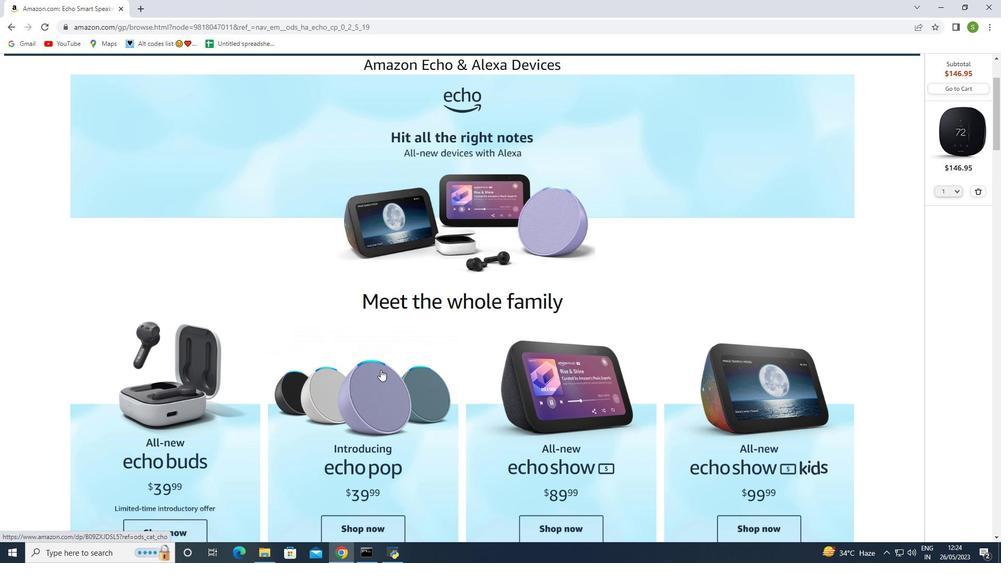 
Action: Mouse moved to (587, 377)
Screenshot: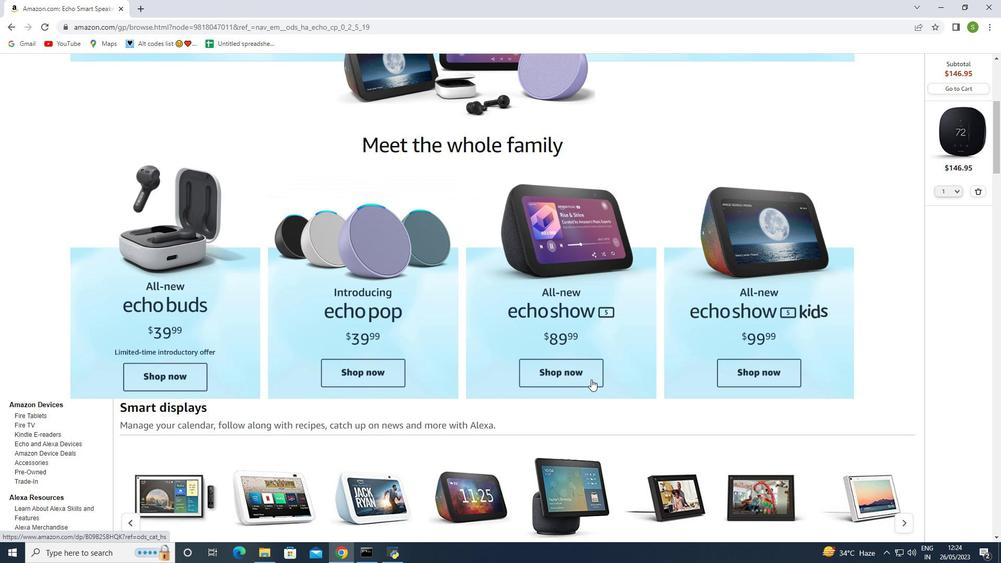 
Action: Mouse scrolled (587, 376) with delta (0, 0)
Screenshot: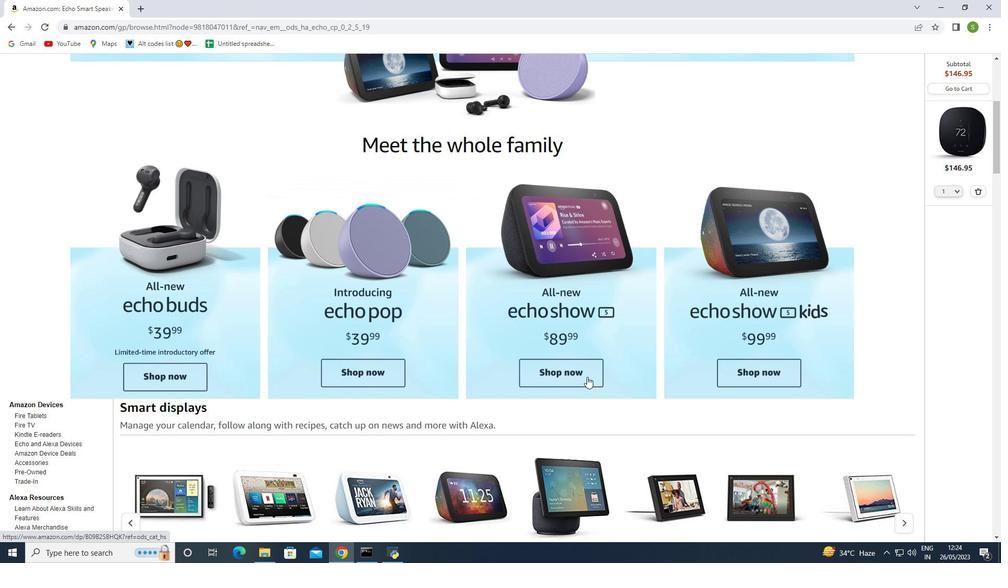 
Action: Mouse scrolled (587, 376) with delta (0, 0)
Screenshot: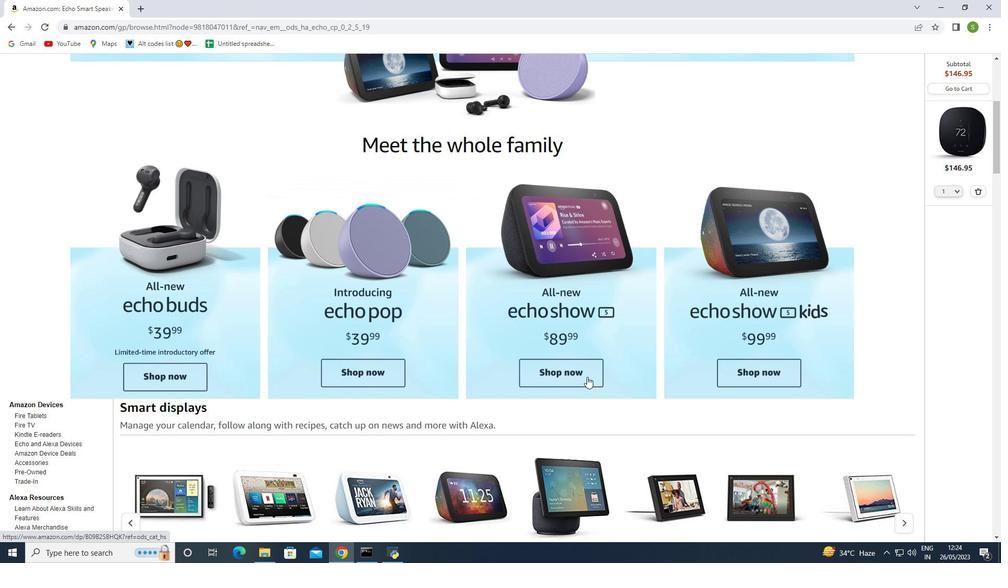 
Action: Mouse scrolled (587, 376) with delta (0, 0)
Screenshot: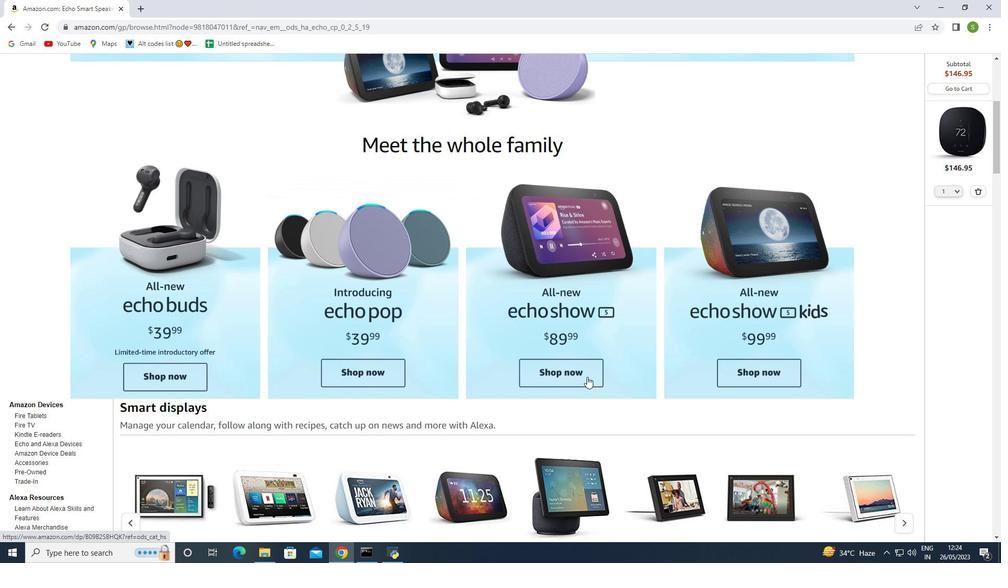 
Action: Mouse scrolled (587, 376) with delta (0, 0)
Screenshot: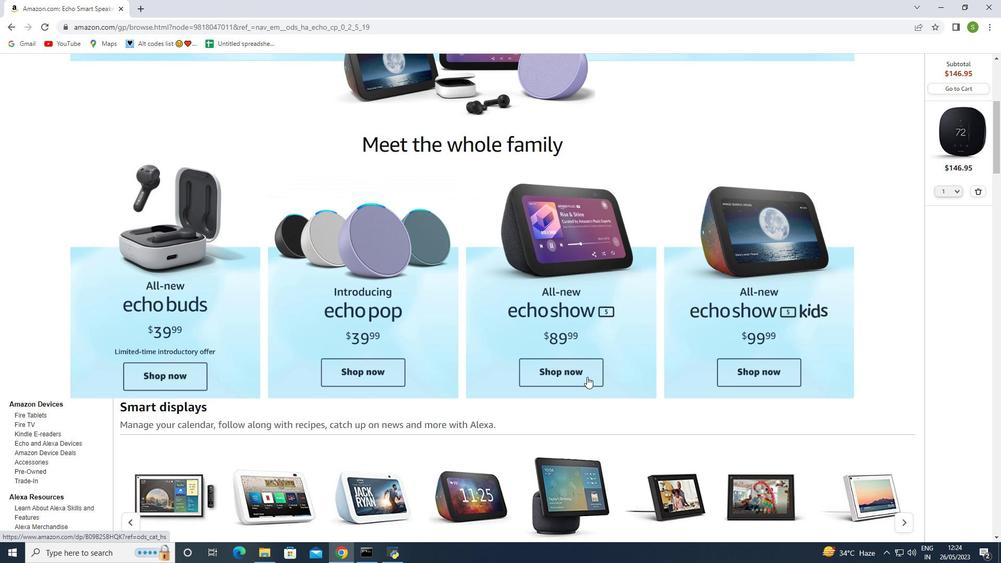 
Action: Mouse scrolled (587, 376) with delta (0, 0)
Screenshot: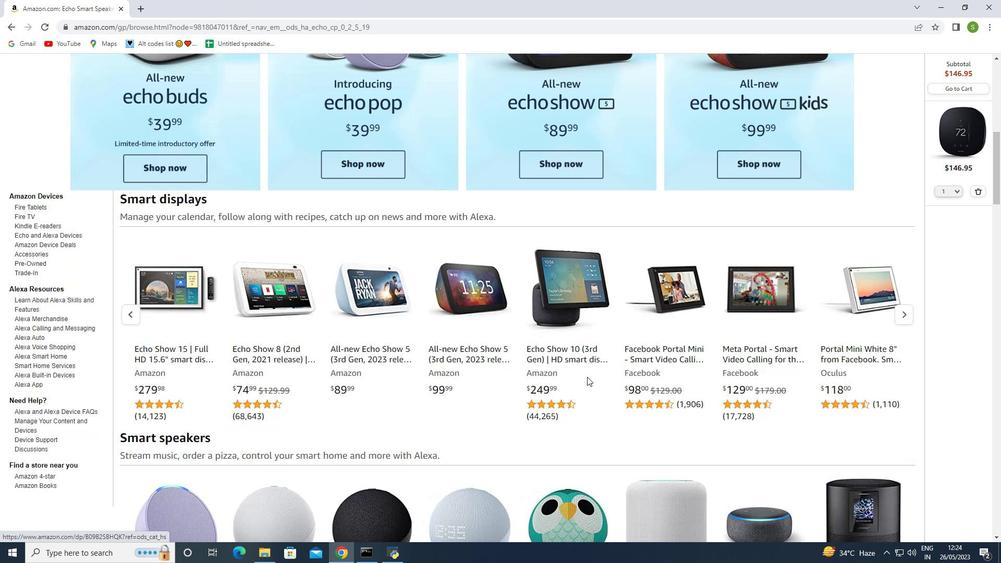 
Action: Mouse scrolled (587, 376) with delta (0, 0)
Screenshot: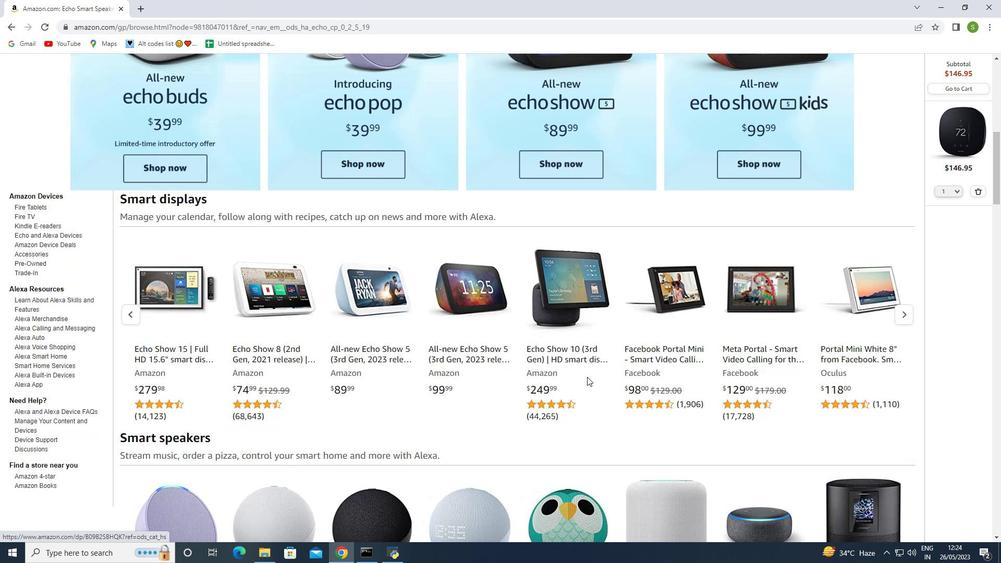 
Action: Mouse scrolled (587, 376) with delta (0, 0)
Screenshot: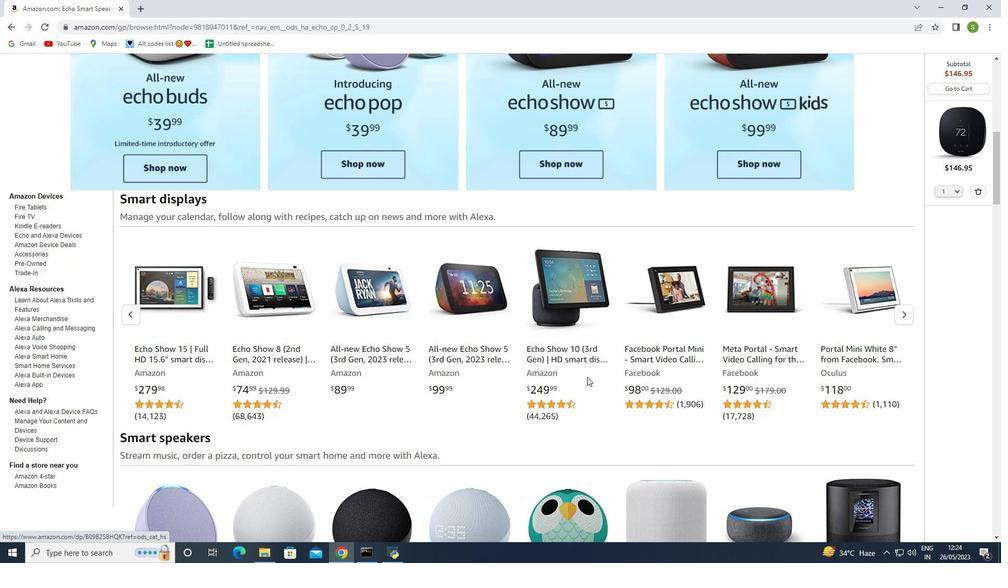 
Action: Mouse scrolled (587, 376) with delta (0, 0)
Screenshot: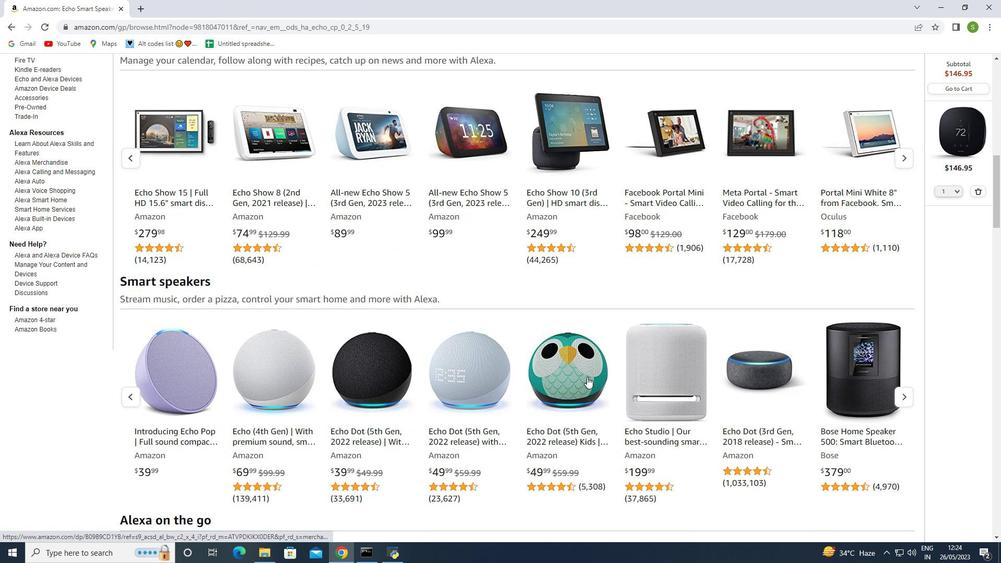 
Action: Mouse scrolled (587, 376) with delta (0, 0)
Screenshot: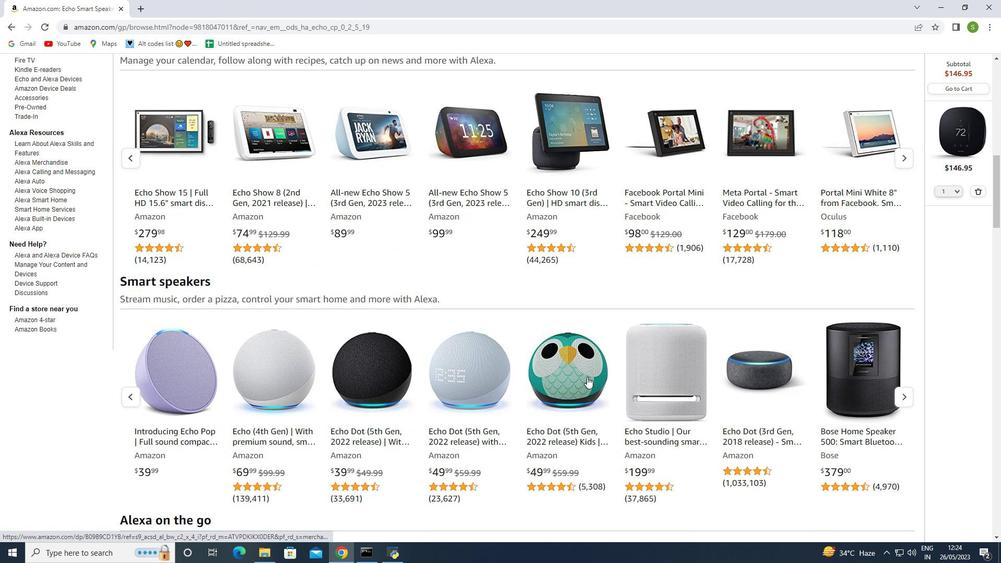 
Action: Mouse scrolled (587, 376) with delta (0, 0)
Screenshot: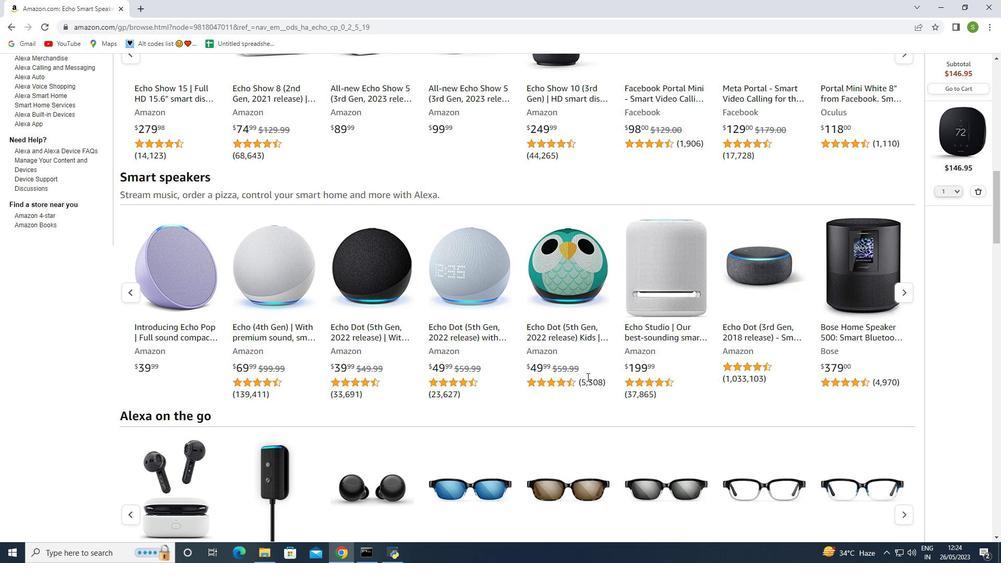 
Action: Mouse scrolled (587, 376) with delta (0, 0)
Screenshot: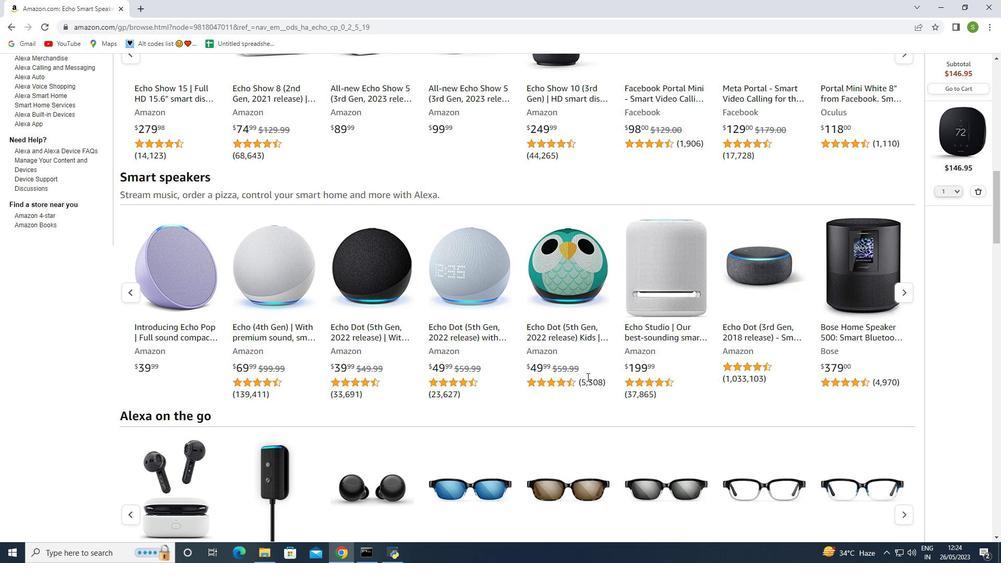 
Action: Mouse scrolled (587, 376) with delta (0, 0)
Screenshot: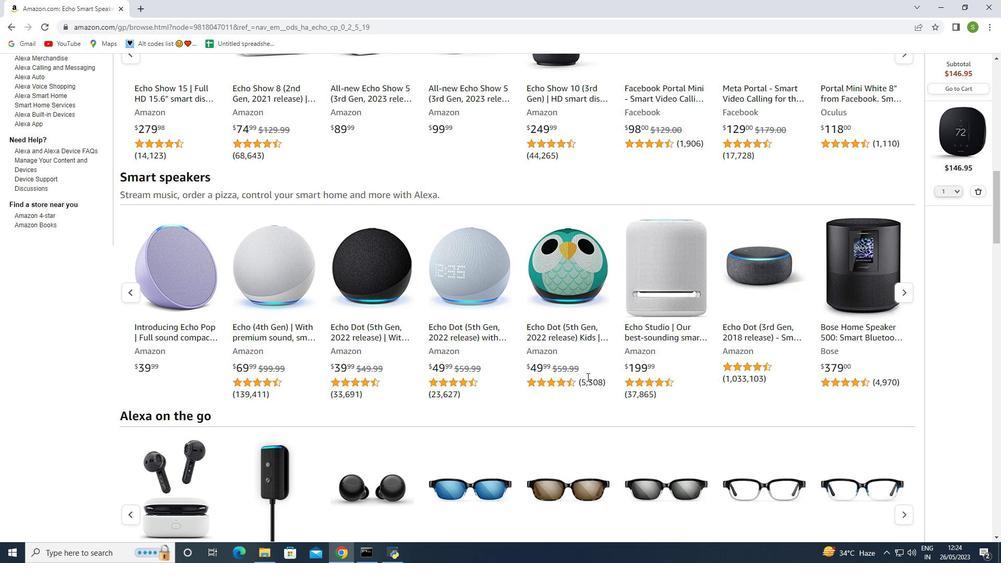 
Action: Mouse scrolled (587, 376) with delta (0, 0)
Screenshot: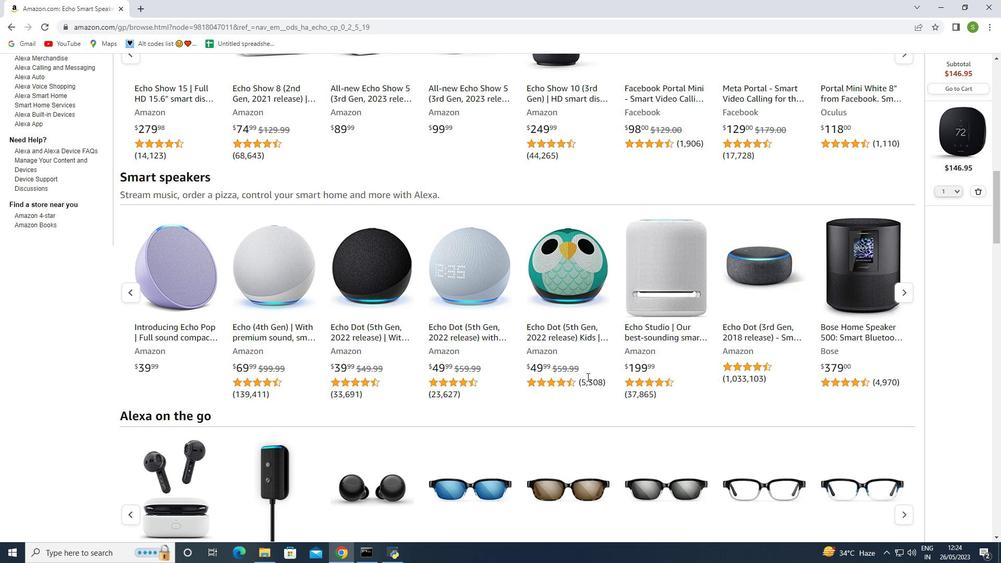 
Action: Mouse scrolled (587, 377) with delta (0, 0)
Screenshot: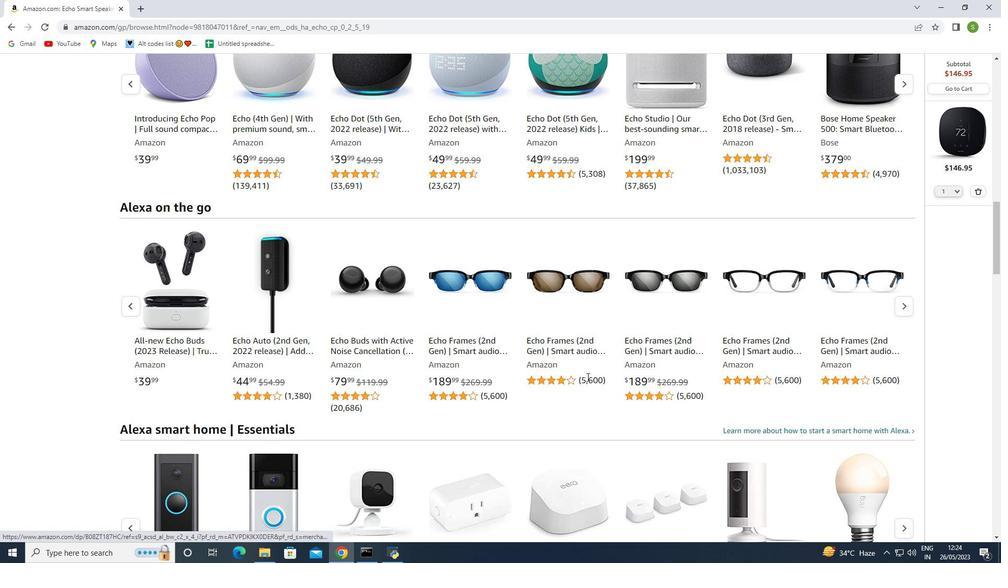 
Action: Mouse scrolled (587, 377) with delta (0, 0)
Screenshot: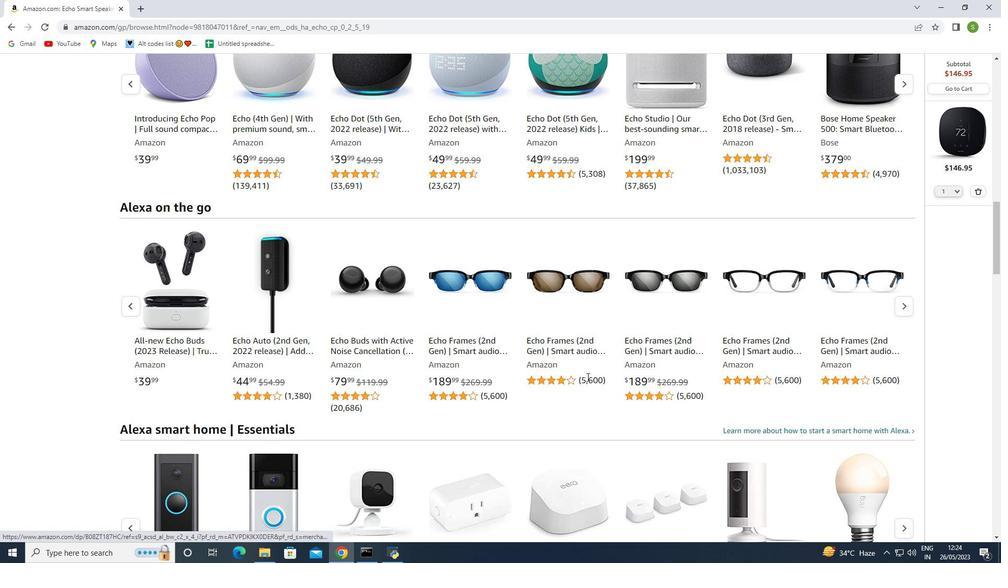 
Action: Mouse scrolled (587, 377) with delta (0, 0)
Screenshot: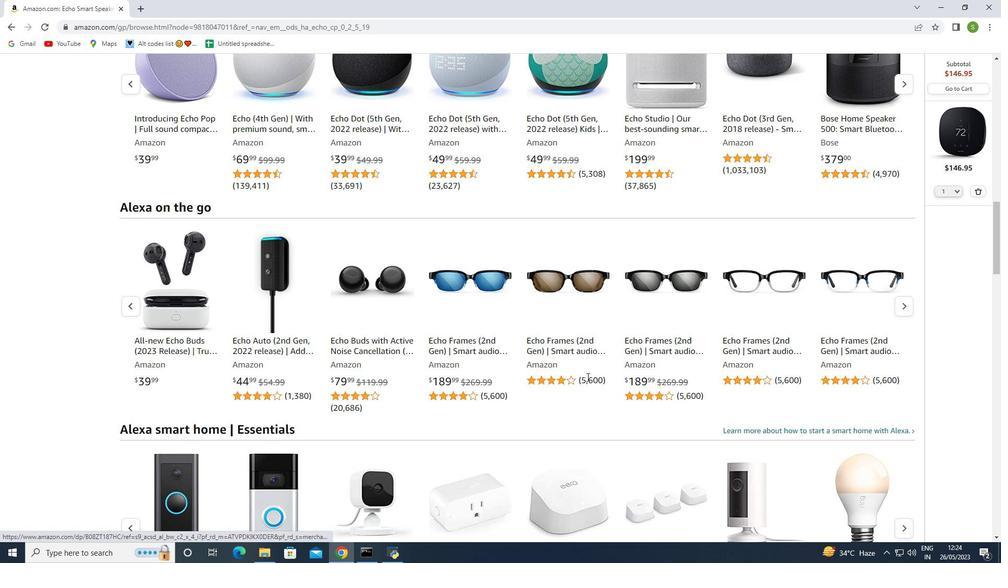 
Action: Mouse scrolled (587, 377) with delta (0, 0)
Screenshot: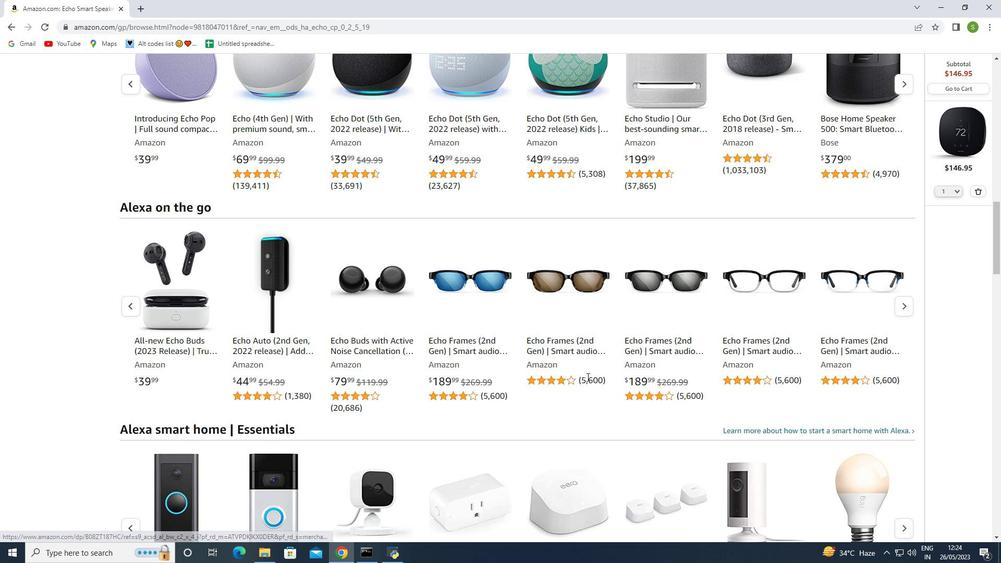 
Action: Mouse scrolled (587, 377) with delta (0, 0)
Screenshot: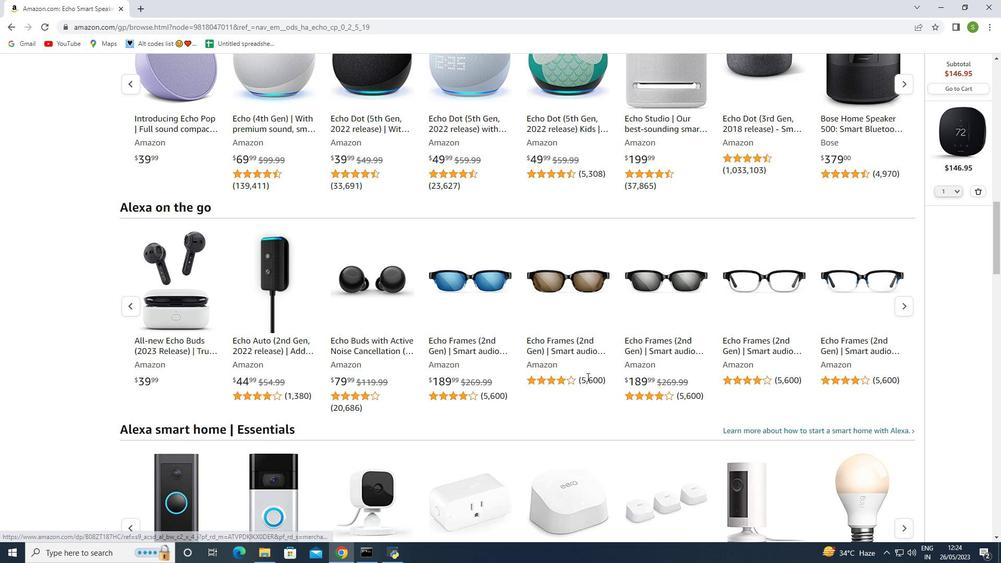 
Action: Mouse moved to (585, 377)
